 Task: Design a personalized luggage tag with your name and contact information.
Action: Mouse moved to (1069, 605)
Screenshot: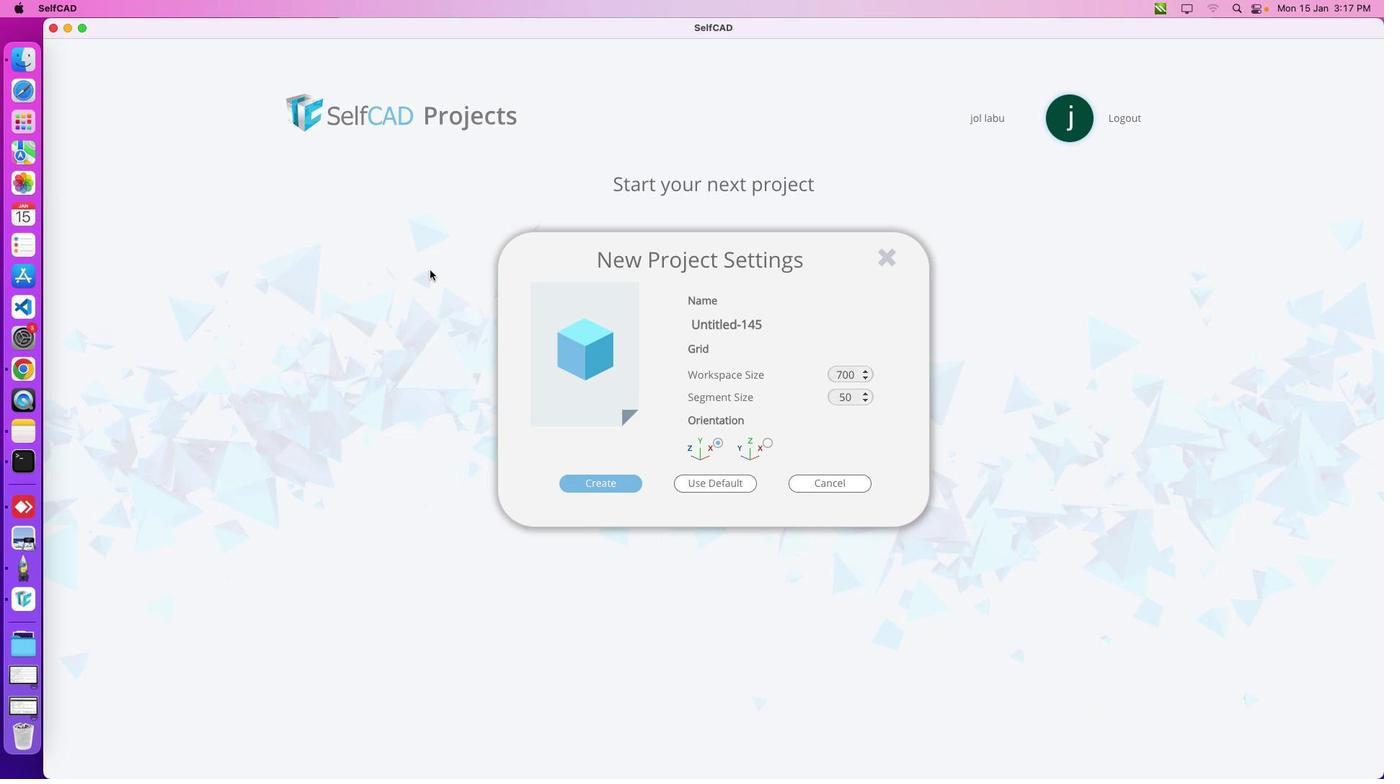 
Action: Mouse pressed left at (1069, 605)
Screenshot: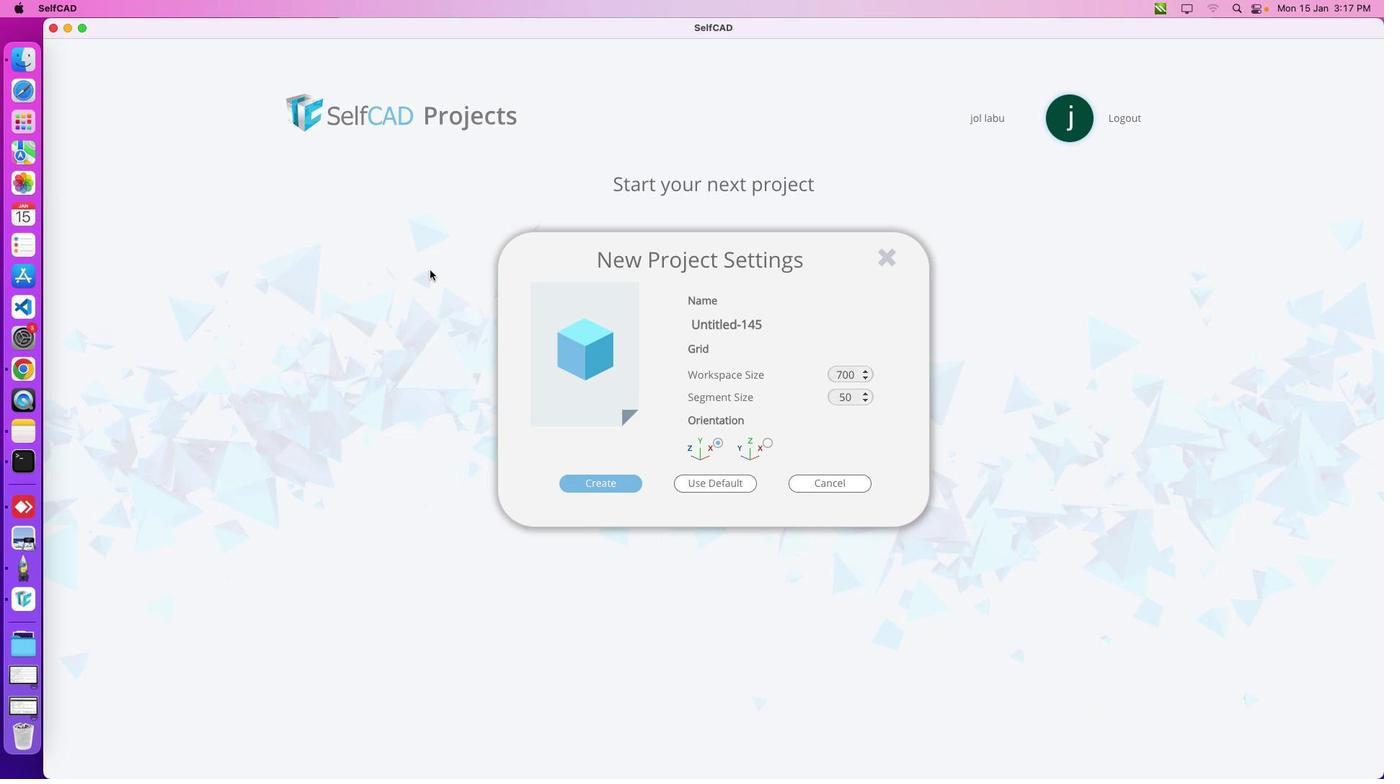 
Action: Mouse moved to (1069, 605)
Screenshot: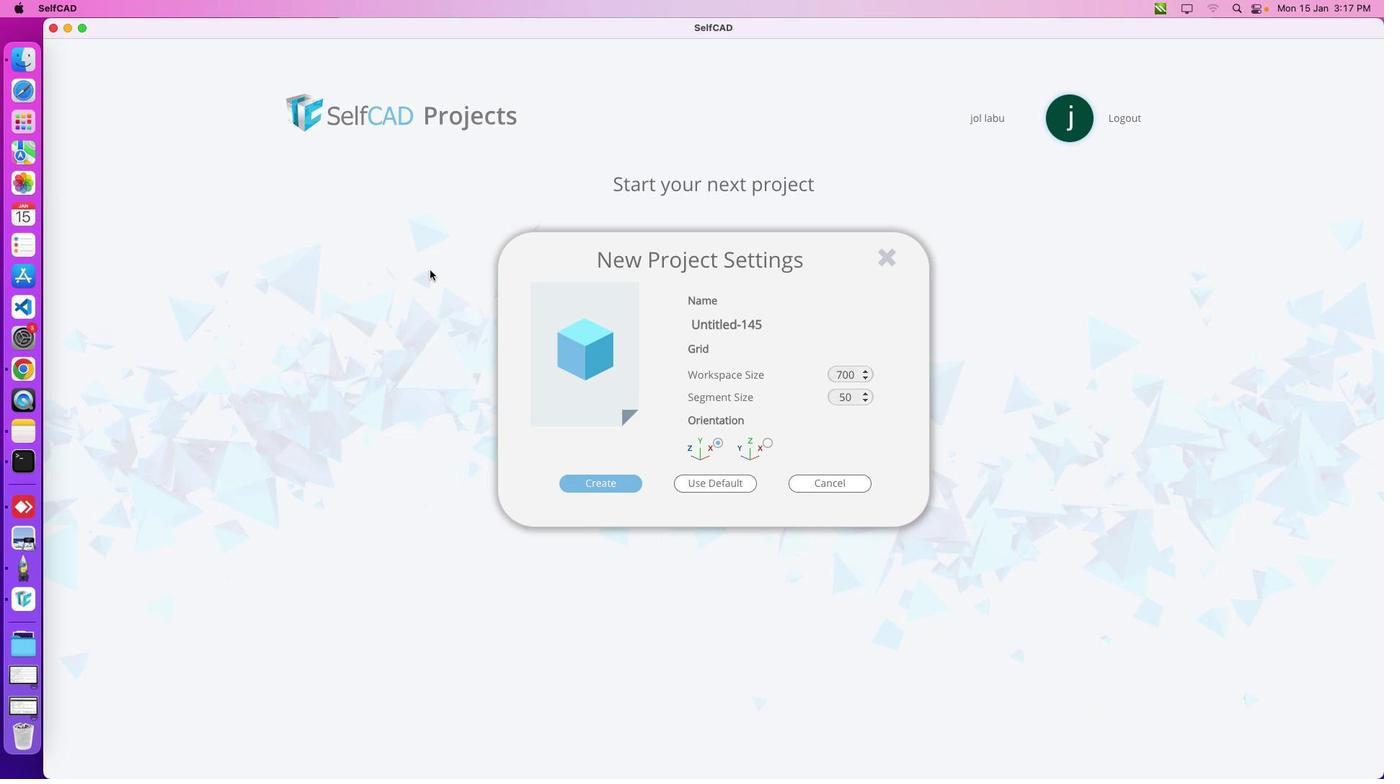 
Action: Mouse pressed left at (1069, 605)
Screenshot: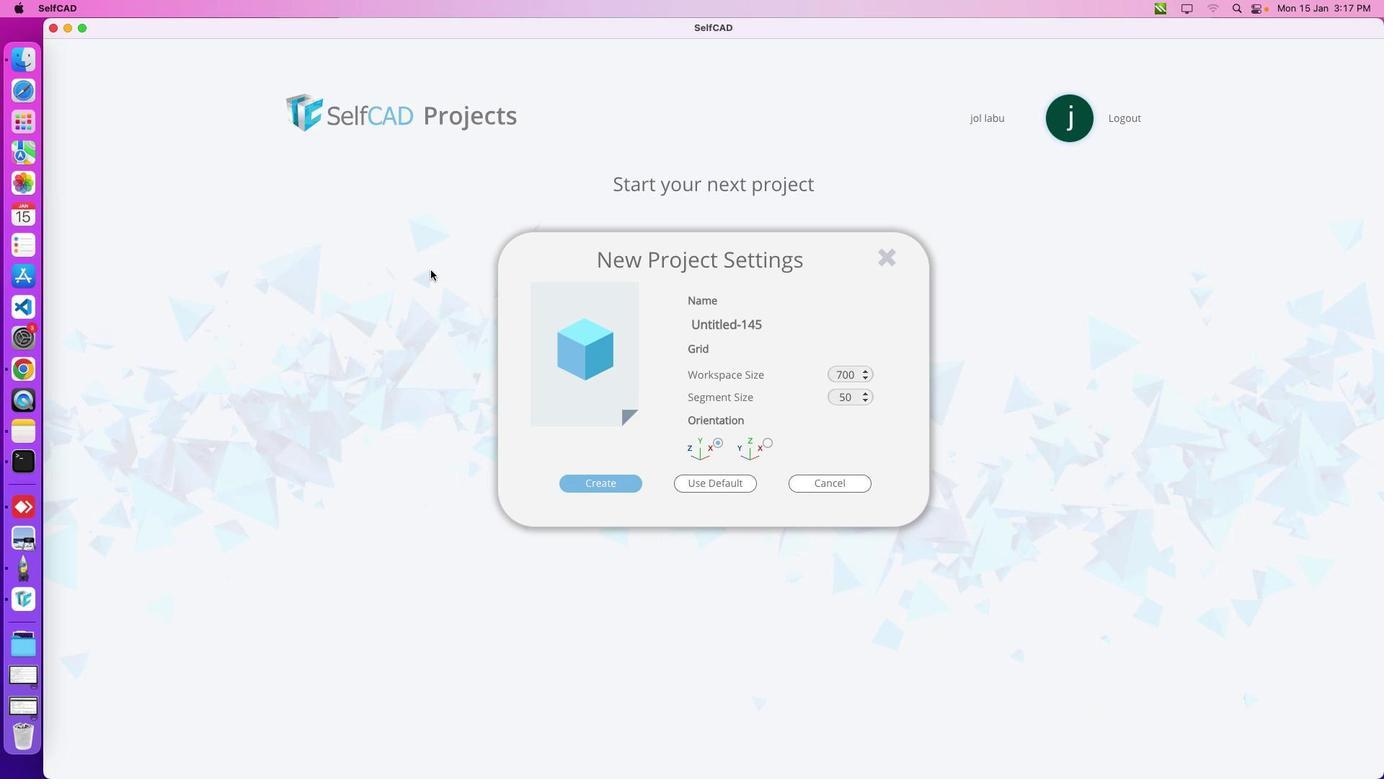 
Action: Mouse pressed left at (1069, 605)
Screenshot: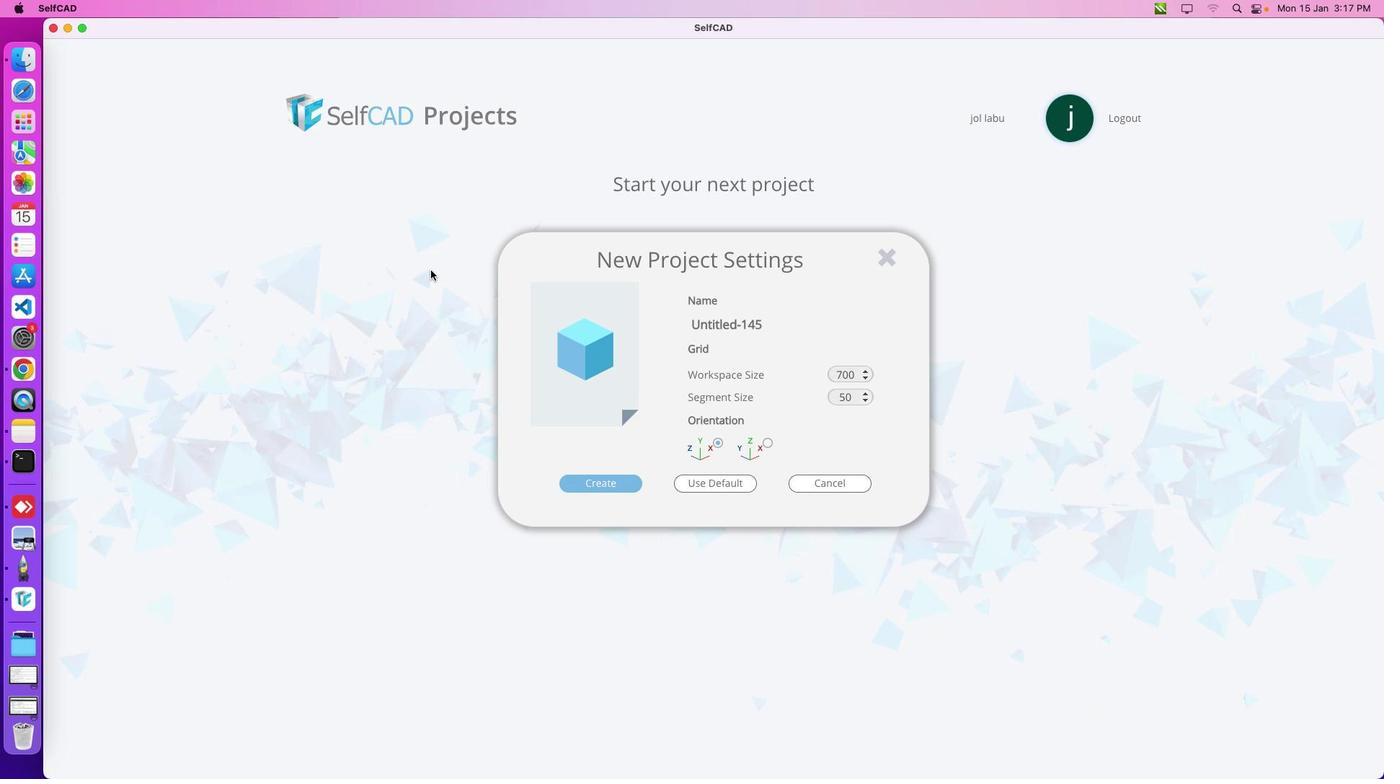 
Action: Mouse moved to (979, 650)
Screenshot: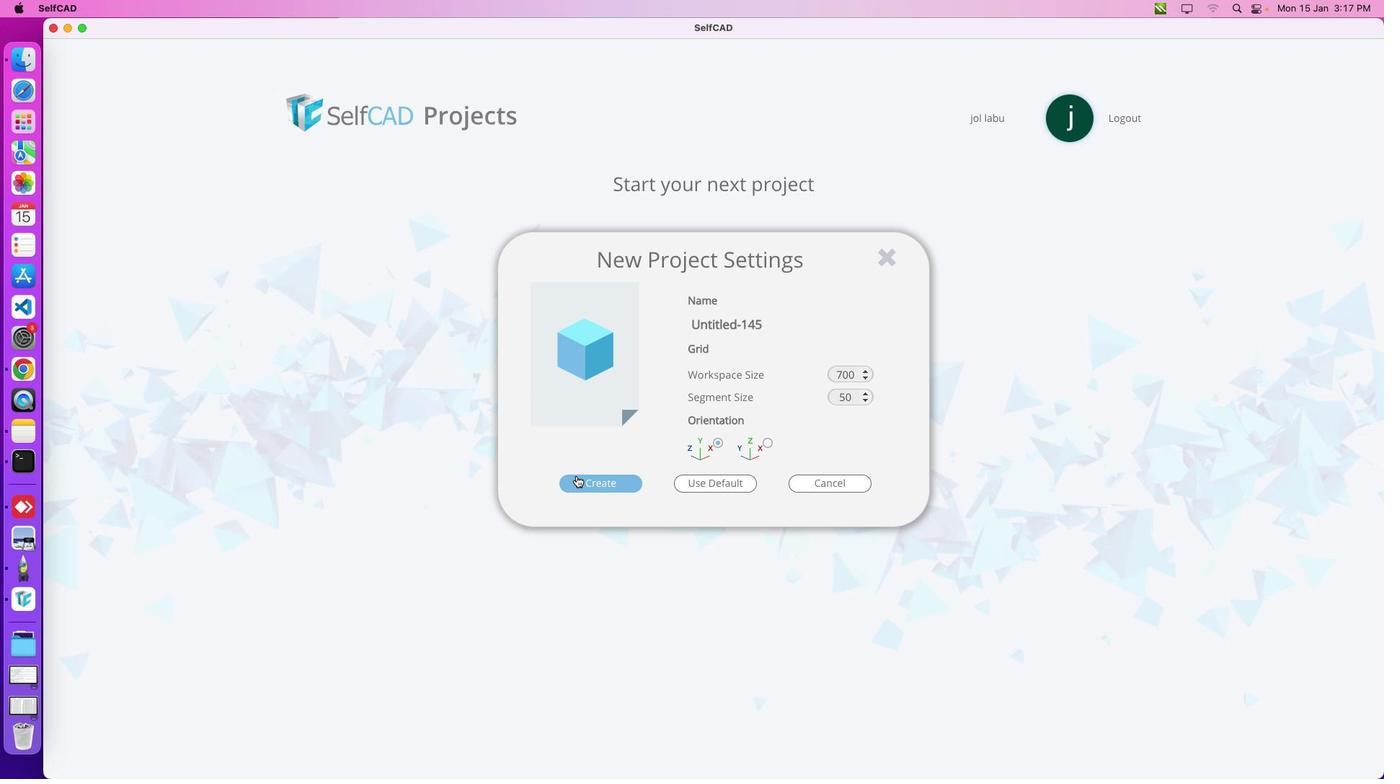 
Action: Mouse pressed left at (979, 650)
Screenshot: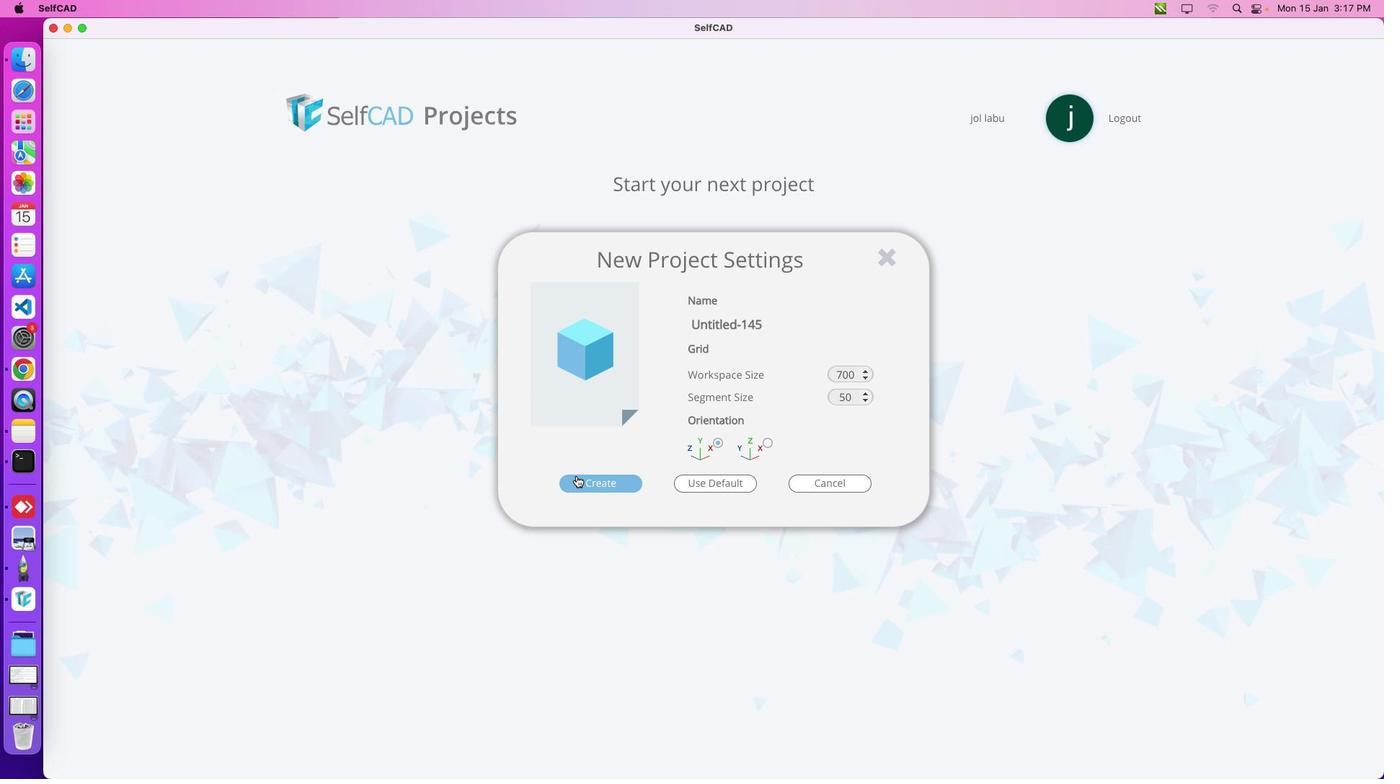 
Action: Mouse moved to (186, 640)
Screenshot: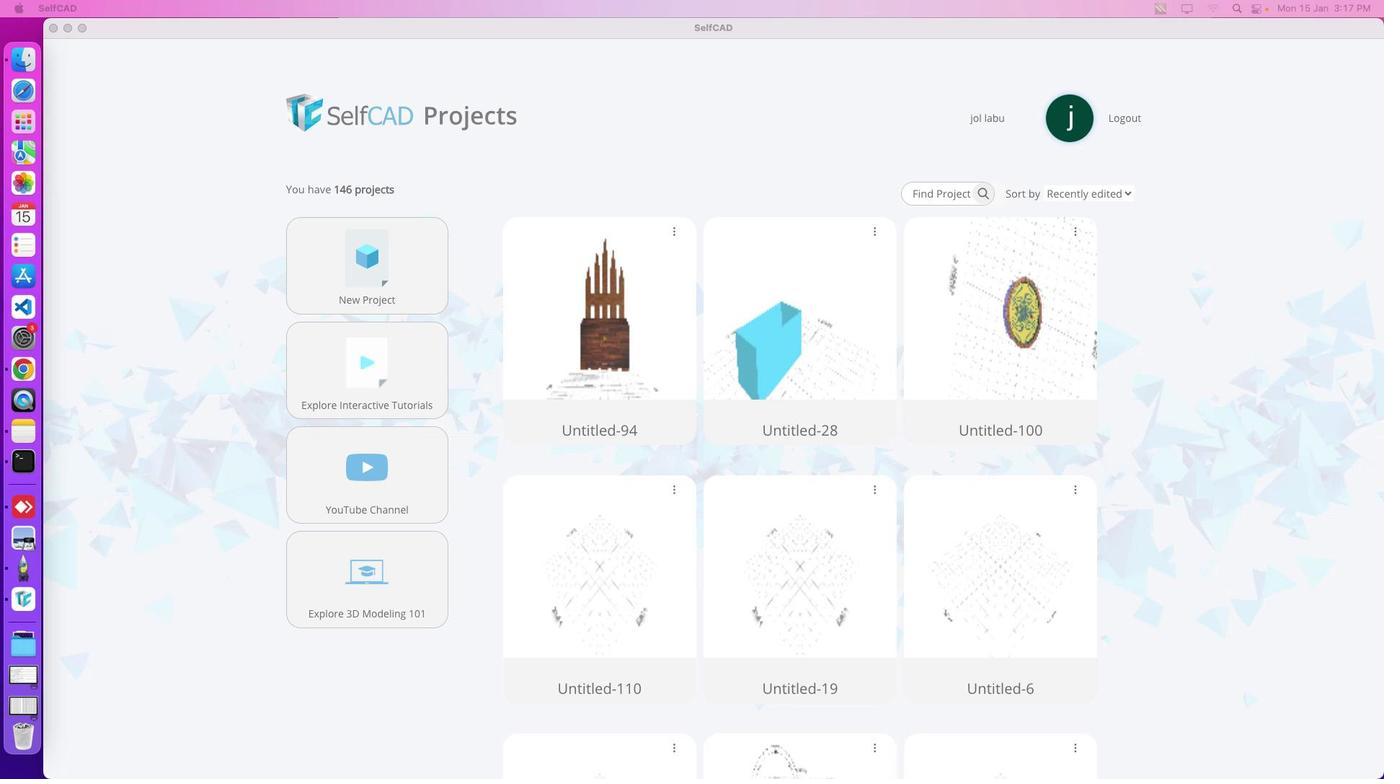 
Action: Mouse pressed left at (186, 640)
Screenshot: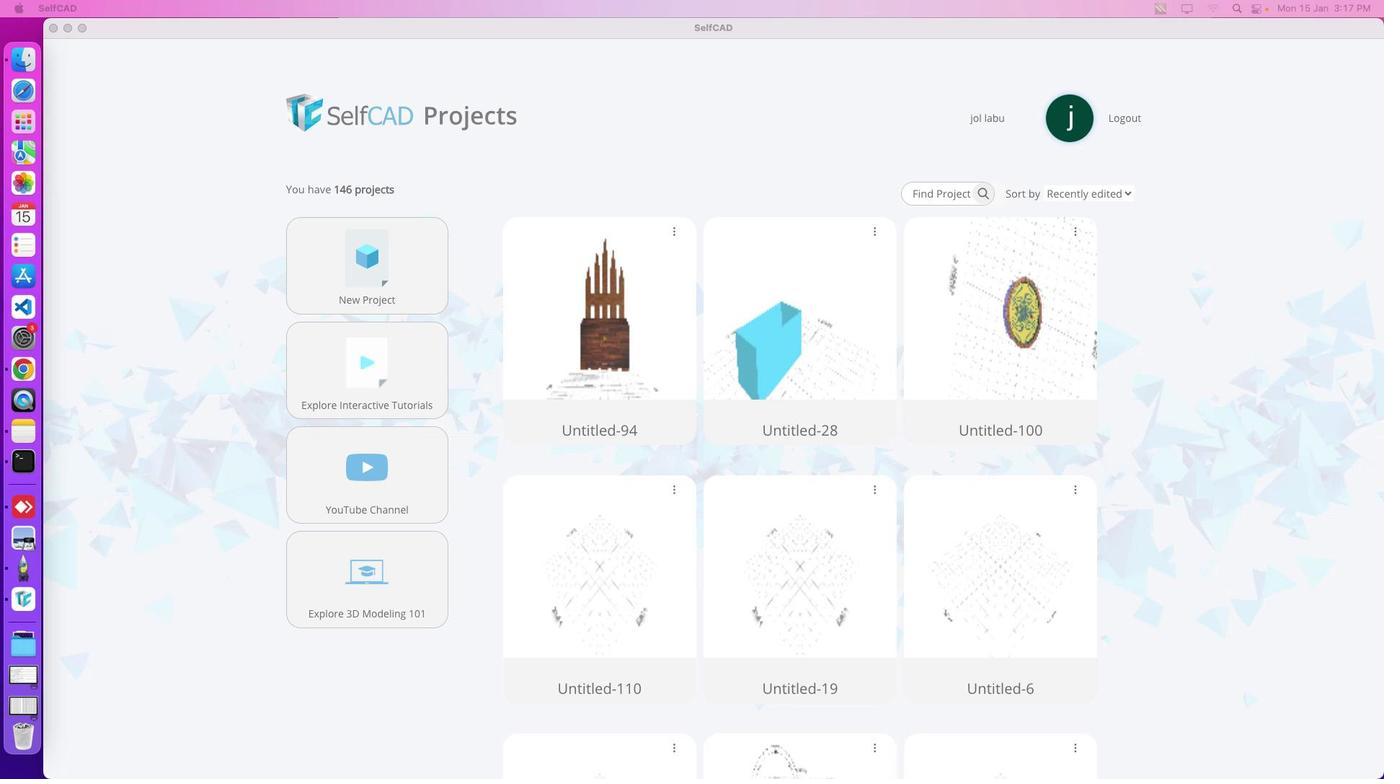
Action: Mouse moved to (186, 640)
Screenshot: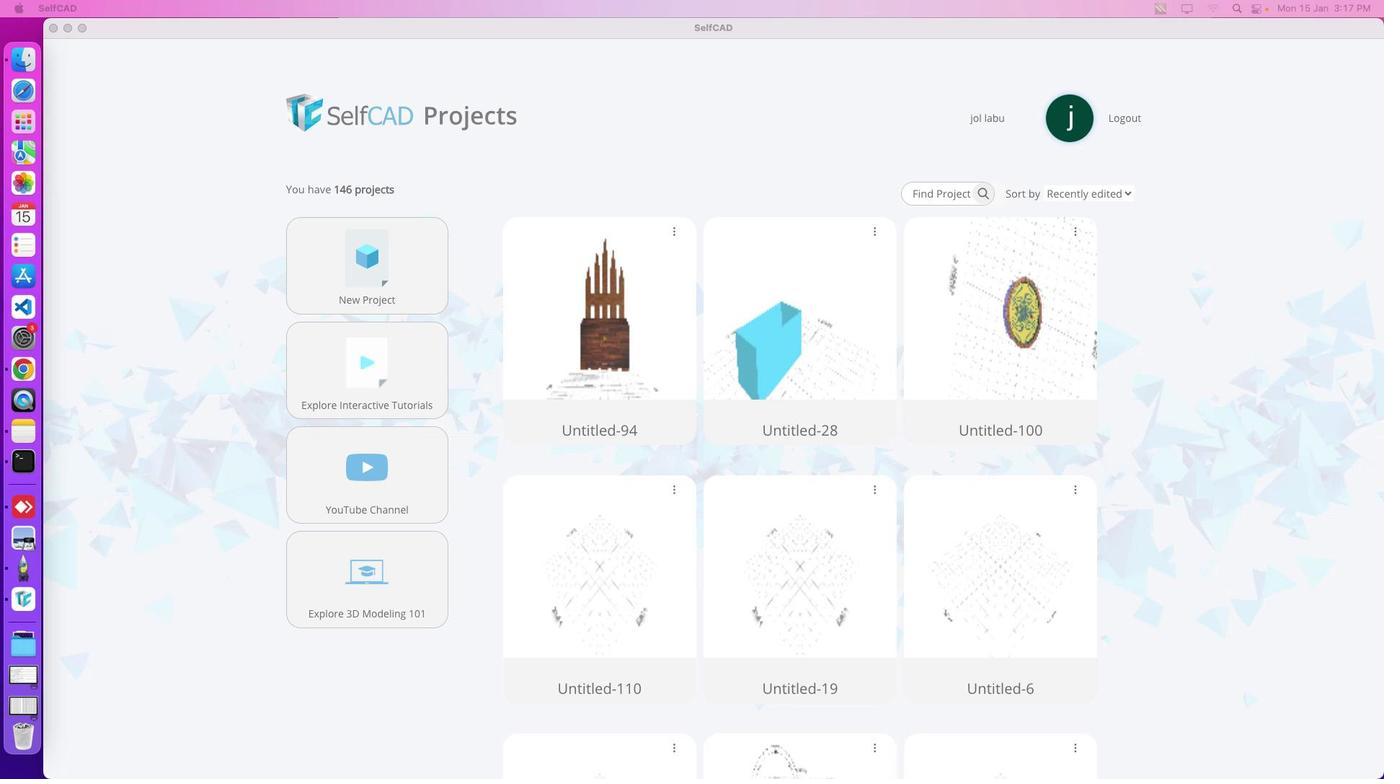 
Action: Mouse pressed left at (186, 640)
Screenshot: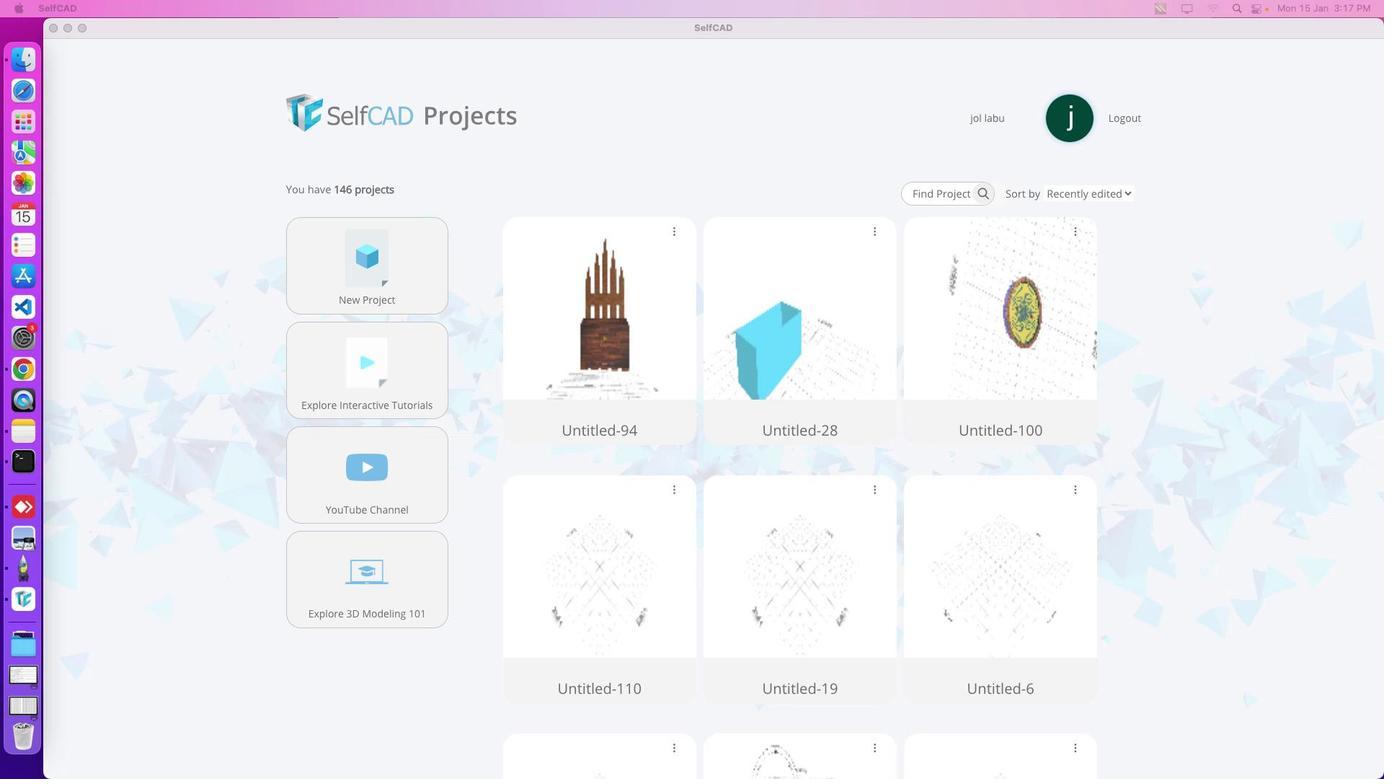 
Action: Mouse moved to (953, 677)
Screenshot: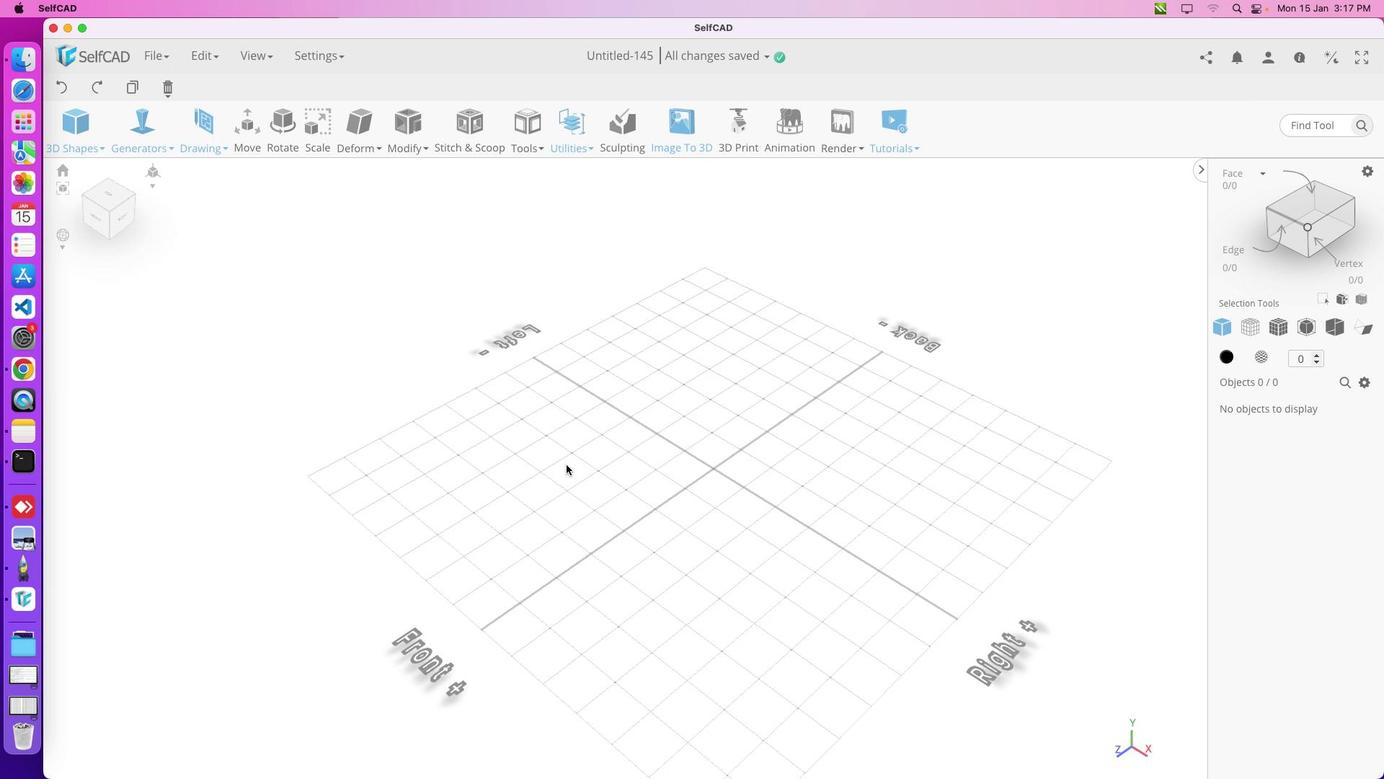 
Action: Mouse pressed left at (953, 677)
Screenshot: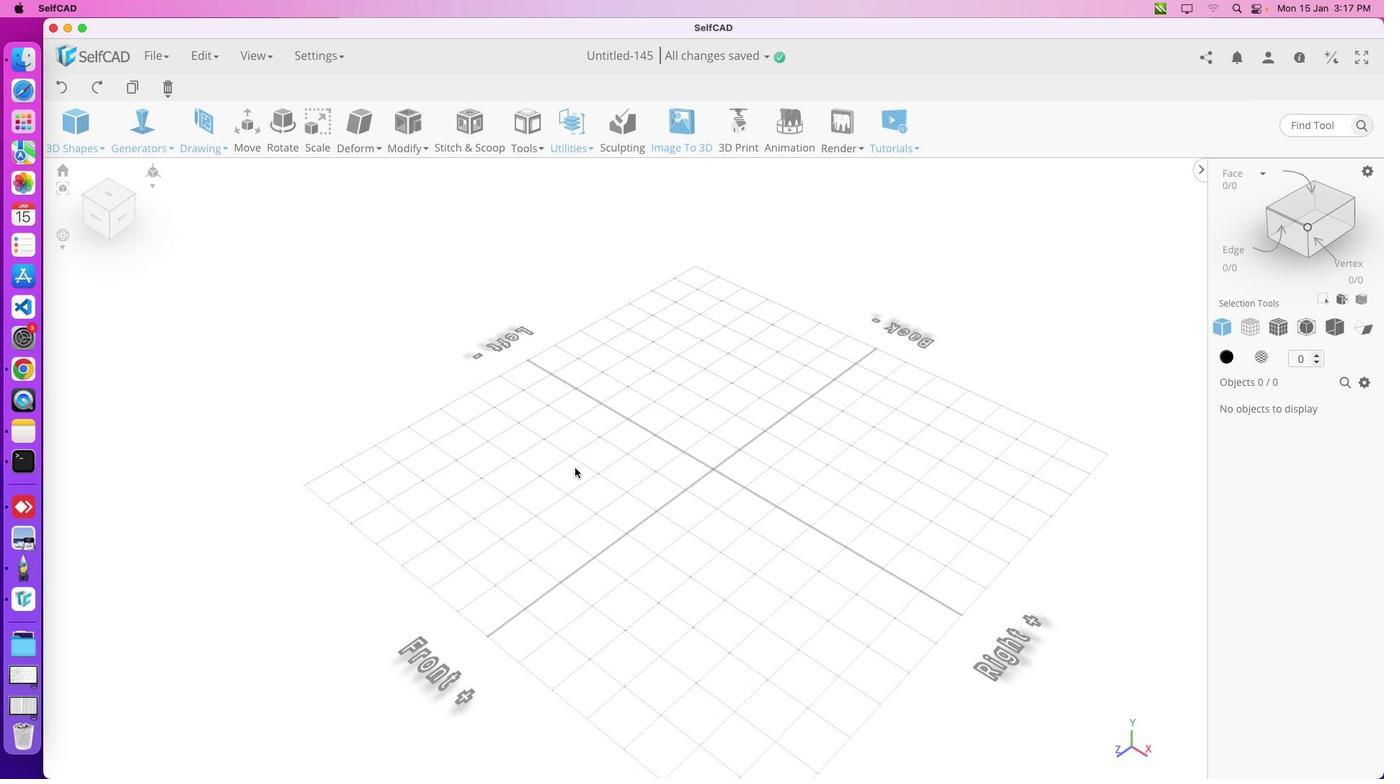 
Action: Mouse moved to (963, 639)
Screenshot: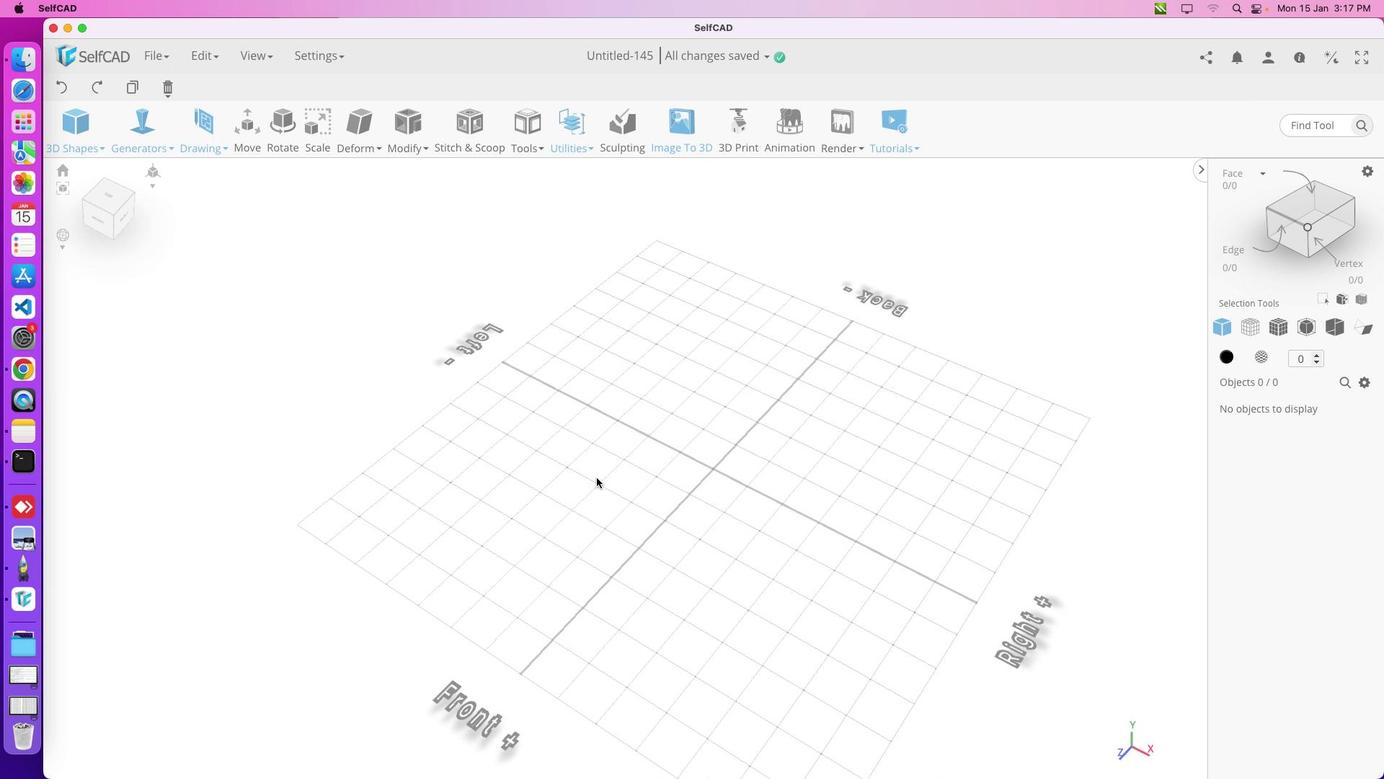 
Action: Mouse pressed left at (963, 639)
Screenshot: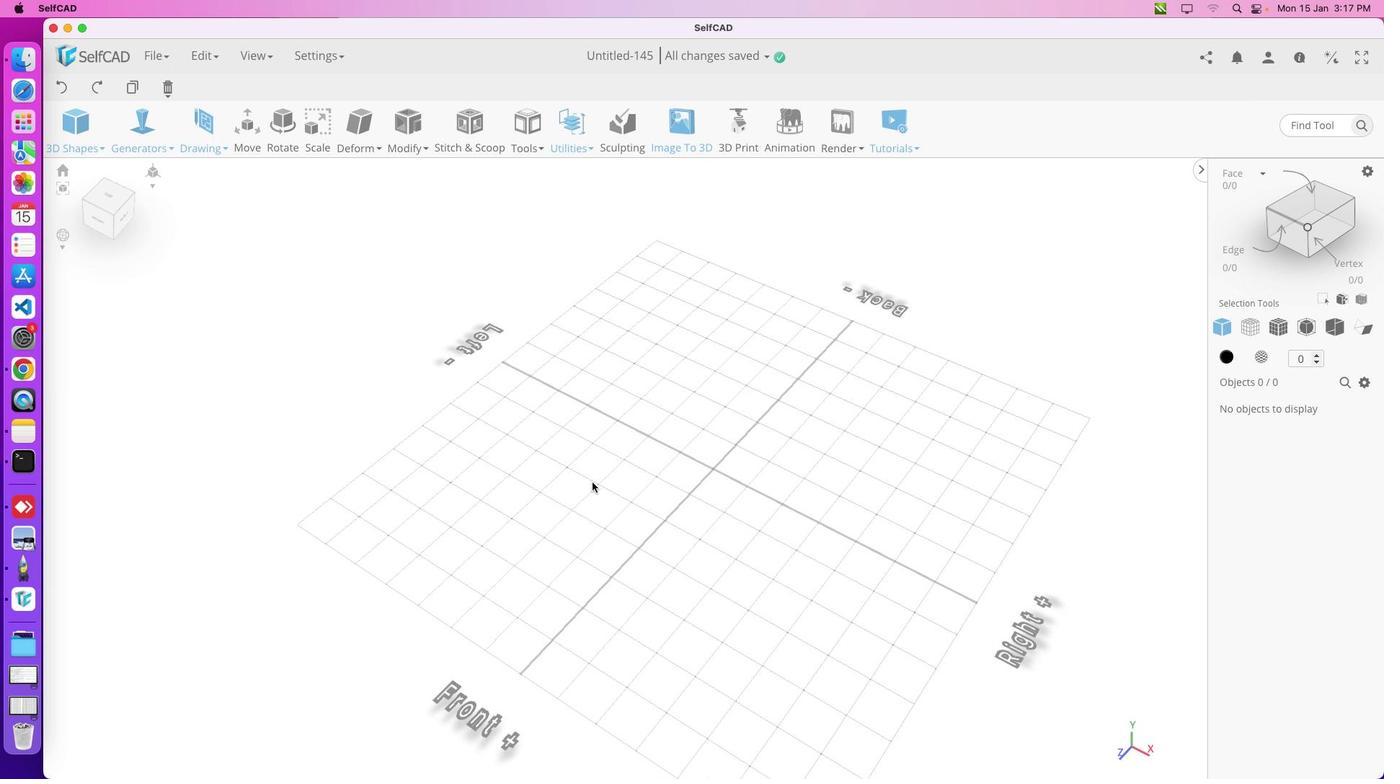
Action: Mouse moved to (985, 647)
Screenshot: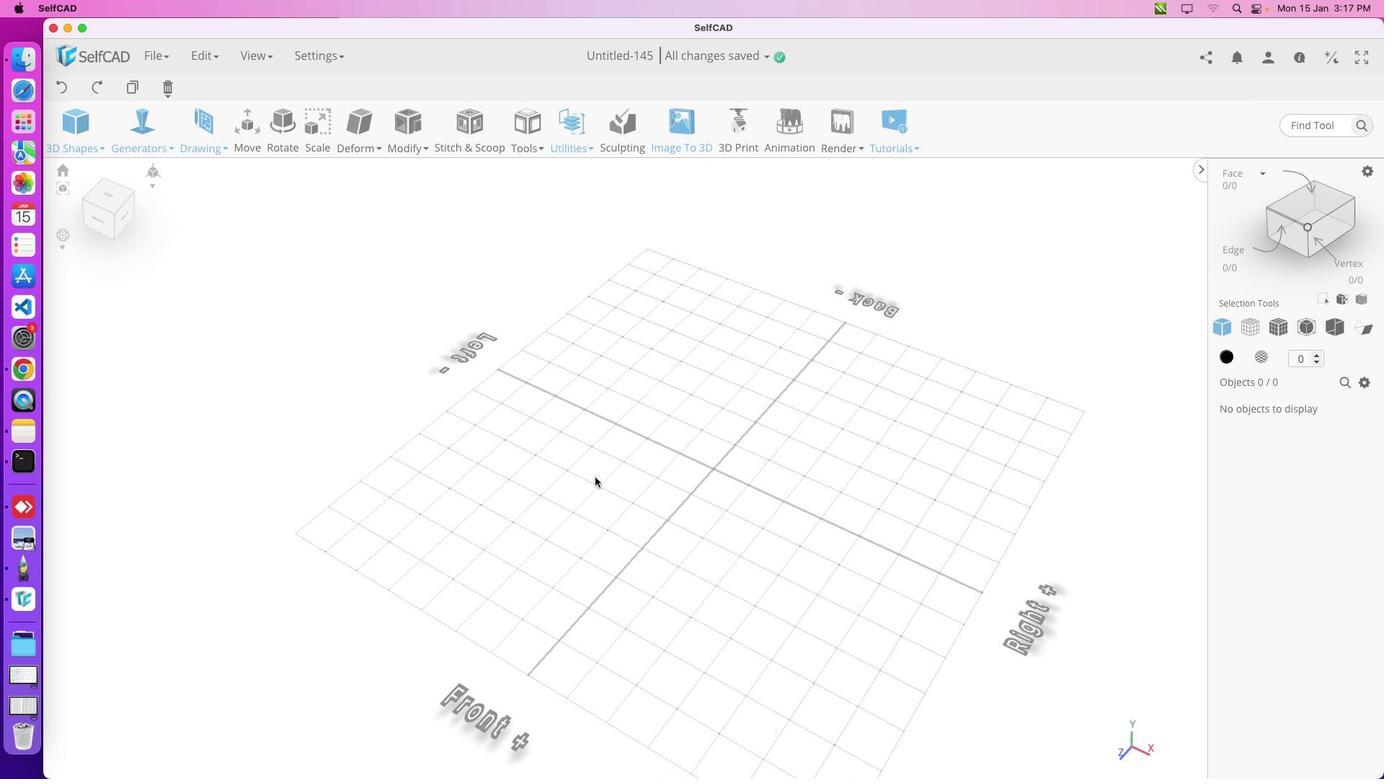 
Action: Mouse pressed left at (985, 647)
Screenshot: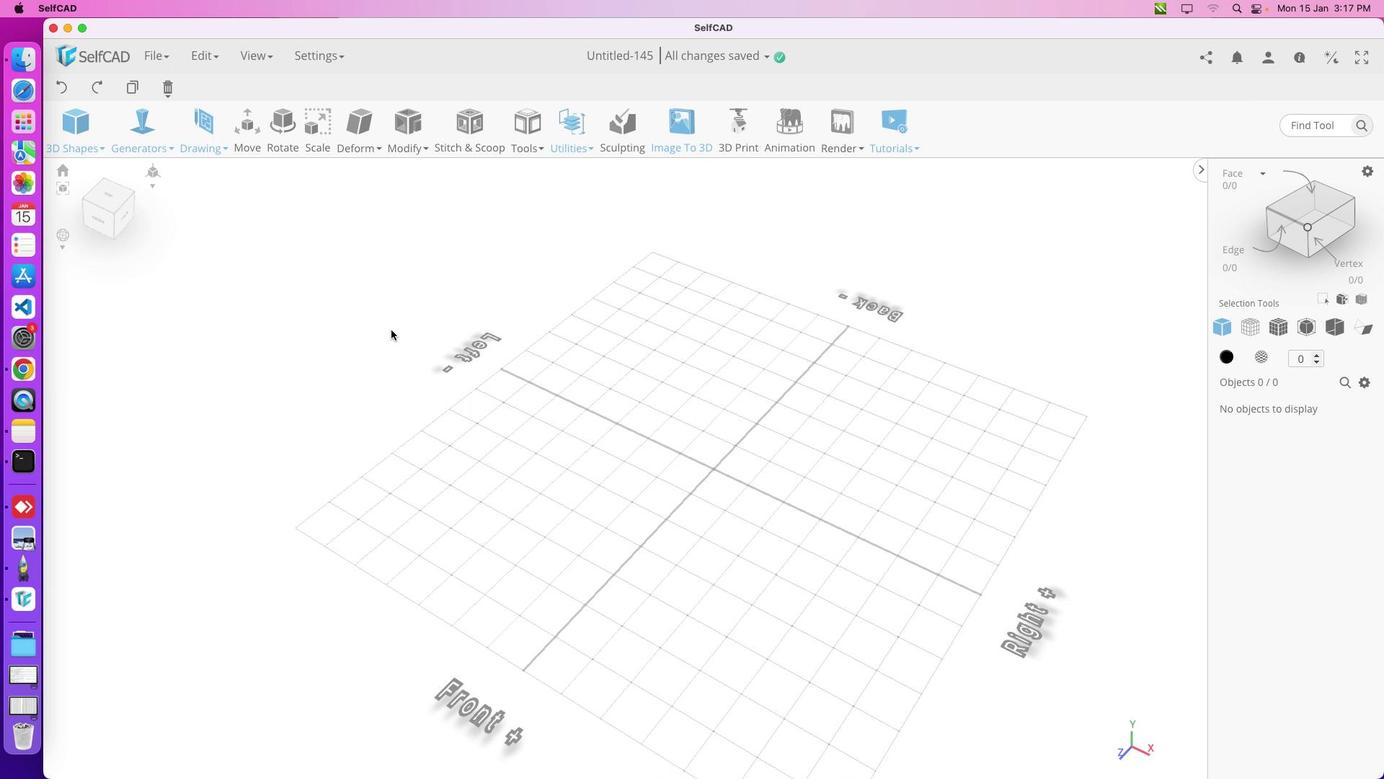 
Action: Mouse moved to (973, 651)
Screenshot: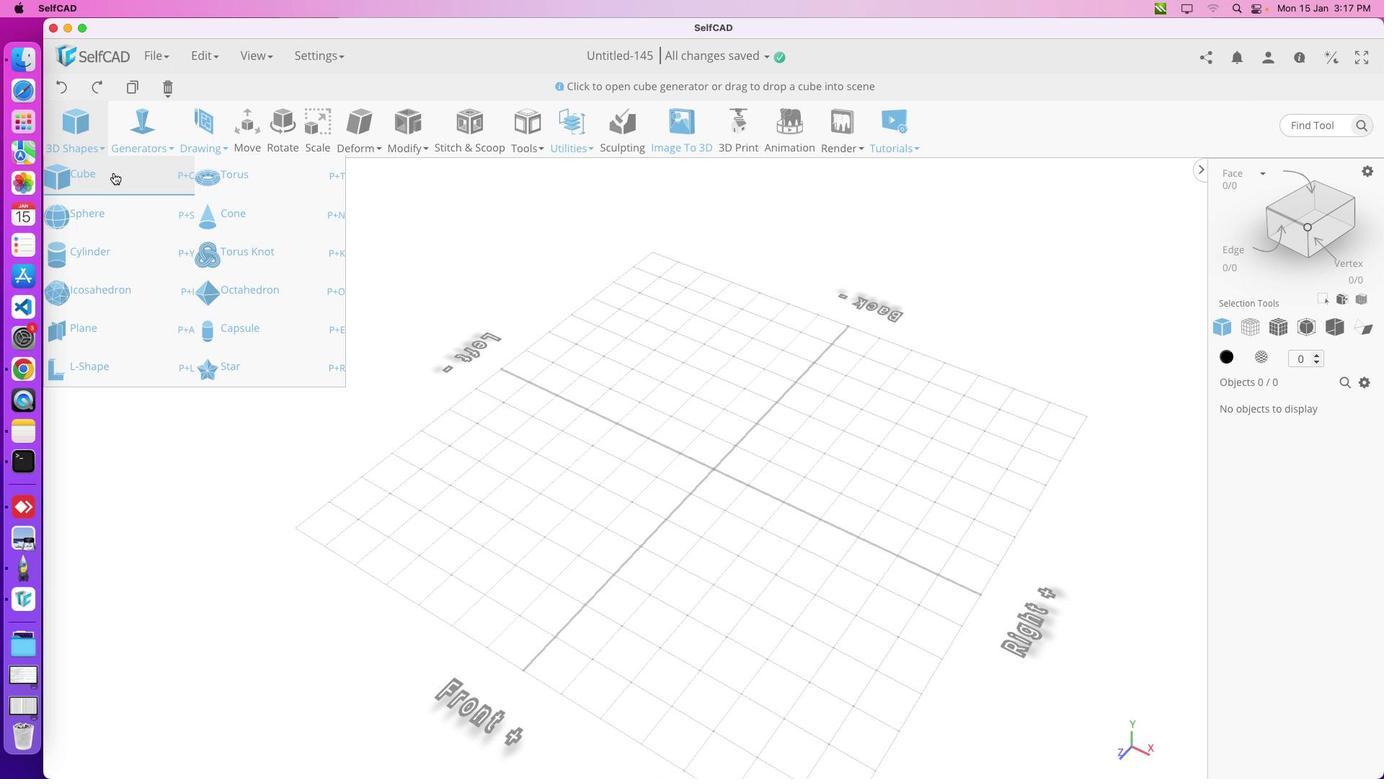 
Action: Mouse pressed left at (973, 651)
Screenshot: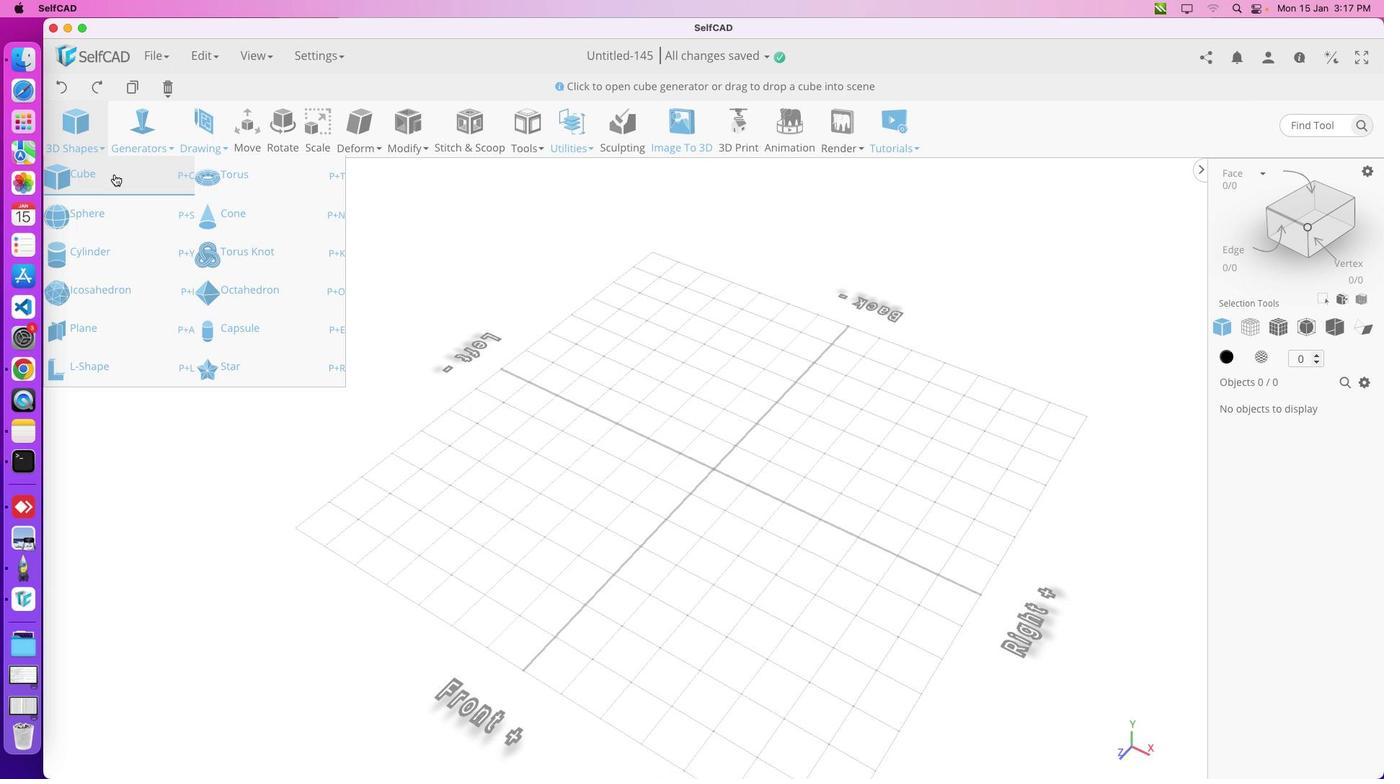 
Action: Mouse moved to (144, 639)
Screenshot: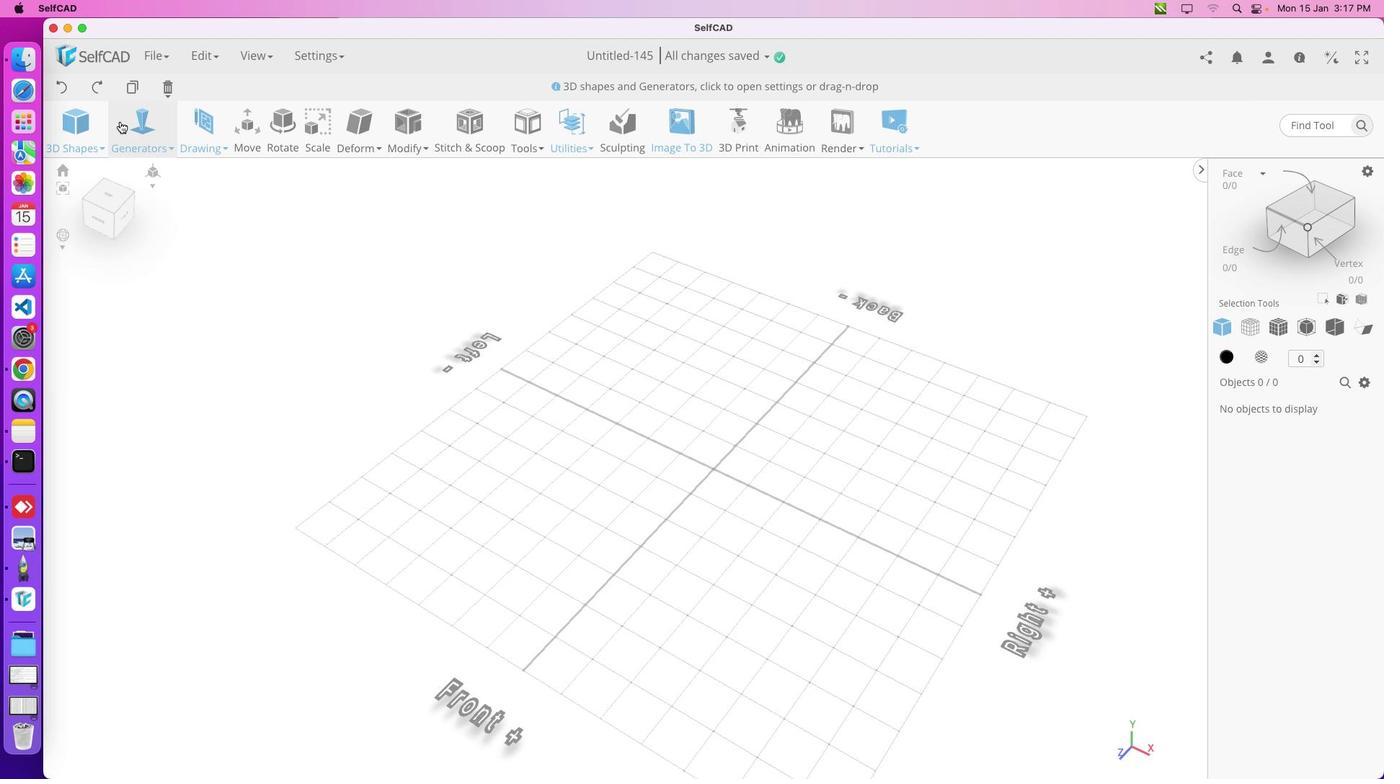 
Action: Mouse pressed left at (144, 639)
Screenshot: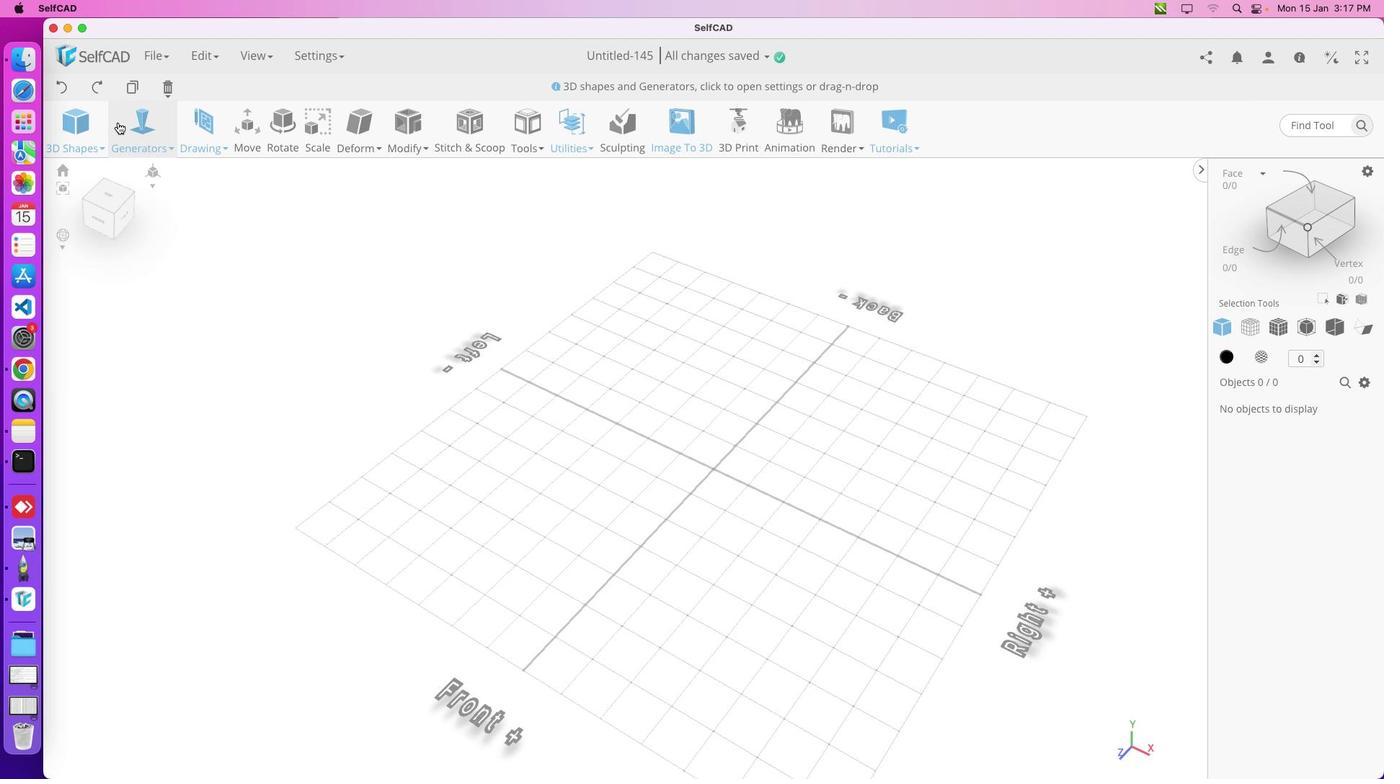 
Action: Mouse moved to (144, 639)
Screenshot: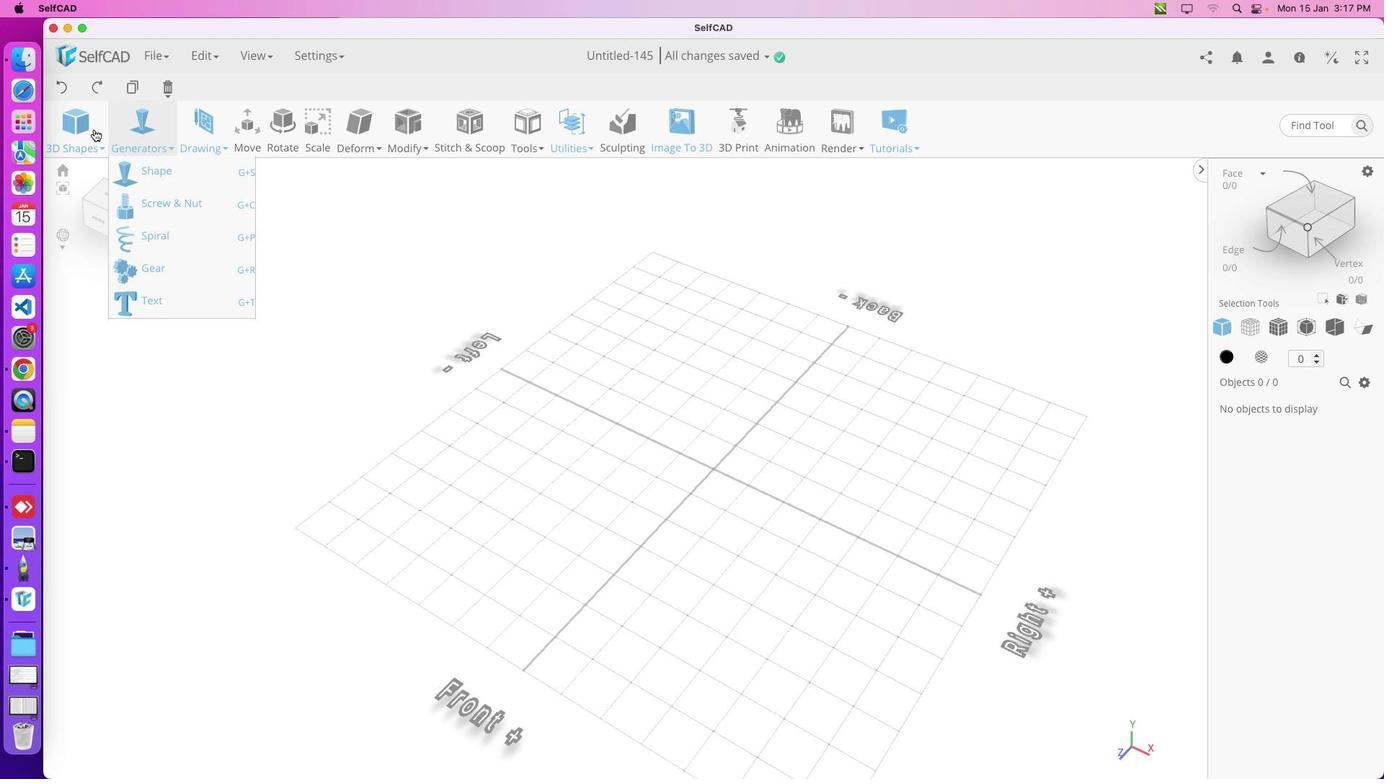 
Action: Mouse pressed left at (144, 639)
Screenshot: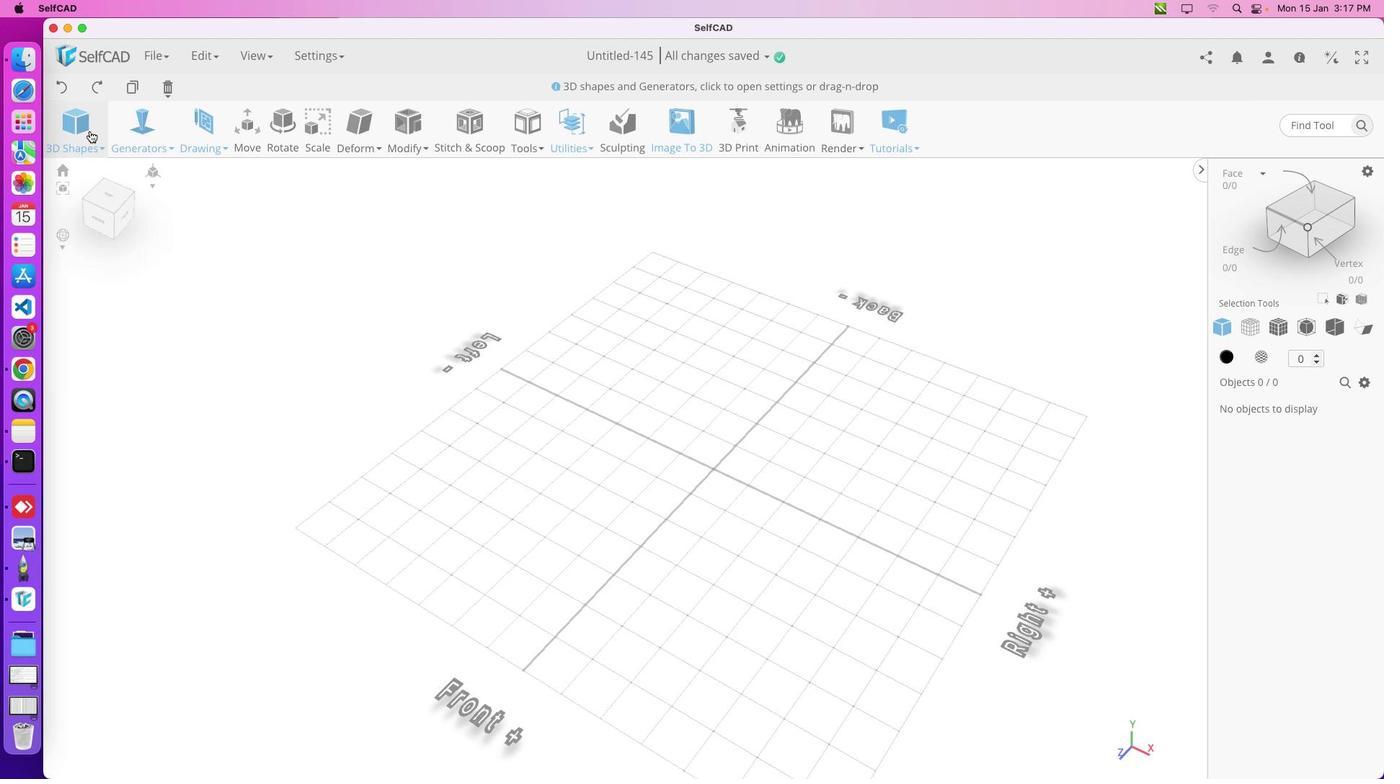 
Action: Mouse moved to (934, 652)
Screenshot: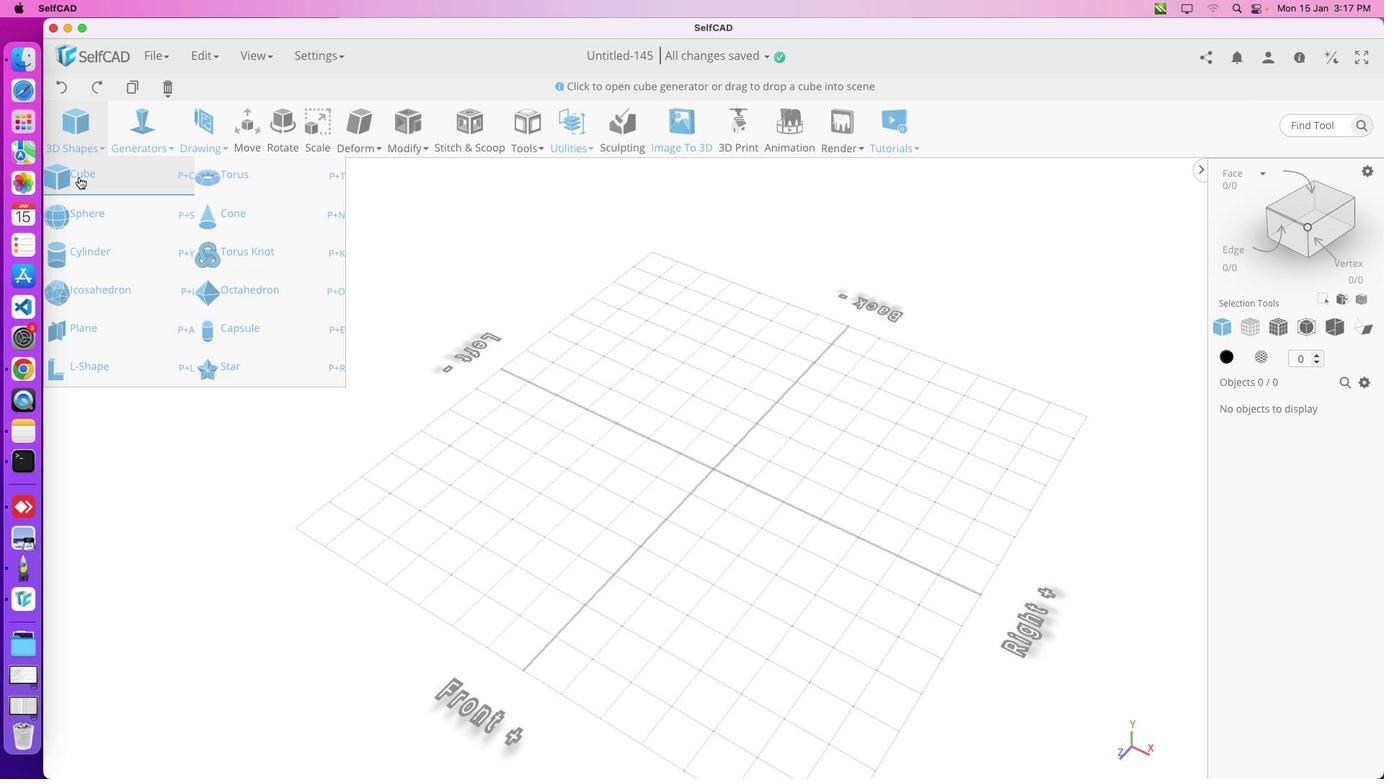
Action: Mouse pressed left at (934, 652)
Screenshot: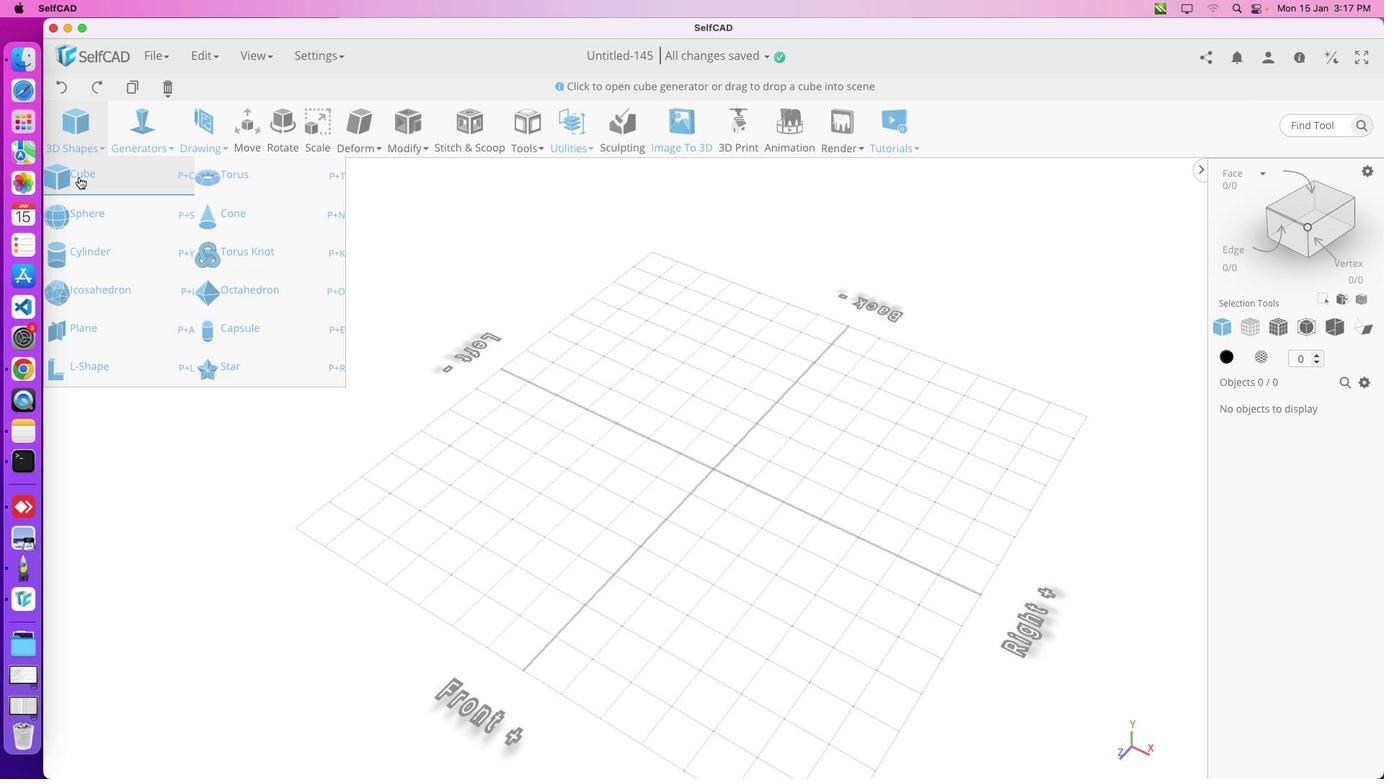 
Action: Mouse moved to (1203, 583)
Screenshot: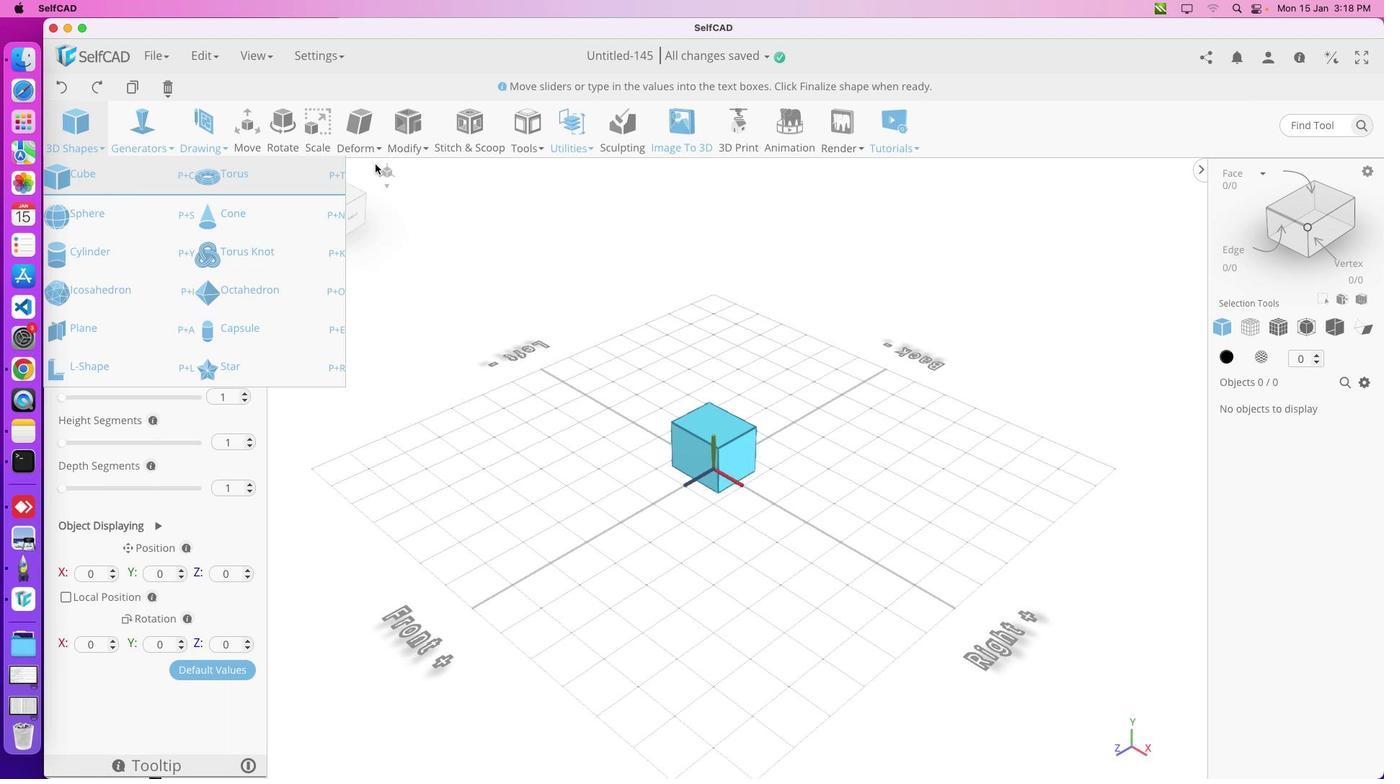 
Action: Mouse pressed left at (1203, 583)
Screenshot: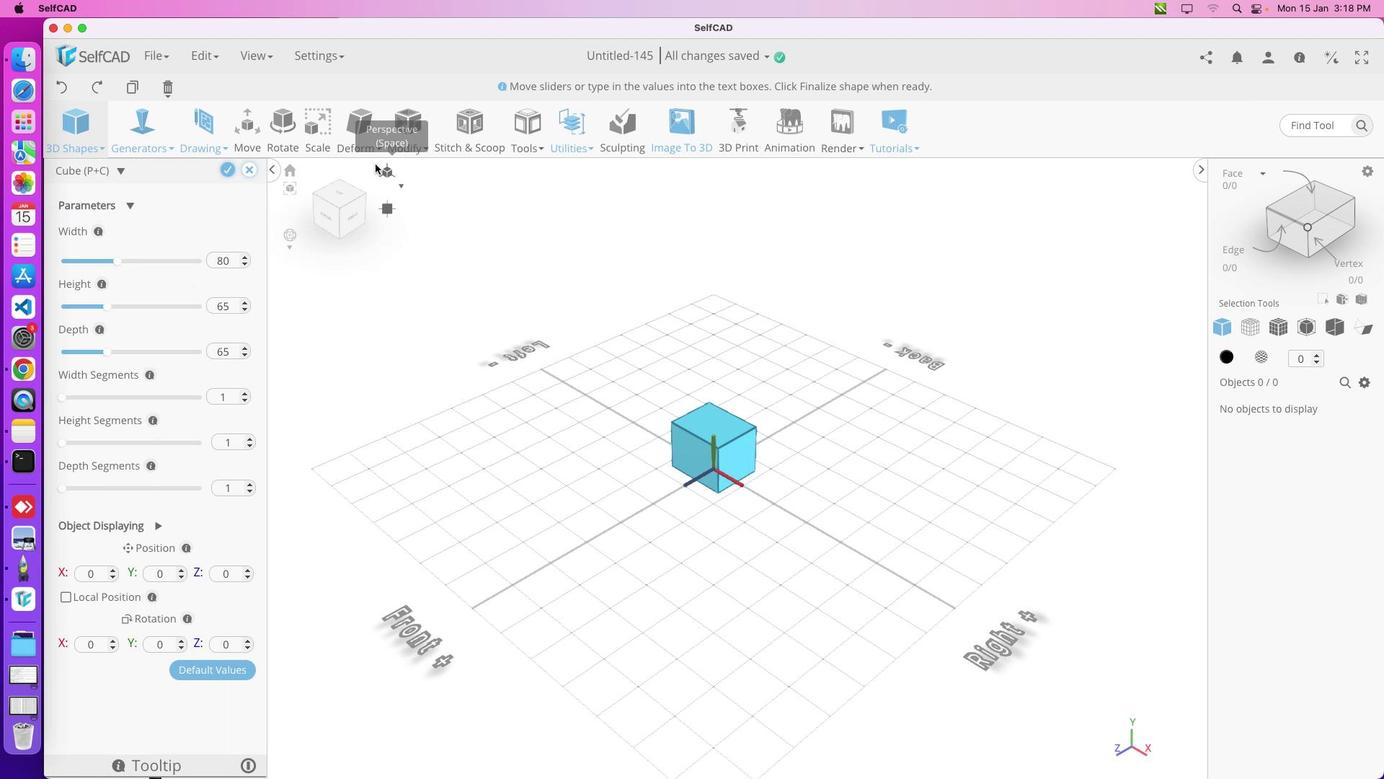 
Action: Mouse moved to (1003, 638)
Screenshot: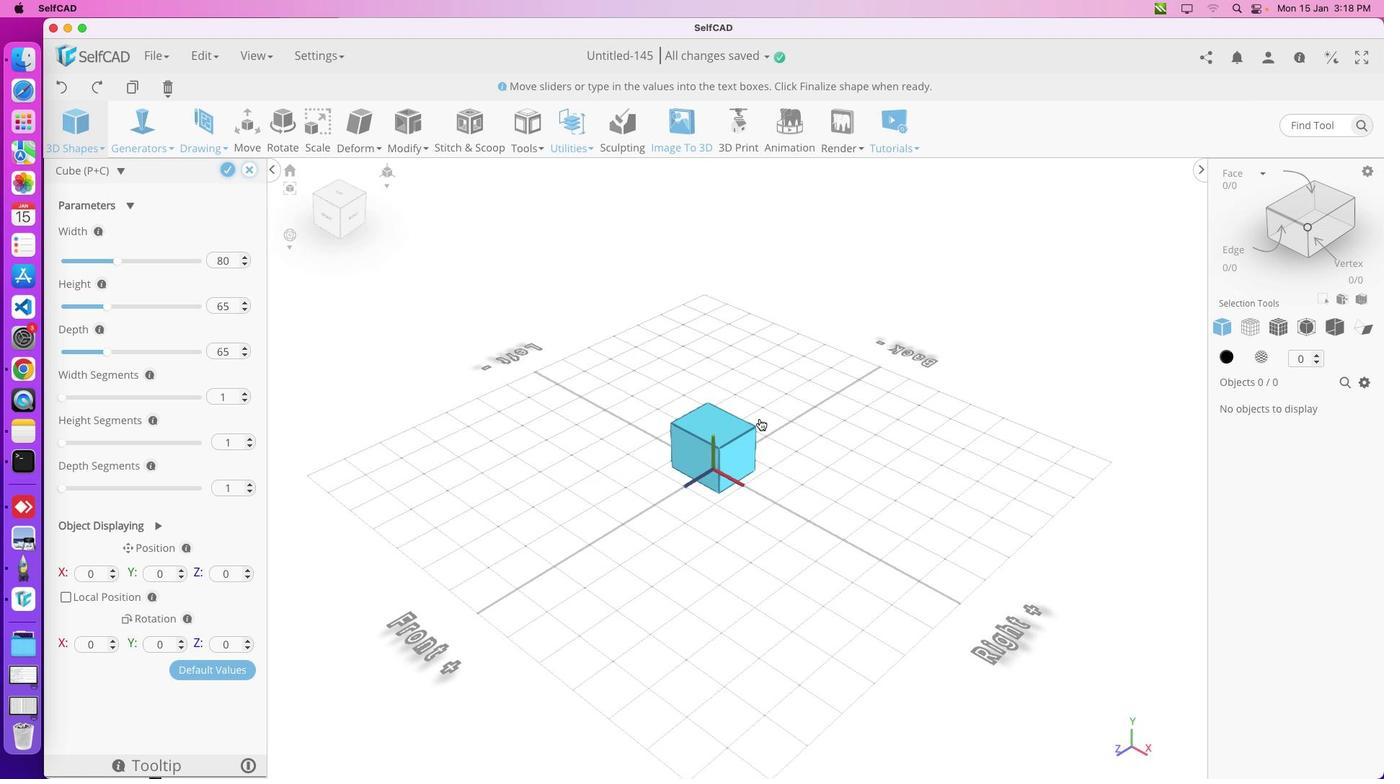 
Action: Mouse pressed left at (1003, 638)
Screenshot: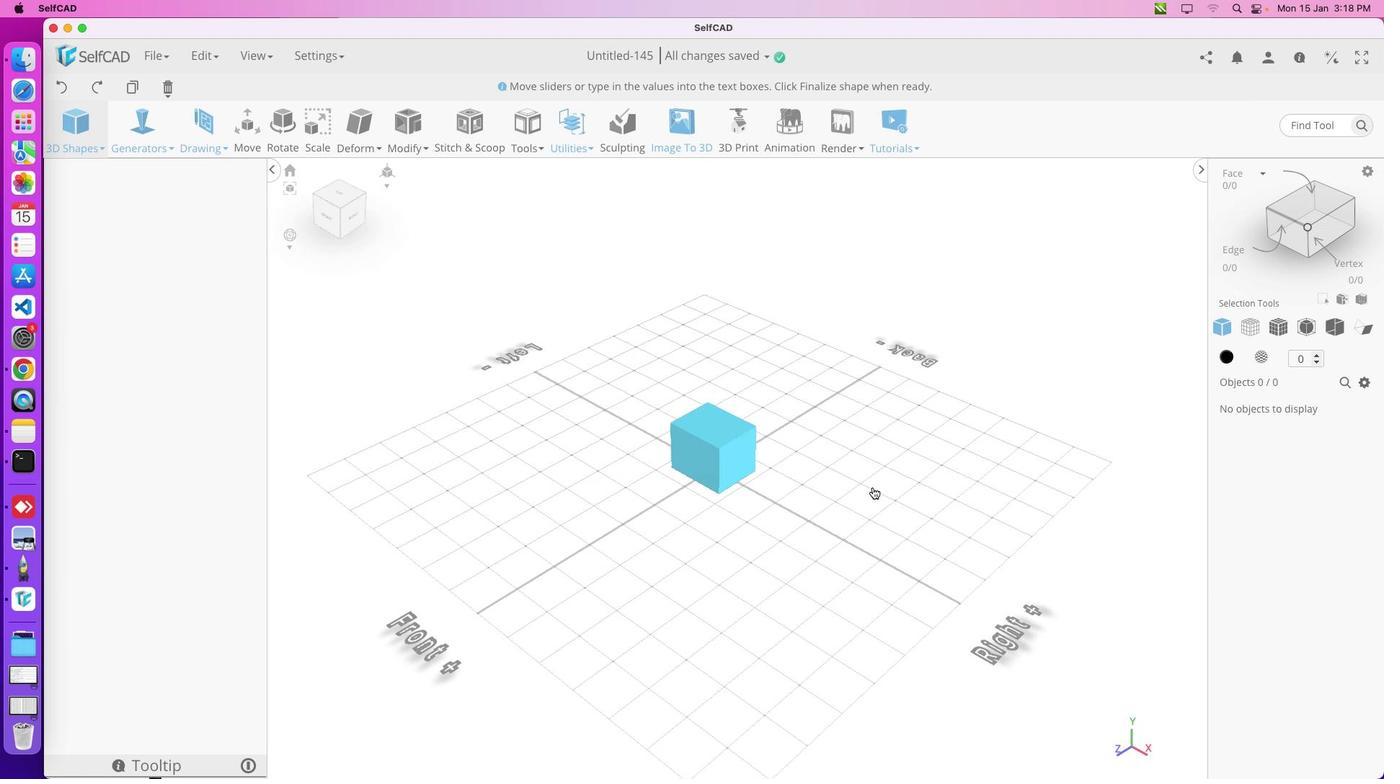 
Action: Mouse moved to (1137, 582)
Screenshot: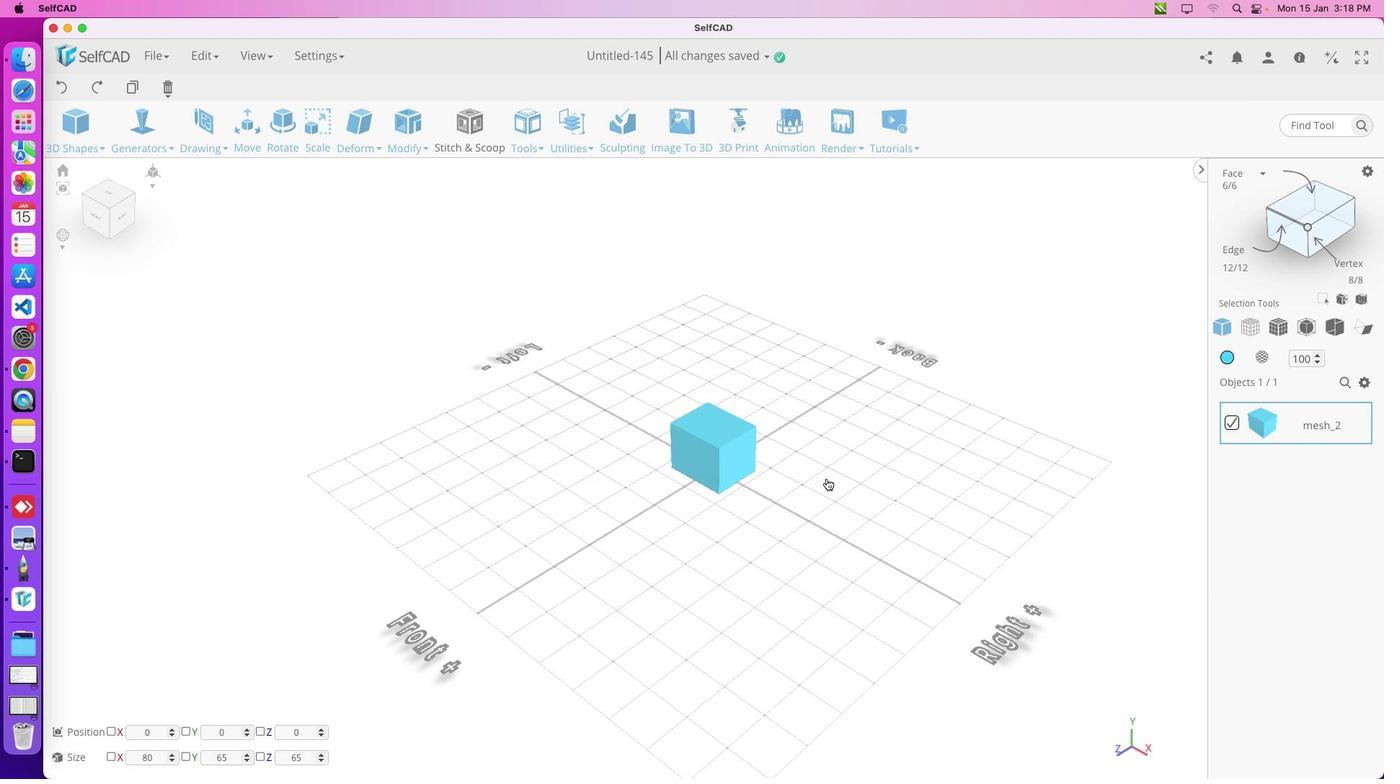 
Action: Mouse pressed left at (1137, 582)
Screenshot: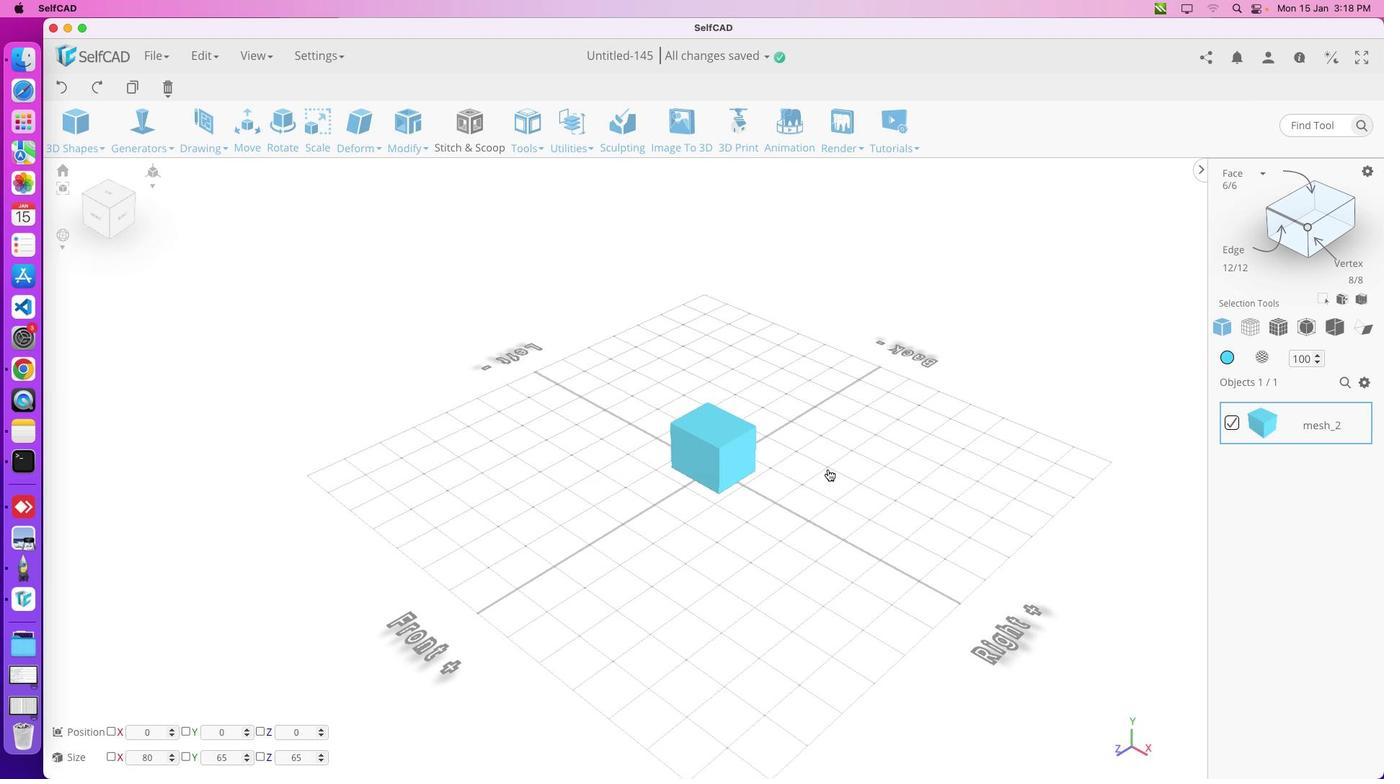 
Action: Mouse moved to (847, 652)
Screenshot: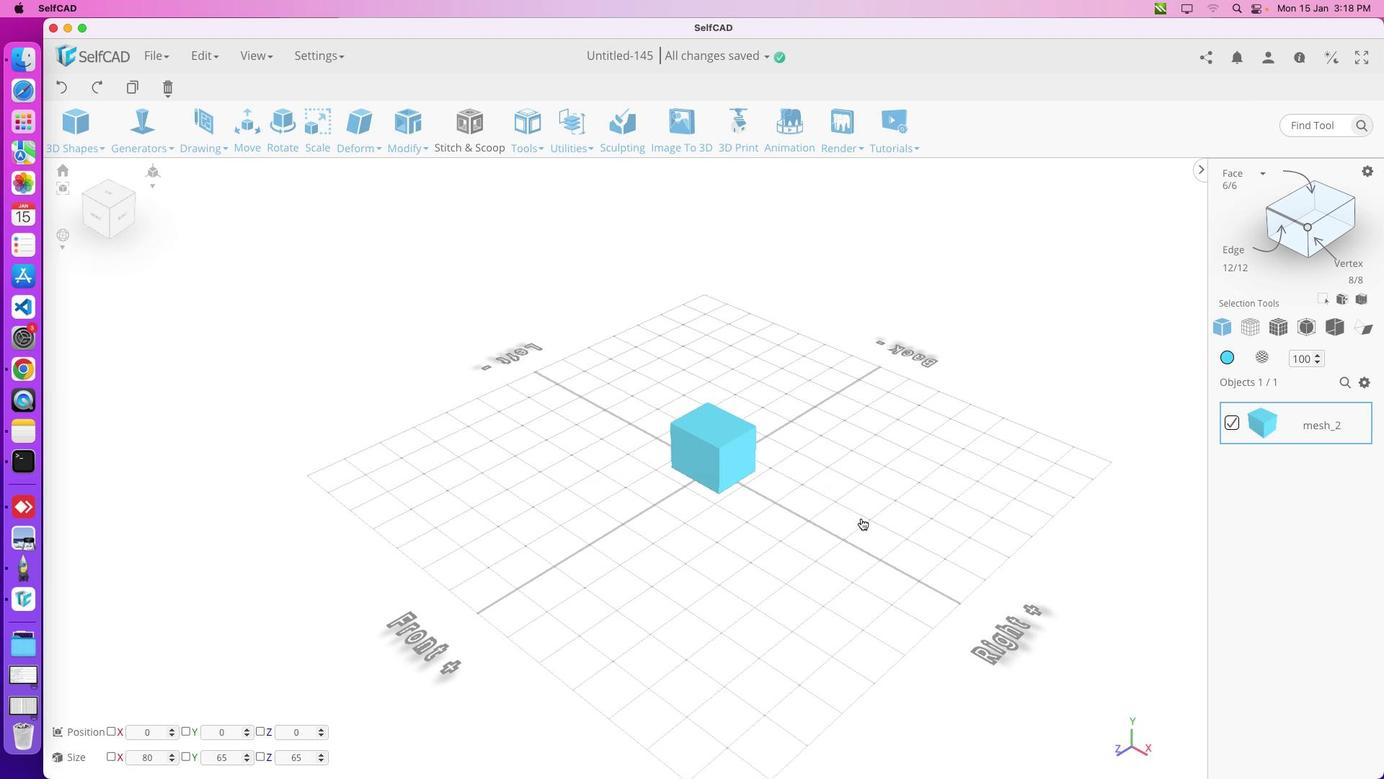 
Action: Mouse pressed left at (847, 652)
Screenshot: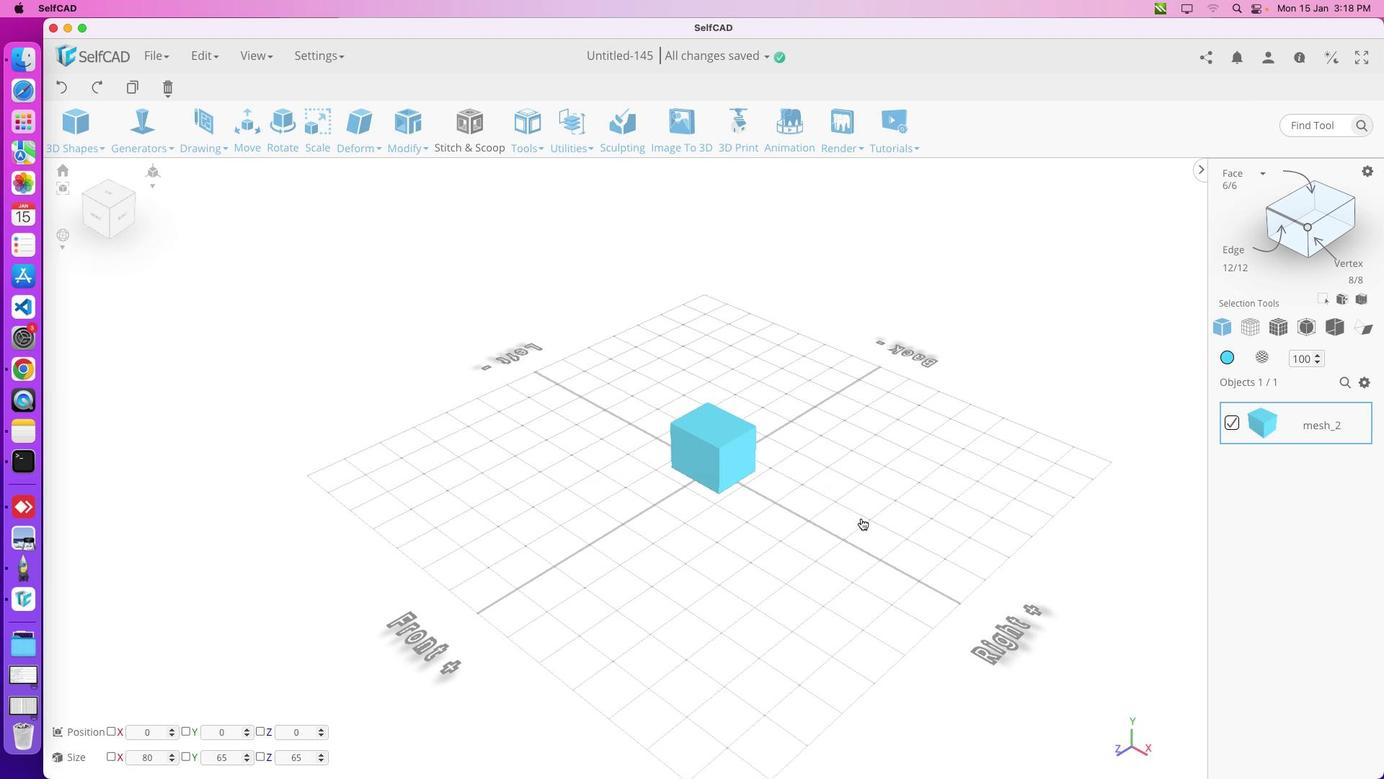 
Action: Mouse moved to (851, 661)
Screenshot: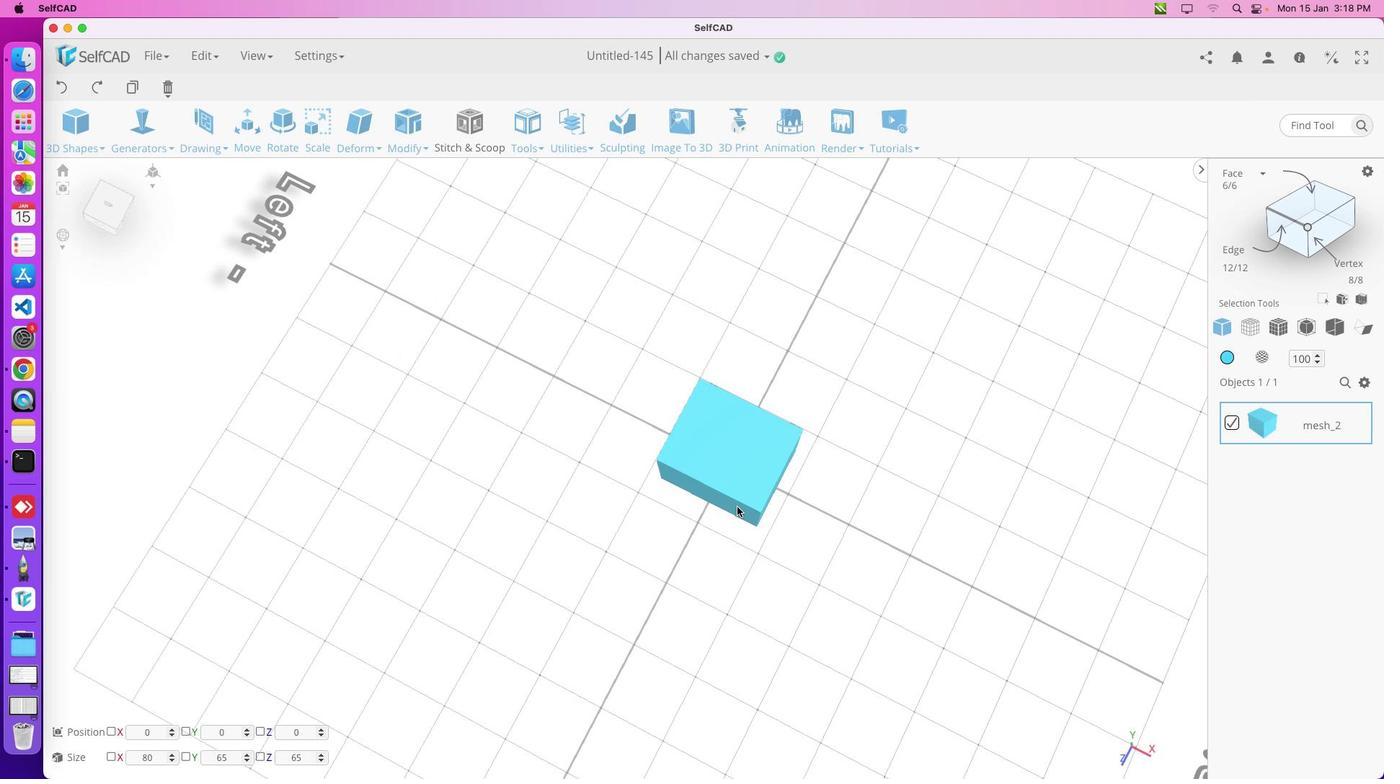 
Action: Mouse scrolled (851, 661) with delta (1238, 543)
Screenshot: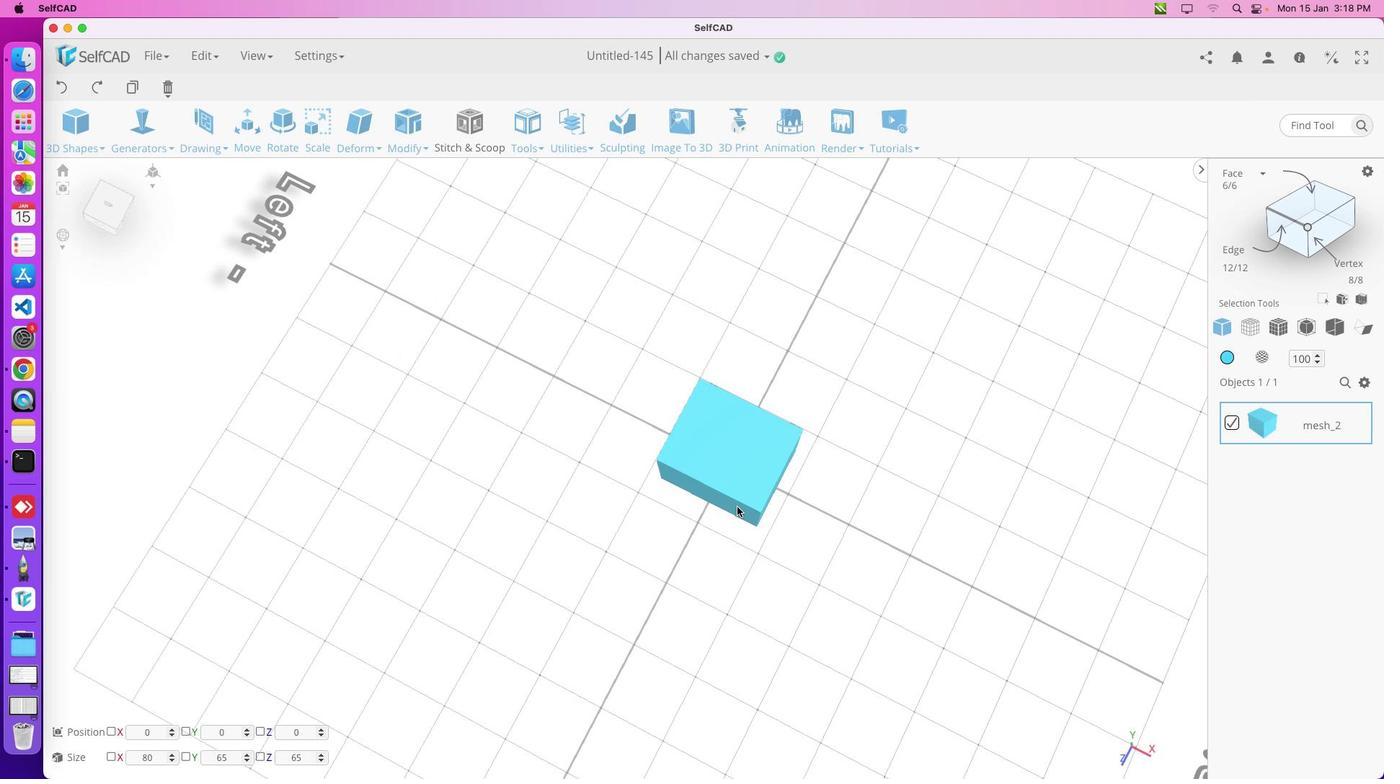 
Action: Mouse moved to (851, 661)
Screenshot: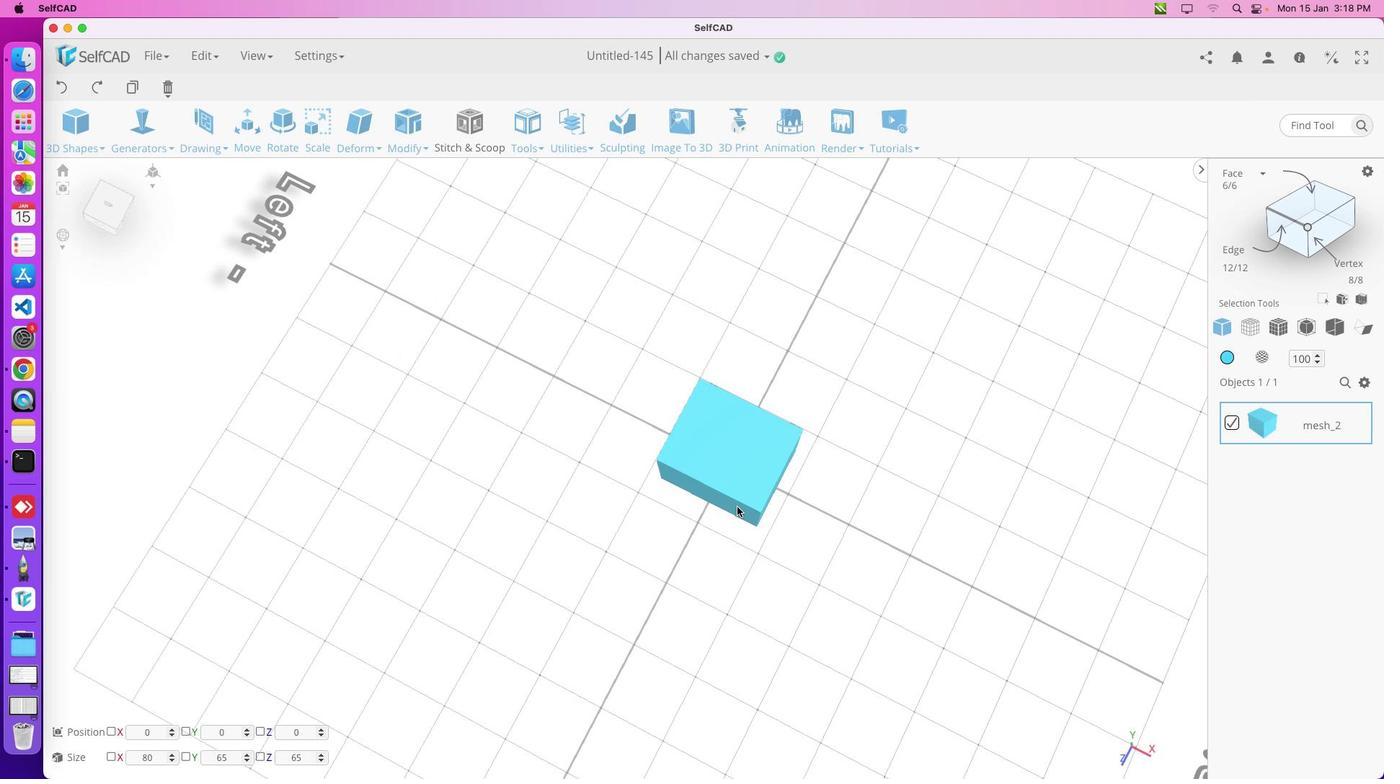 
Action: Mouse scrolled (851, 661) with delta (1238, 543)
Screenshot: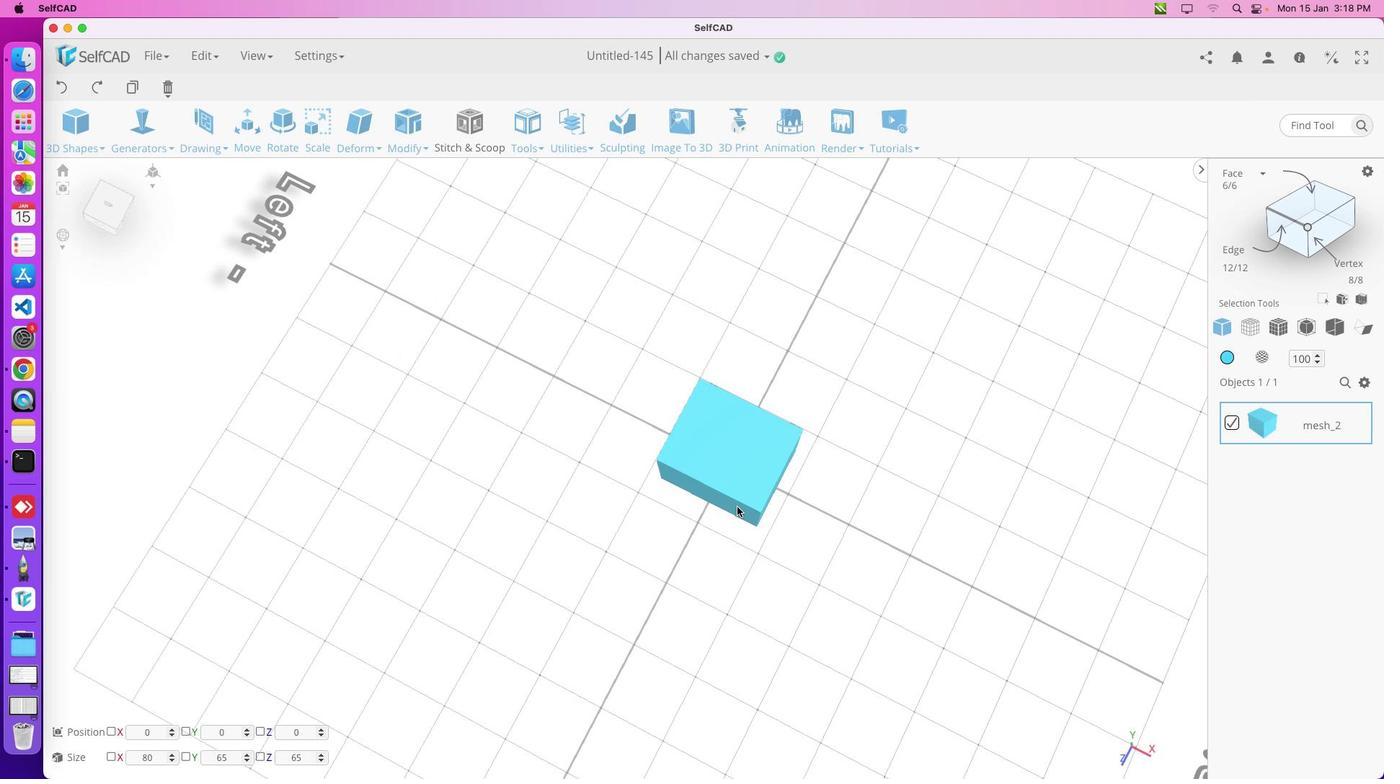 
Action: Mouse moved to (952, 642)
Screenshot: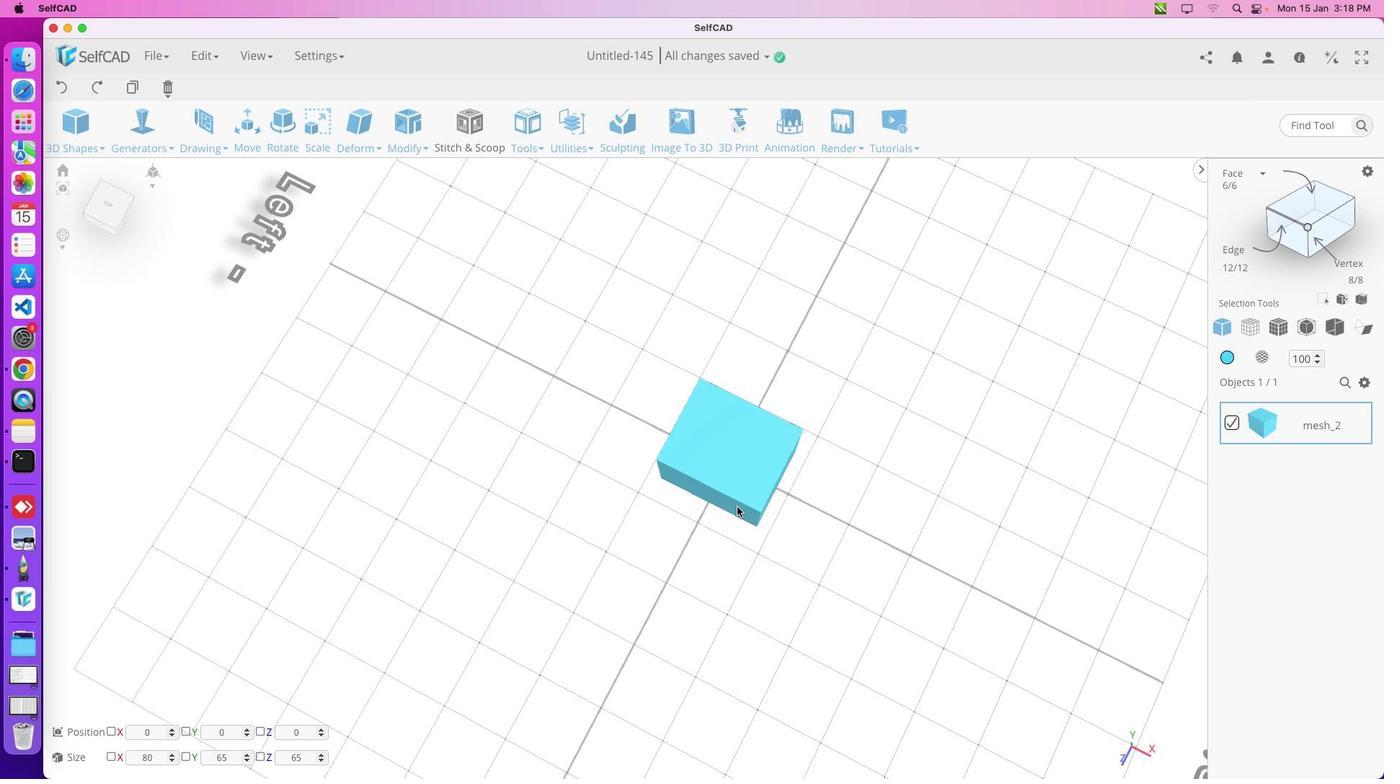 
Action: Mouse scrolled (952, 642) with delta (1238, 543)
Screenshot: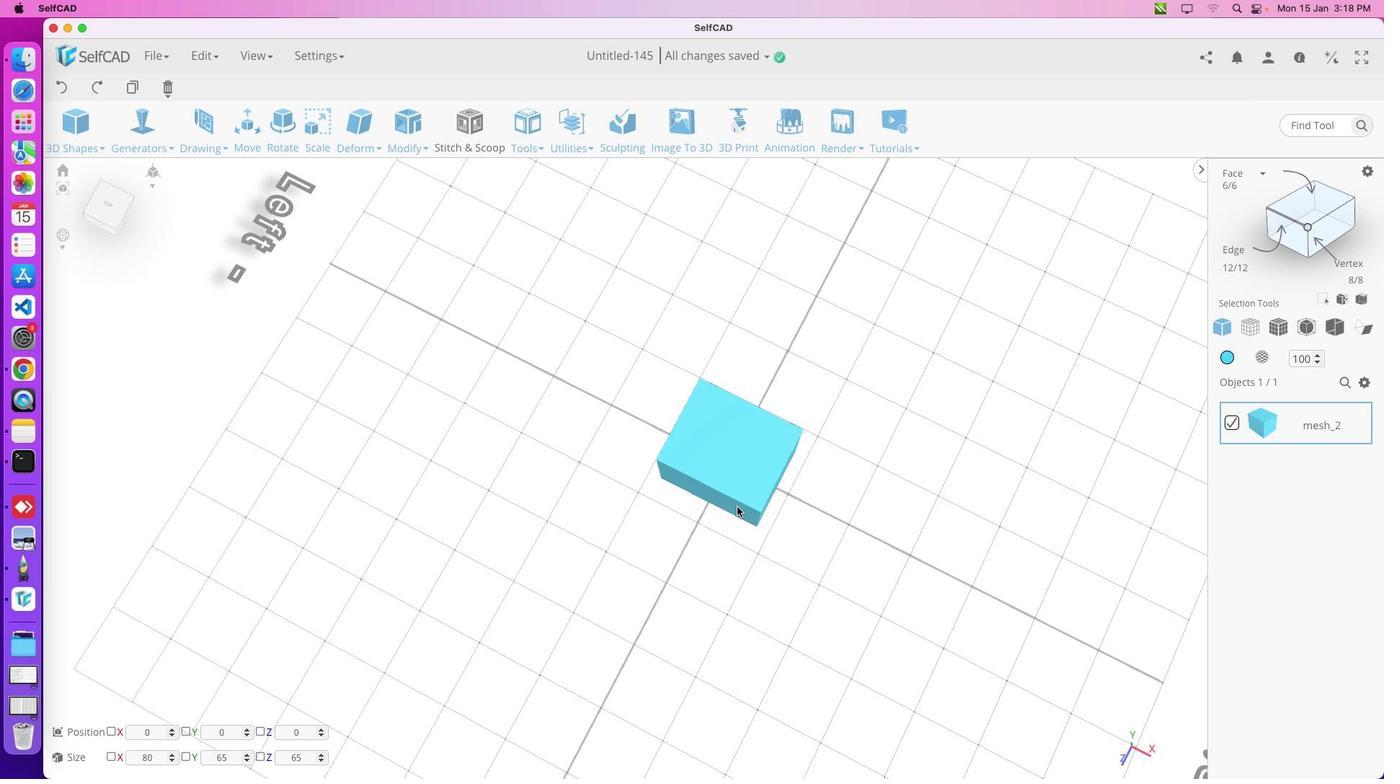 
Action: Mouse scrolled (952, 642) with delta (1238, 543)
Screenshot: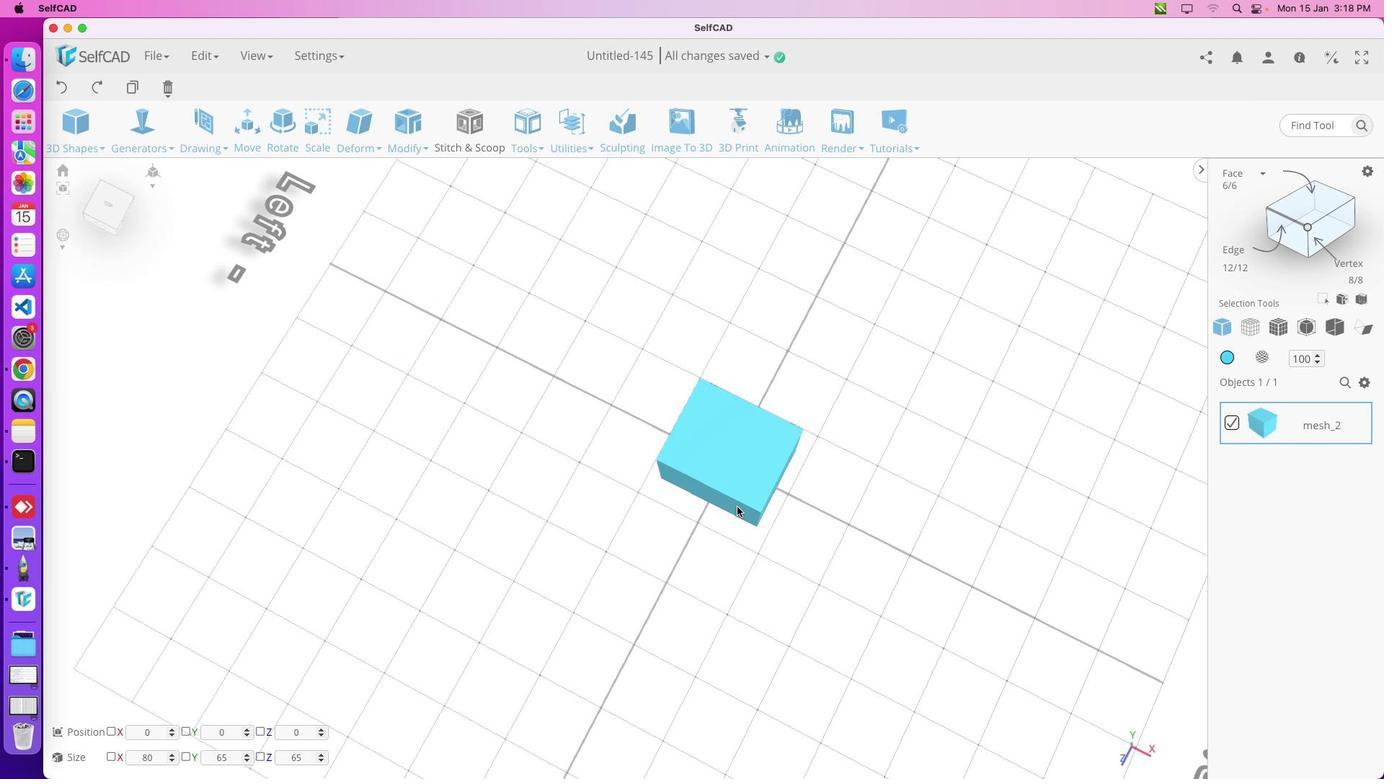 
Action: Mouse scrolled (952, 642) with delta (1238, 544)
Screenshot: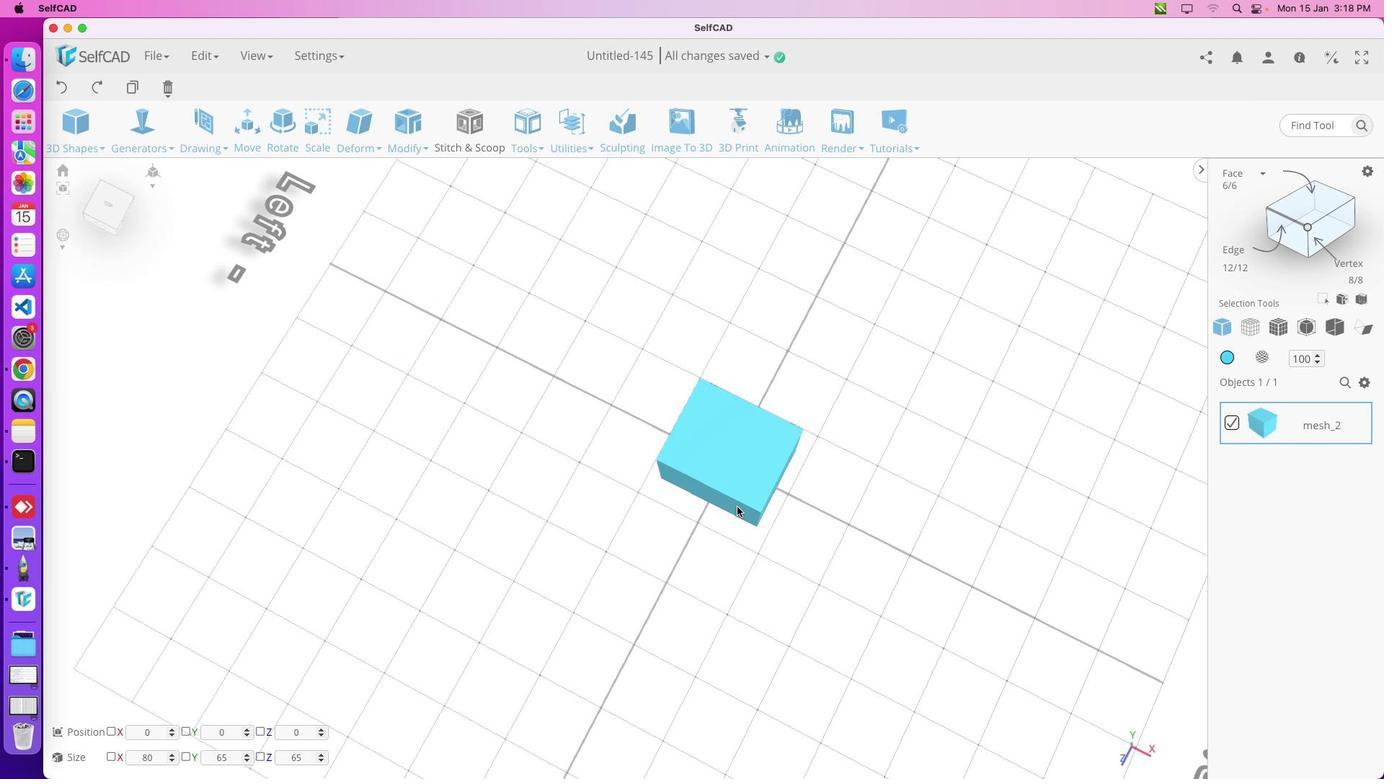 
Action: Mouse moved to (959, 641)
Screenshot: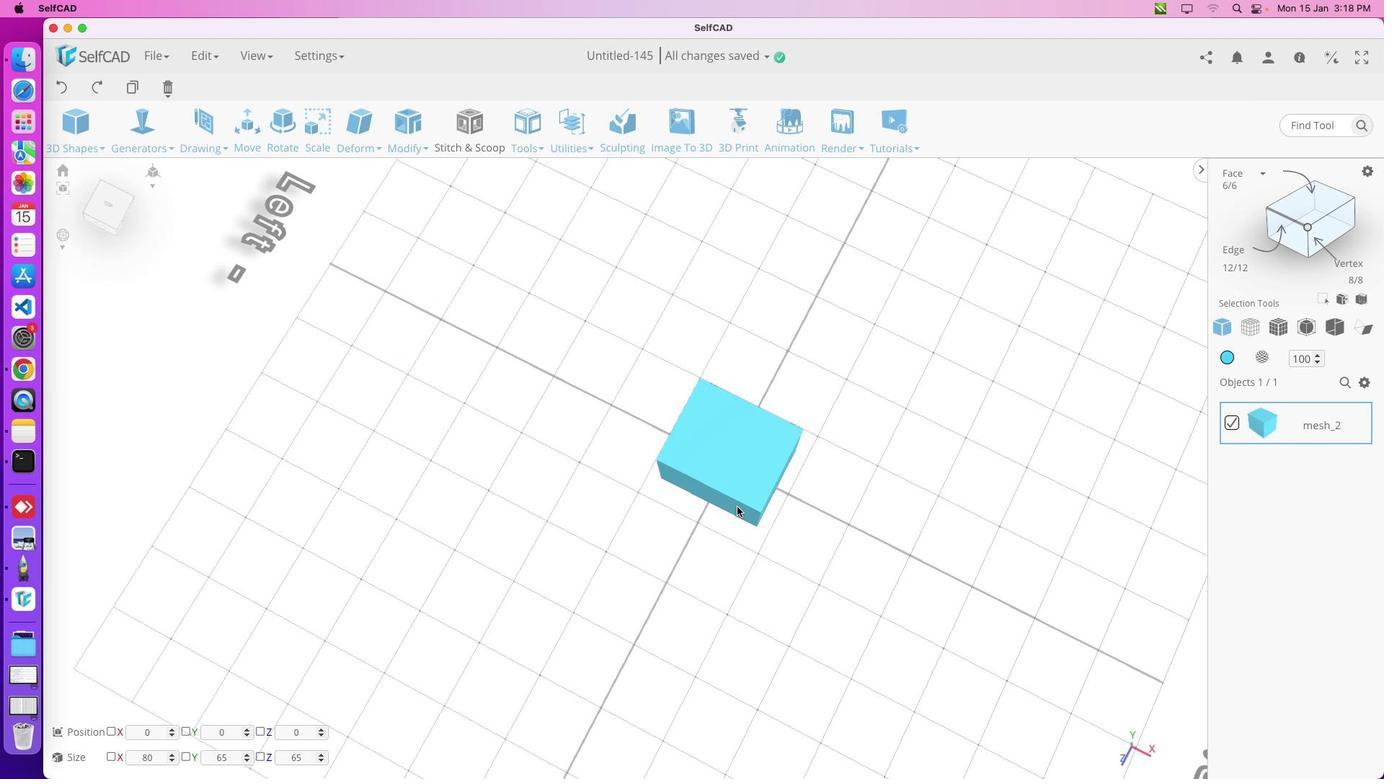 
Action: Mouse pressed left at (959, 641)
Screenshot: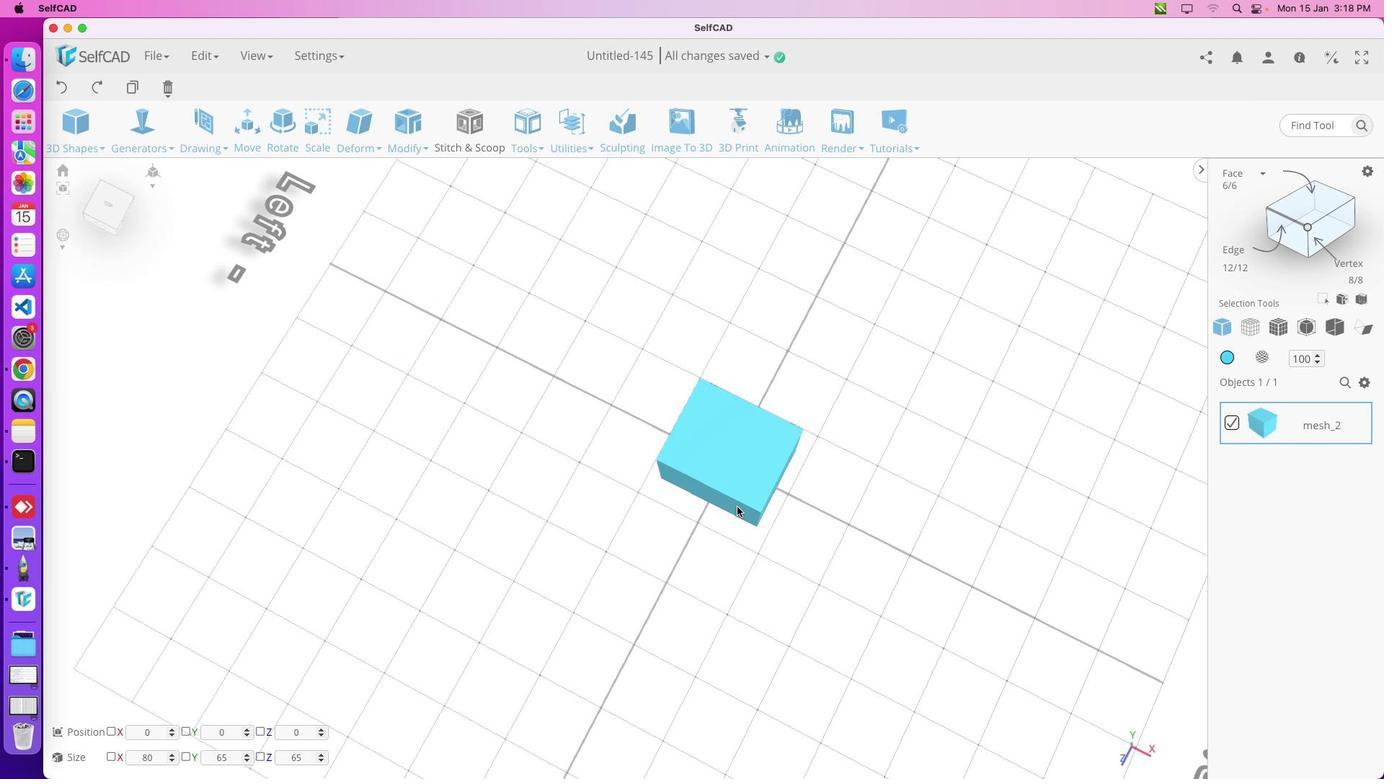 
Action: Mouse moved to (911, 654)
Screenshot: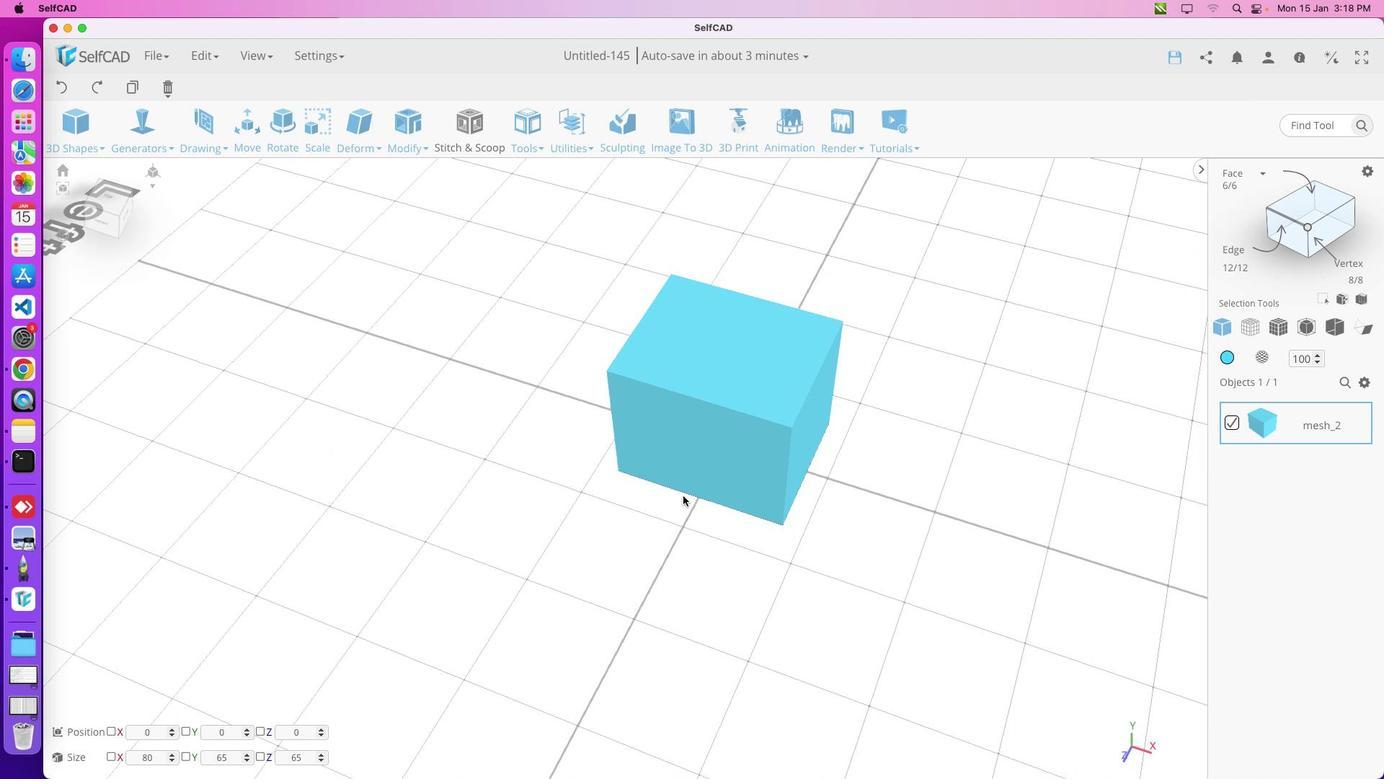 
Action: Mouse scrolled (911, 654) with delta (1238, 543)
Screenshot: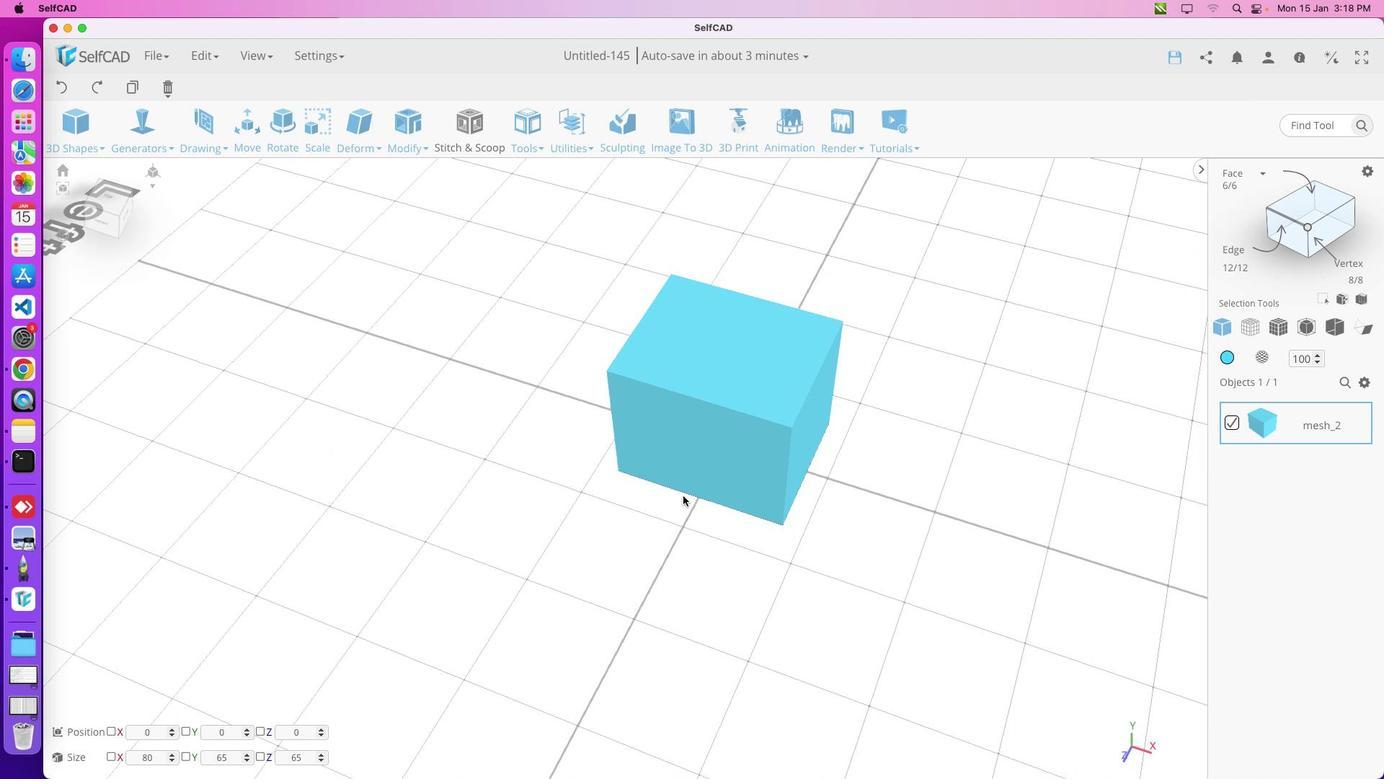 
Action: Mouse moved to (911, 654)
Screenshot: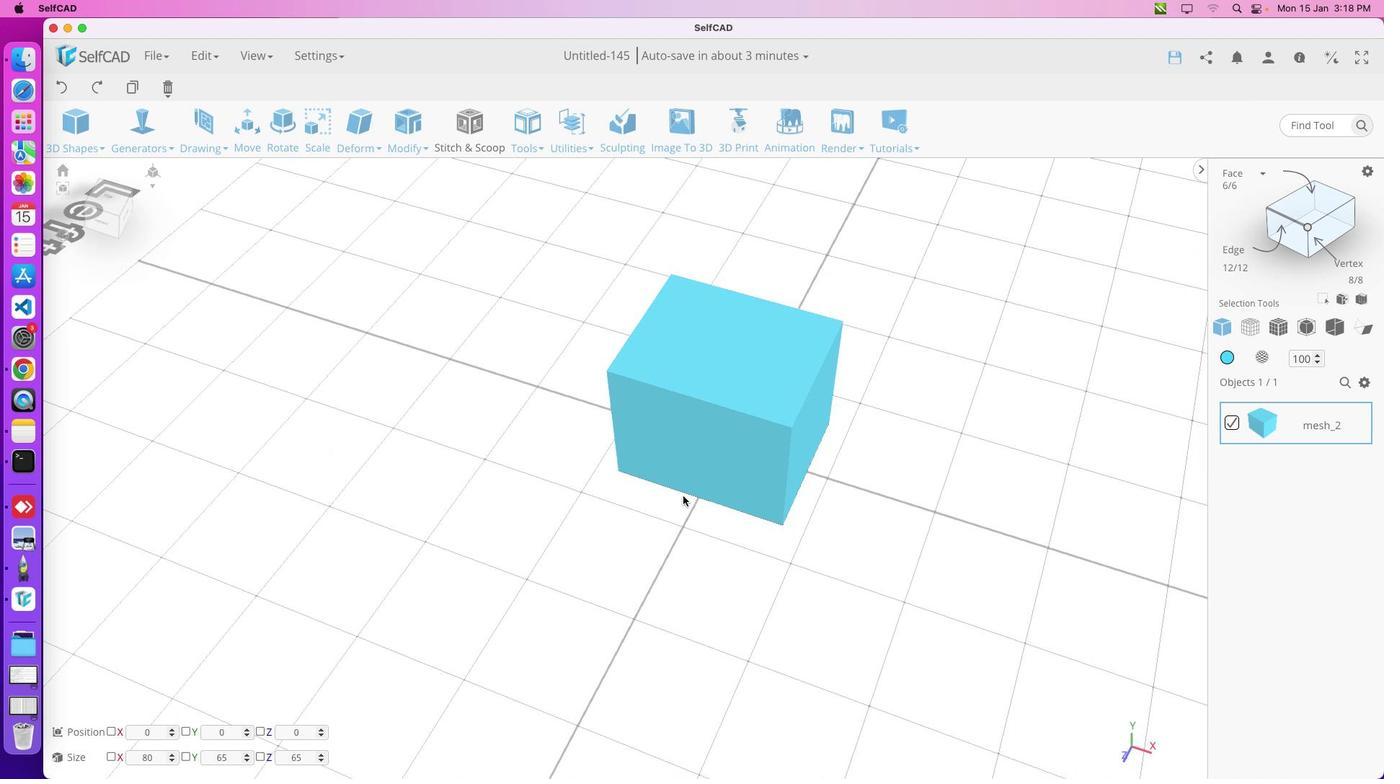 
Action: Mouse scrolled (911, 654) with delta (1238, 545)
Screenshot: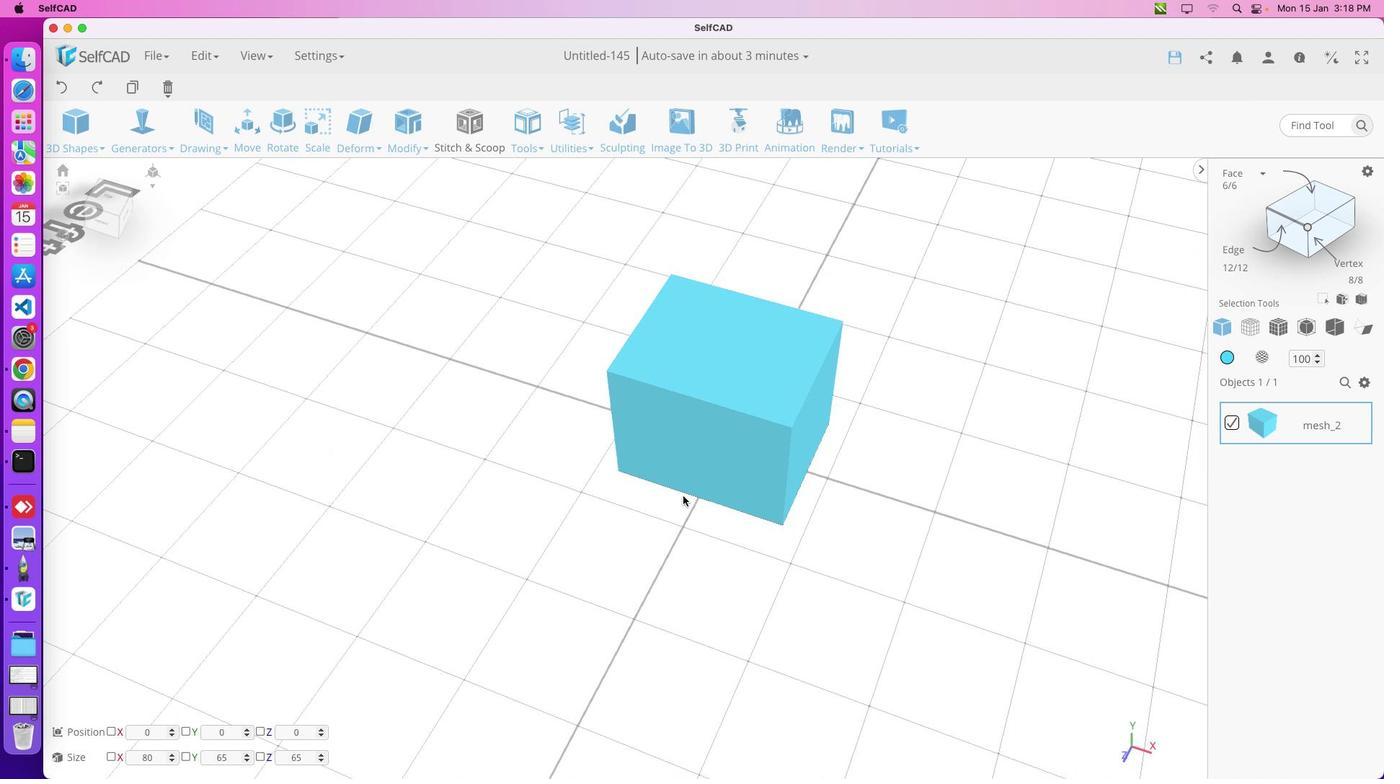 
Action: Mouse moved to (911, 654)
Screenshot: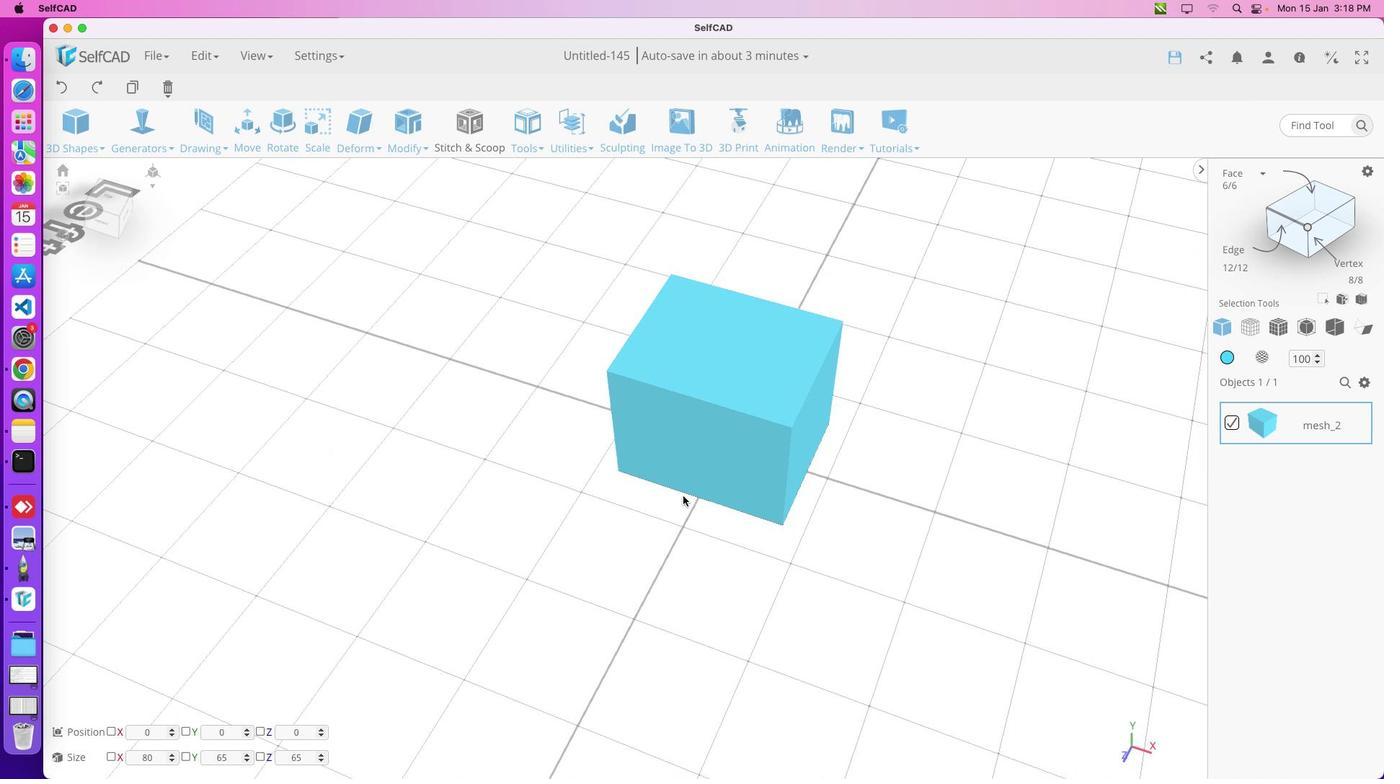 
Action: Mouse scrolled (911, 654) with delta (1238, 544)
Screenshot: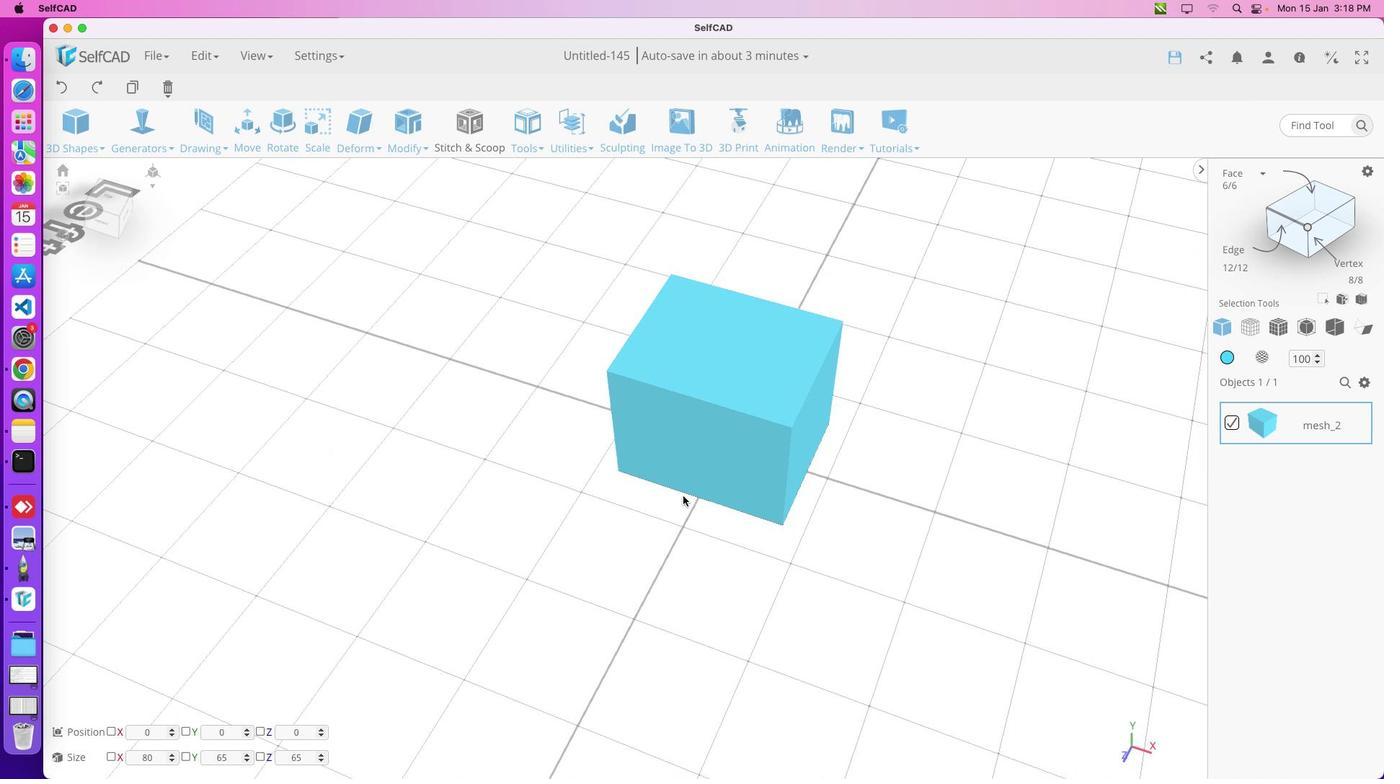 
Action: Mouse moved to (936, 665)
Screenshot: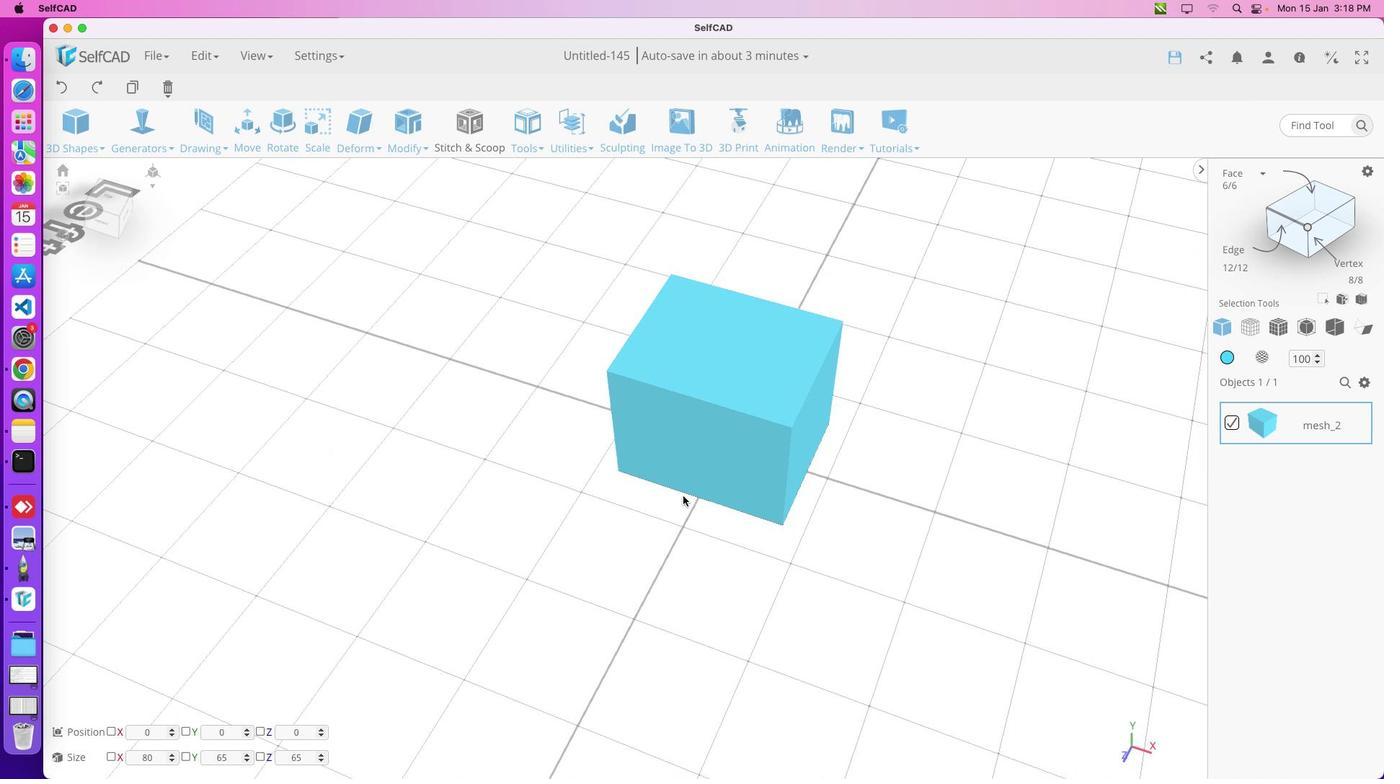 
Action: Mouse pressed left at (936, 665)
Screenshot: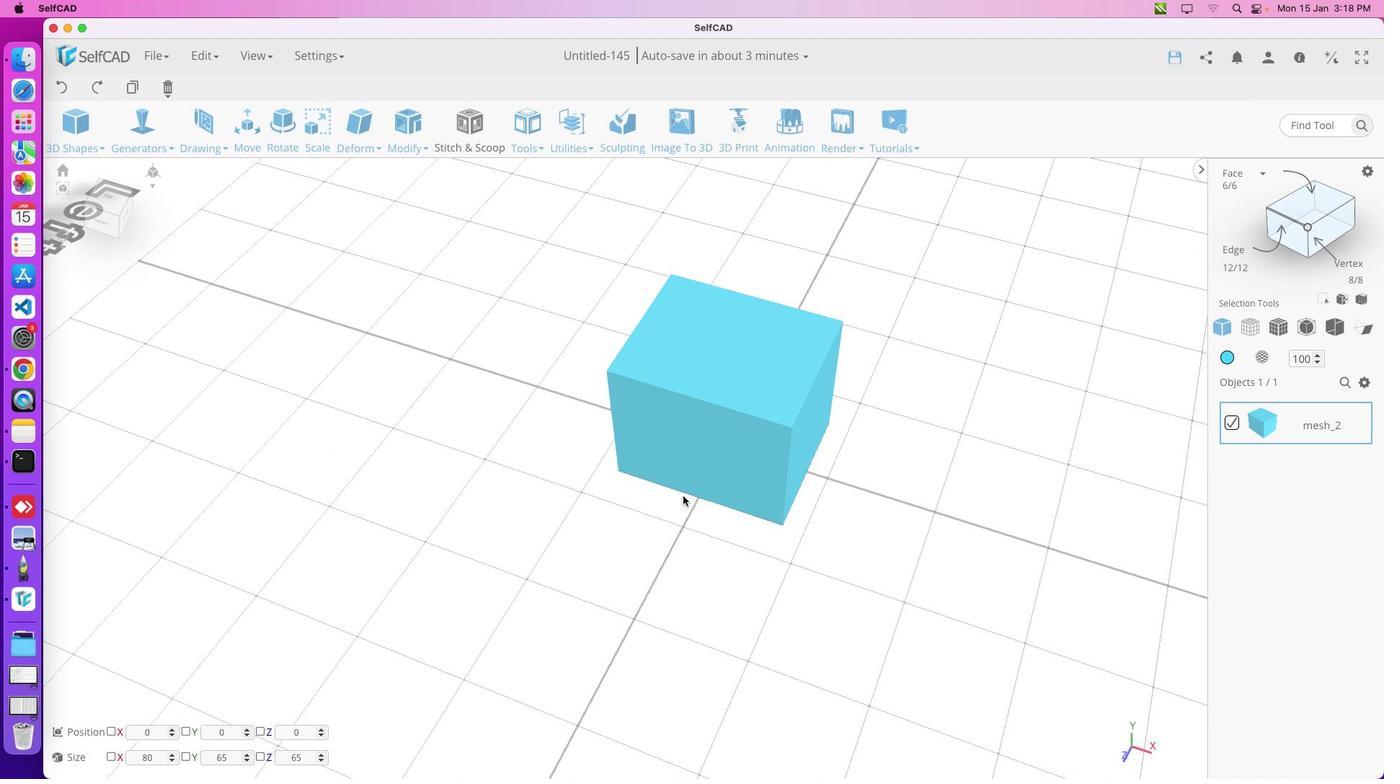 
Action: Mouse moved to (904, 670)
Screenshot: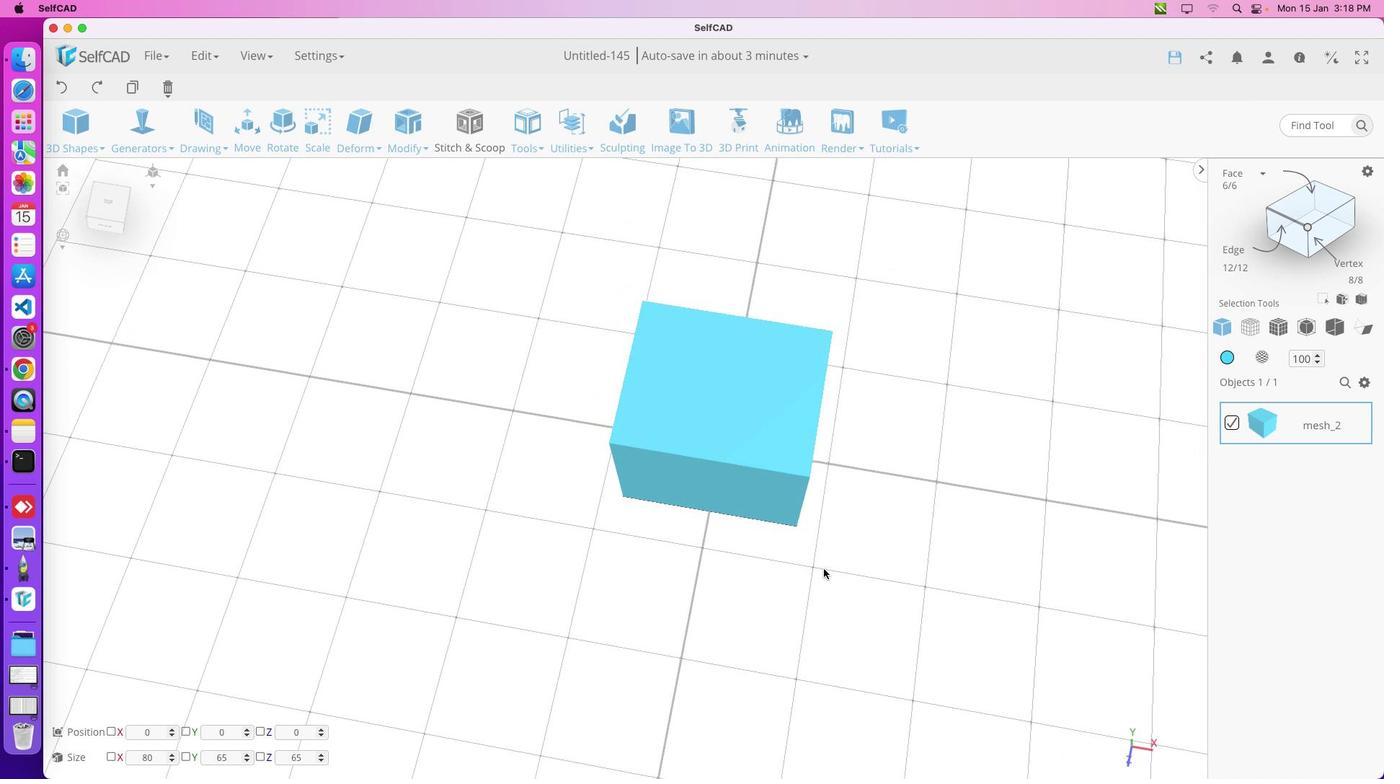 
Action: Mouse pressed left at (904, 670)
Screenshot: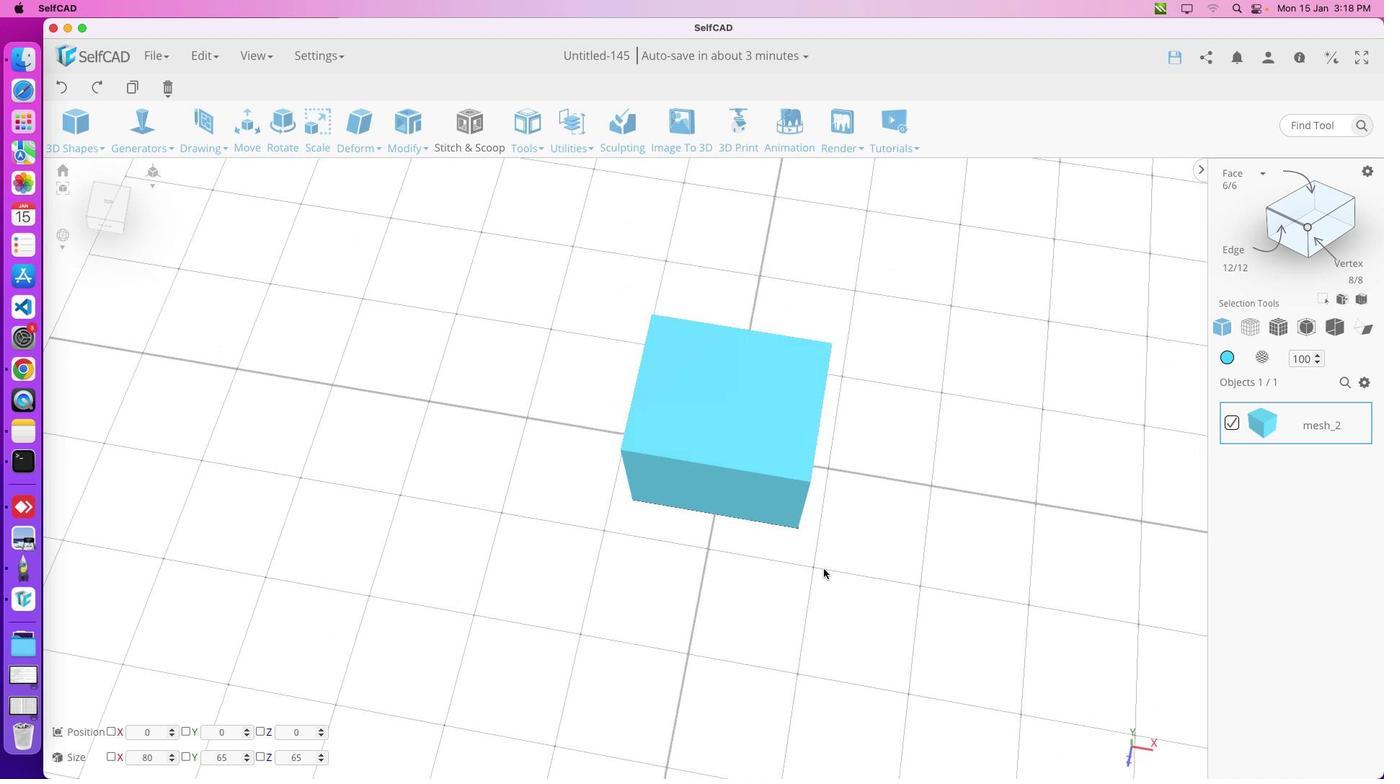 
Action: Mouse moved to (869, 670)
Screenshot: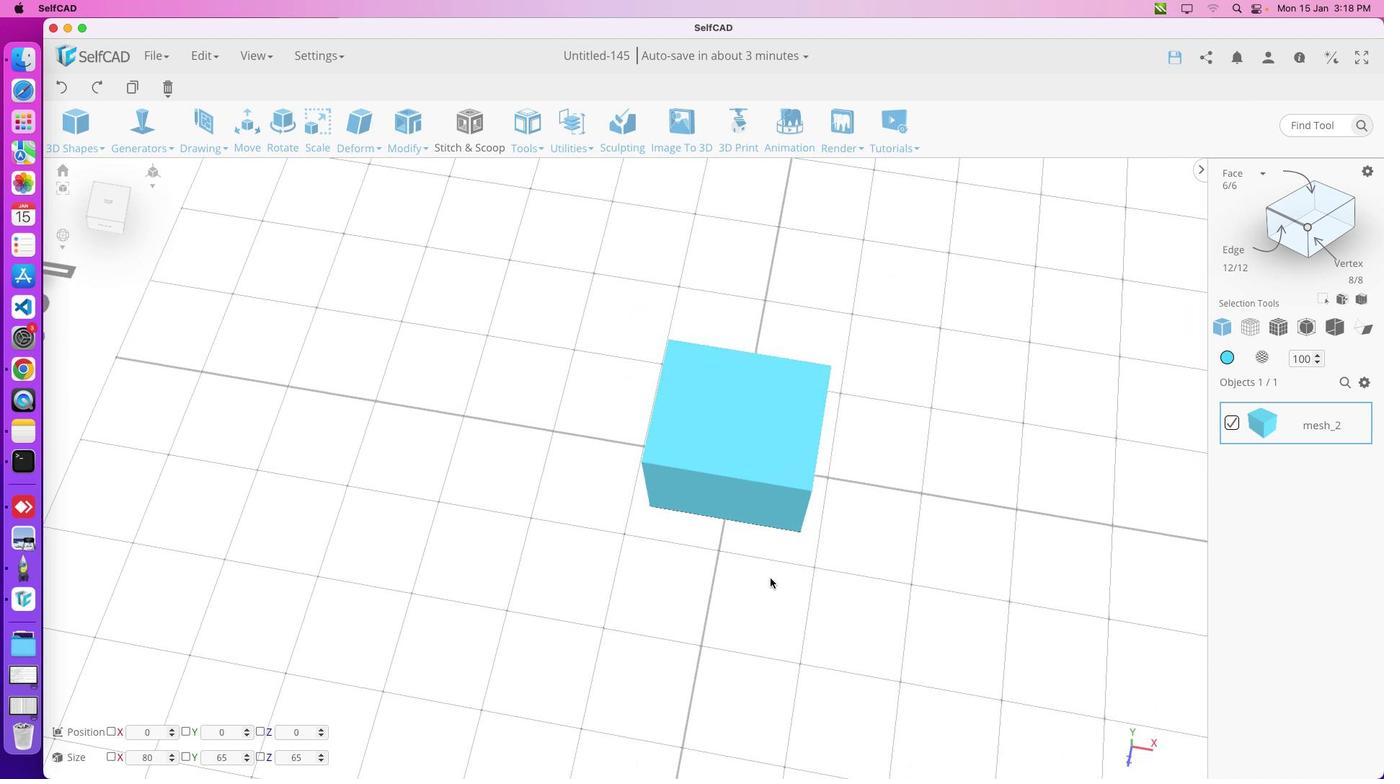 
Action: Mouse scrolled (869, 670) with delta (1238, 543)
Screenshot: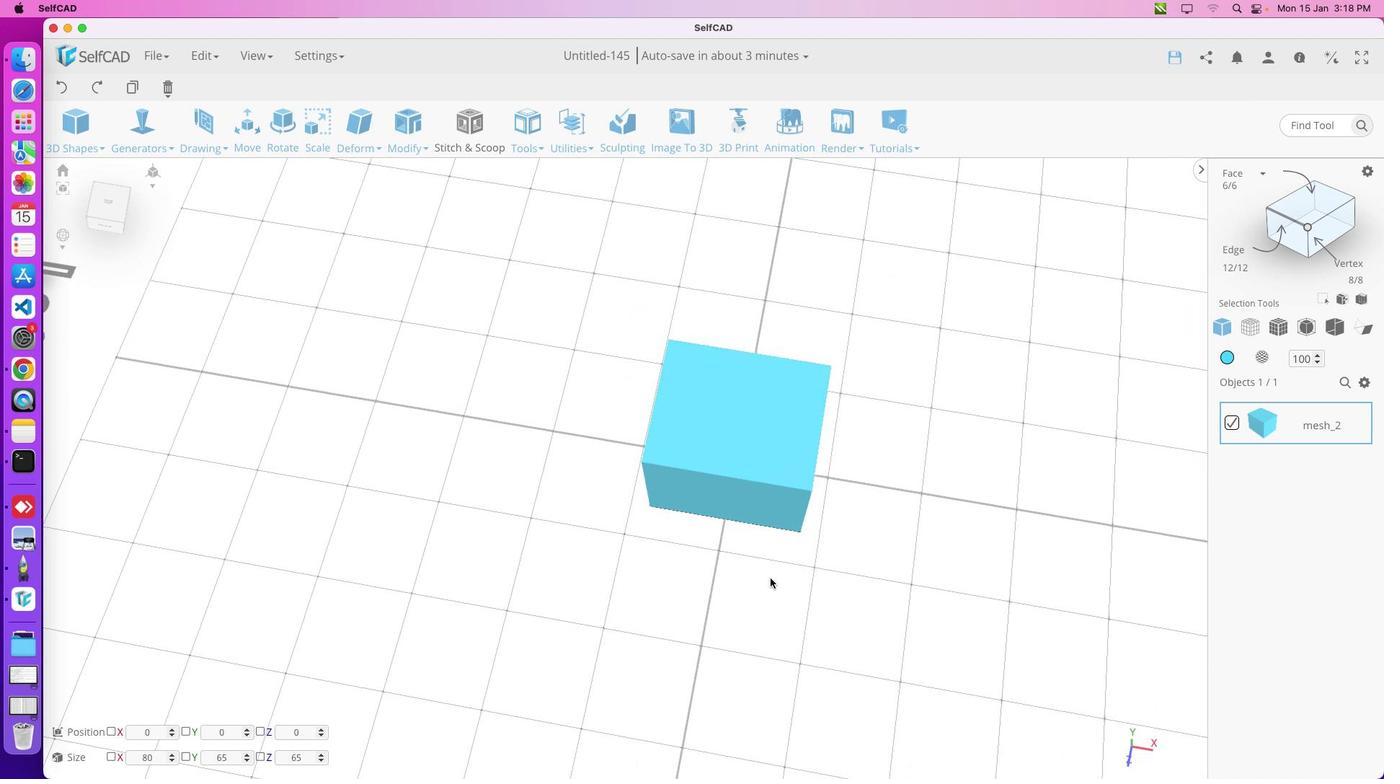 
Action: Mouse scrolled (869, 670) with delta (1238, 543)
Screenshot: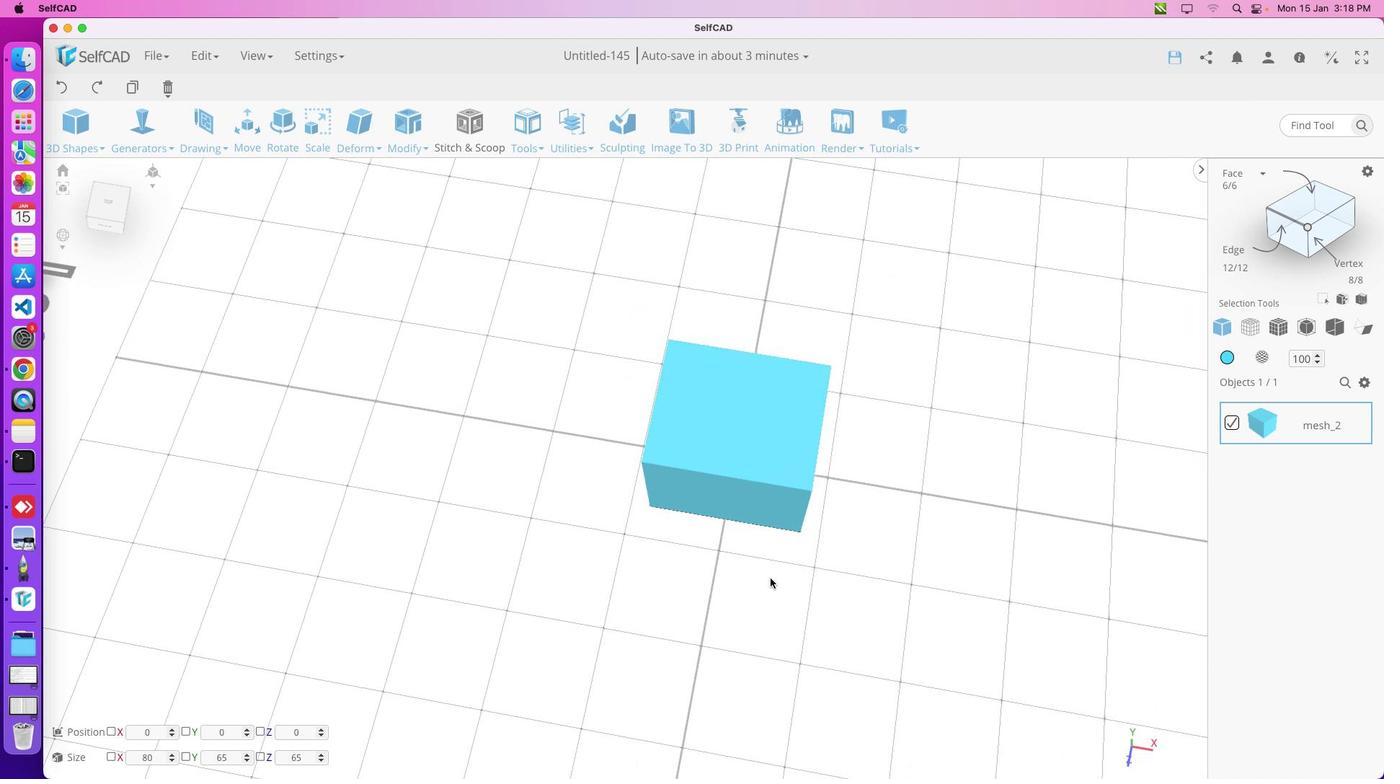 
Action: Mouse scrolled (869, 670) with delta (1238, 543)
Screenshot: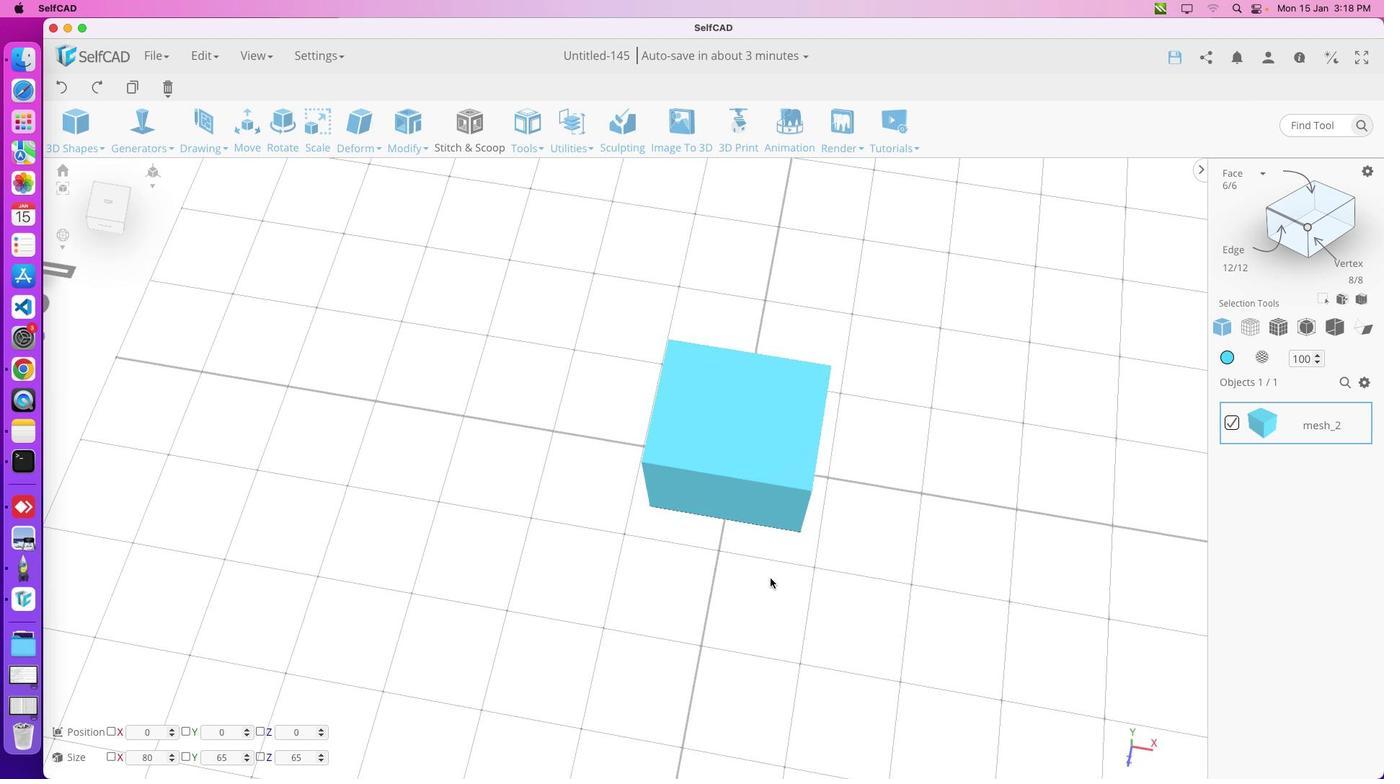 
Action: Mouse moved to (1079, 665)
Screenshot: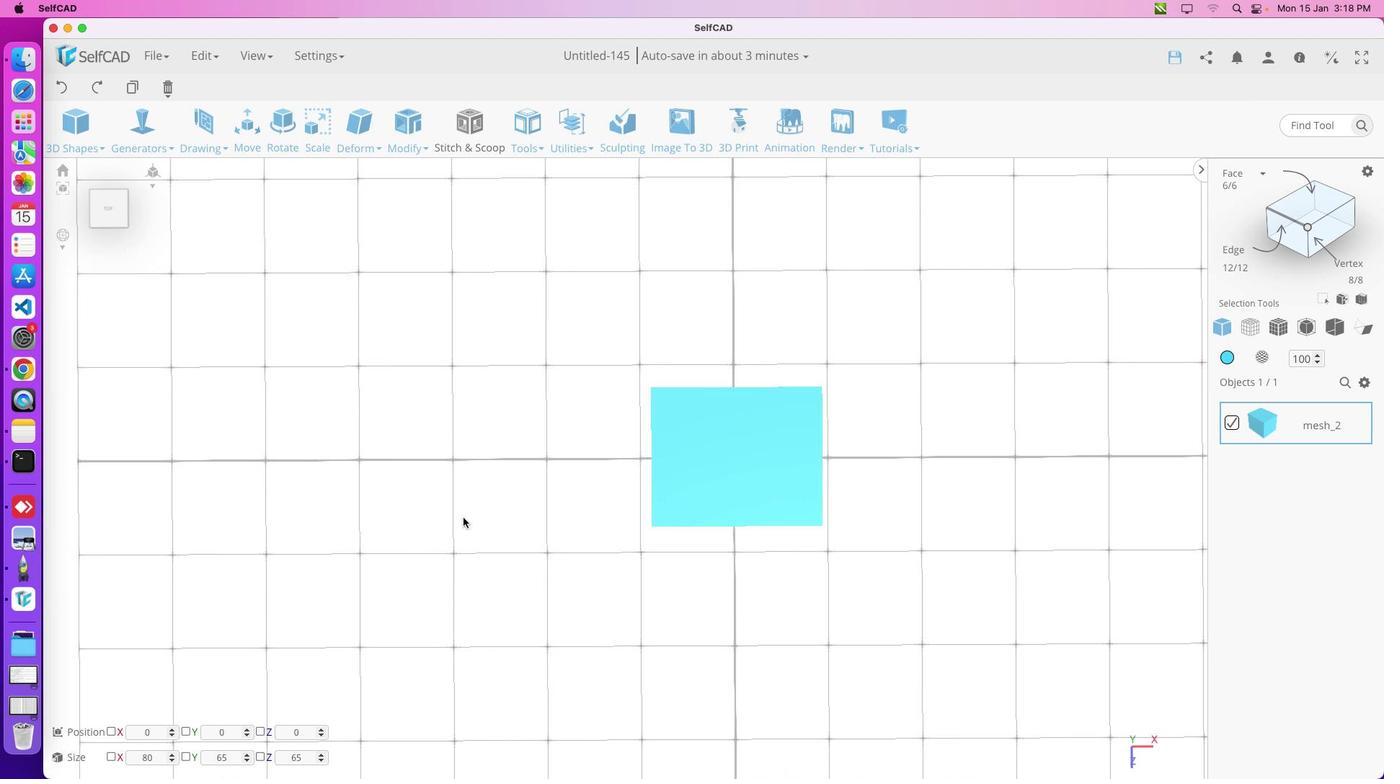 
Action: Mouse pressed left at (1079, 665)
Screenshot: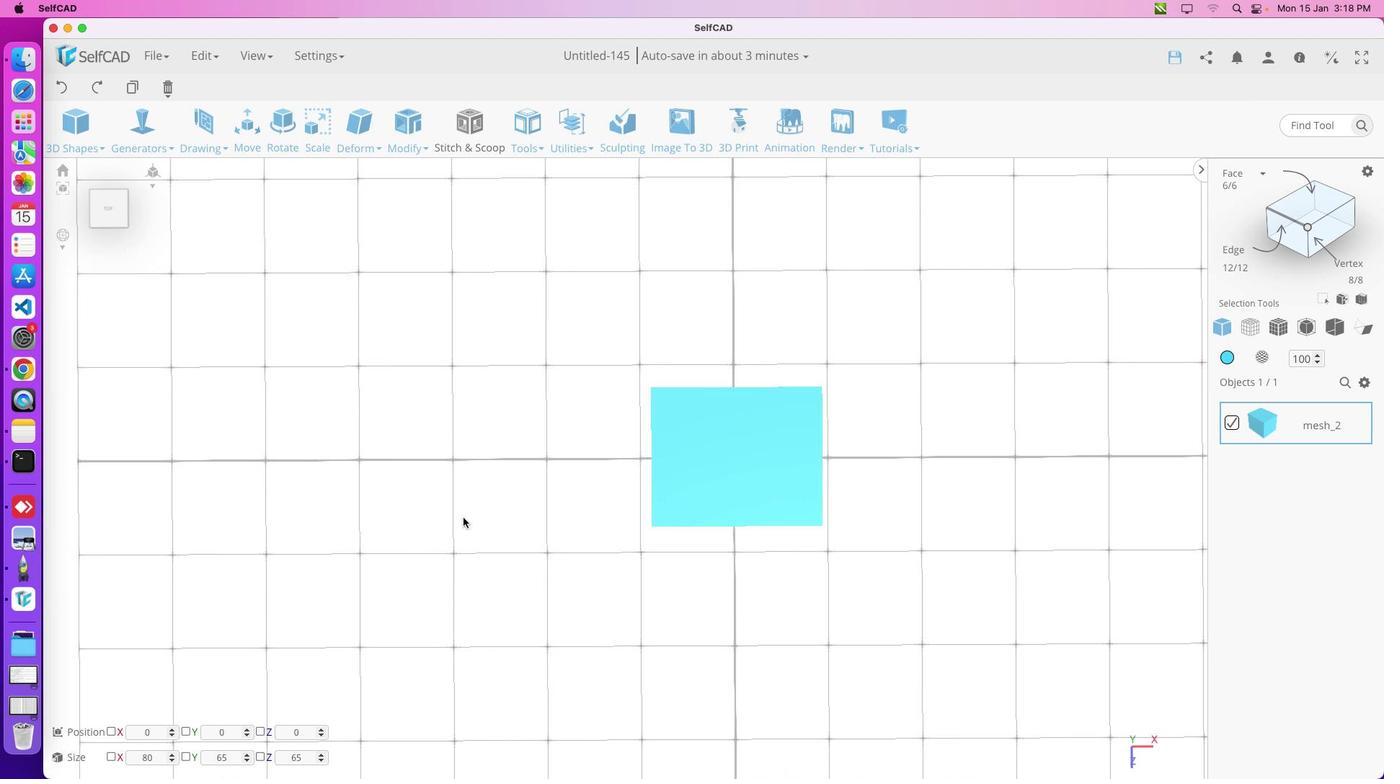 
Action: Mouse moved to (930, 686)
Screenshot: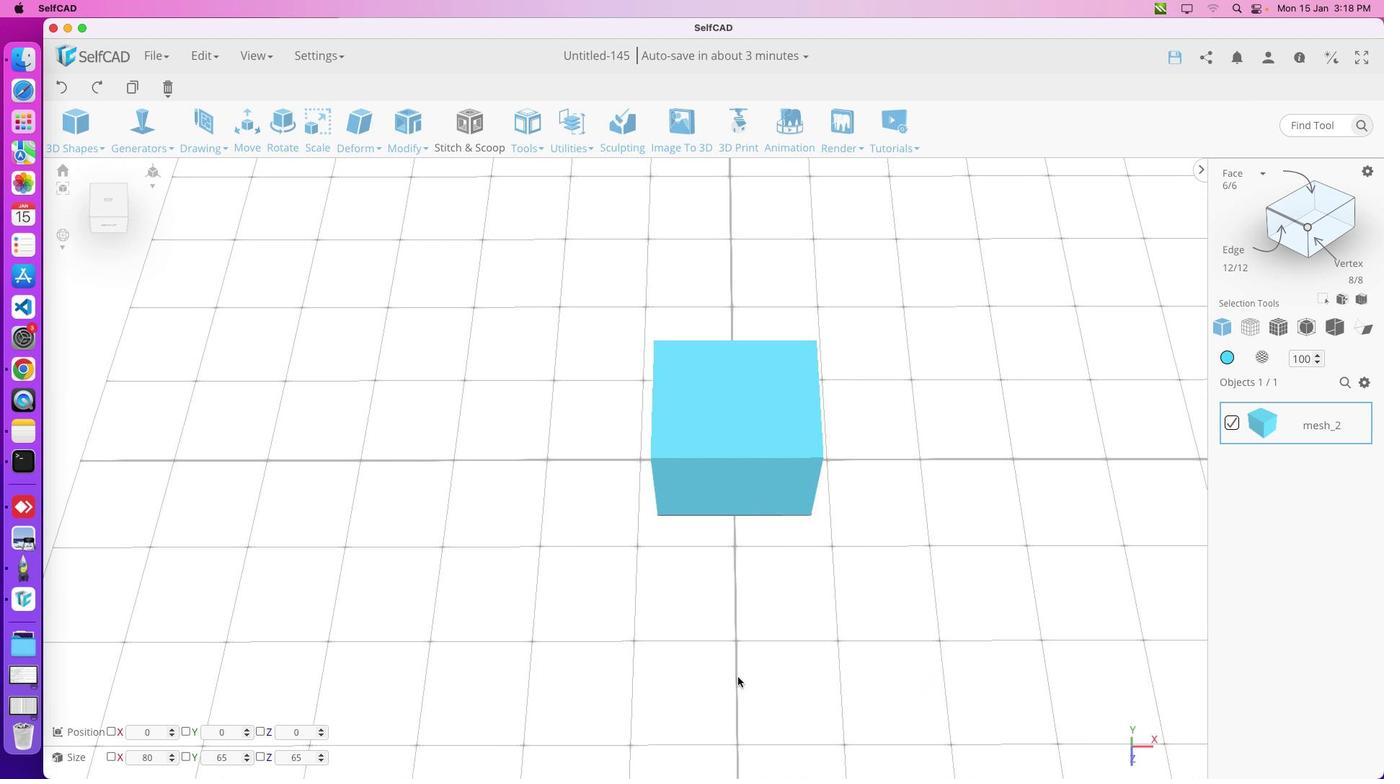 
Action: Mouse pressed left at (930, 686)
Screenshot: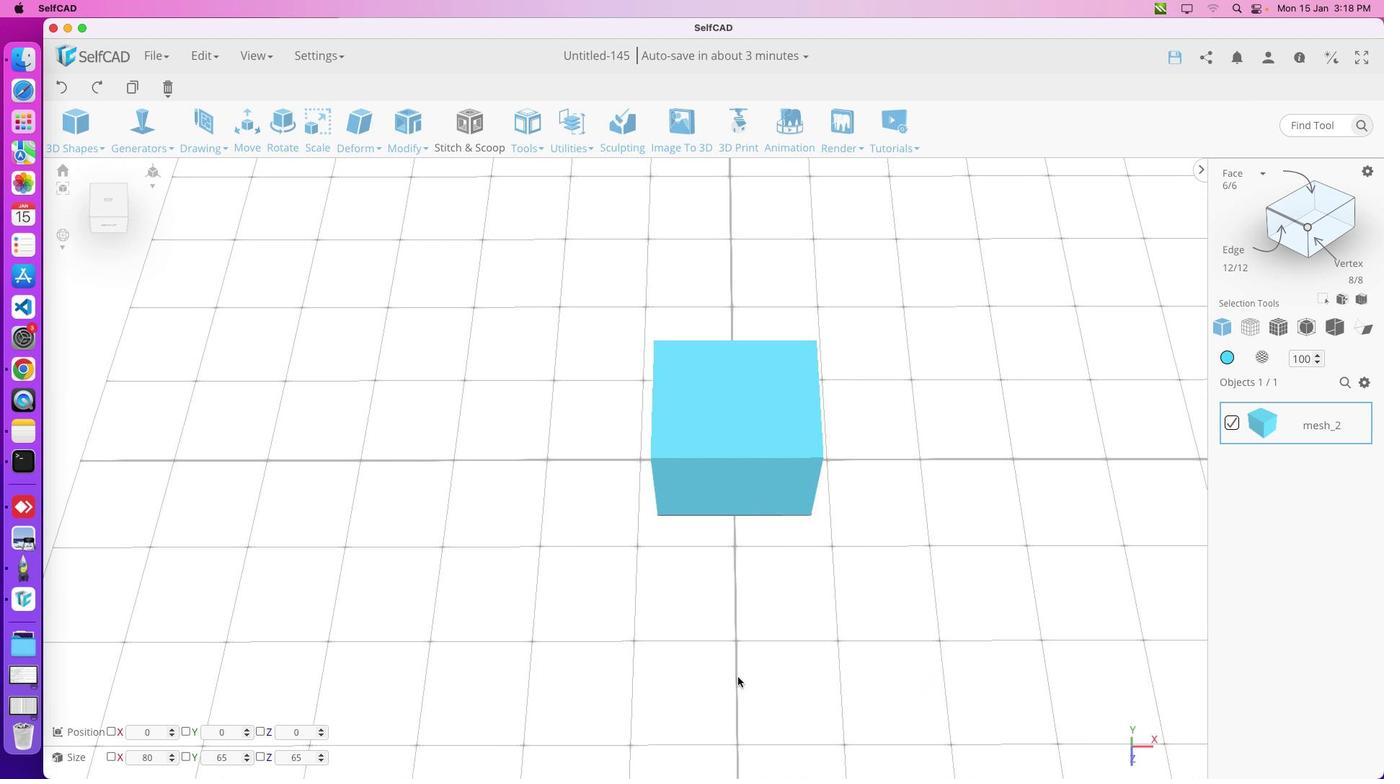 
Action: Mouse moved to (895, 676)
Screenshot: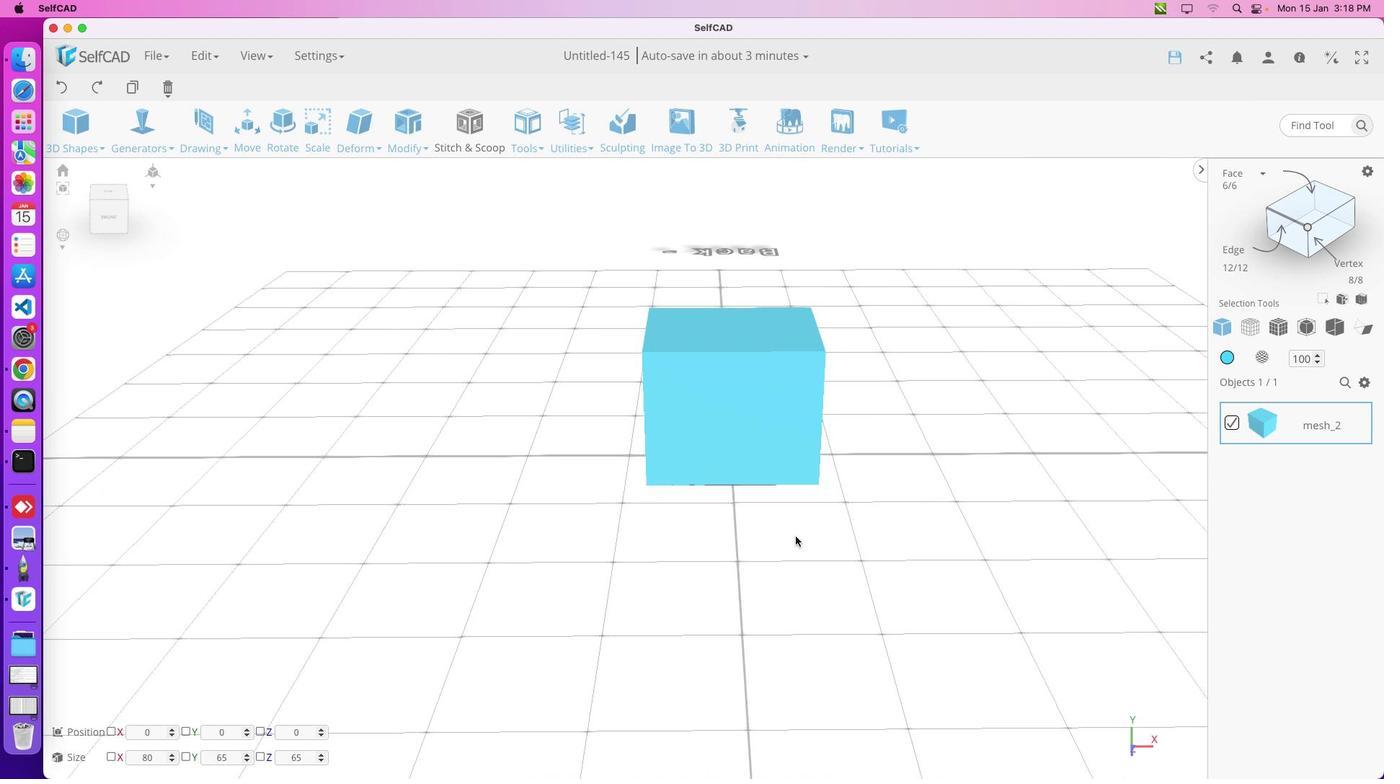 
Action: Mouse pressed left at (895, 676)
Screenshot: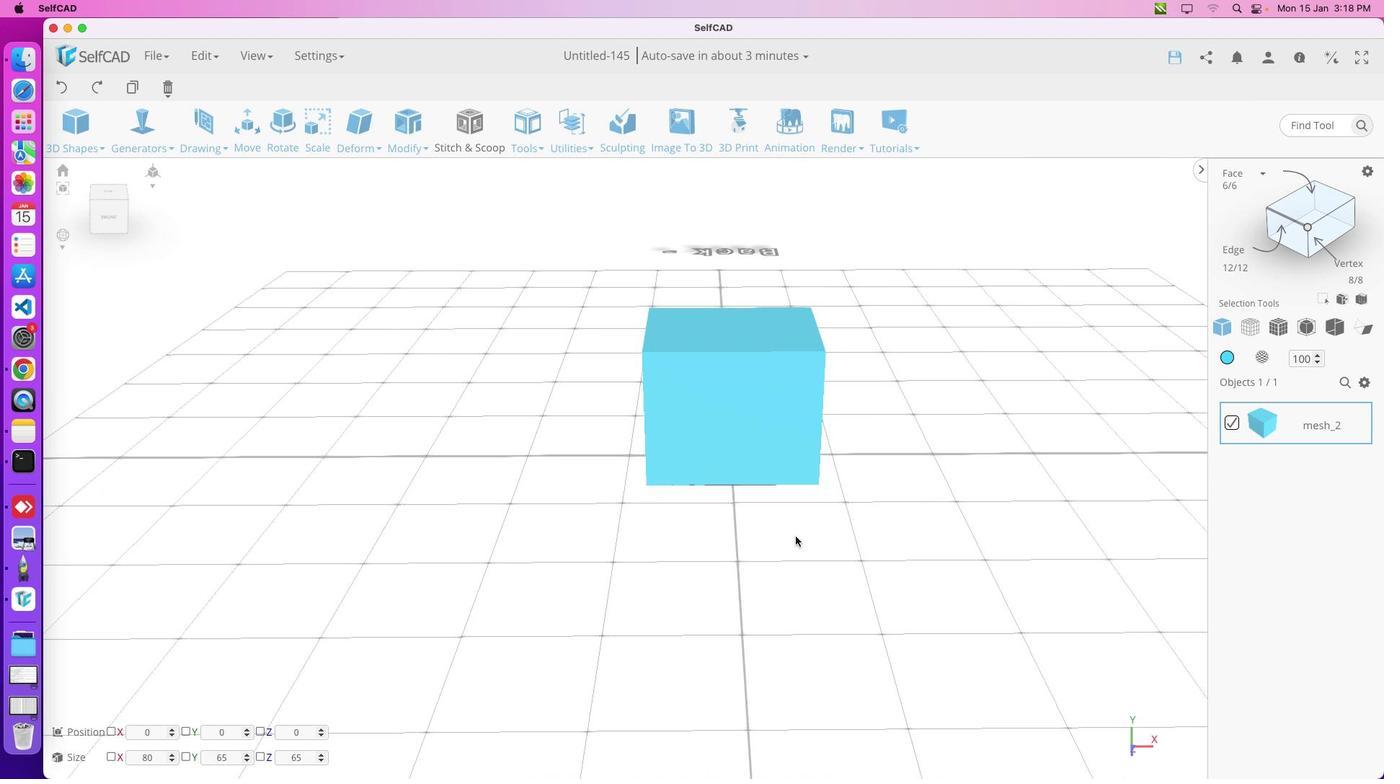 
Action: Mouse moved to (894, 662)
Screenshot: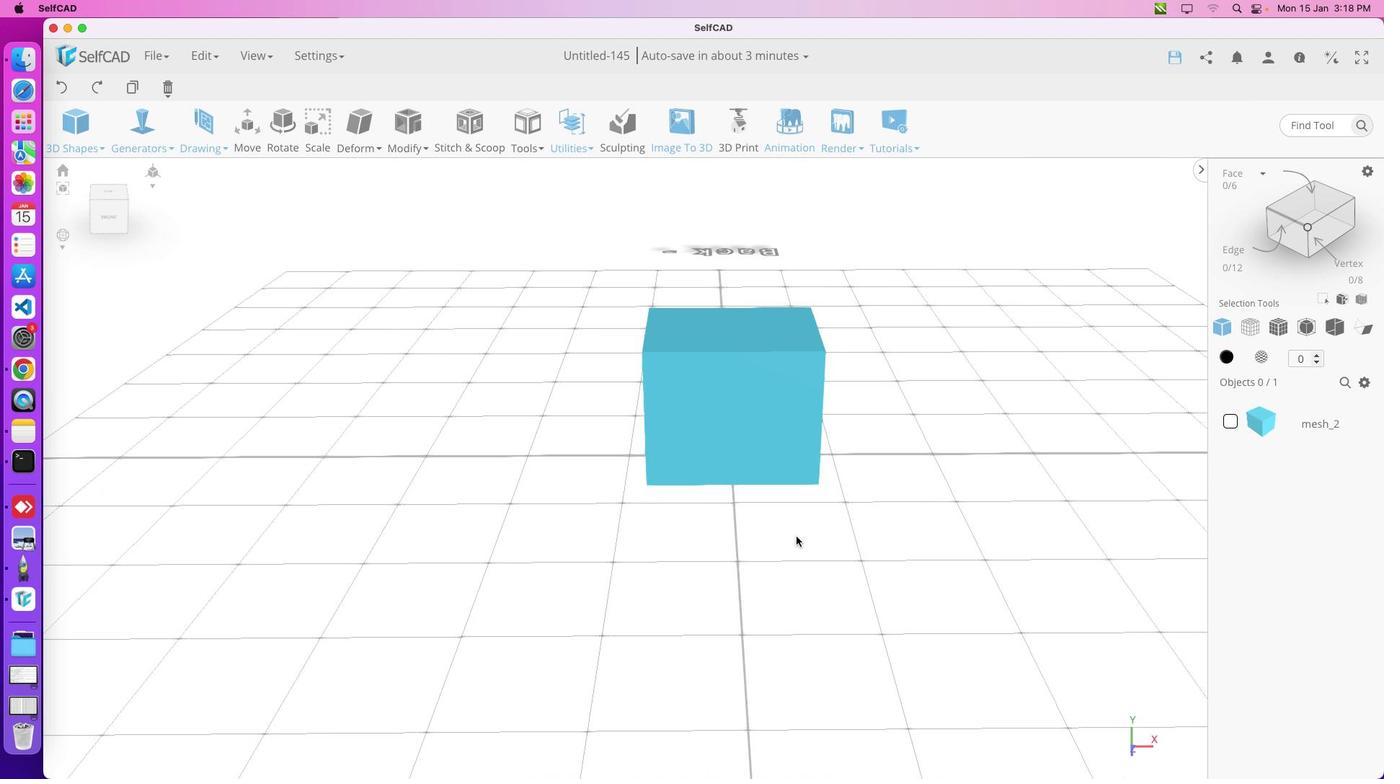 
Action: Mouse scrolled (894, 662) with delta (1238, 543)
Screenshot: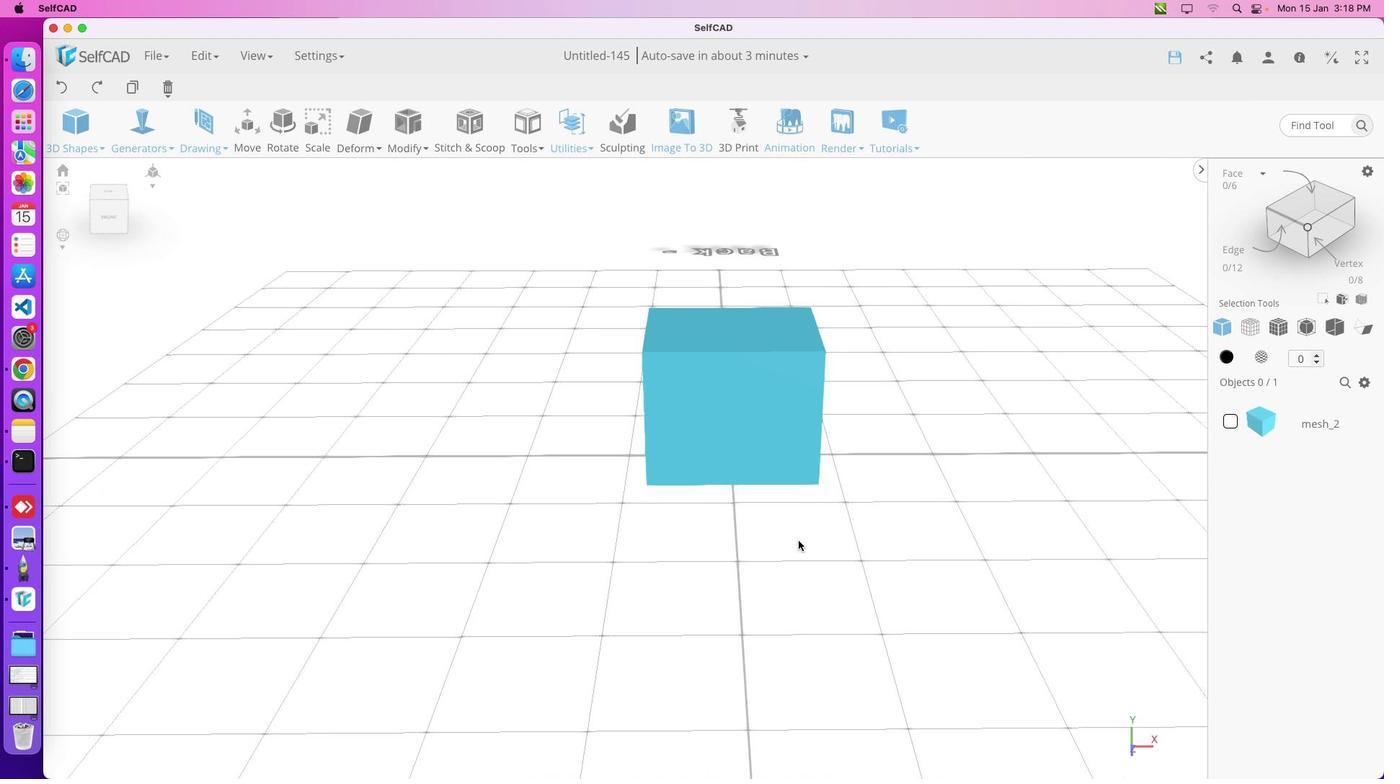 
Action: Mouse scrolled (894, 662) with delta (1238, 543)
Screenshot: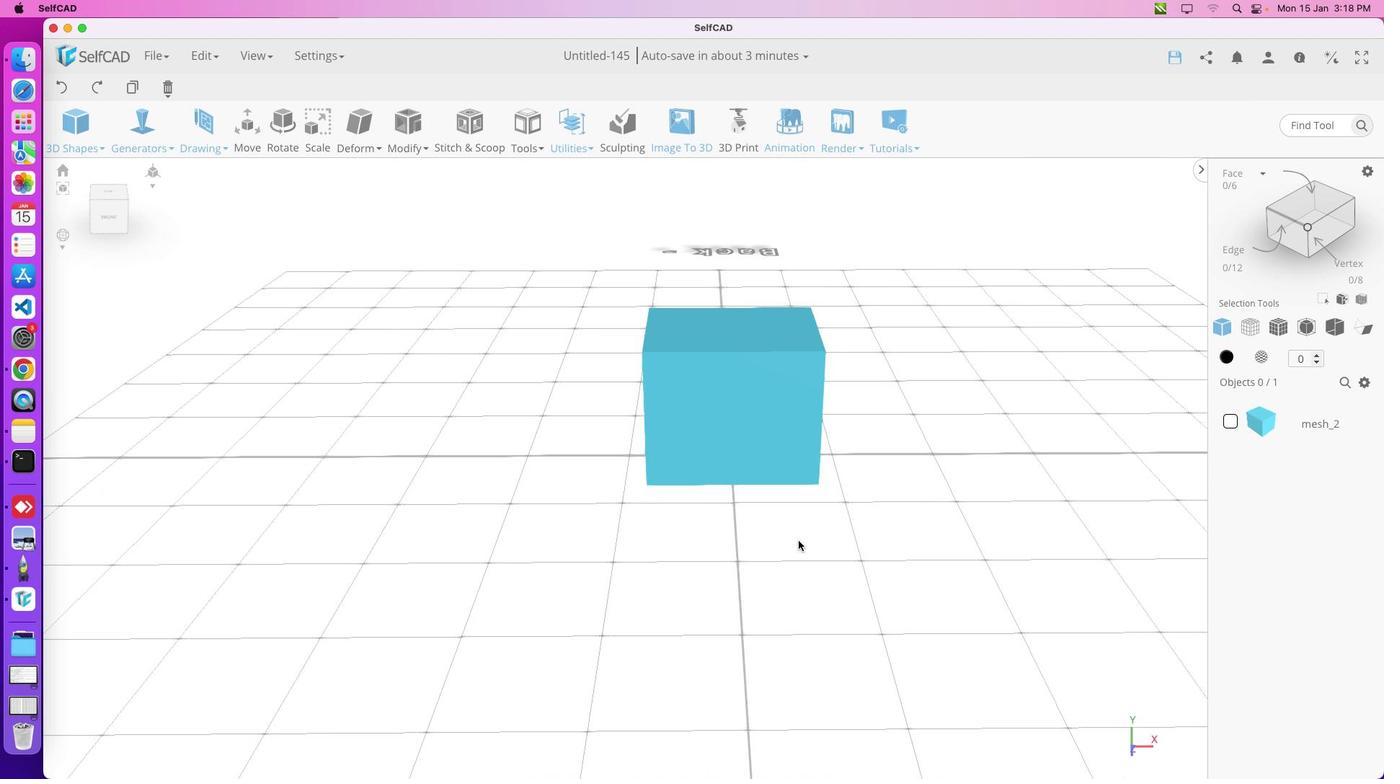 
Action: Mouse moved to (881, 663)
Screenshot: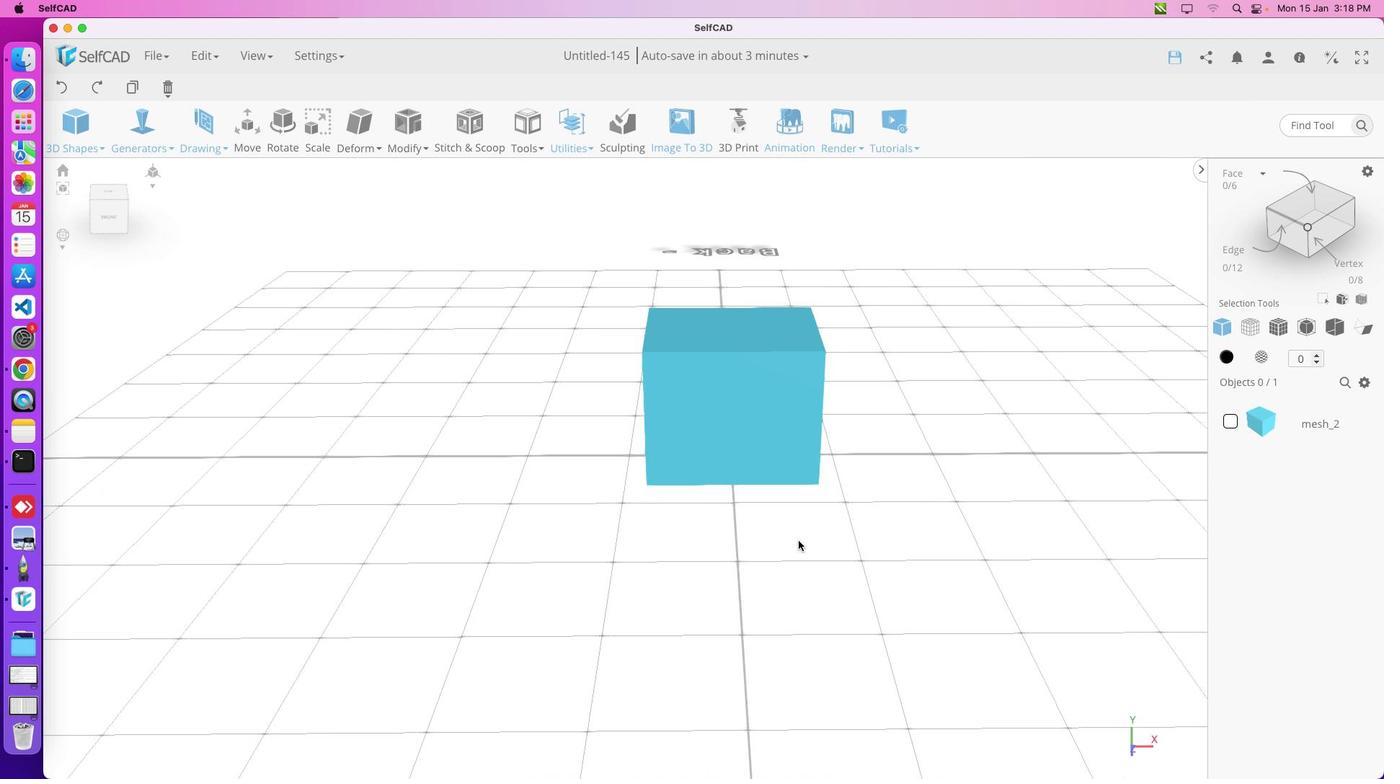 
Action: Mouse pressed left at (881, 663)
Screenshot: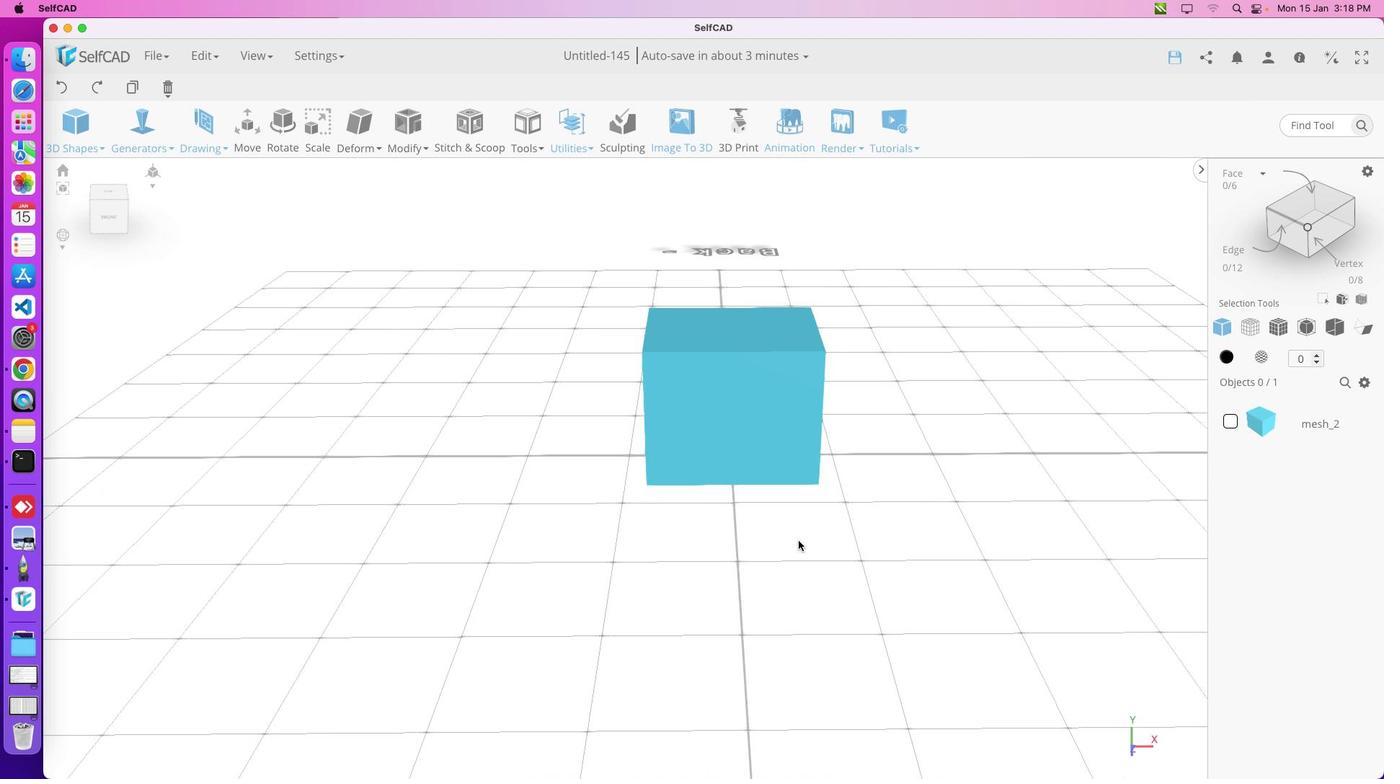 
Action: Mouse moved to (880, 664)
Screenshot: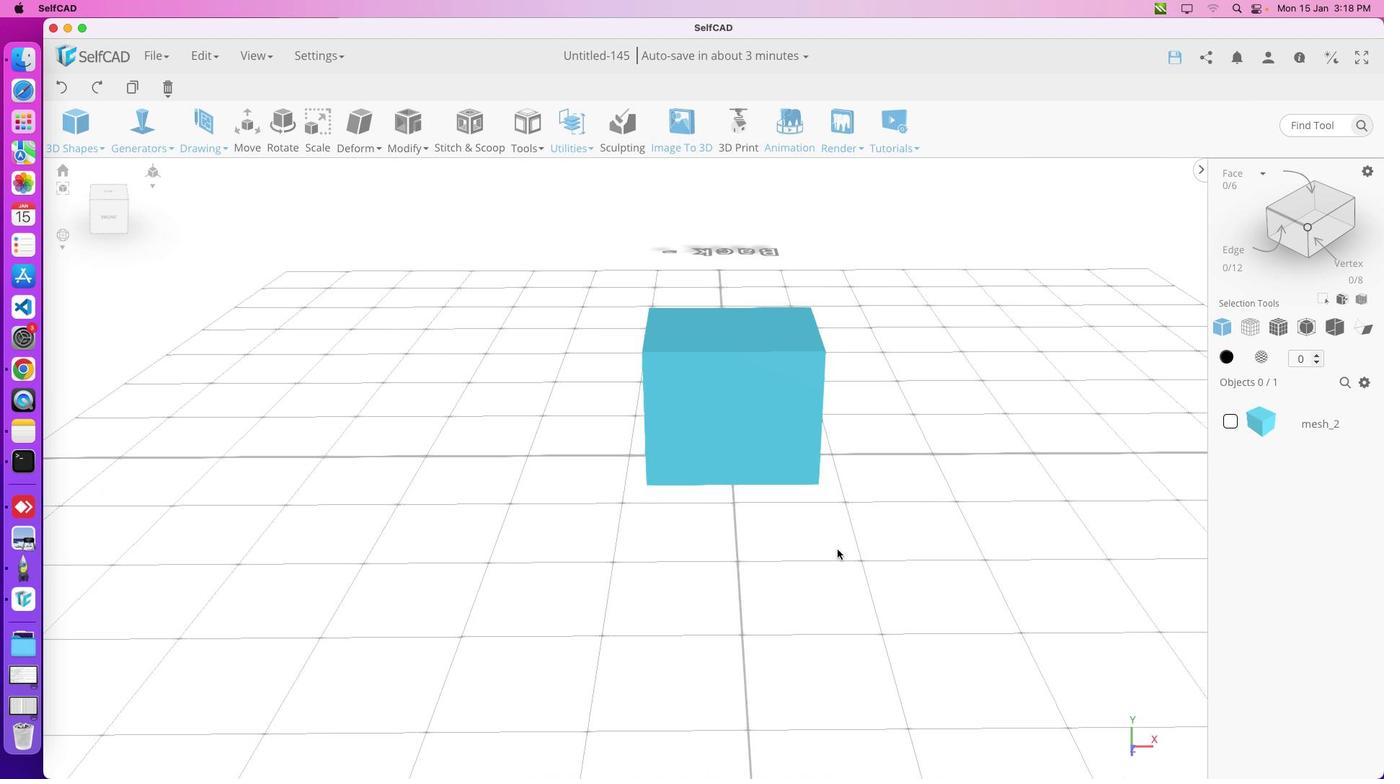 
Action: Key pressed 's'
Screenshot: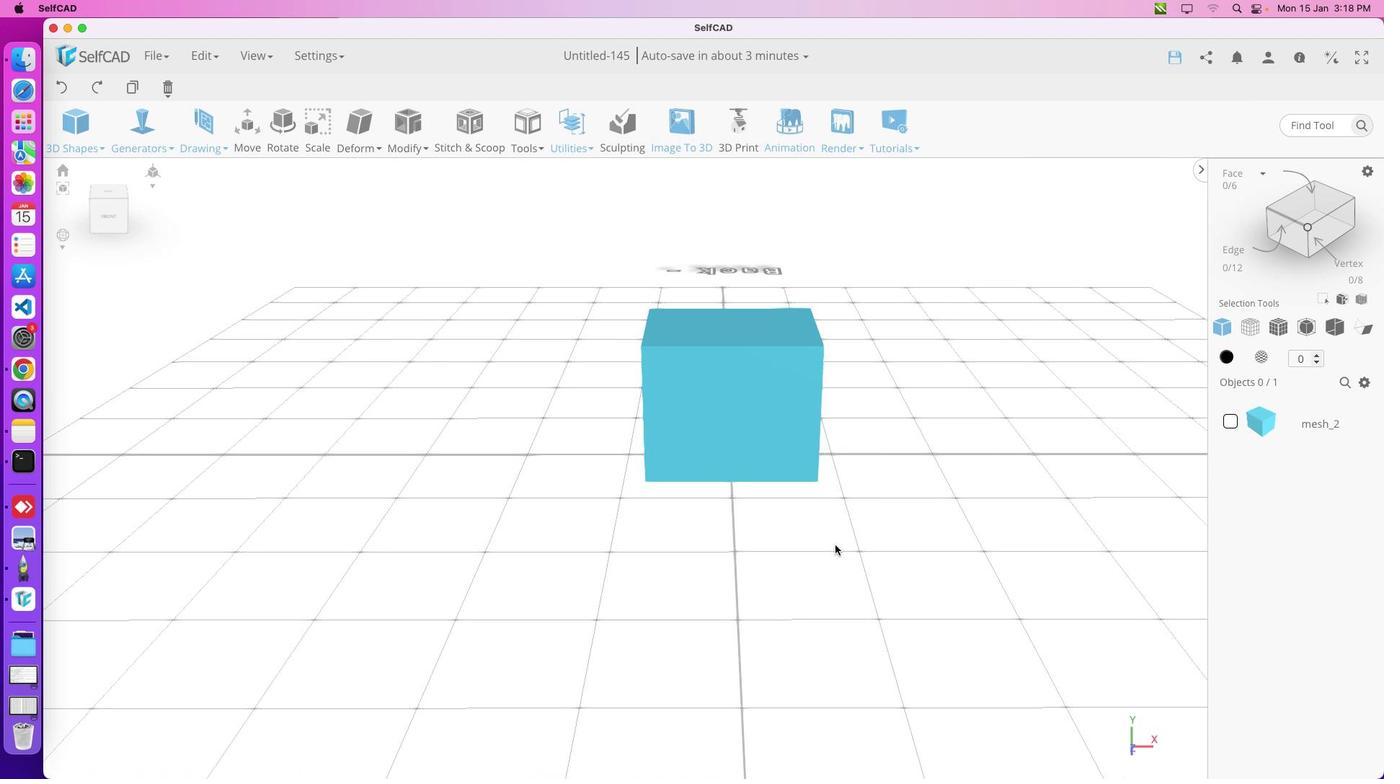 
Action: Mouse moved to (863, 666)
Screenshot: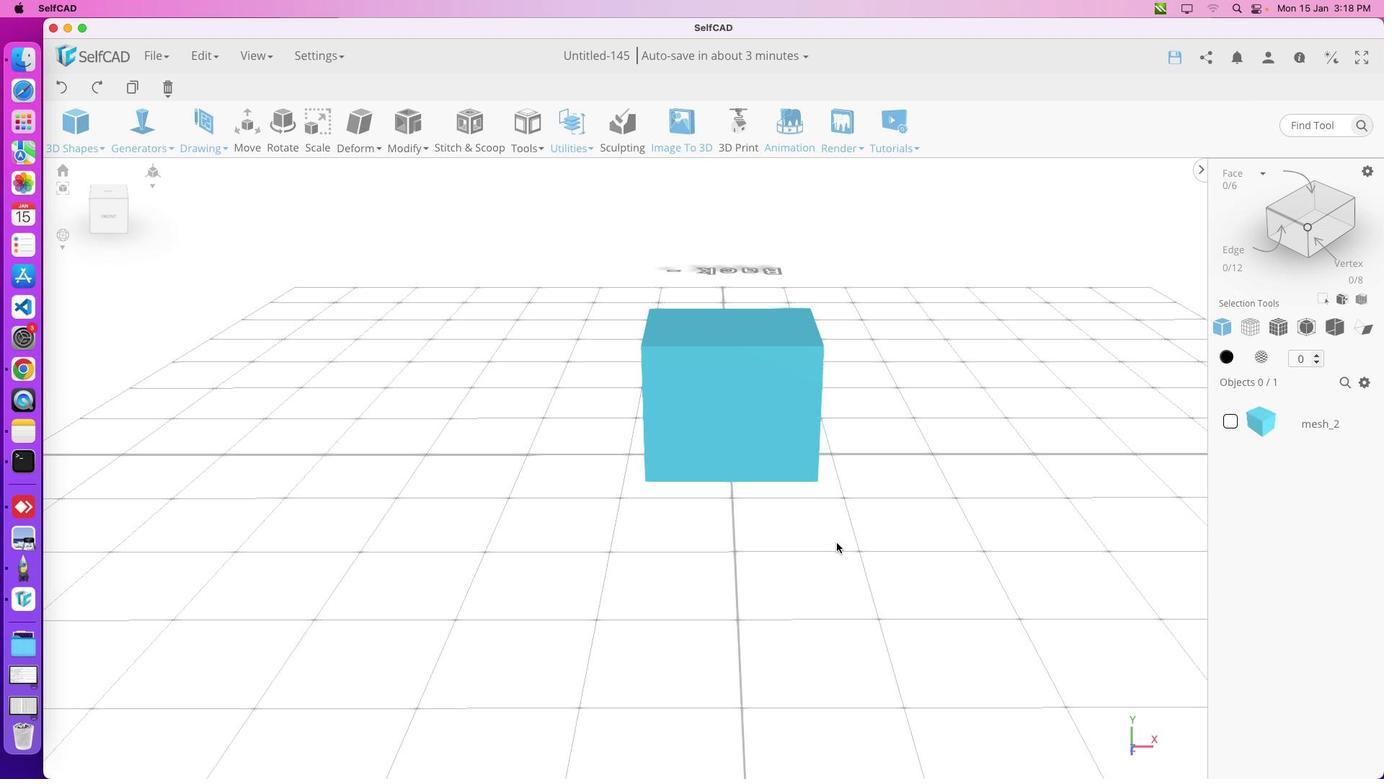 
Action: Mouse pressed left at (863, 666)
Screenshot: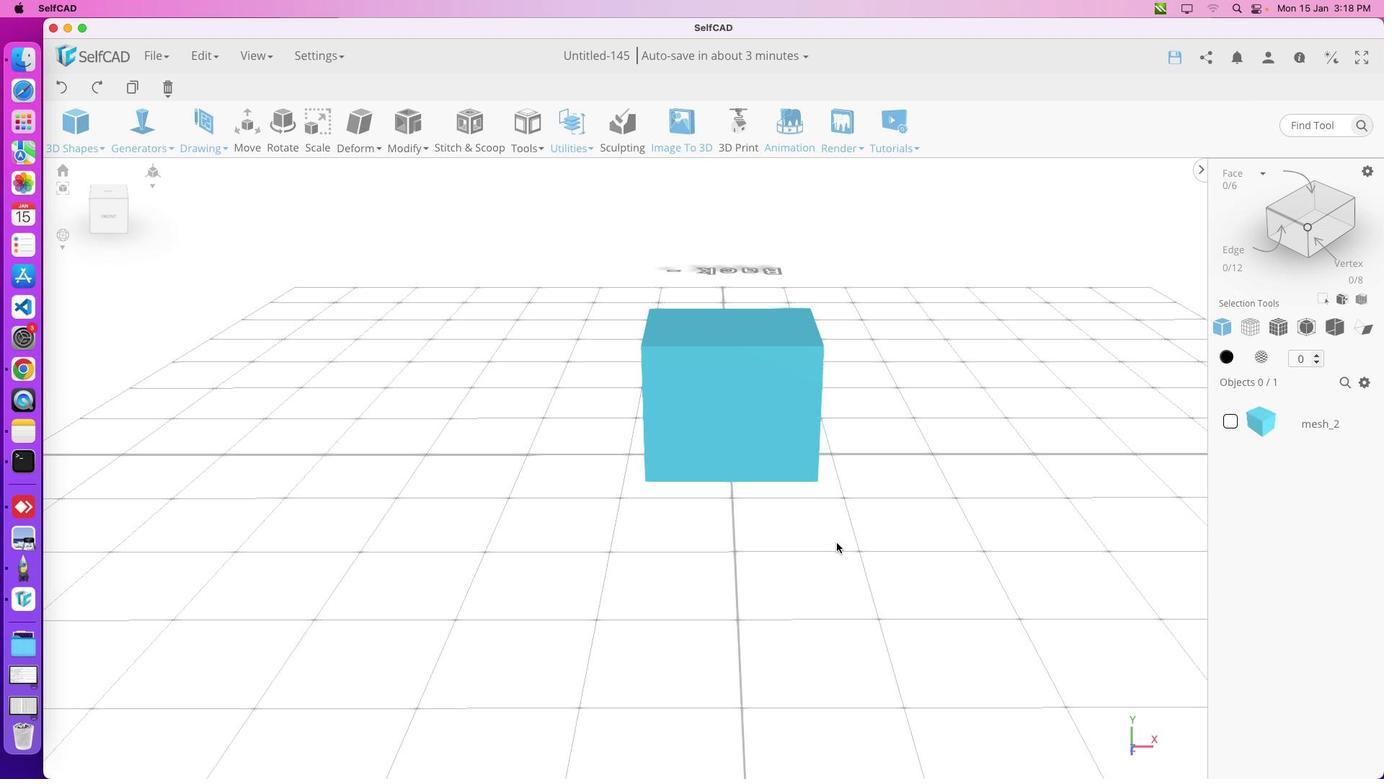 
Action: Mouse moved to (833, 672)
Screenshot: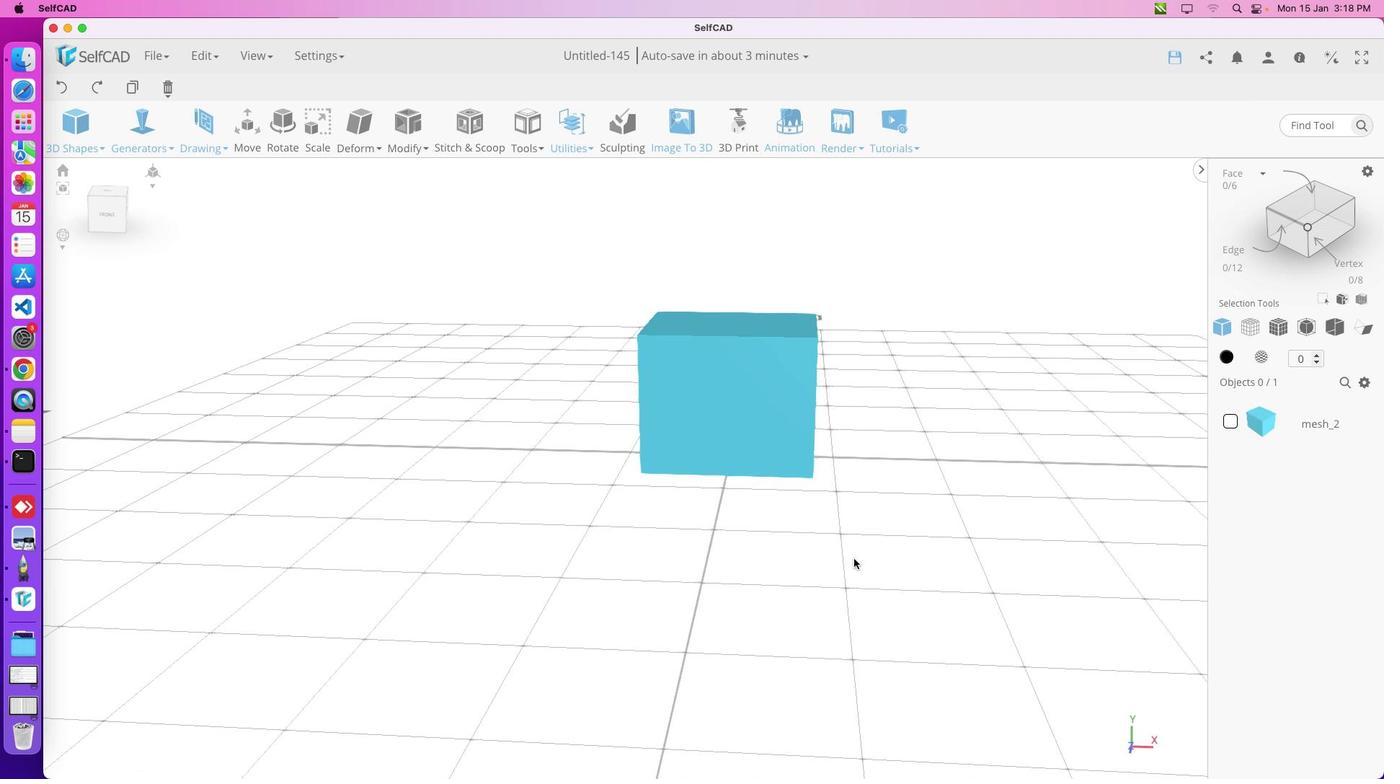 
Action: Mouse pressed left at (833, 672)
Screenshot: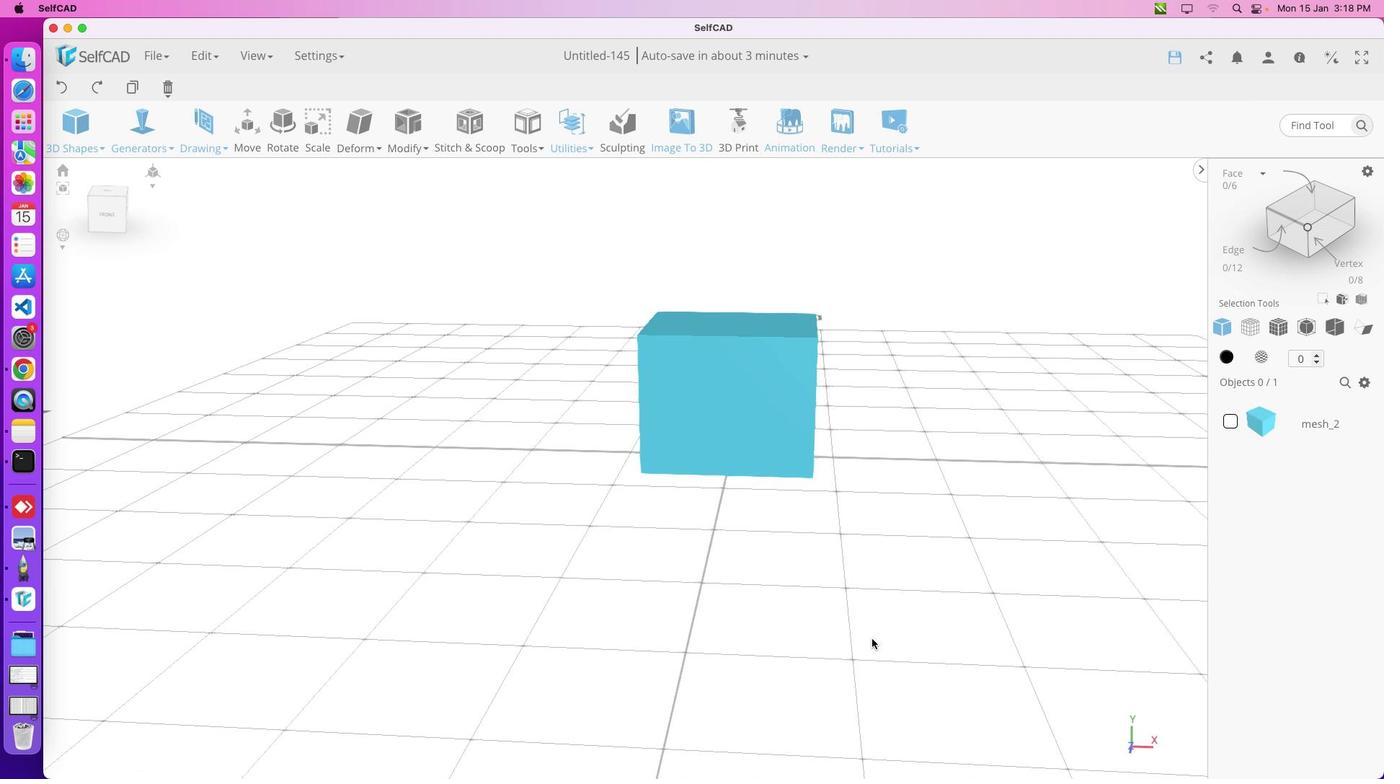 
Action: Mouse moved to (845, 688)
Screenshot: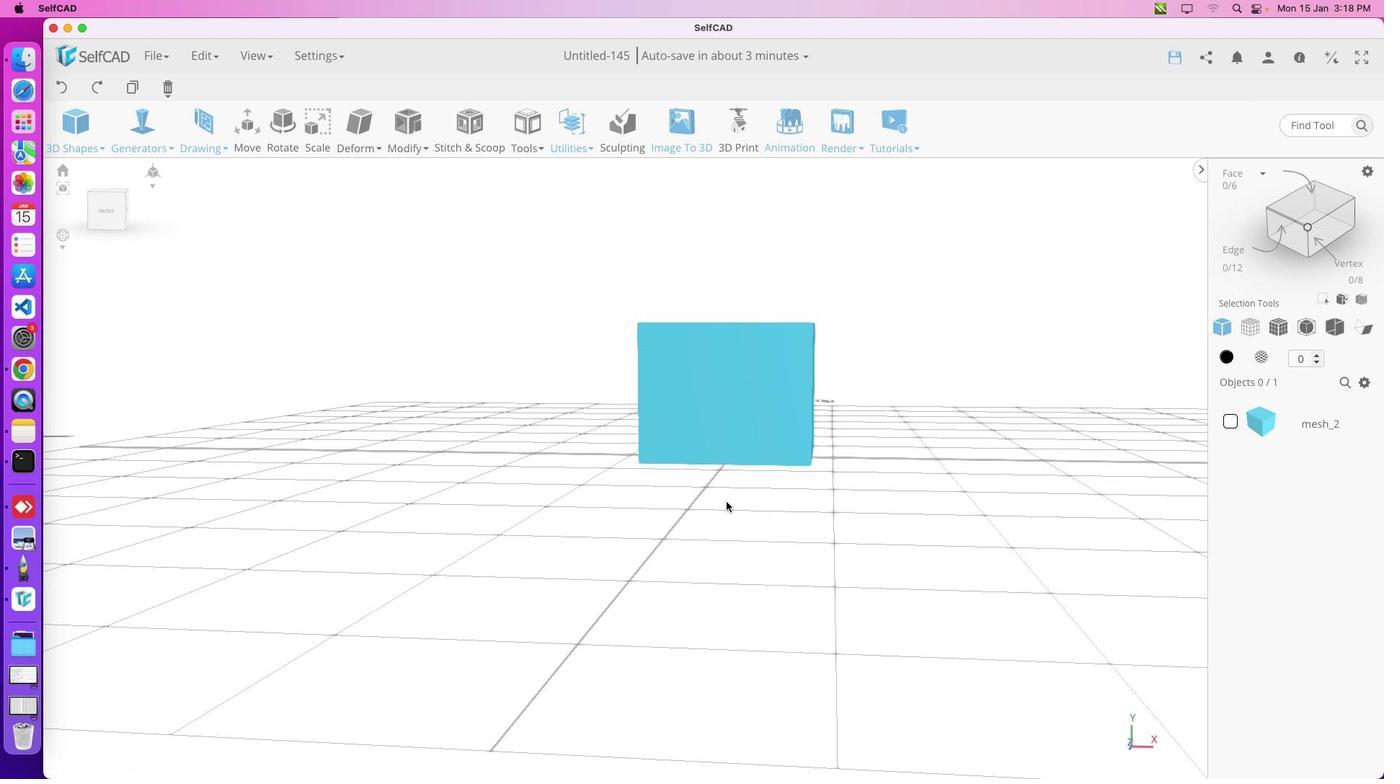 
Action: Mouse pressed left at (845, 688)
Screenshot: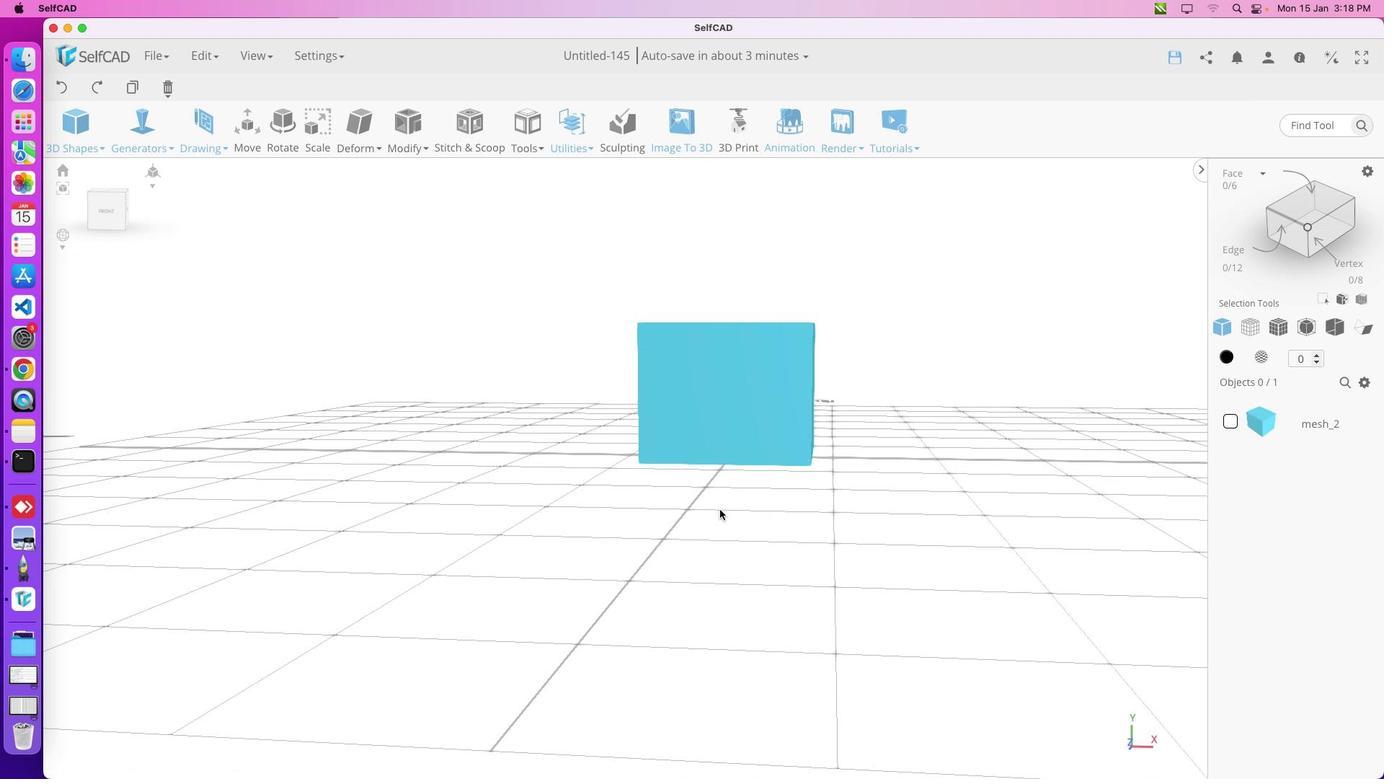 
Action: Mouse moved to (913, 654)
Screenshot: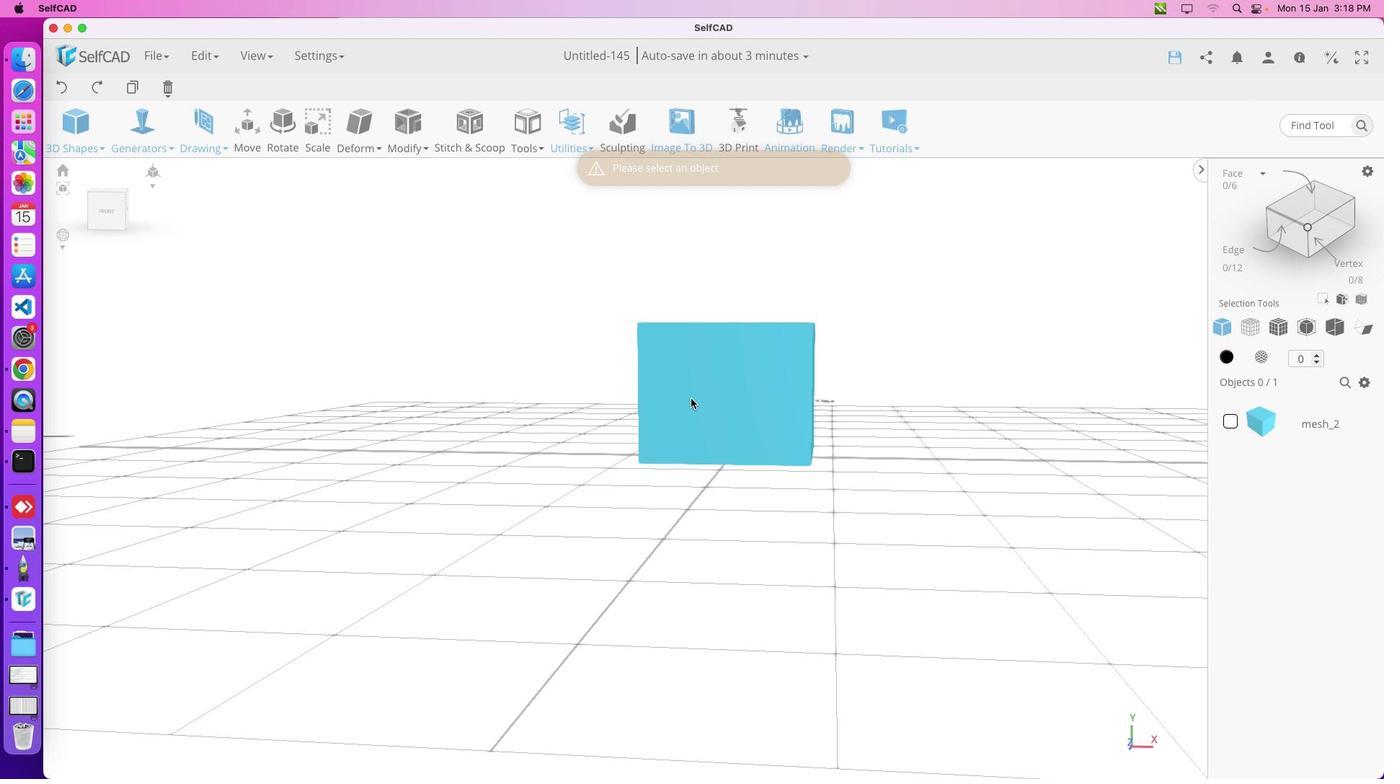 
Action: Mouse pressed left at (913, 654)
Screenshot: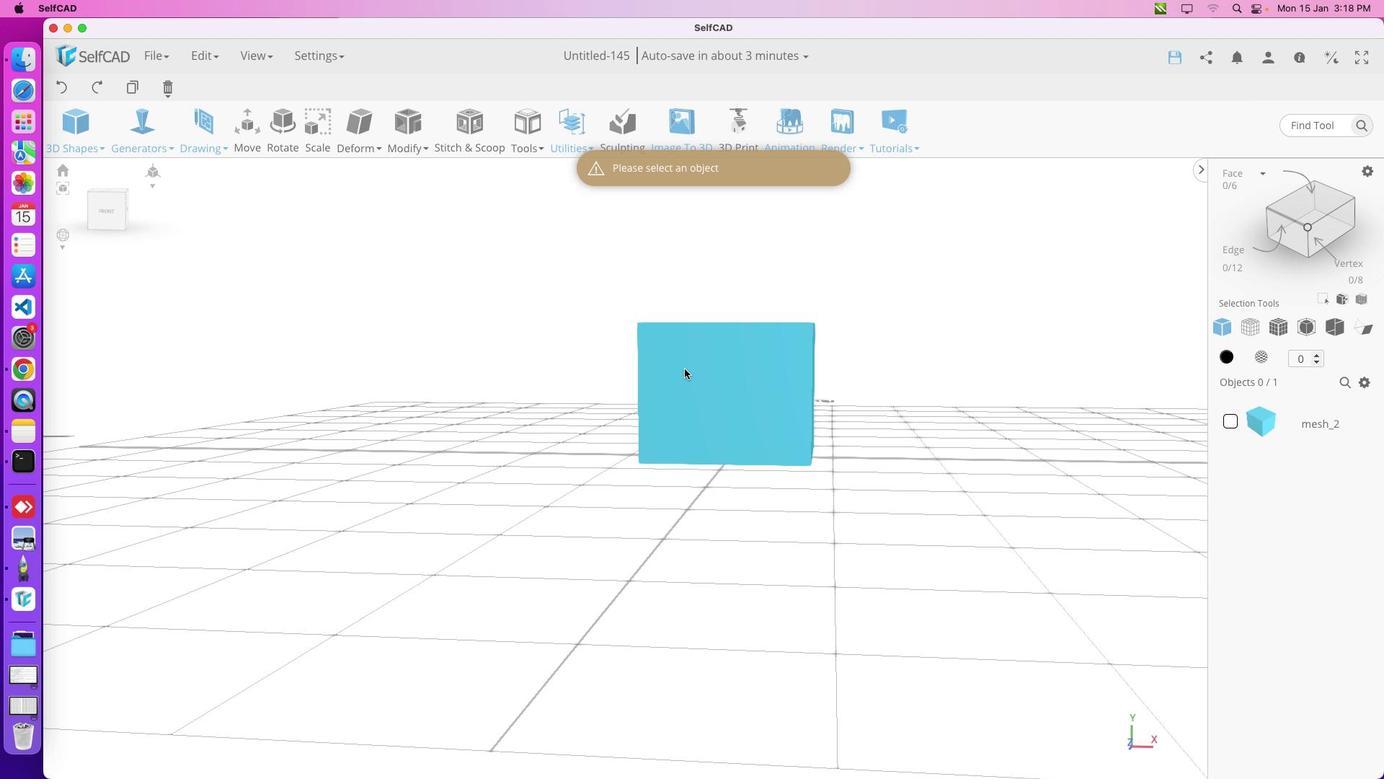
Action: Mouse moved to (911, 659)
Screenshot: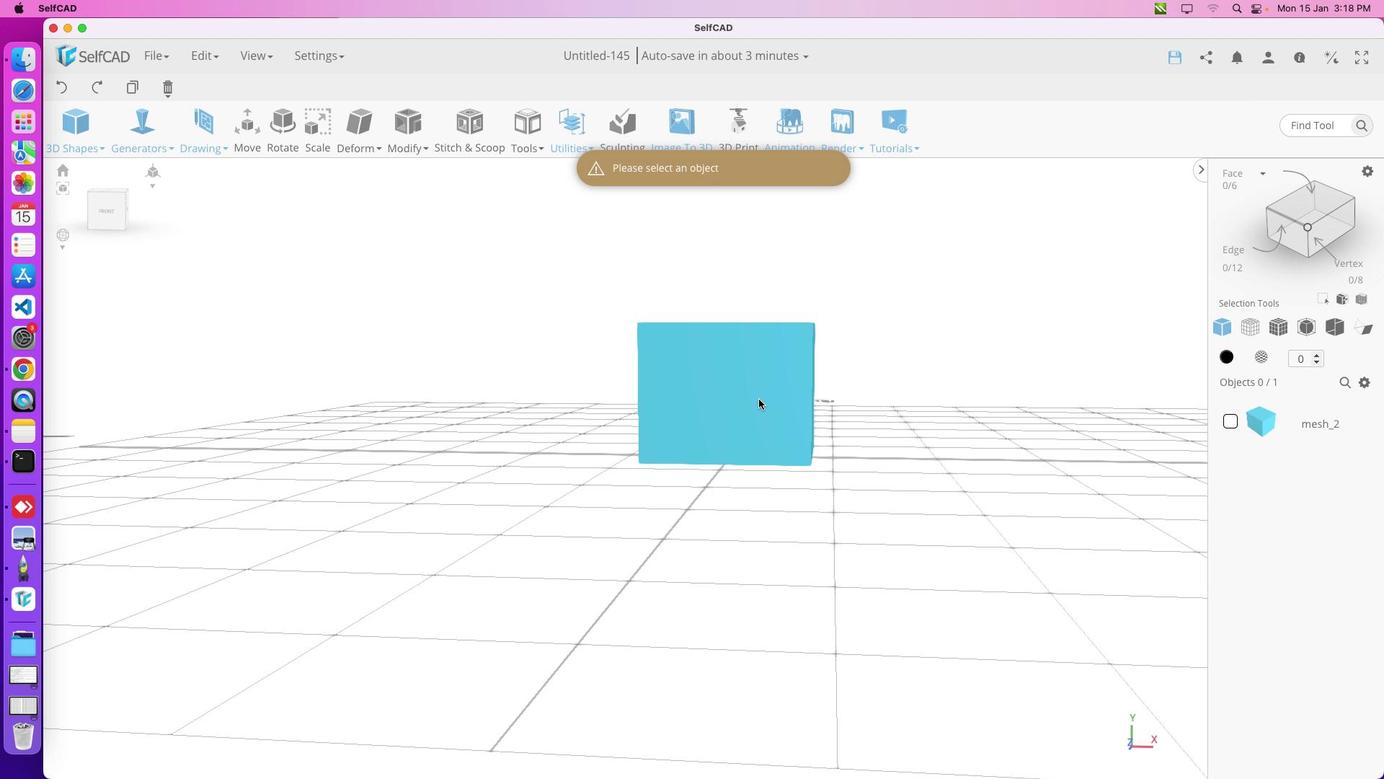 
Action: Key pressed 's'
Screenshot: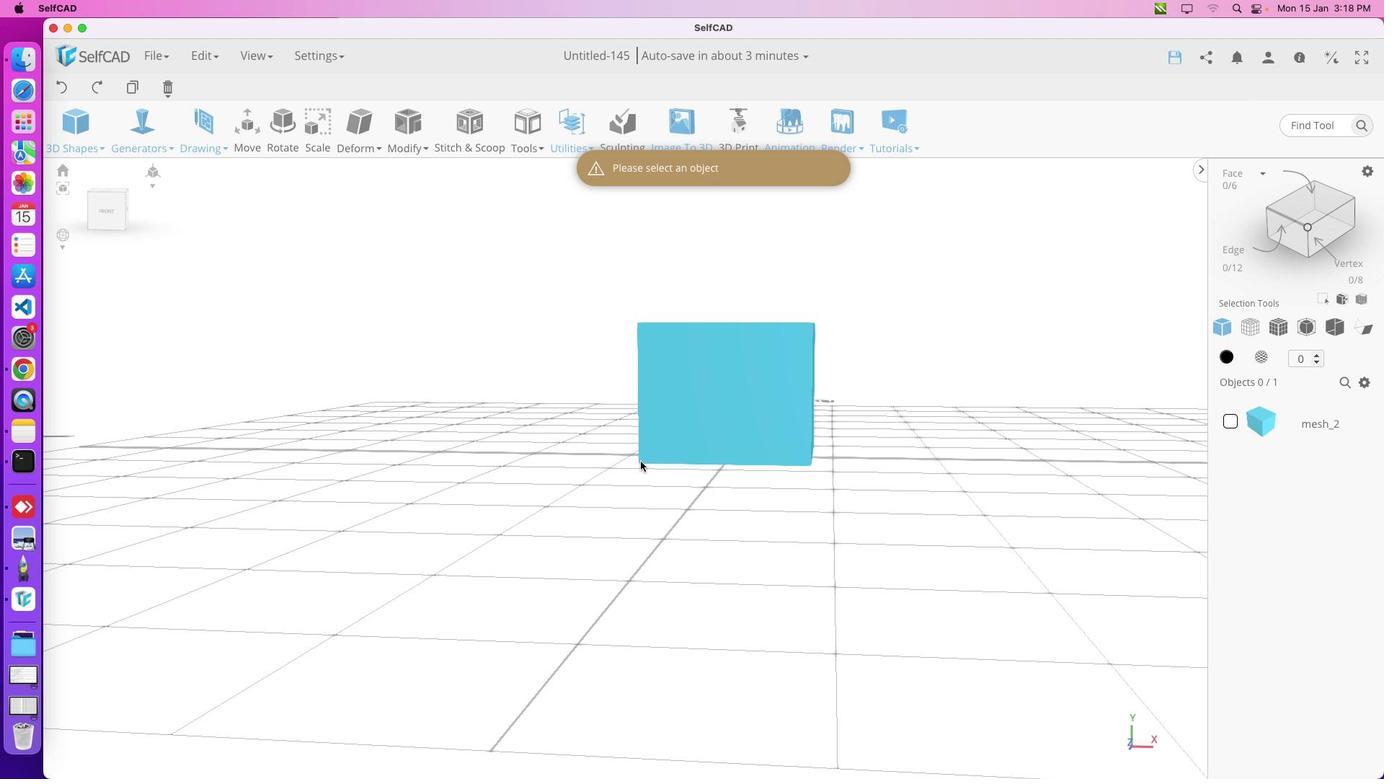 
Action: Mouse moved to (951, 647)
Screenshot: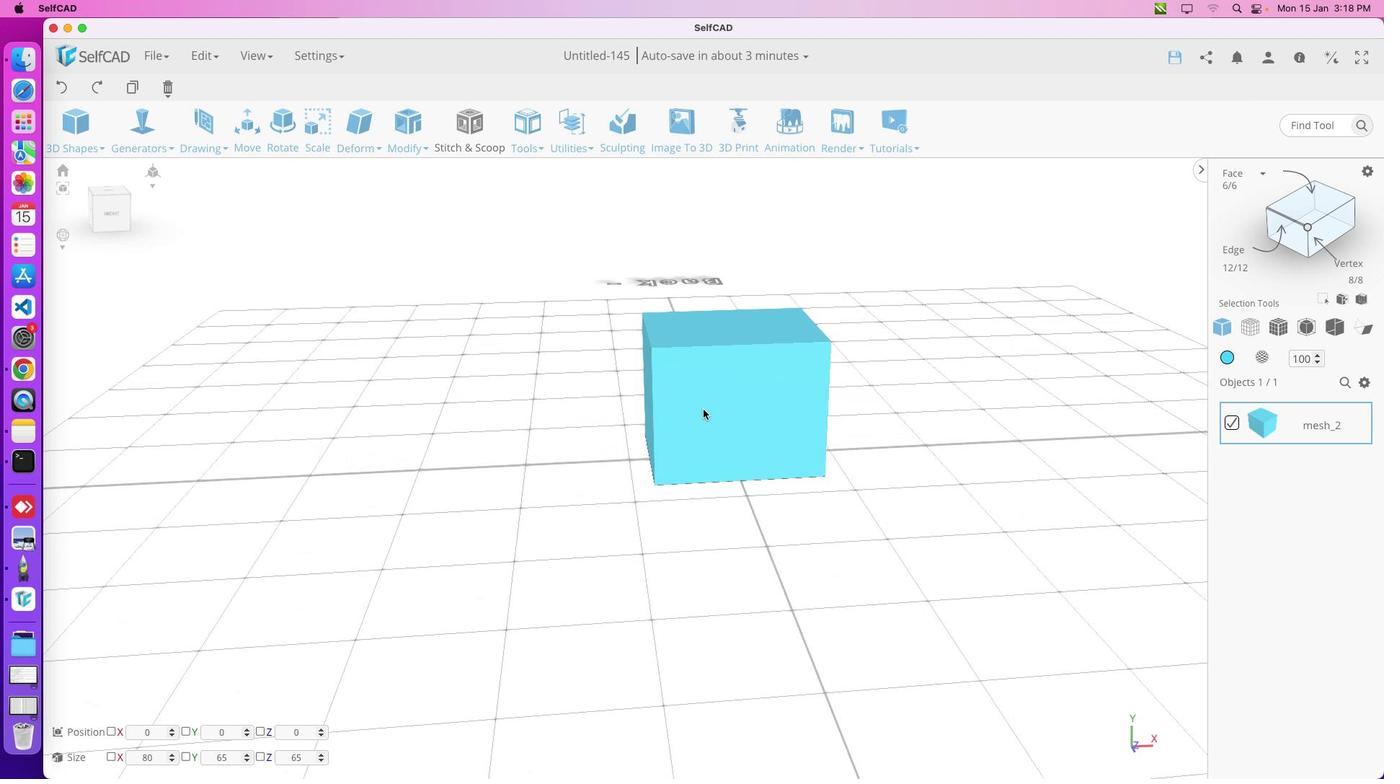 
Action: Mouse pressed left at (951, 647)
Screenshot: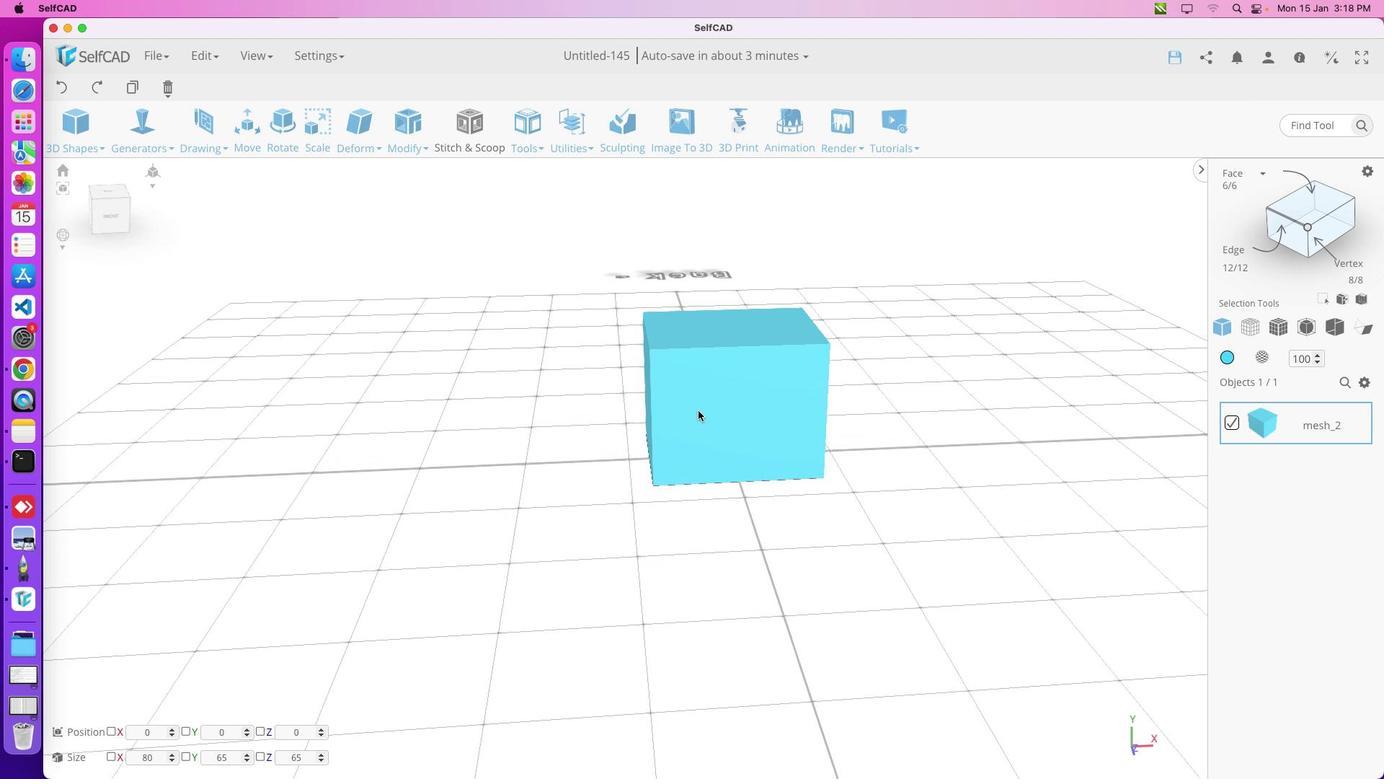 
Action: Mouse moved to (920, 631)
Screenshot: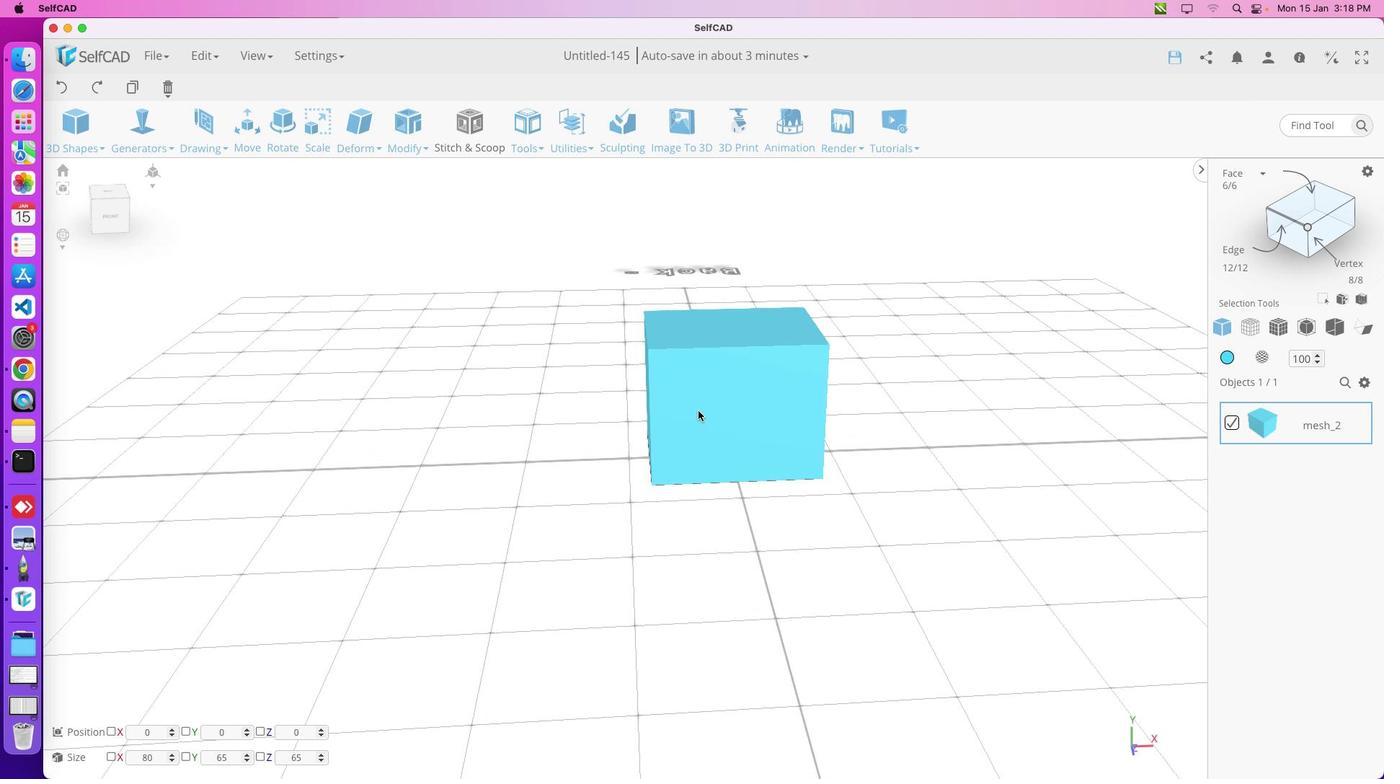 
Action: Mouse pressed left at (920, 631)
Screenshot: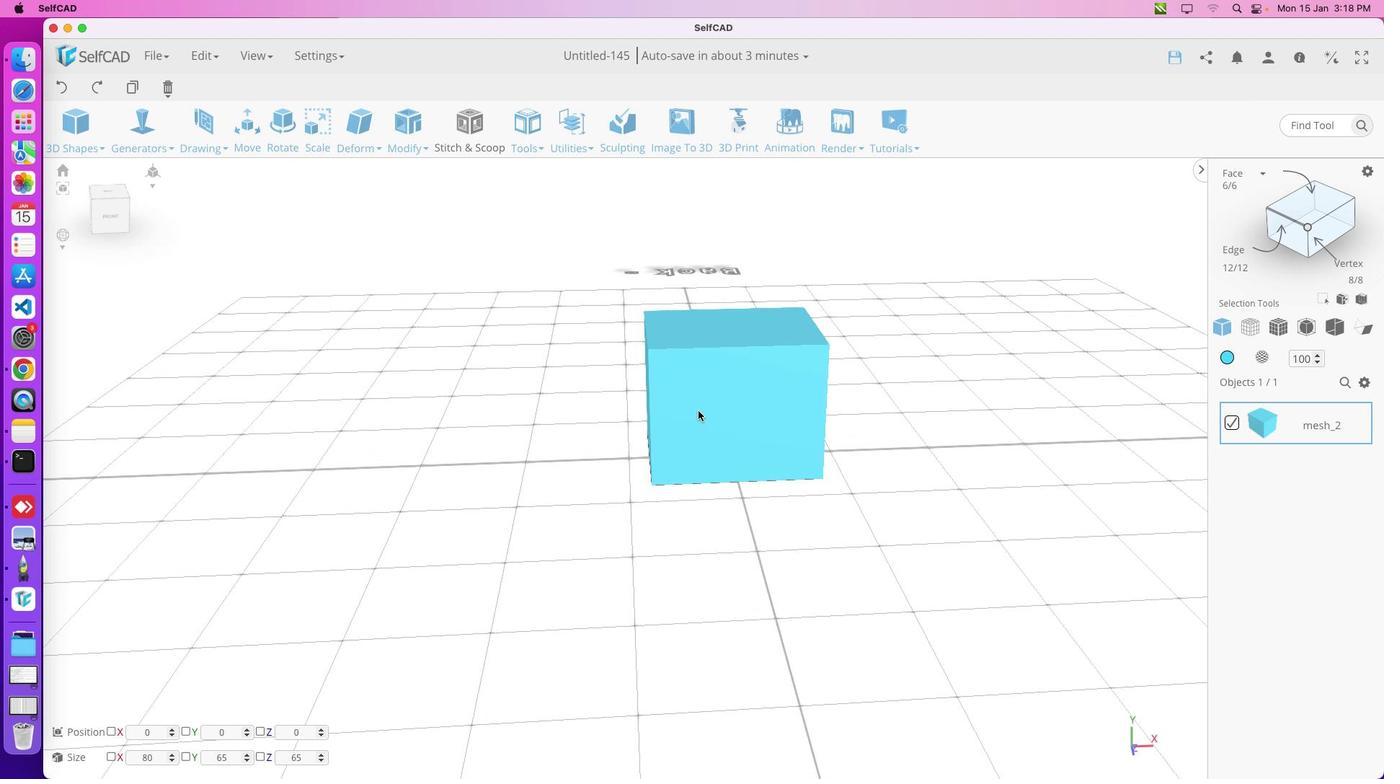 
Action: Mouse moved to (919, 631)
Screenshot: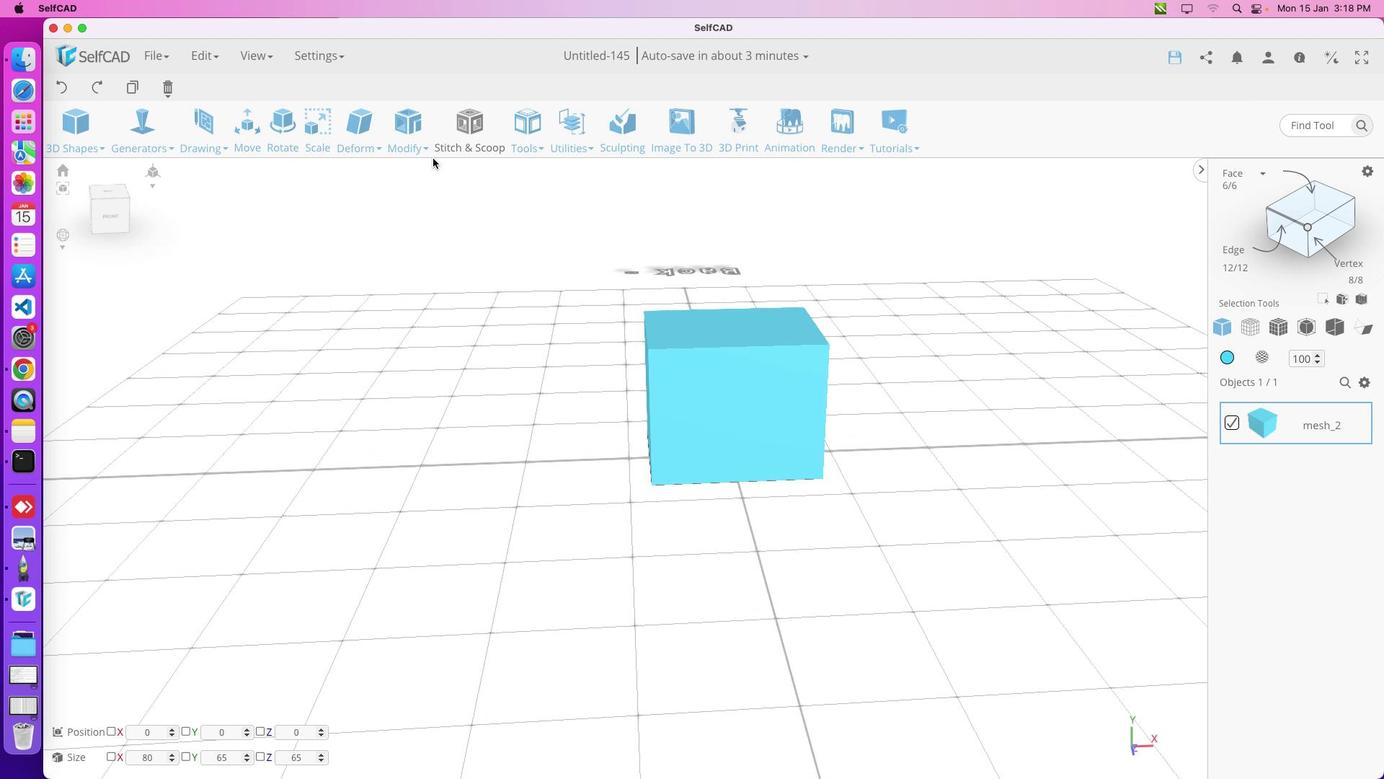 
Action: Mouse pressed left at (919, 631)
Screenshot: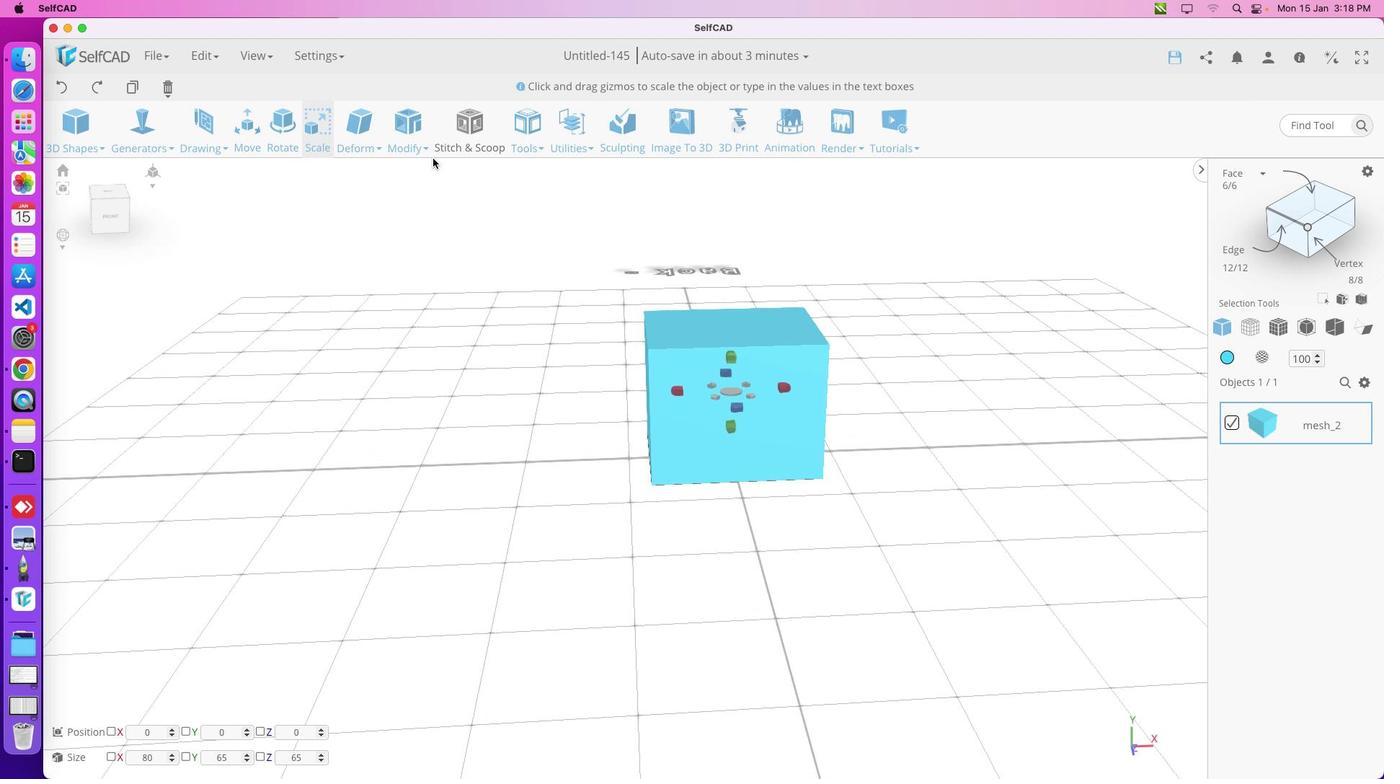
Action: Mouse moved to (925, 635)
Screenshot: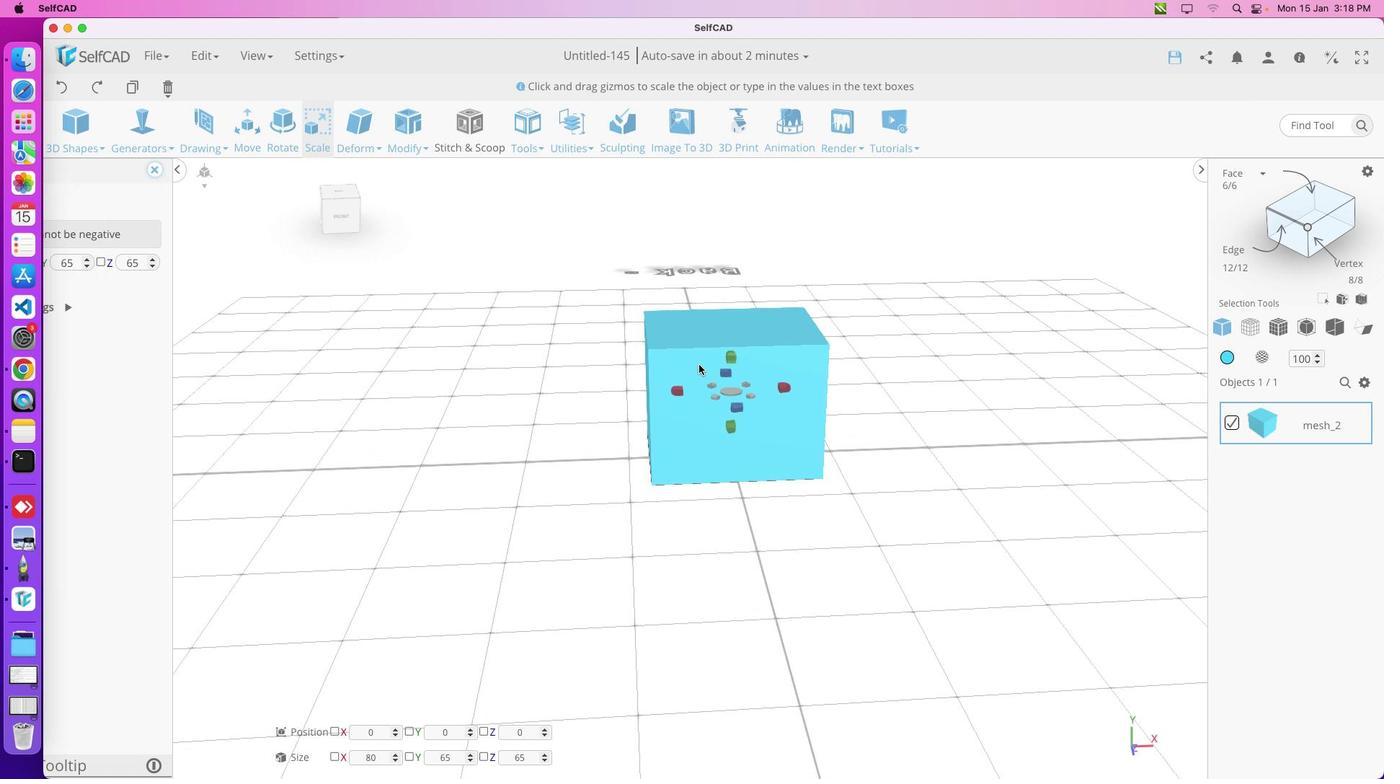 
Action: Key pressed 's'
Screenshot: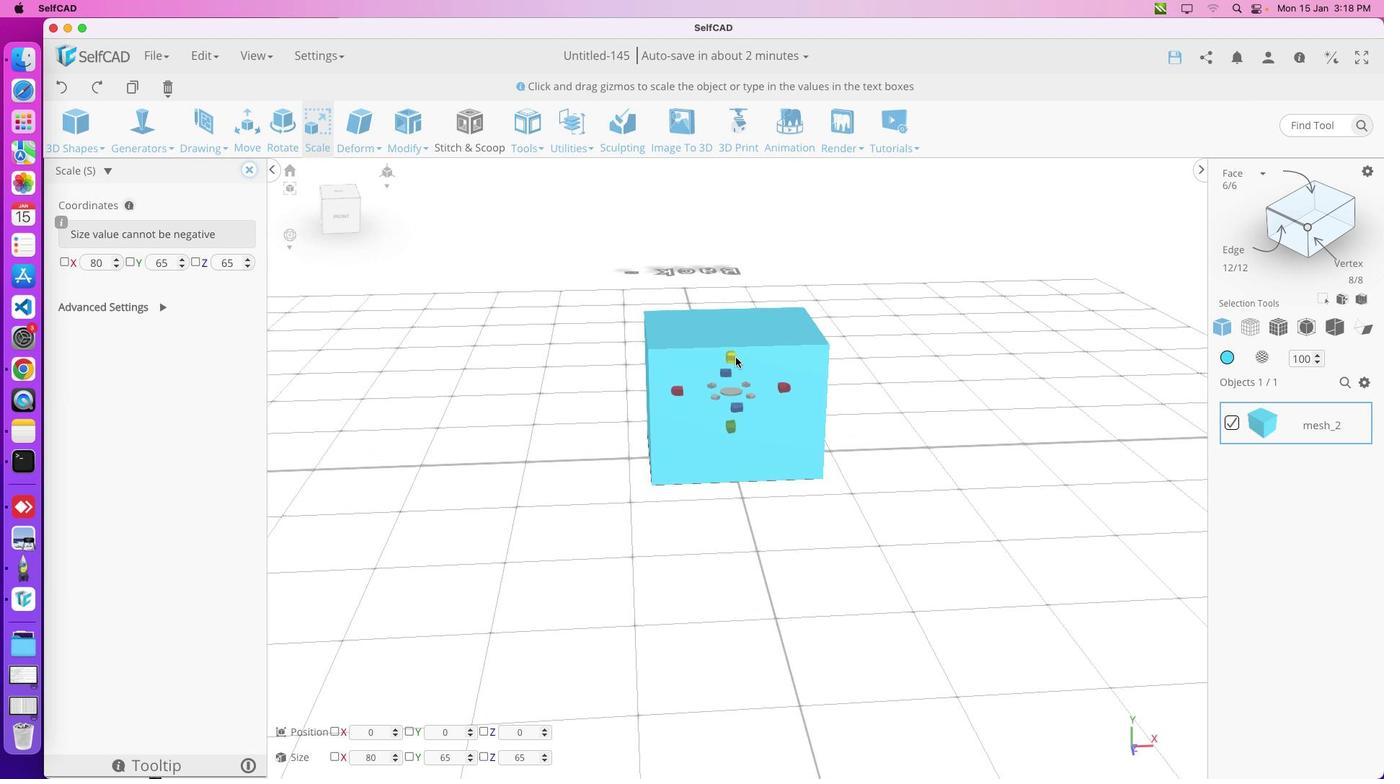 
Action: Mouse moved to (908, 623)
Screenshot: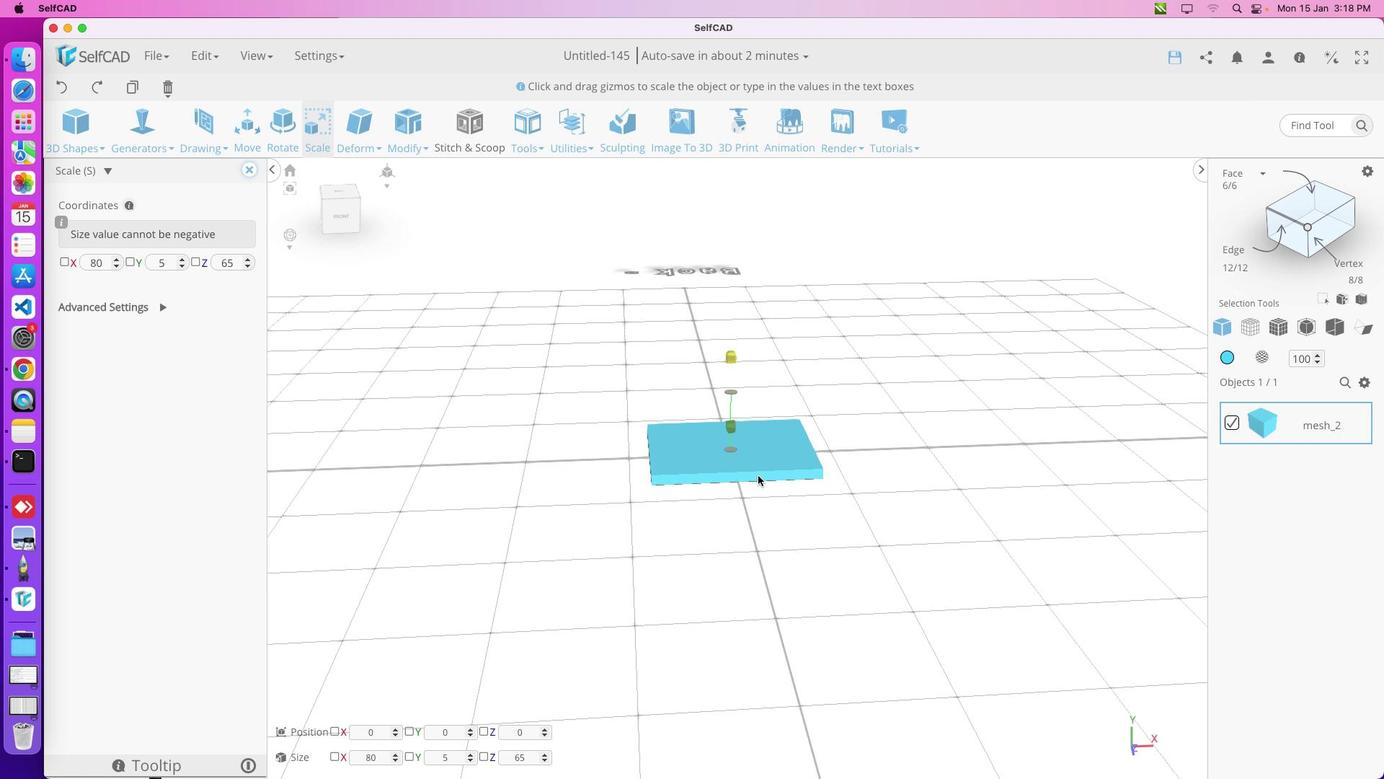 
Action: Mouse pressed left at (908, 623)
Screenshot: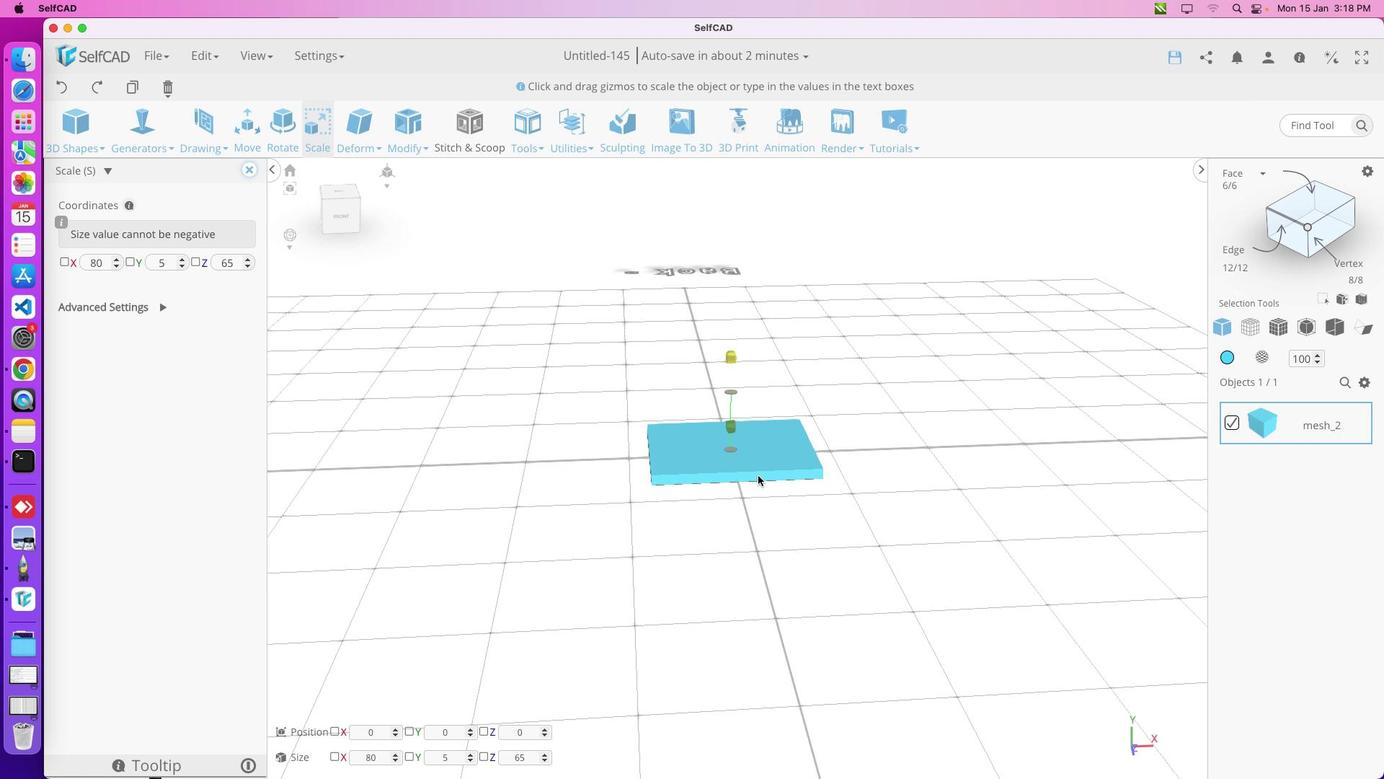 
Action: Mouse moved to (831, 664)
Screenshot: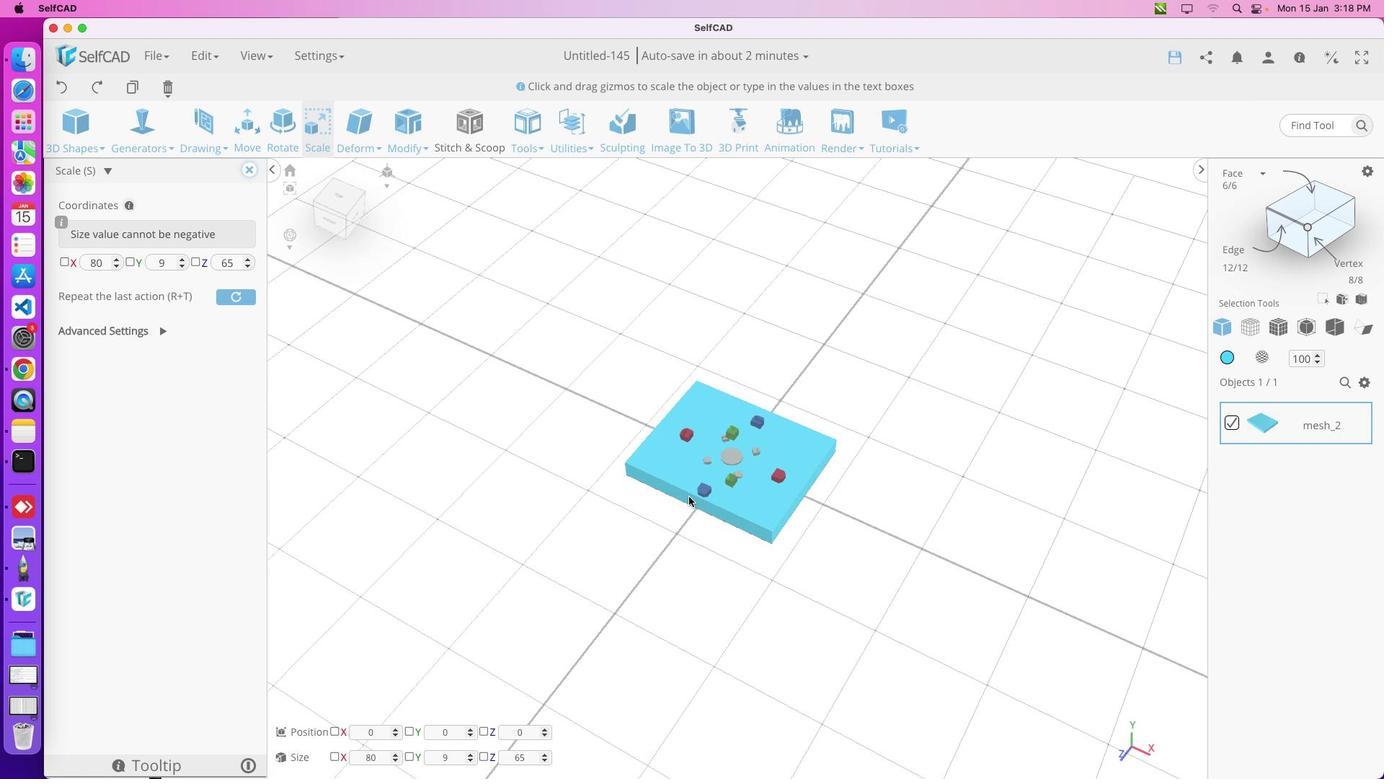 
Action: Mouse pressed left at (831, 664)
Screenshot: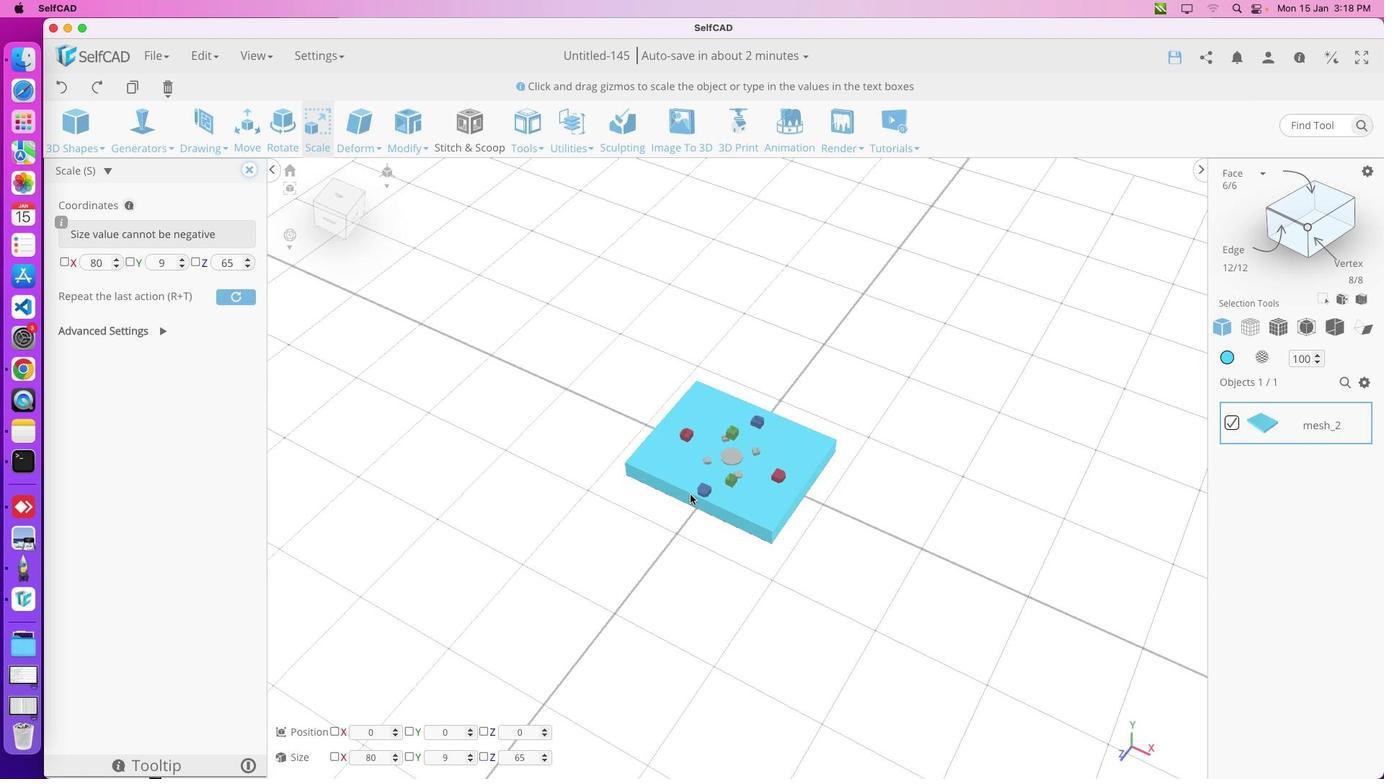
Action: Mouse moved to (858, 663)
Screenshot: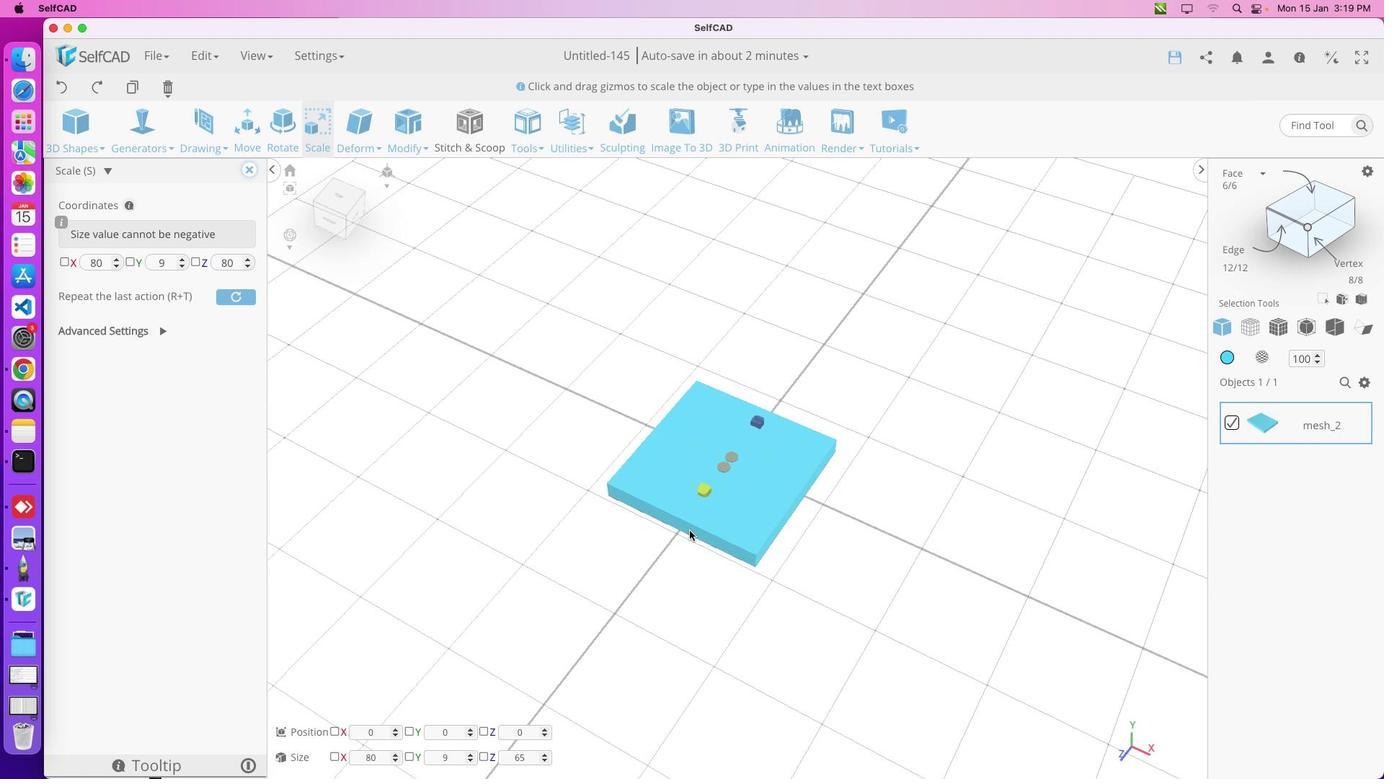 
Action: Mouse pressed left at (858, 663)
Screenshot: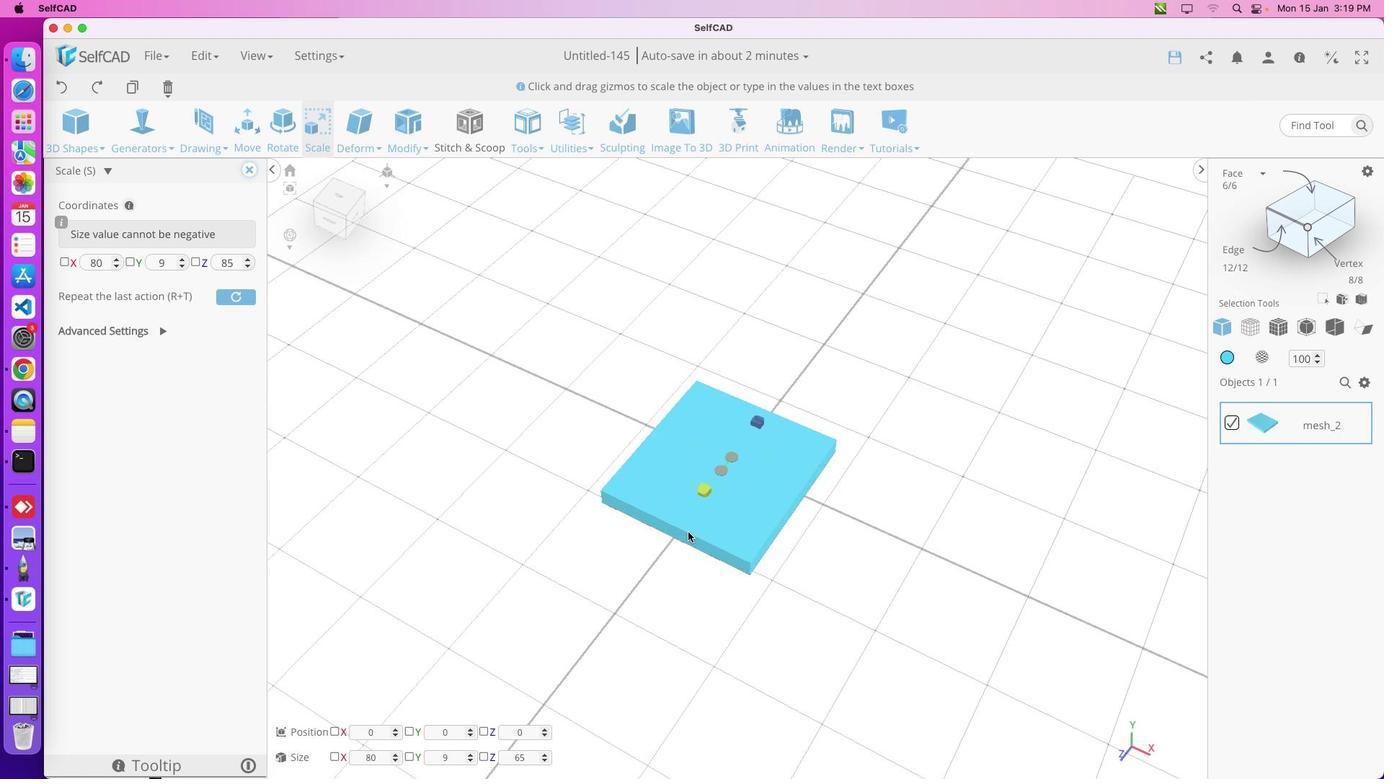 
Action: Mouse moved to (923, 652)
Screenshot: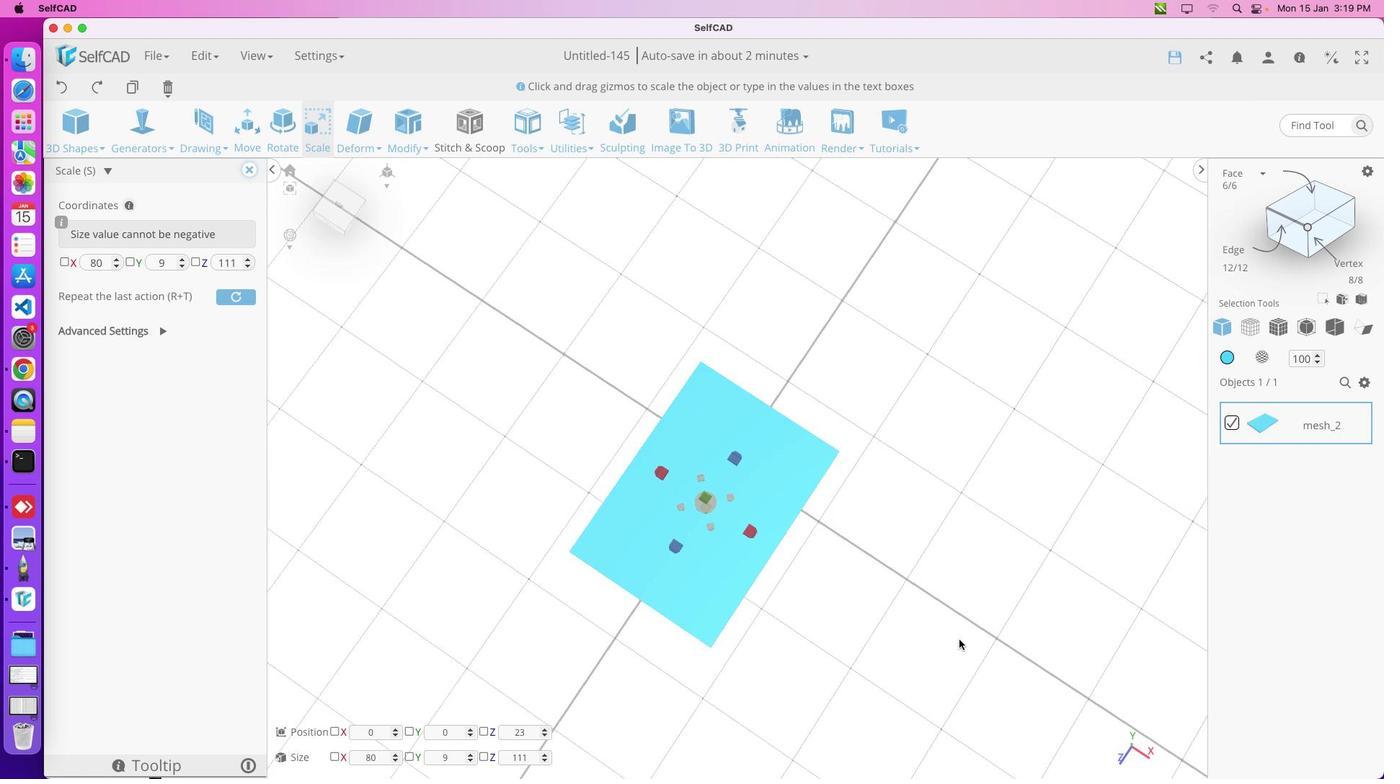
Action: Mouse pressed left at (923, 652)
Screenshot: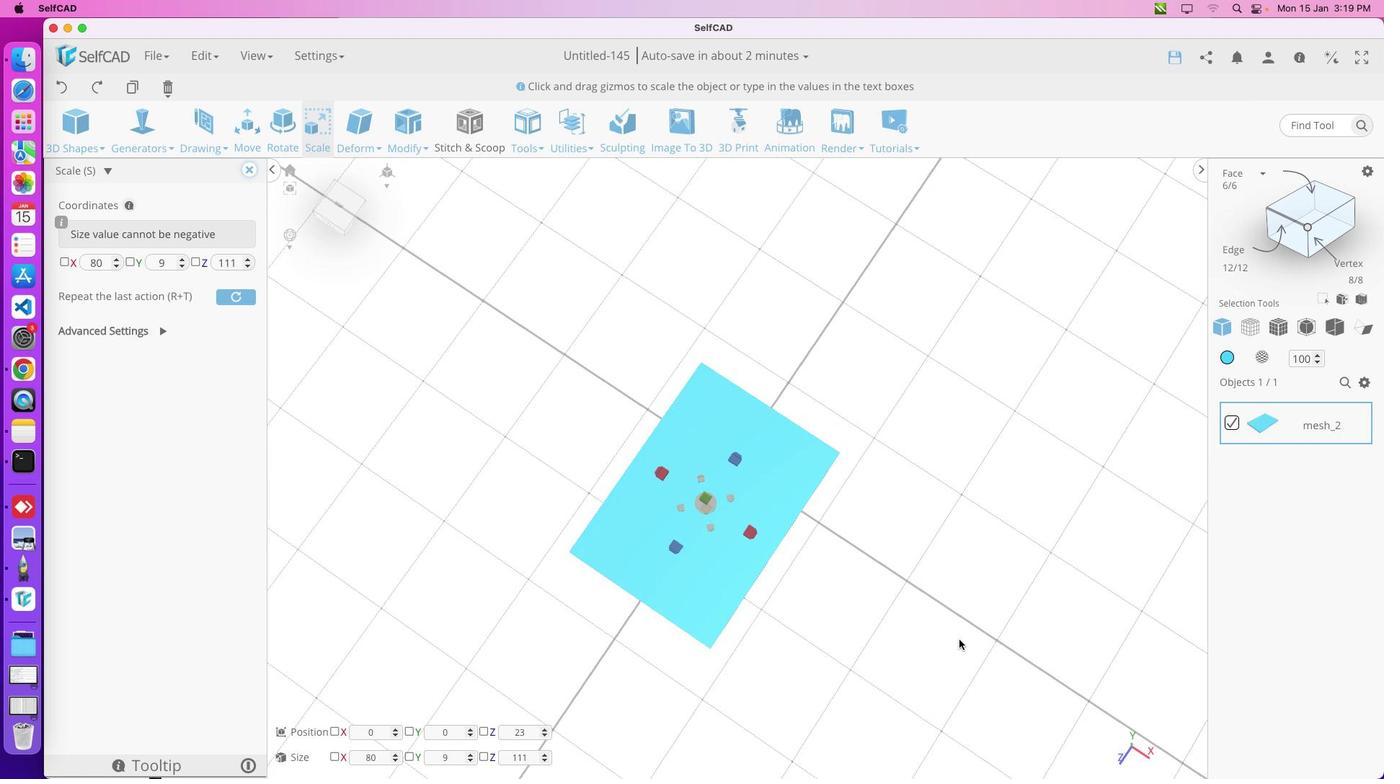 
Action: Mouse moved to (803, 674)
Screenshot: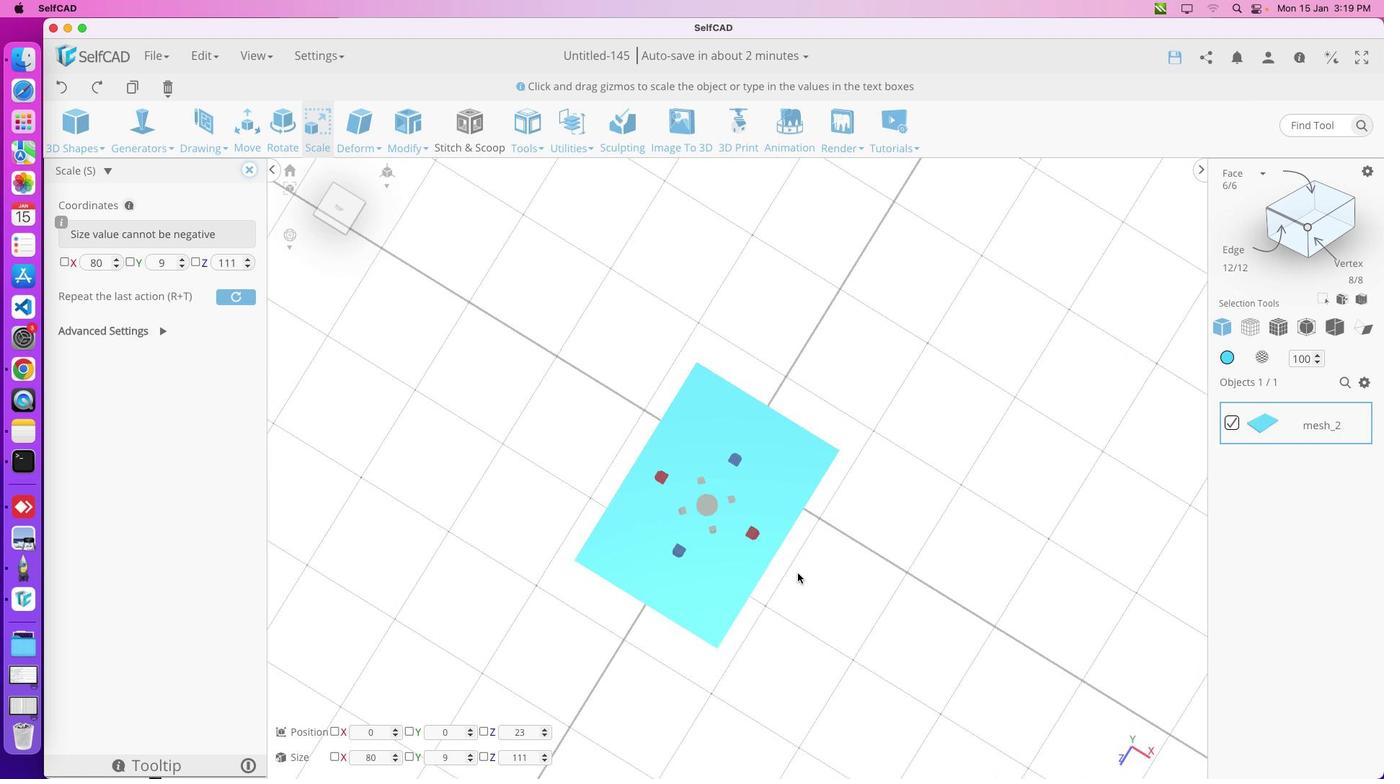 
Action: Mouse pressed left at (803, 674)
Screenshot: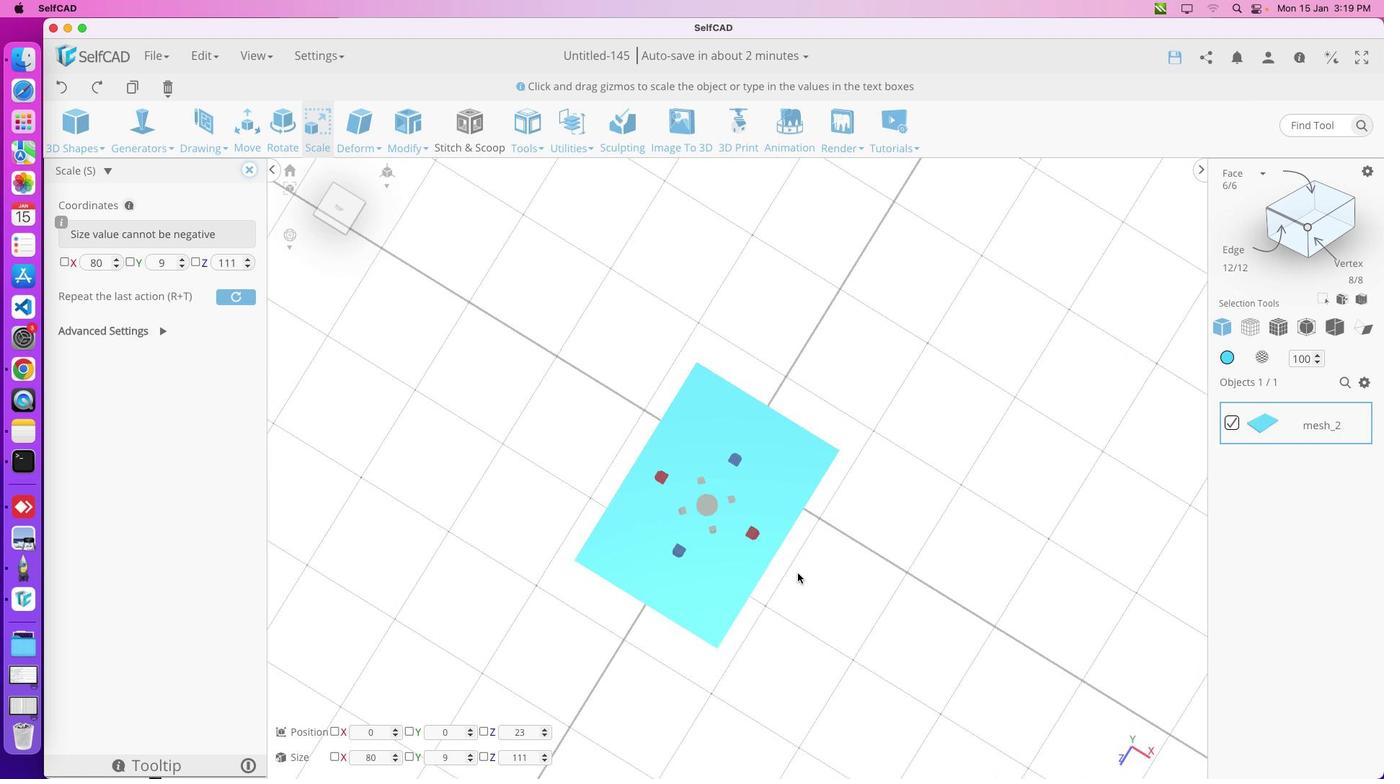 
Action: Mouse moved to (777, 680)
Screenshot: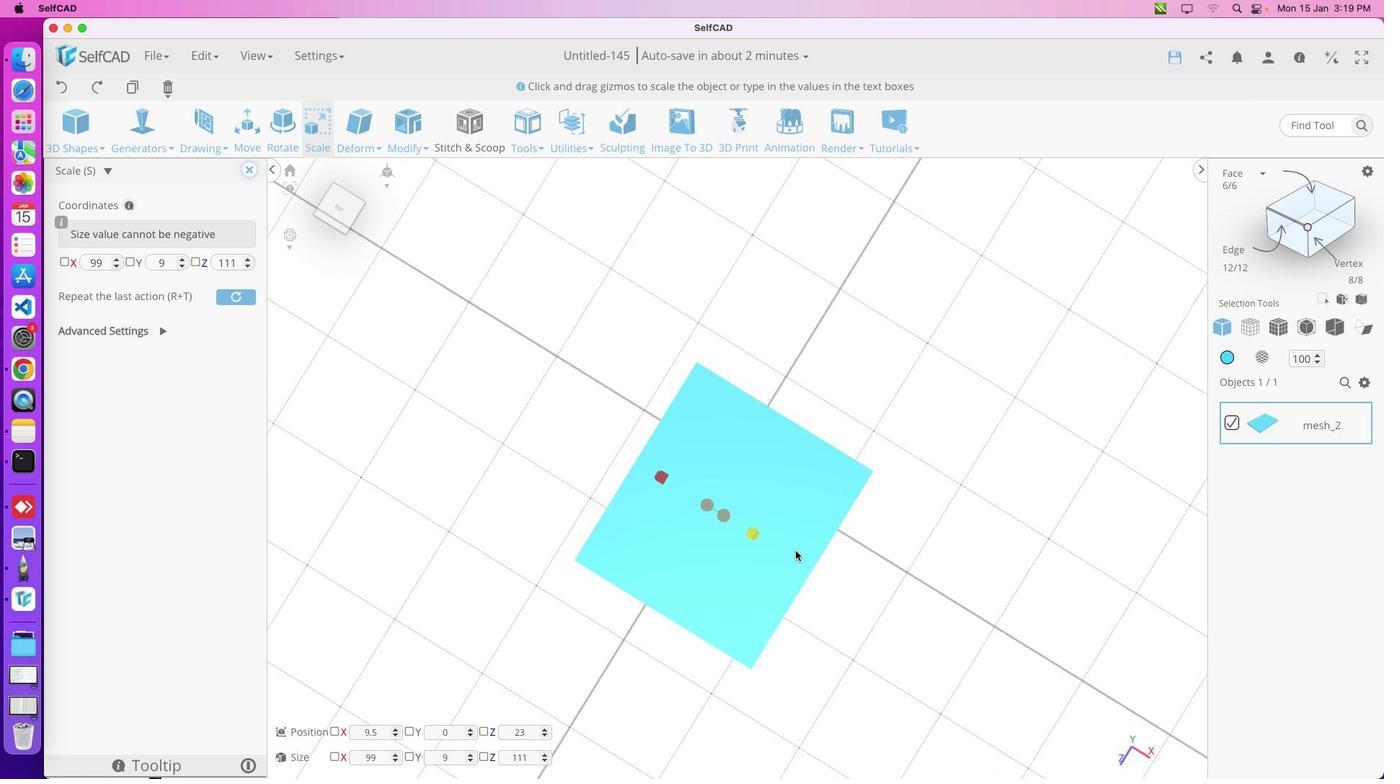 
Action: Mouse pressed left at (777, 680)
Screenshot: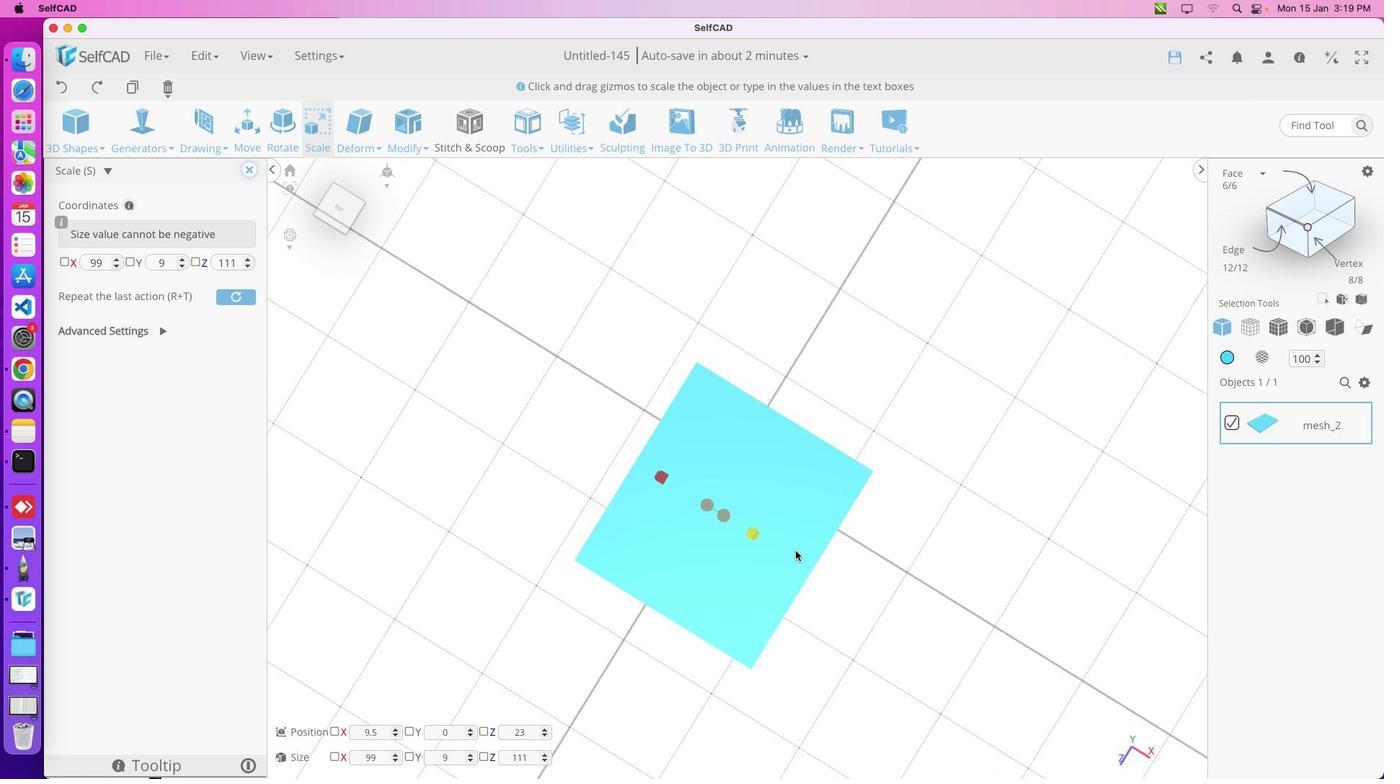 
Action: Mouse moved to (900, 662)
Screenshot: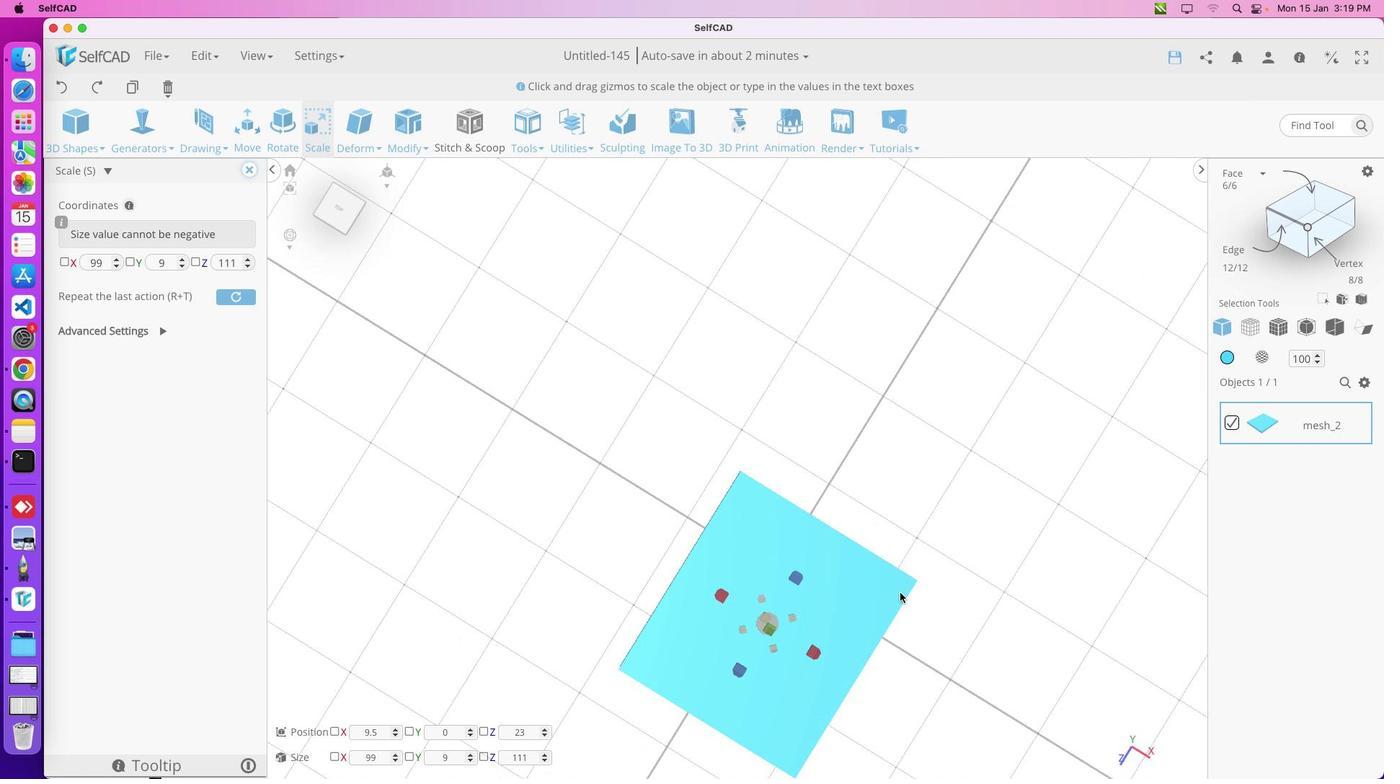 
Action: Mouse pressed left at (900, 662)
Screenshot: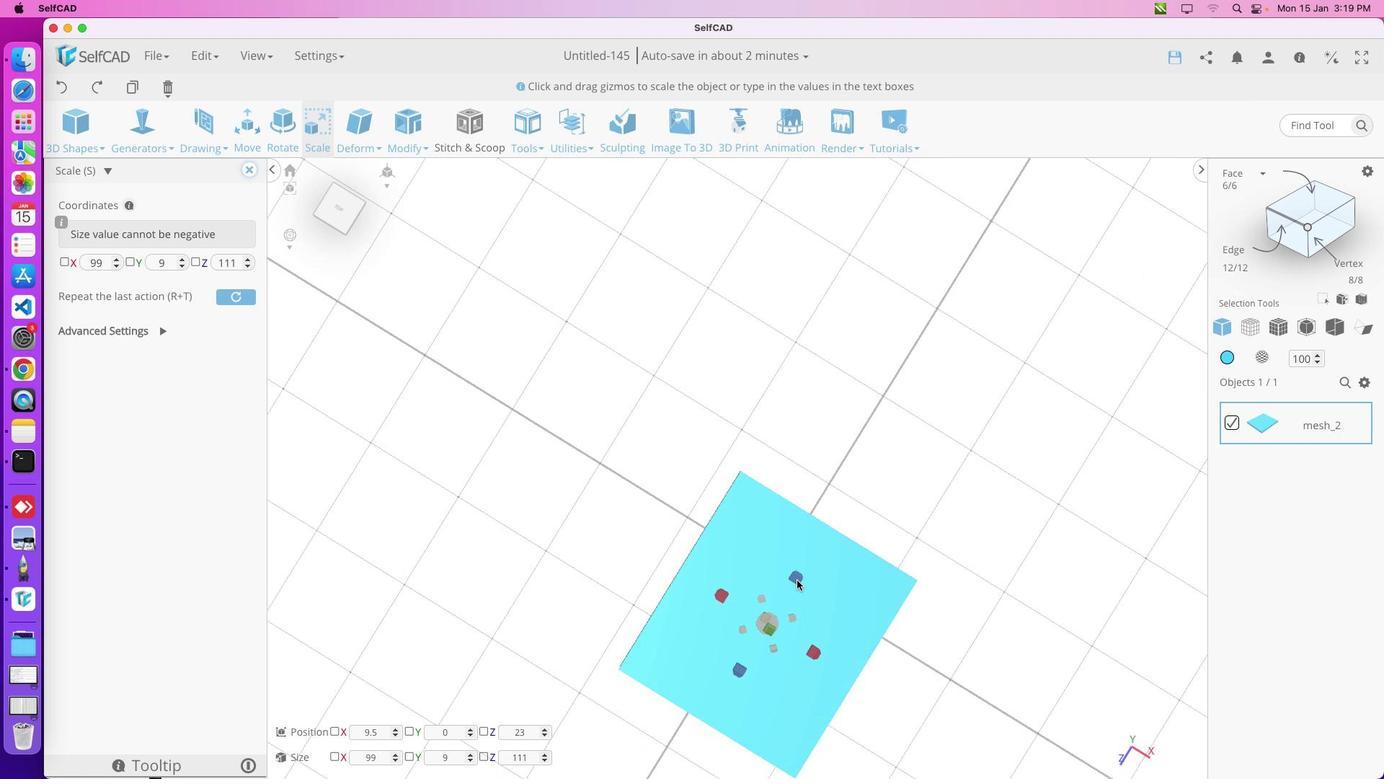 
Action: Mouse moved to (856, 663)
Screenshot: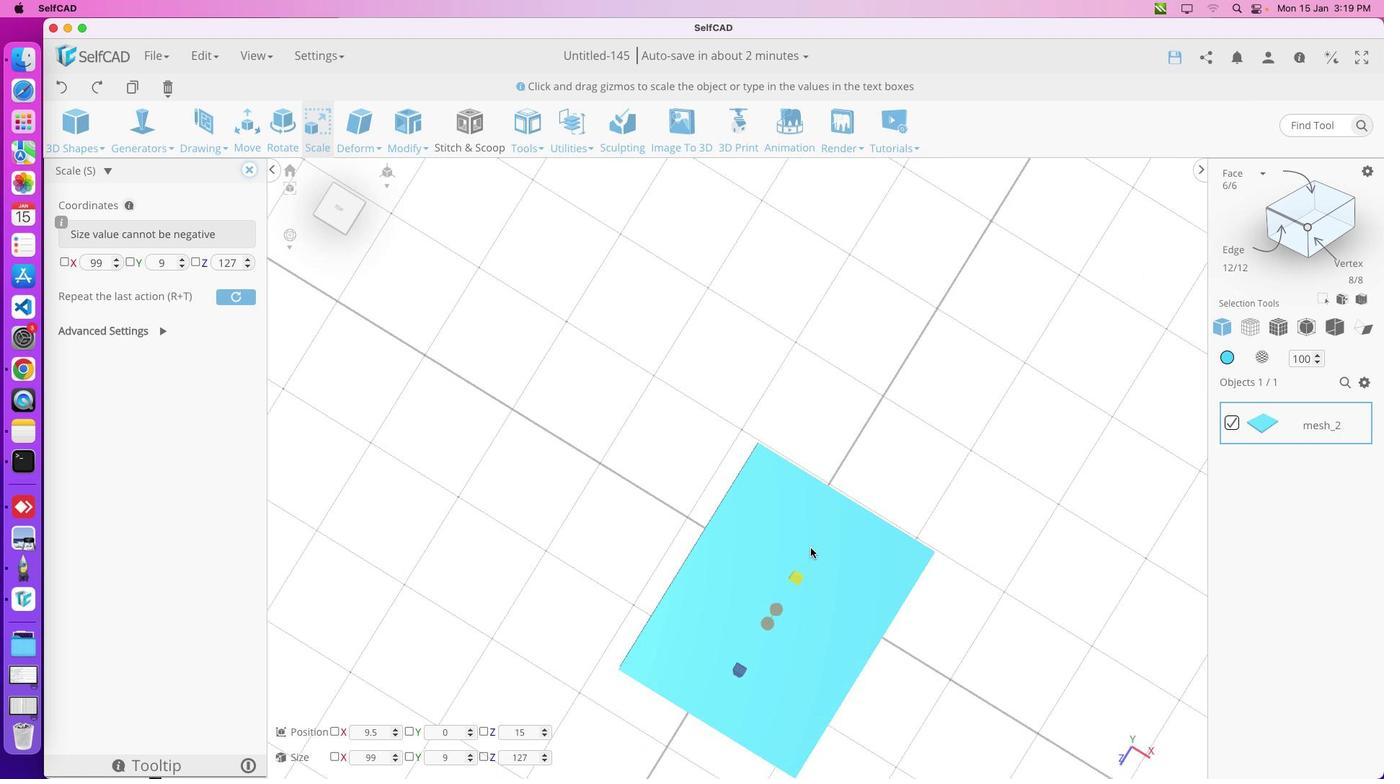 
Action: Mouse pressed middle at (856, 663)
Screenshot: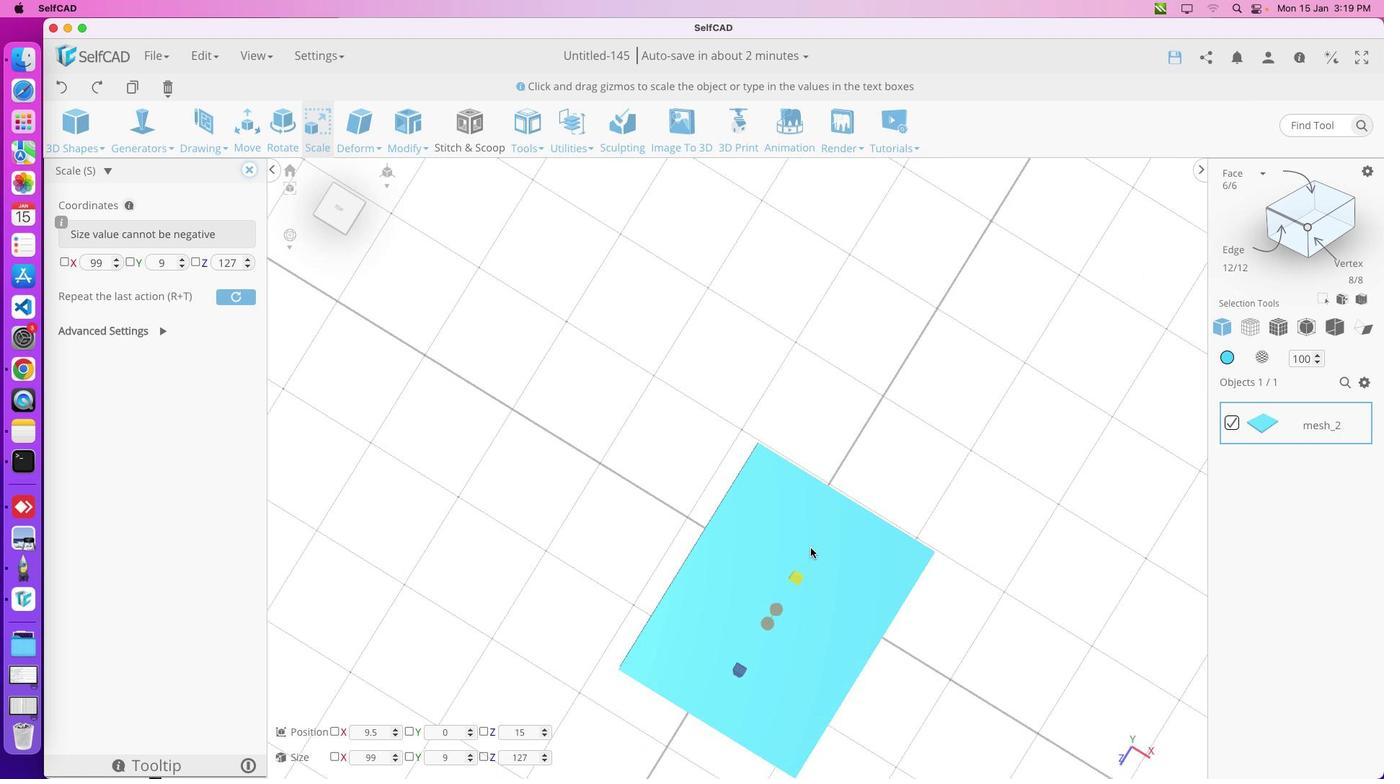 
Action: Mouse moved to (882, 672)
Screenshot: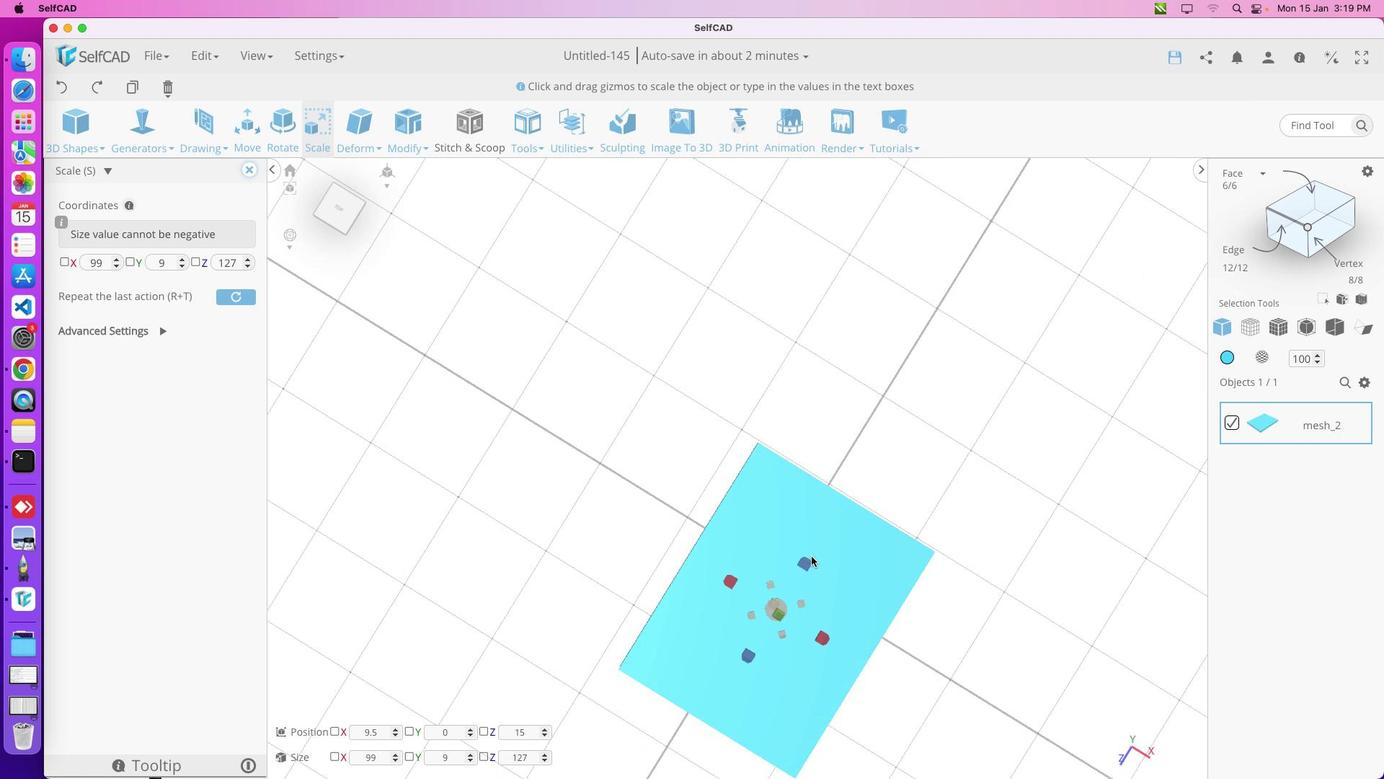 
Action: Mouse pressed left at (882, 672)
Screenshot: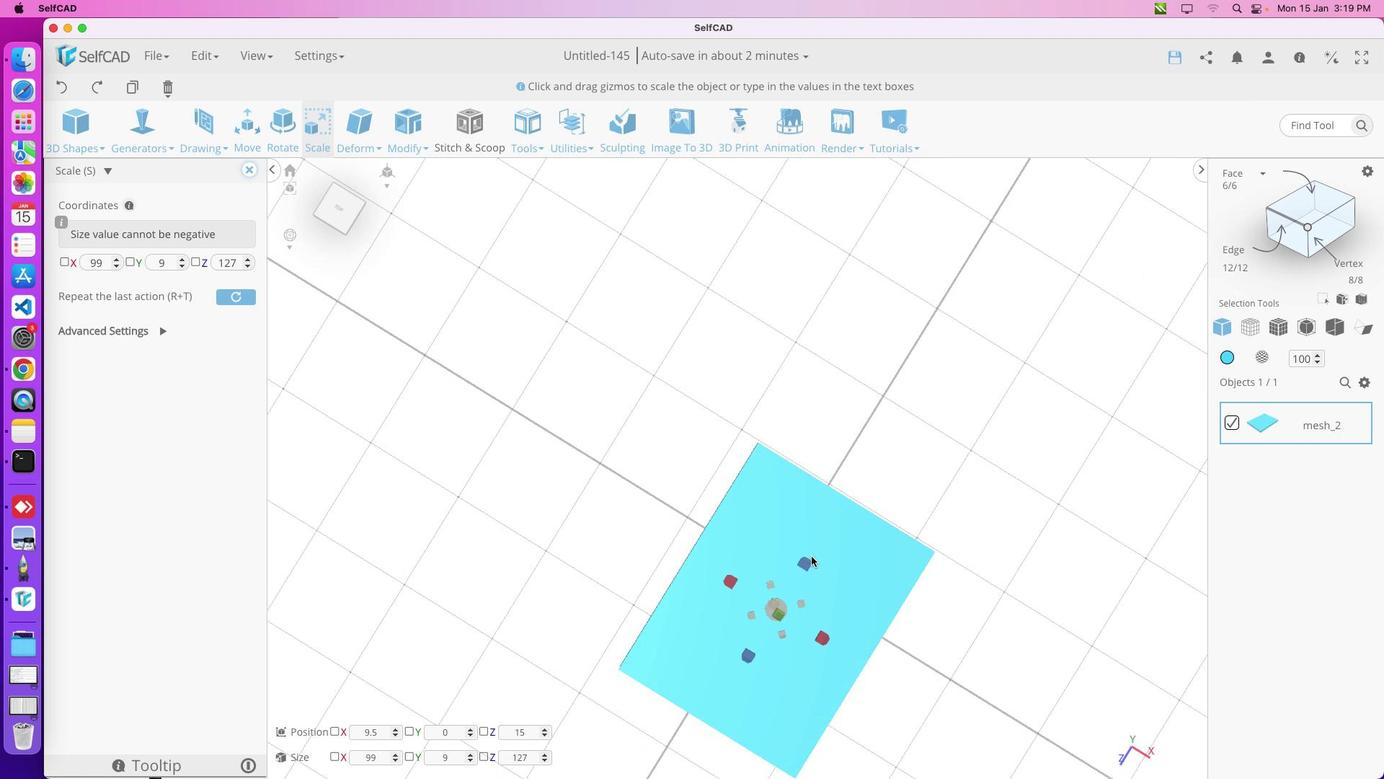 
Action: Mouse moved to (912, 673)
Screenshot: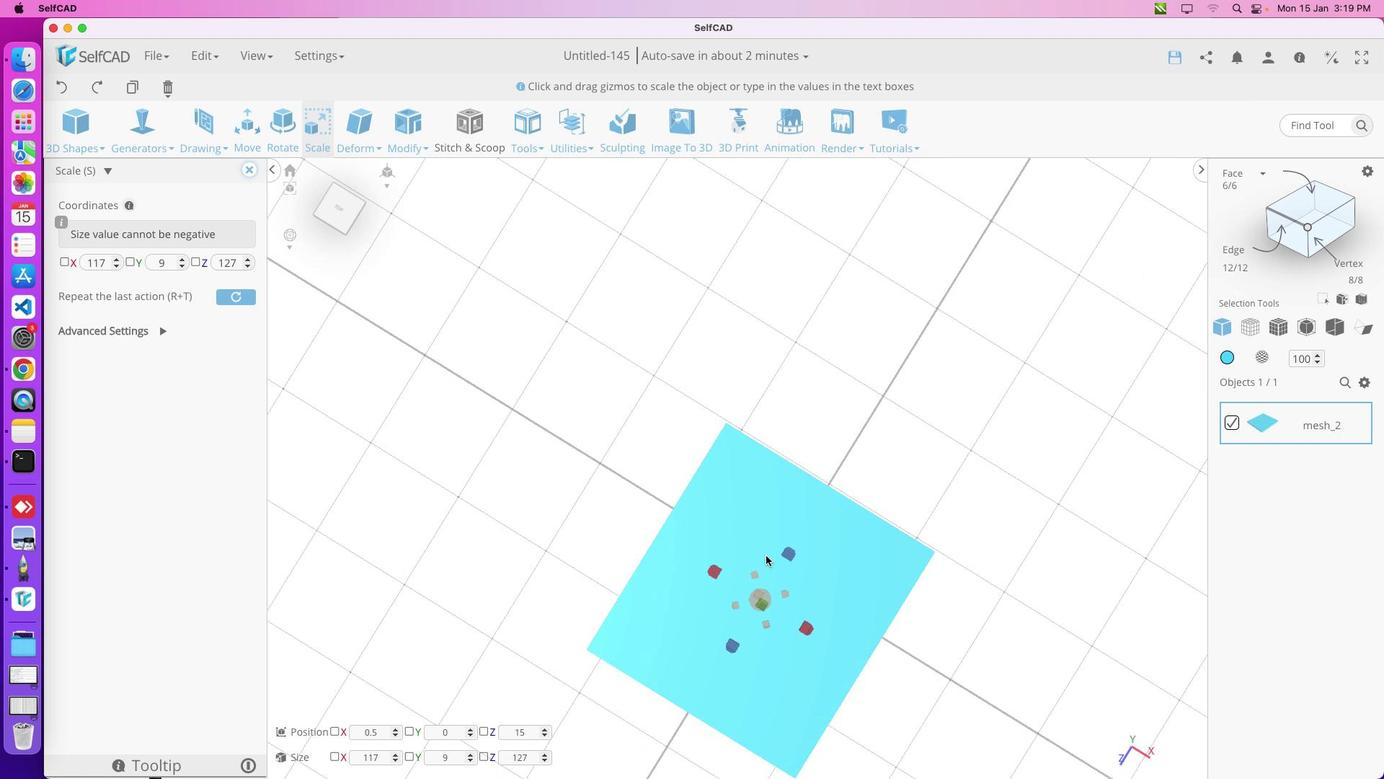 
Action: Mouse pressed left at (912, 673)
Screenshot: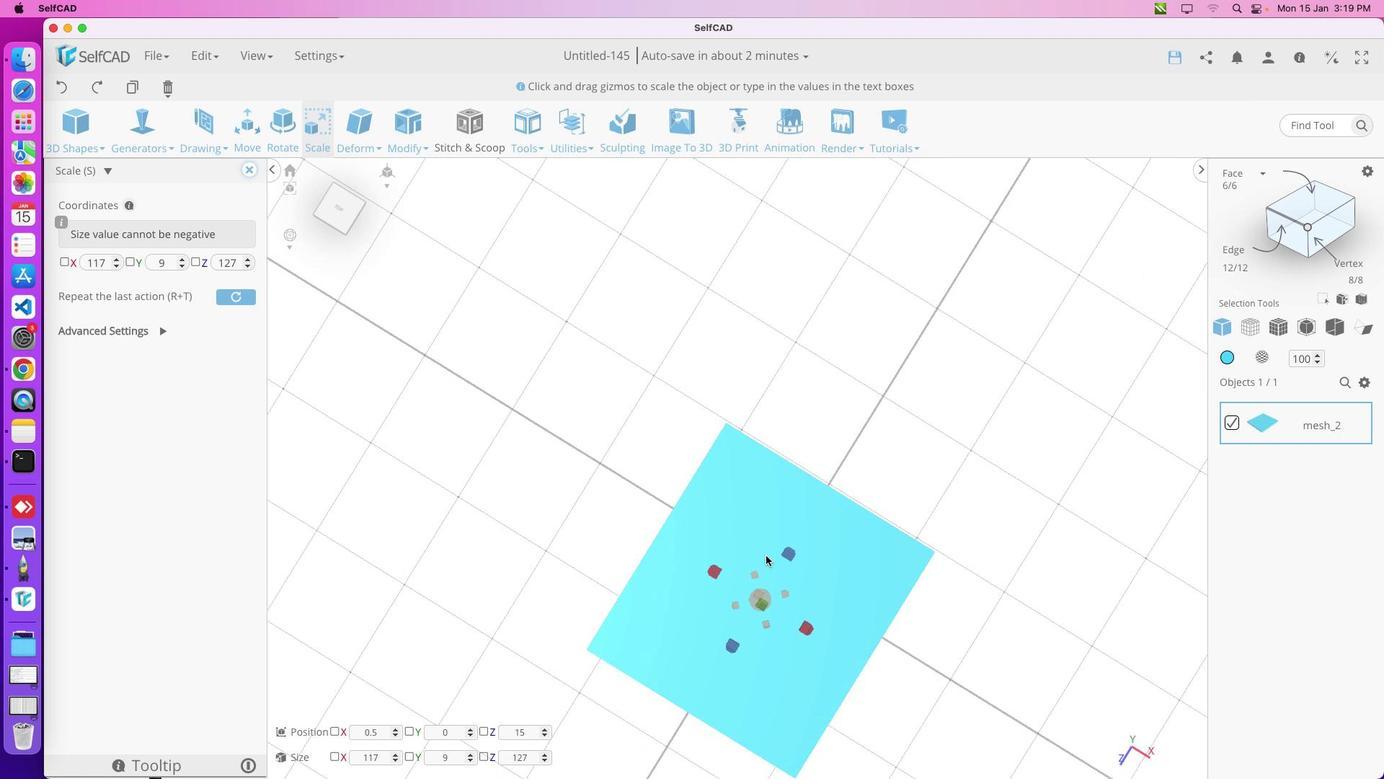 
Action: Mouse moved to (885, 668)
Screenshot: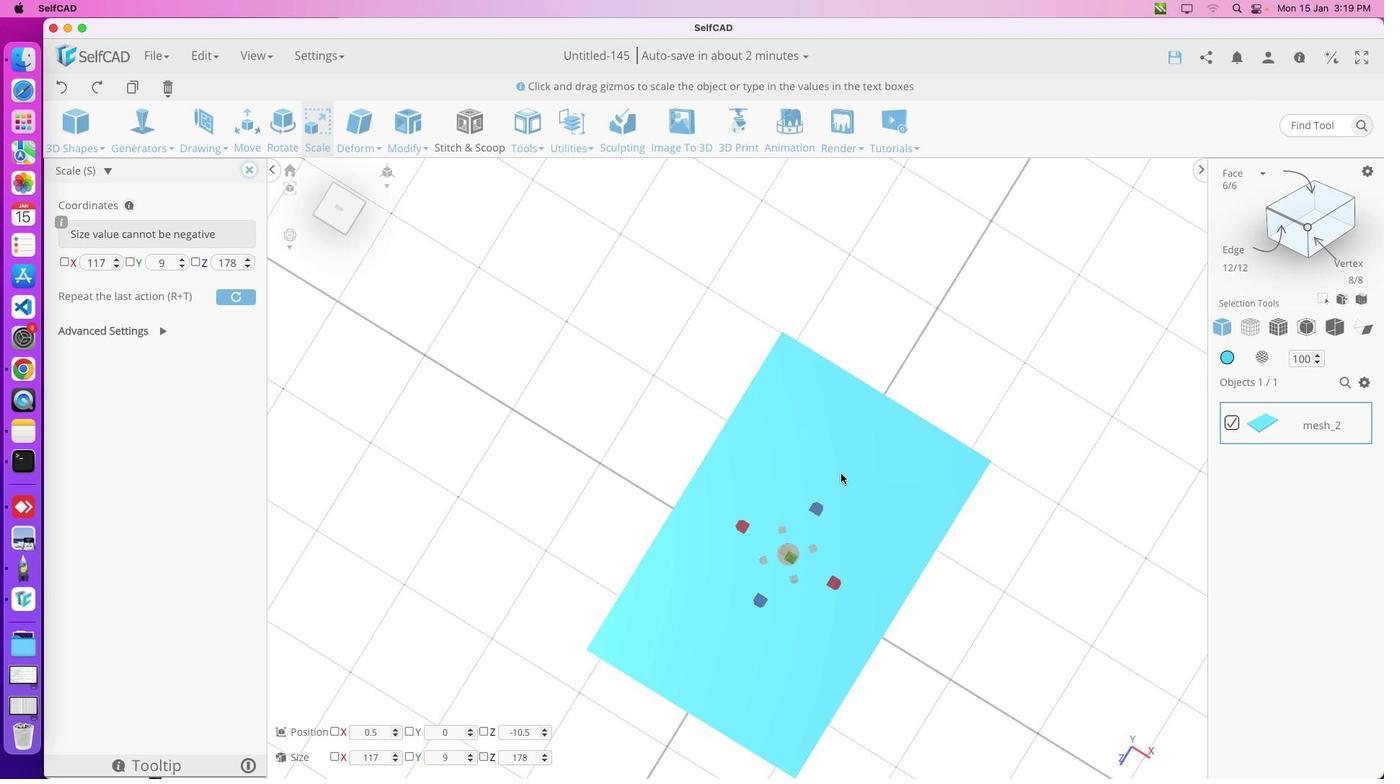 
Action: Mouse pressed left at (885, 668)
Screenshot: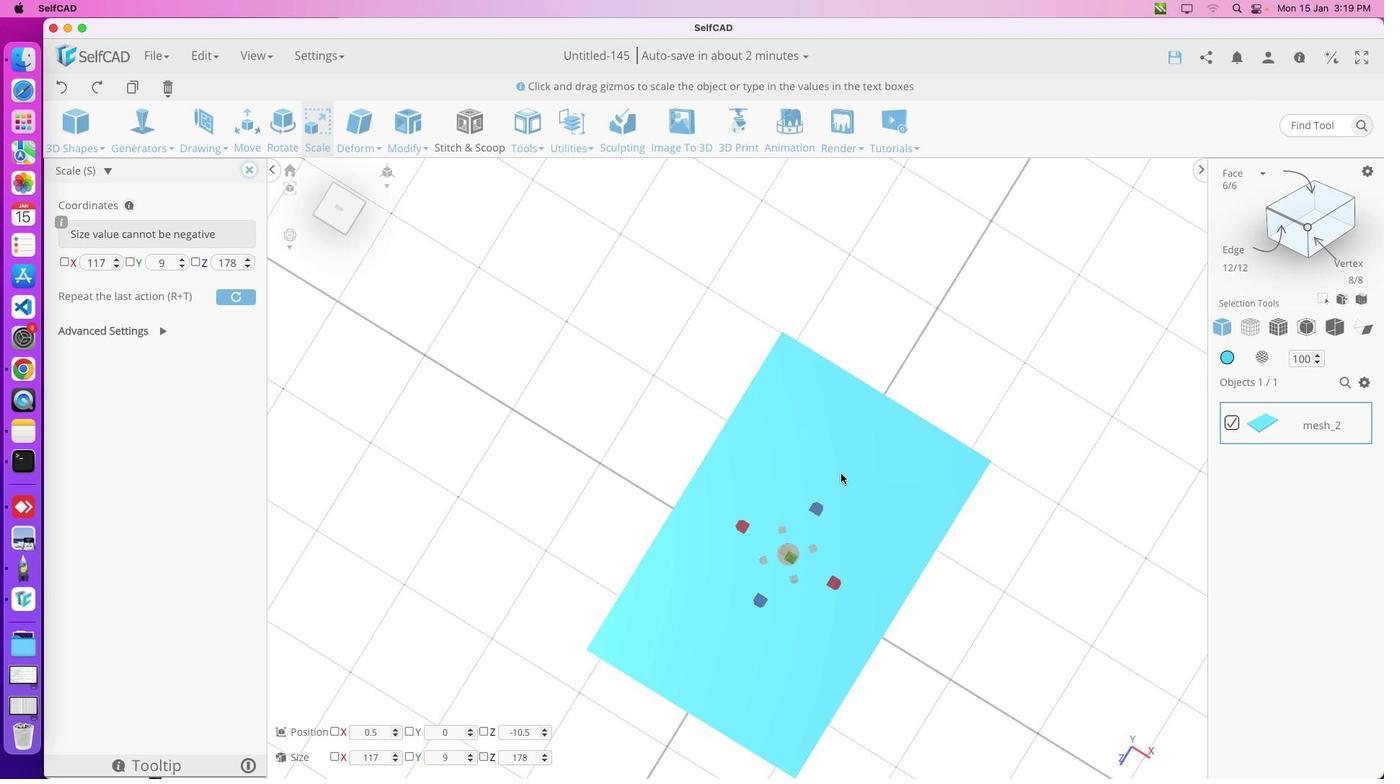
Action: Mouse moved to (806, 631)
Screenshot: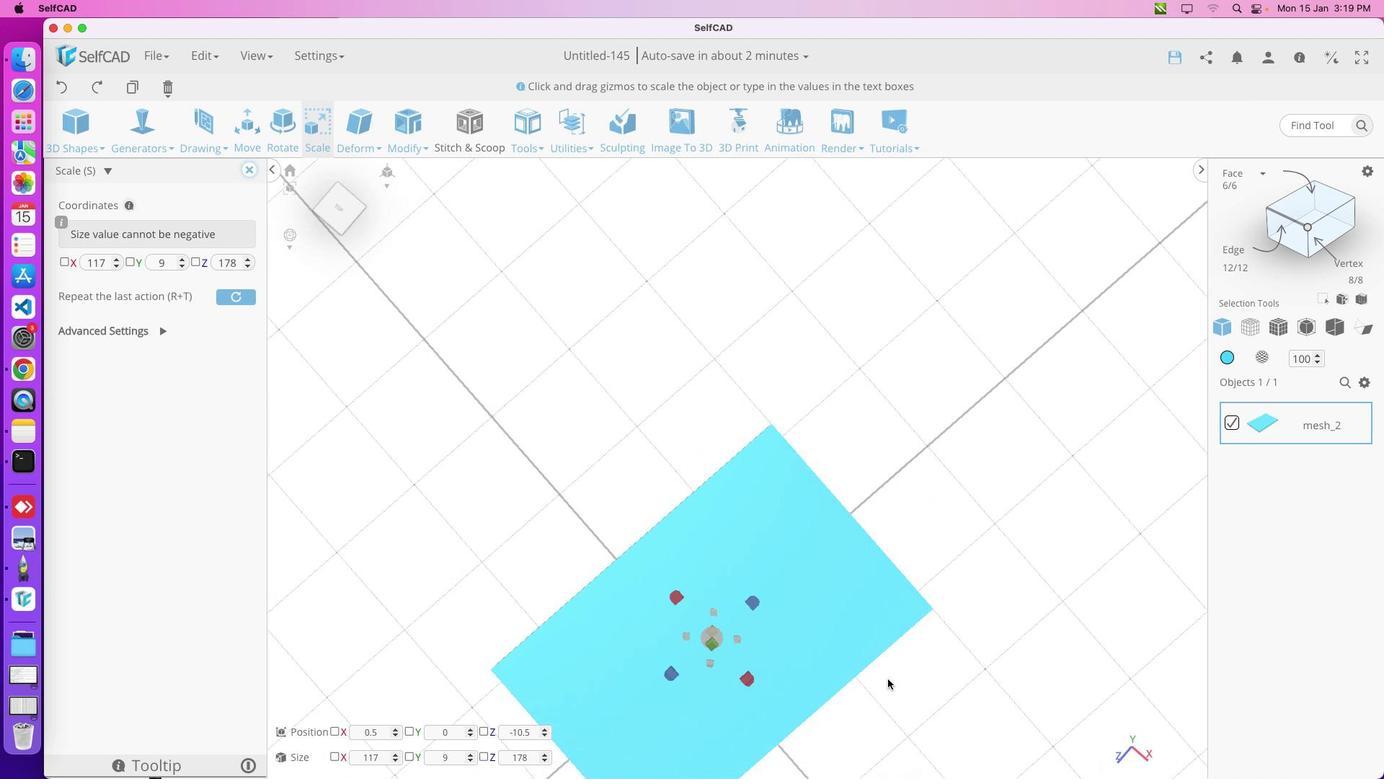 
Action: Mouse pressed middle at (806, 631)
Screenshot: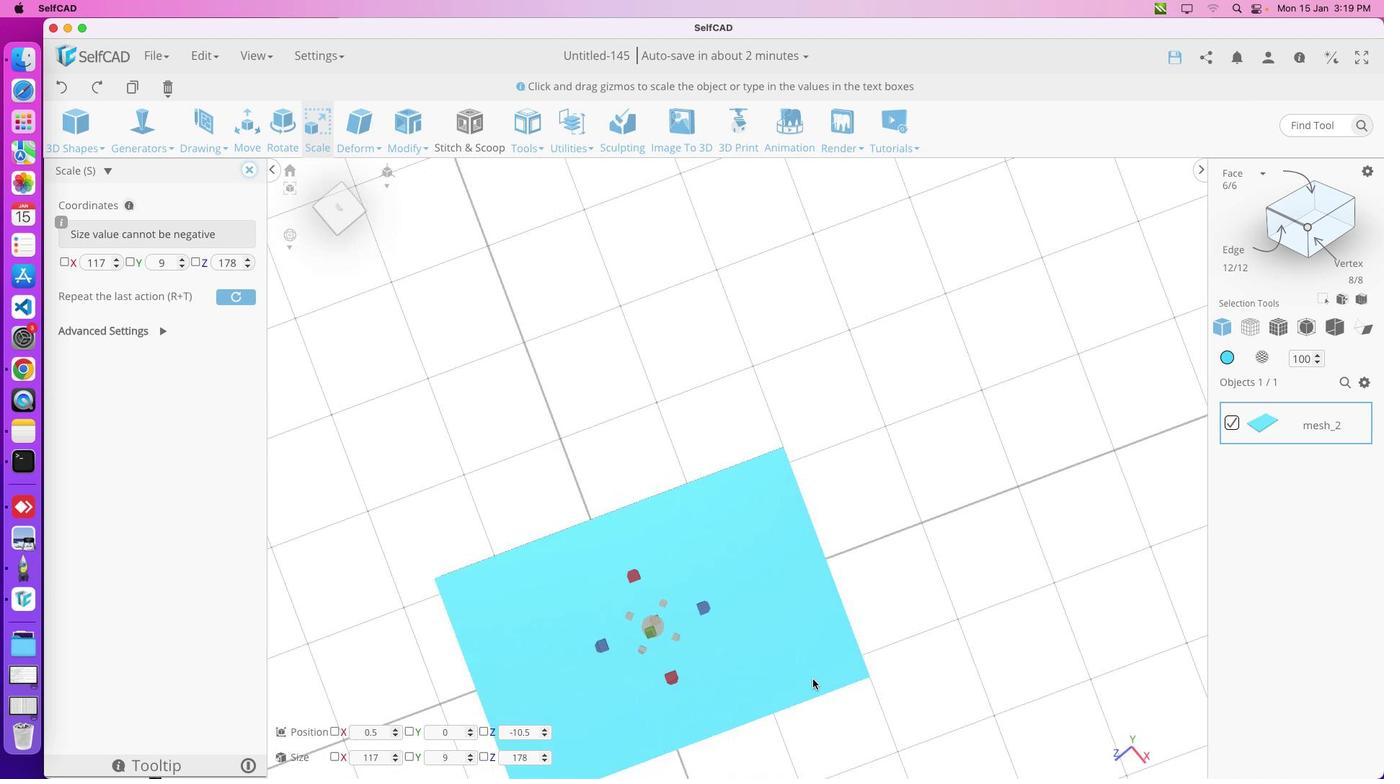 
Action: Mouse moved to (844, 661)
Screenshot: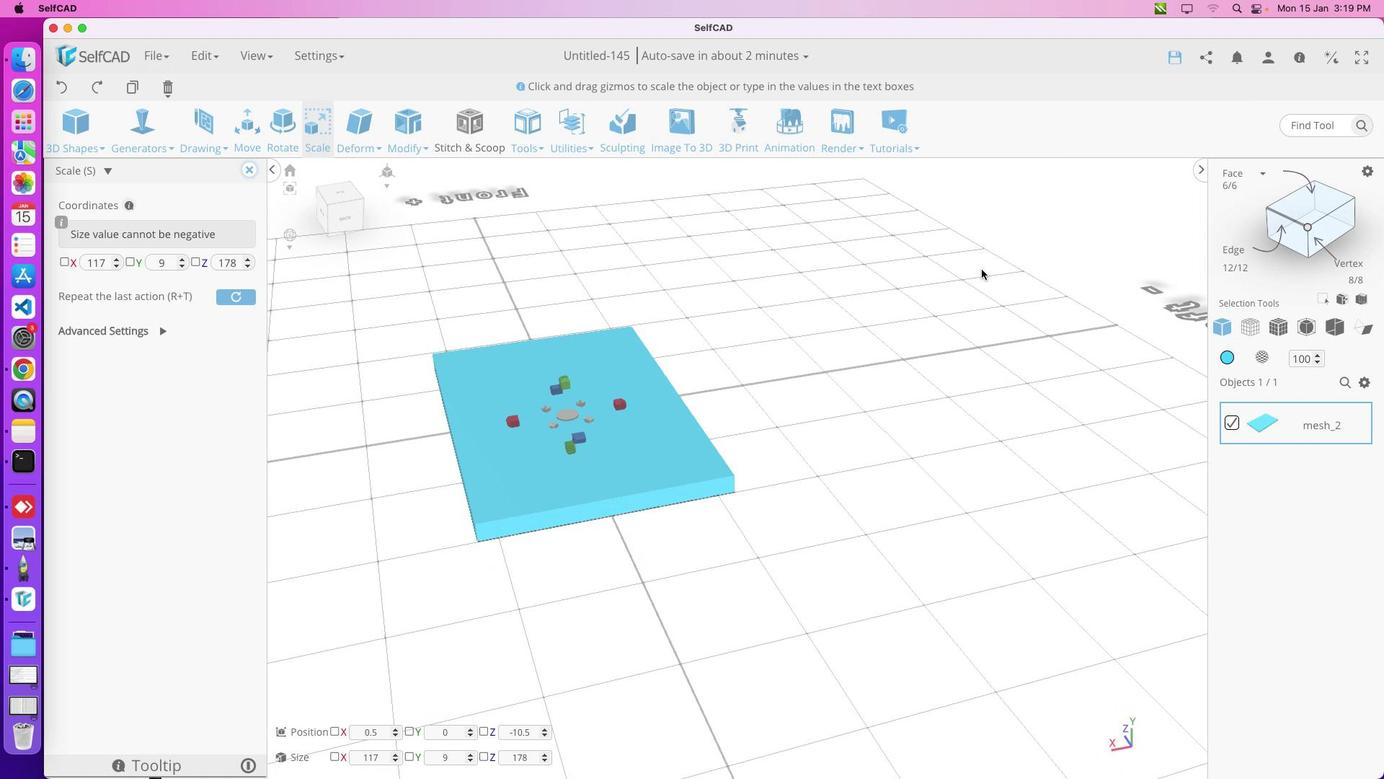 
Action: Mouse pressed middle at (844, 661)
Screenshot: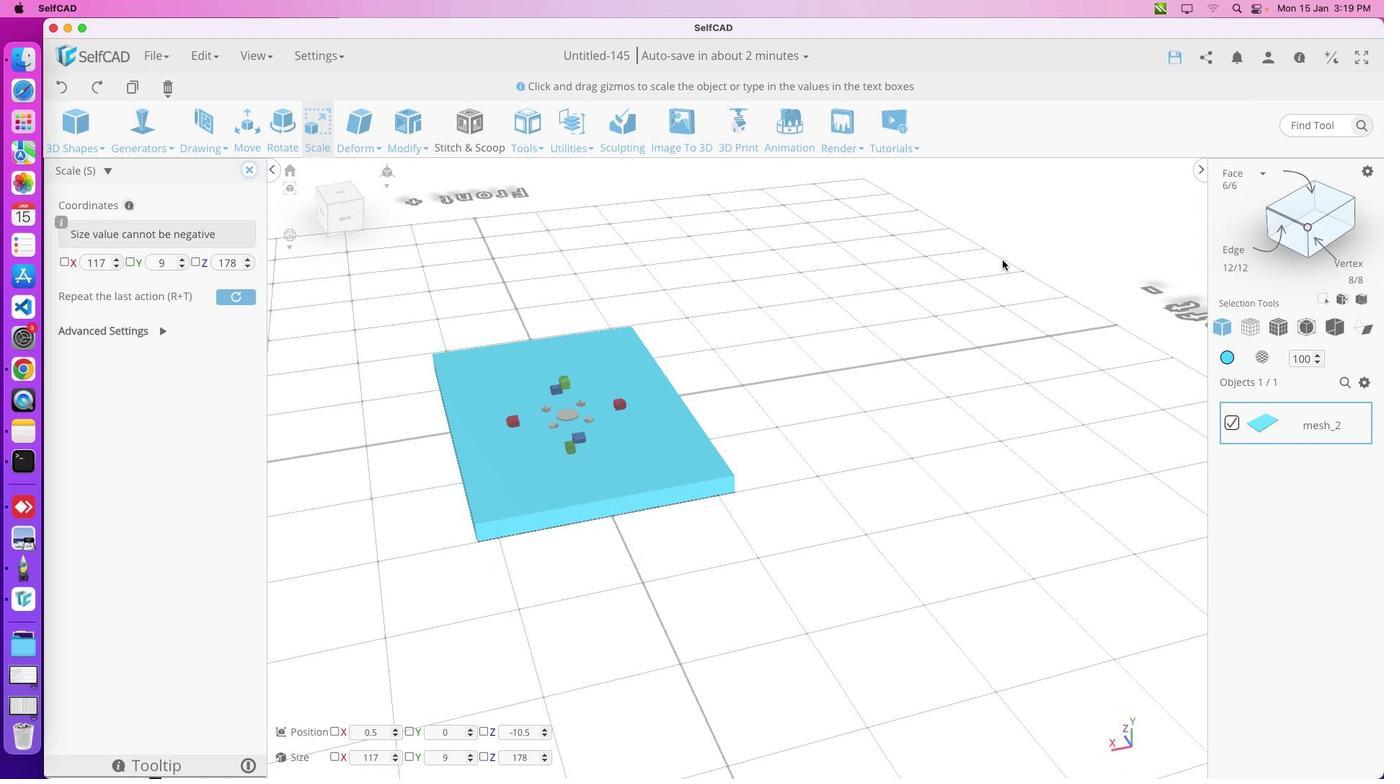 
Action: Mouse moved to (798, 689)
Screenshot: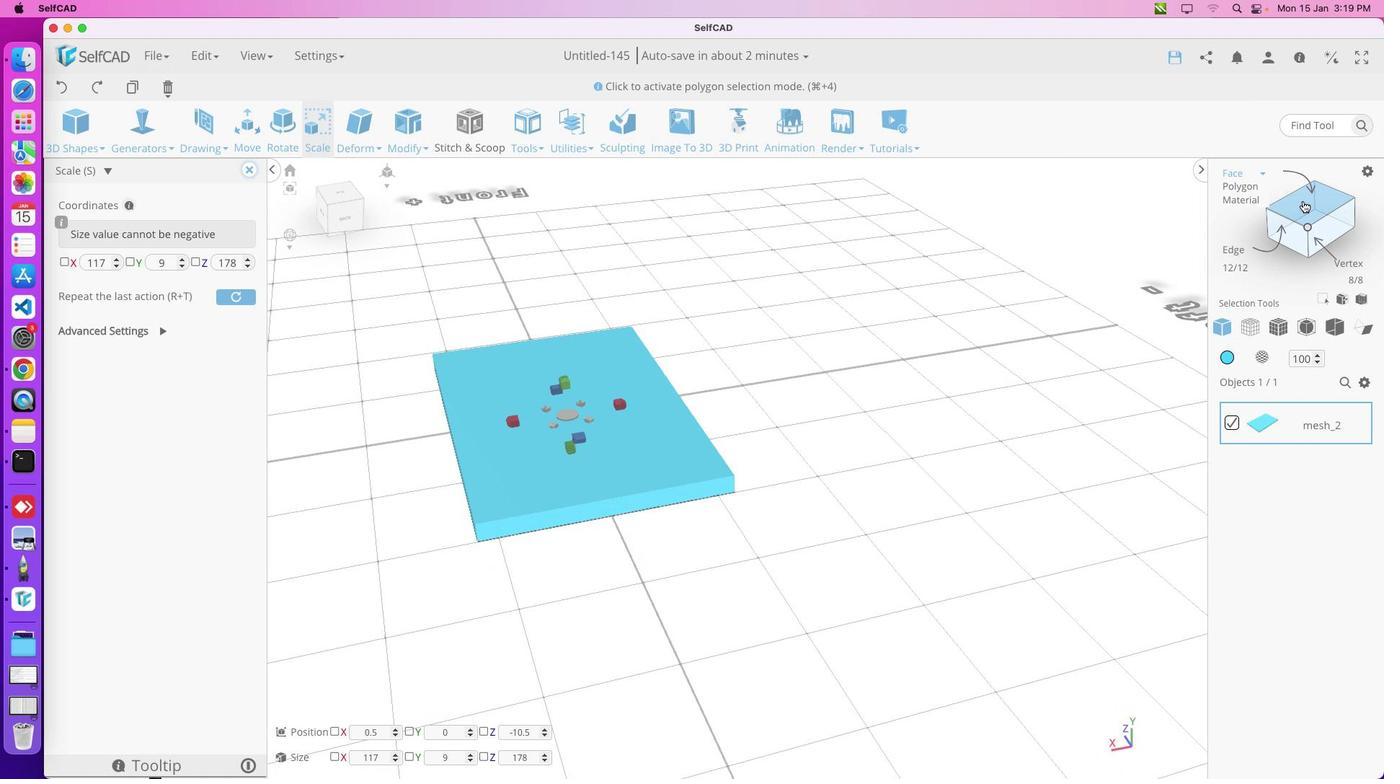 
Action: Mouse pressed left at (798, 689)
Screenshot: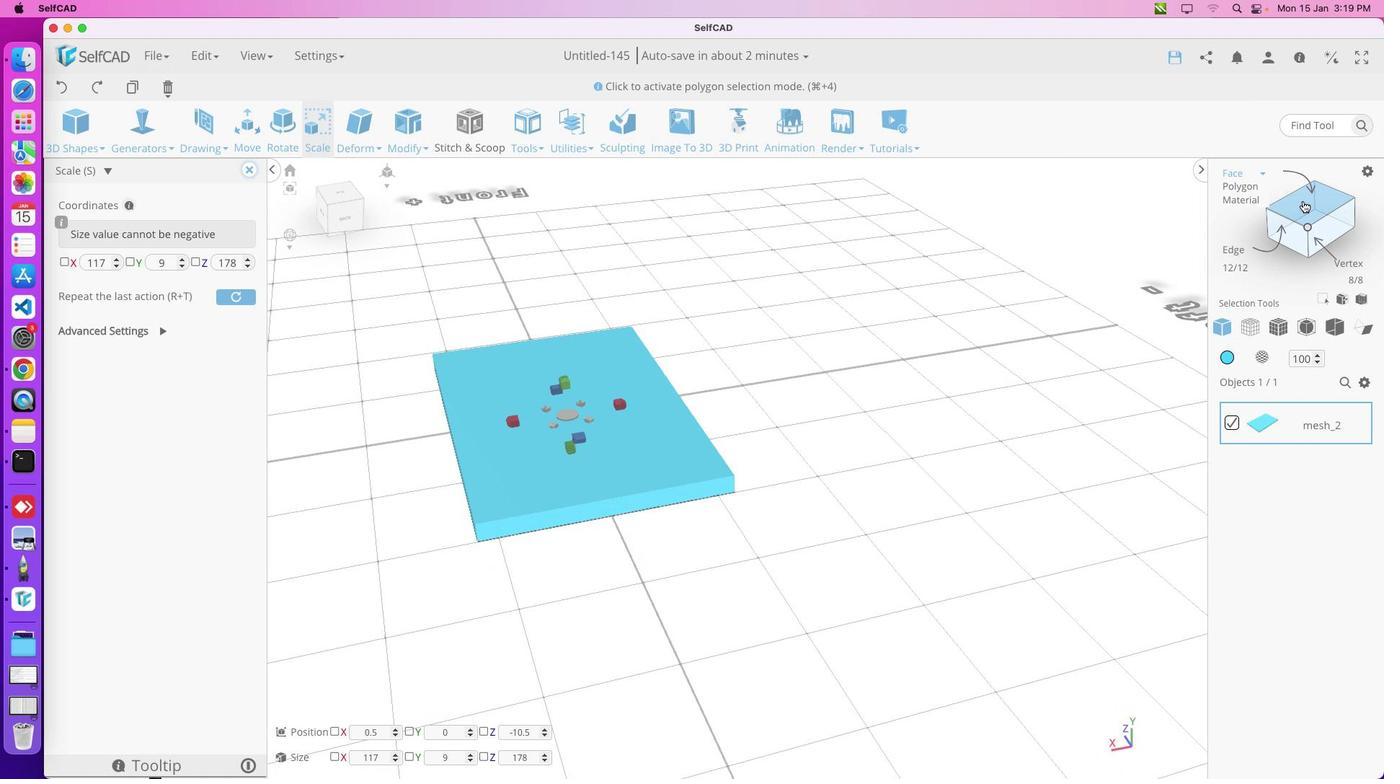 
Action: Mouse moved to (654, 588)
Screenshot: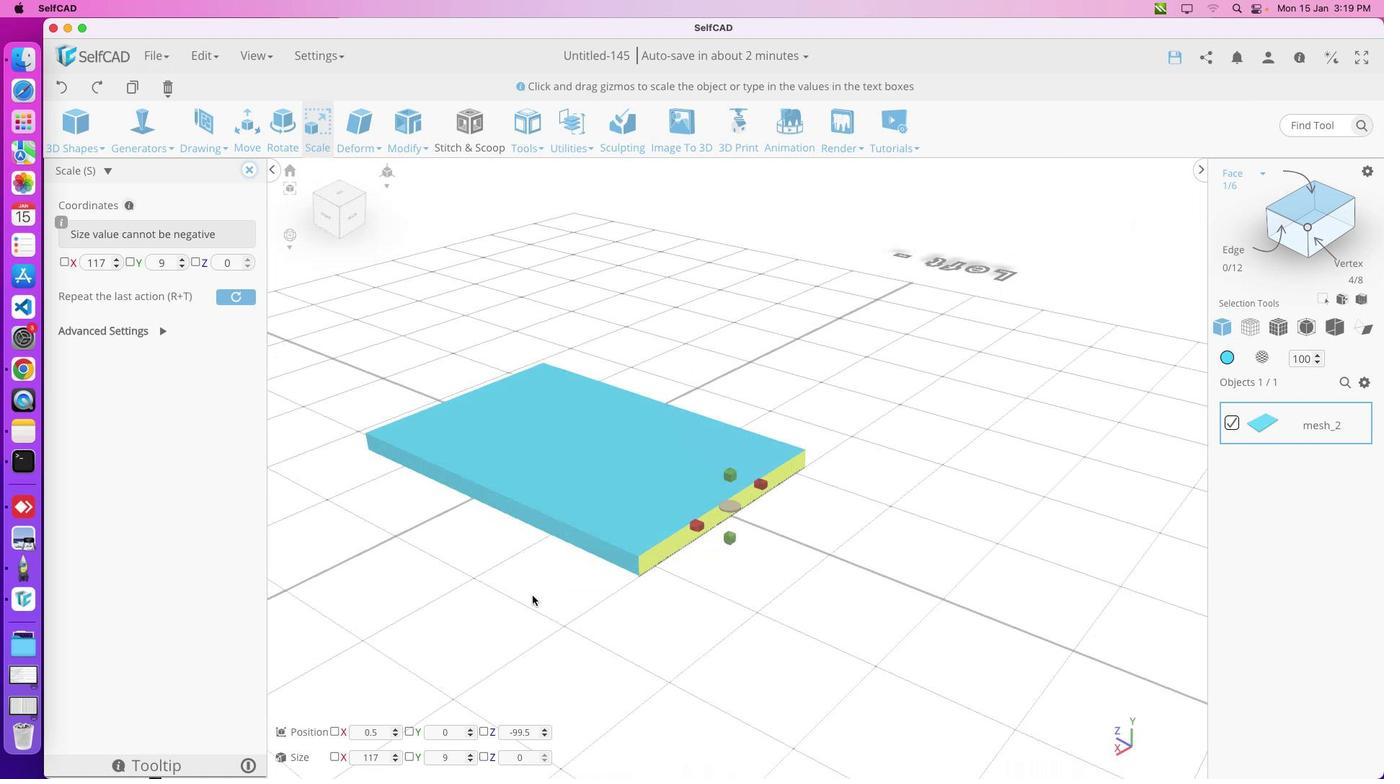 
Action: Mouse pressed left at (654, 588)
Screenshot: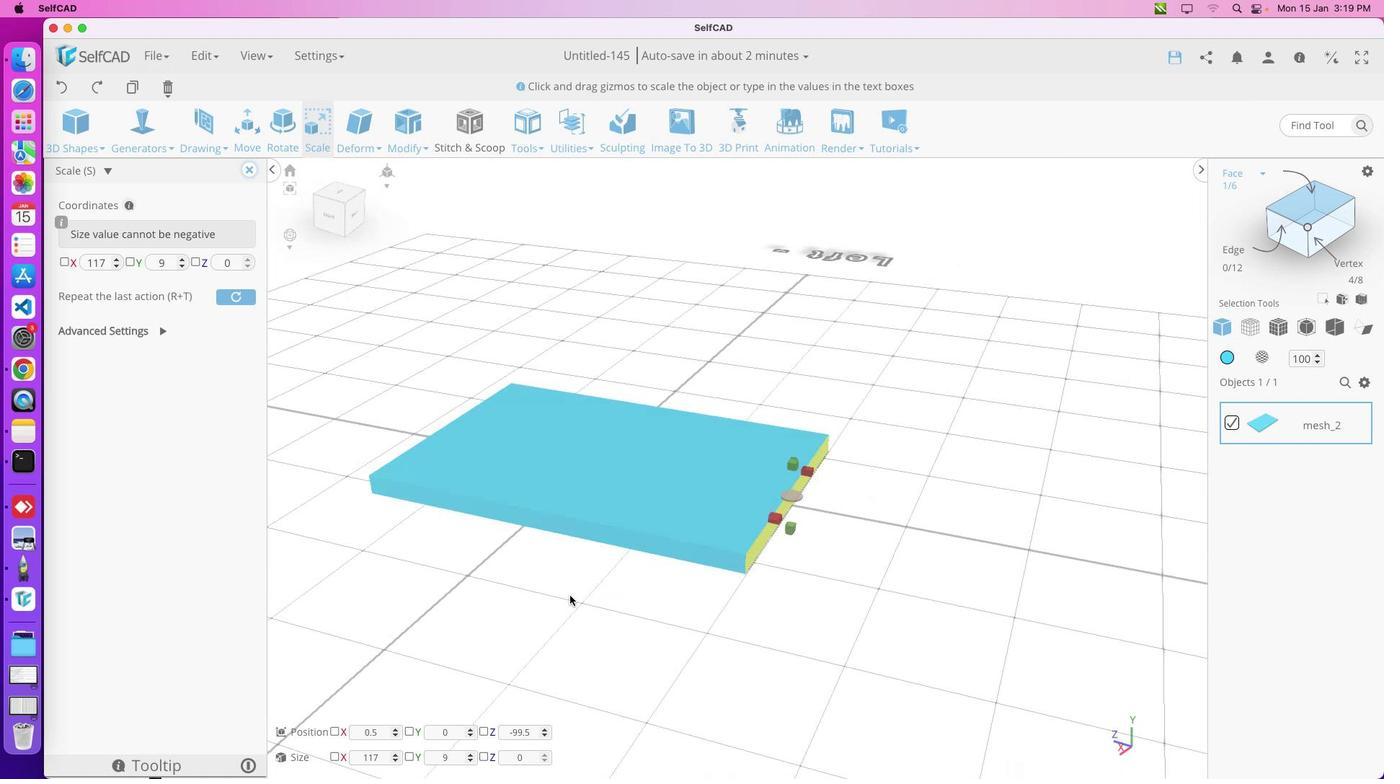 
Action: Mouse moved to (976, 658)
Screenshot: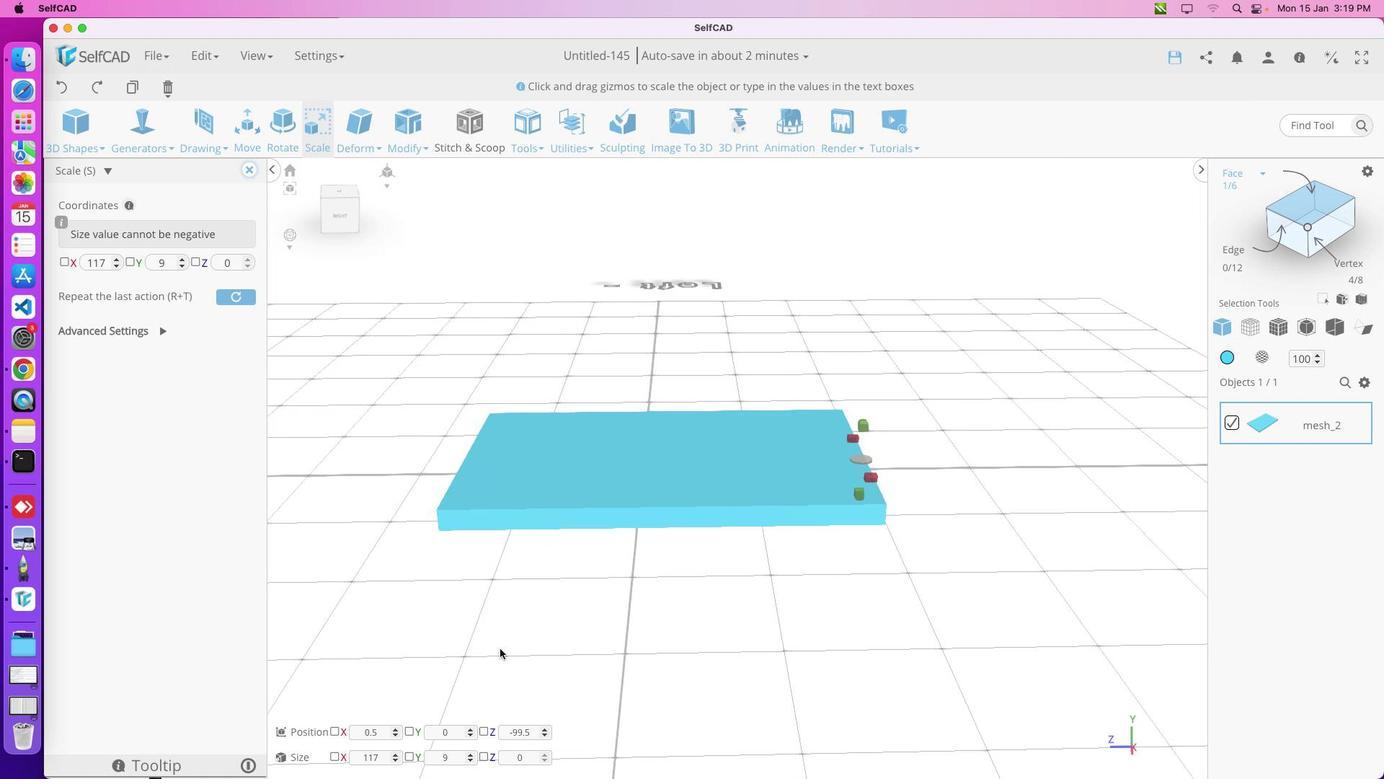 
Action: Mouse pressed left at (976, 658)
Screenshot: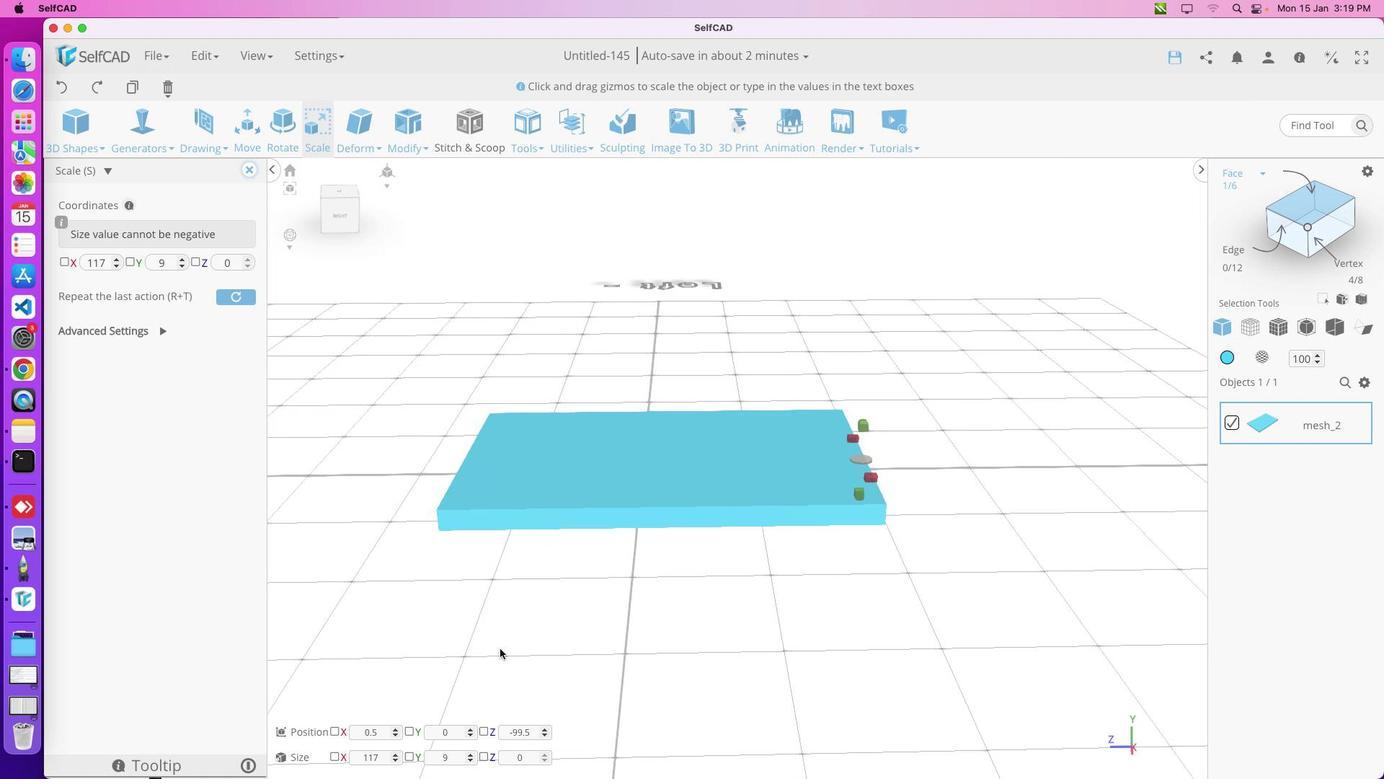 
Action: Mouse moved to (1071, 678)
Screenshot: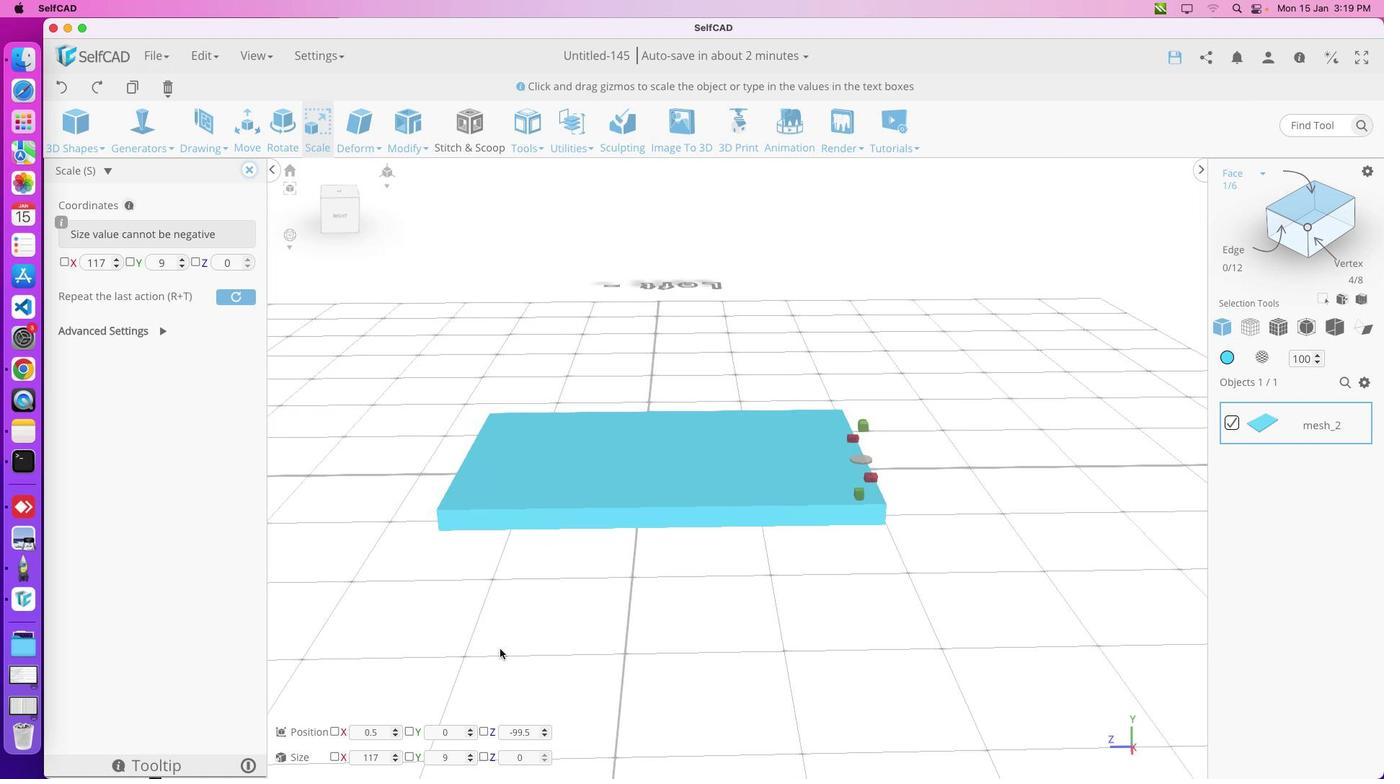 
Action: Mouse pressed left at (1071, 678)
Screenshot: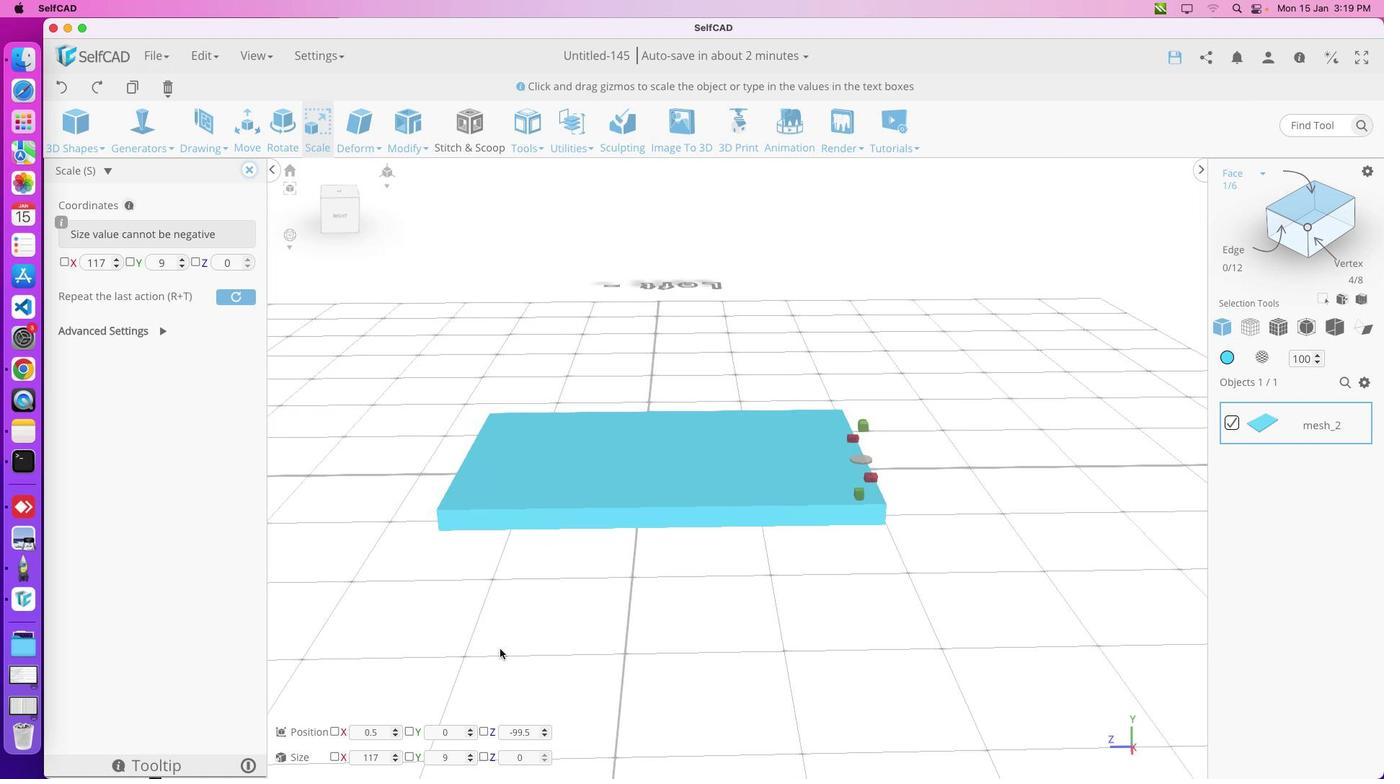 
Action: Mouse moved to (1014, 688)
Screenshot: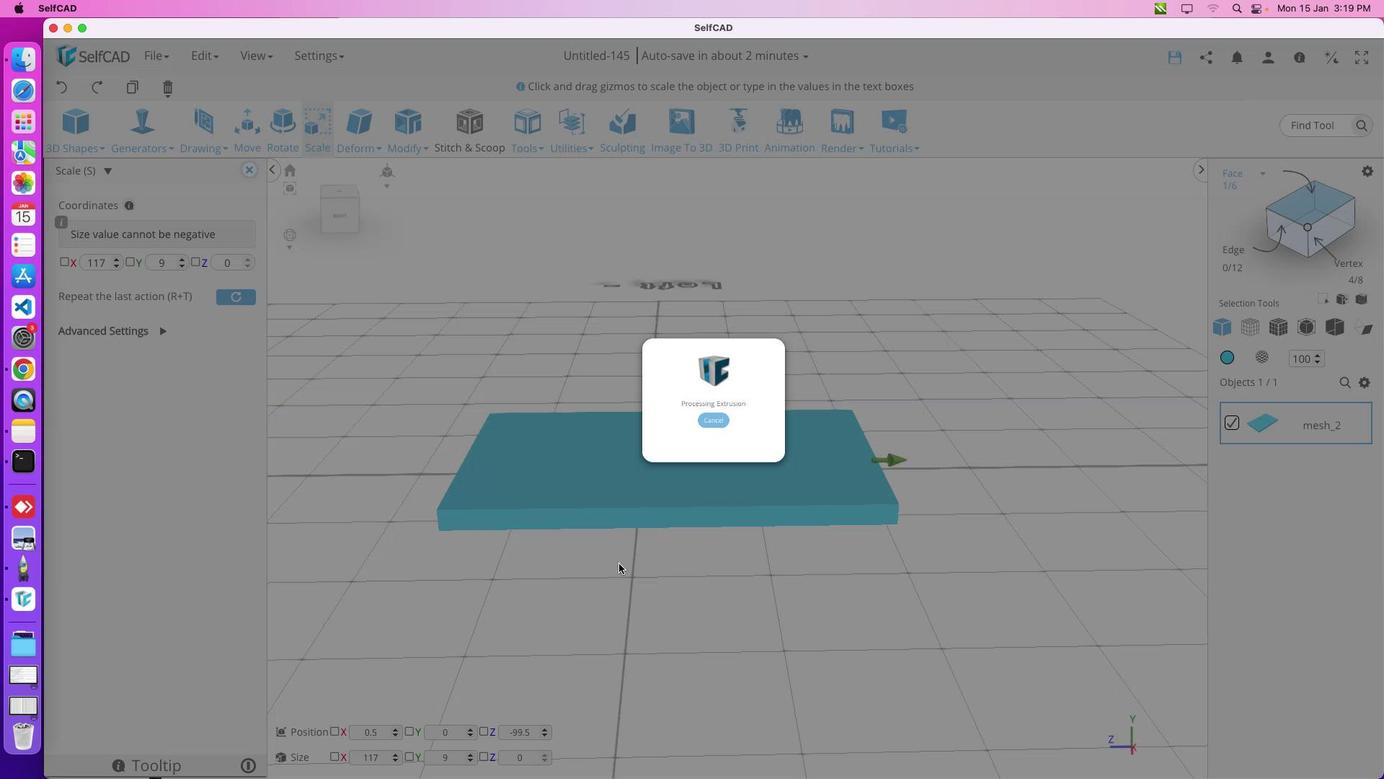 
Action: Key pressed 'm''m''m''m''m''m''m''m''m''m''m''e'
Screenshot: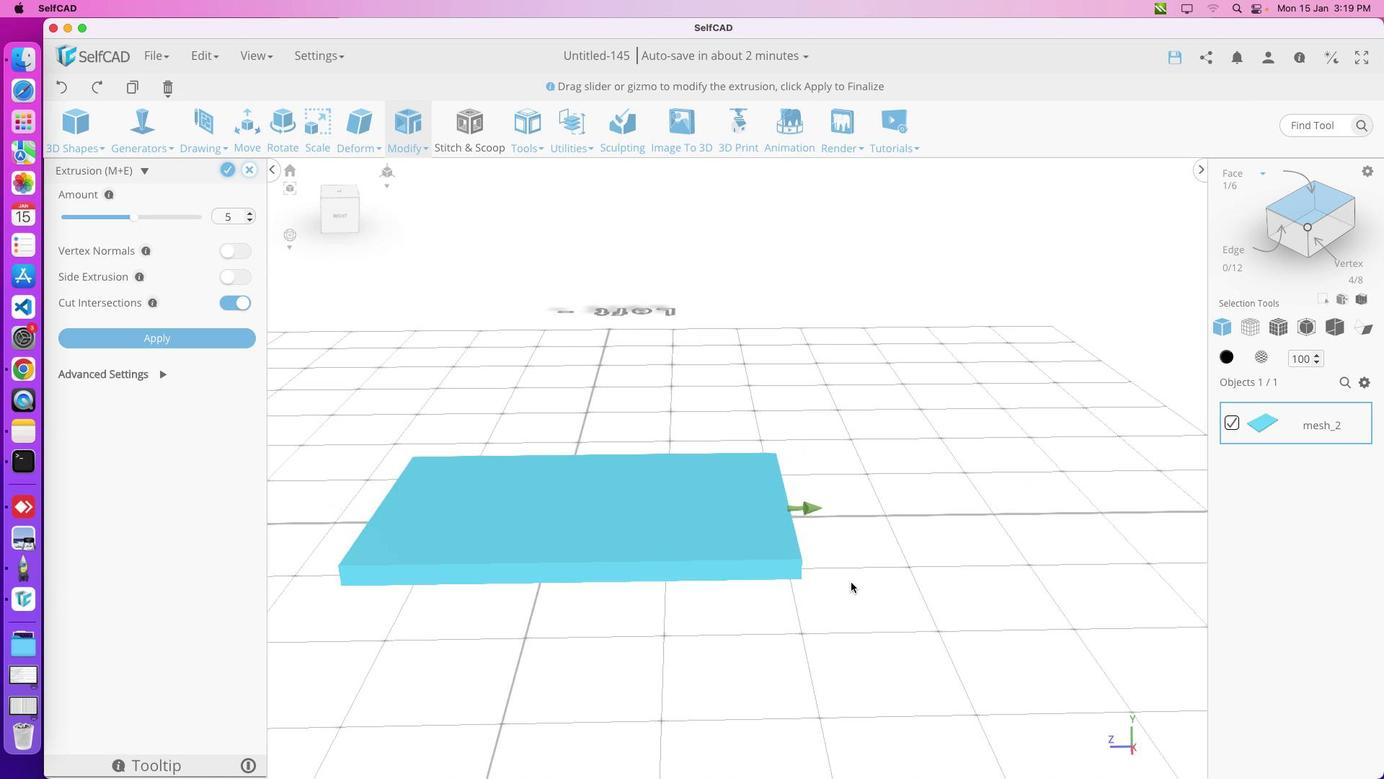 
Action: Mouse moved to (825, 665)
Screenshot: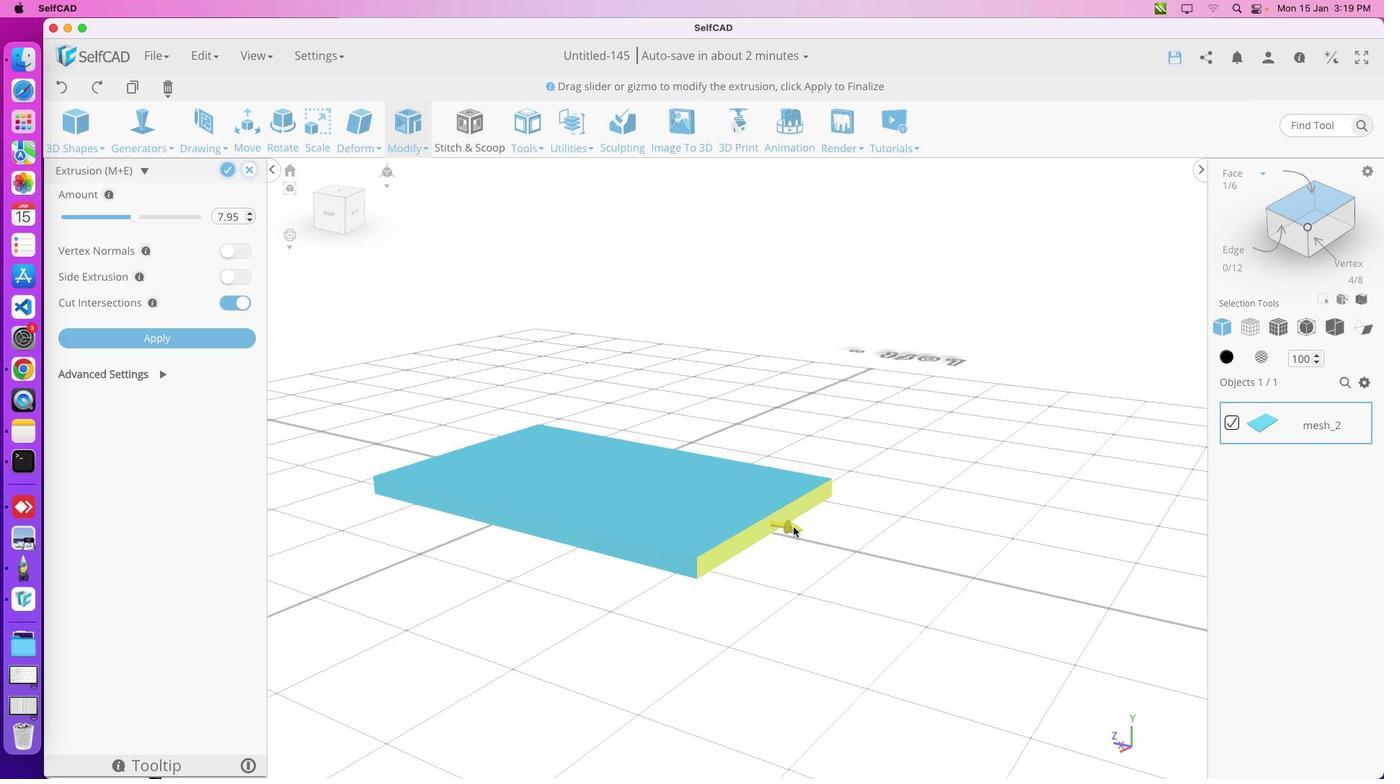 
Action: Mouse pressed middle at (825, 665)
Screenshot: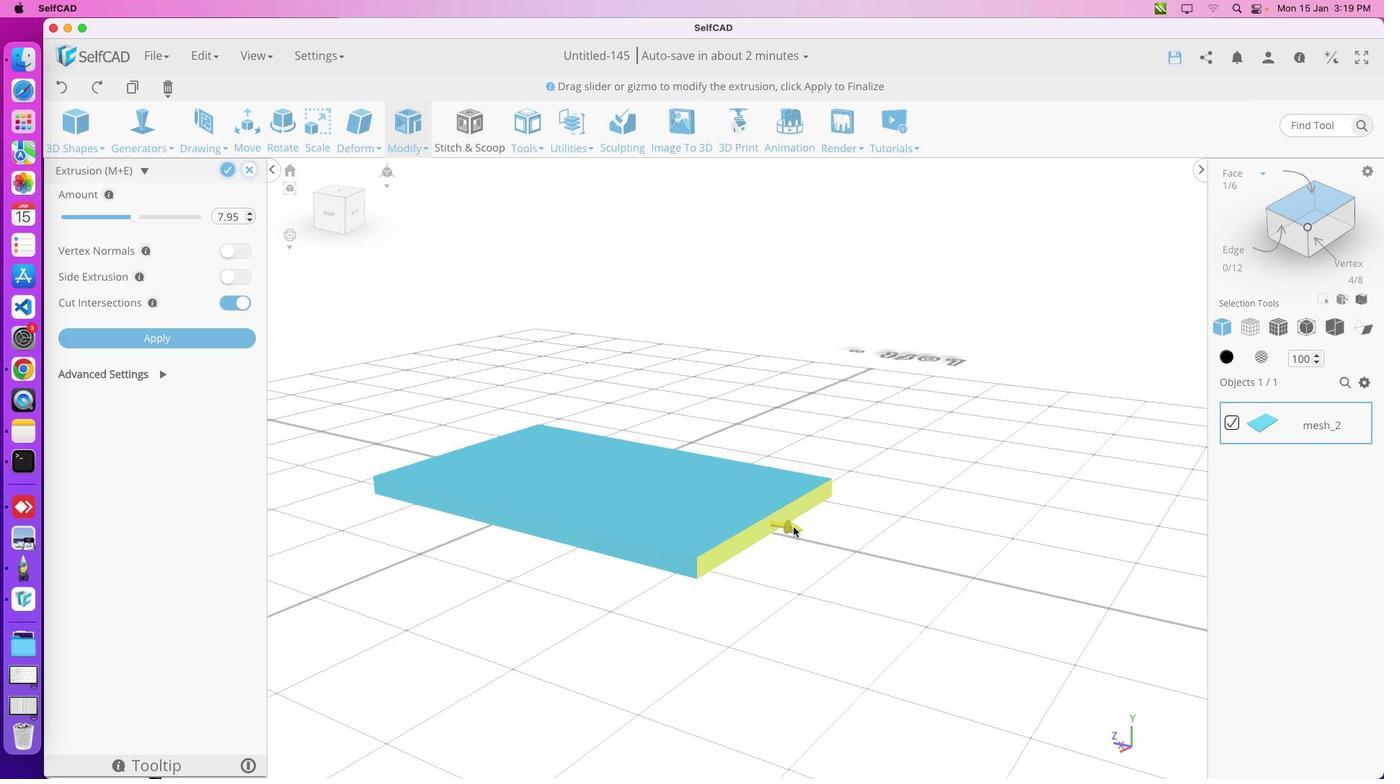 
Action: Mouse moved to (864, 676)
Screenshot: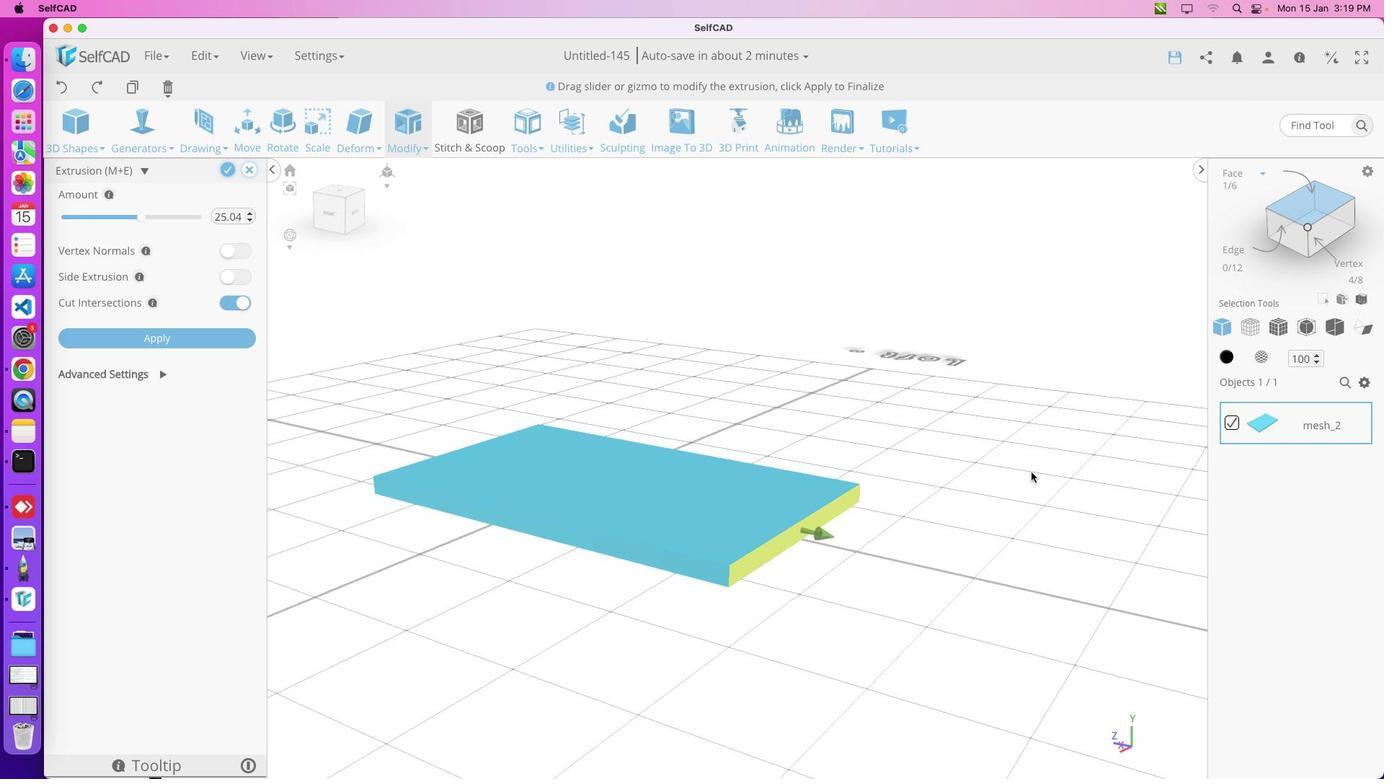 
Action: Mouse pressed left at (864, 676)
Screenshot: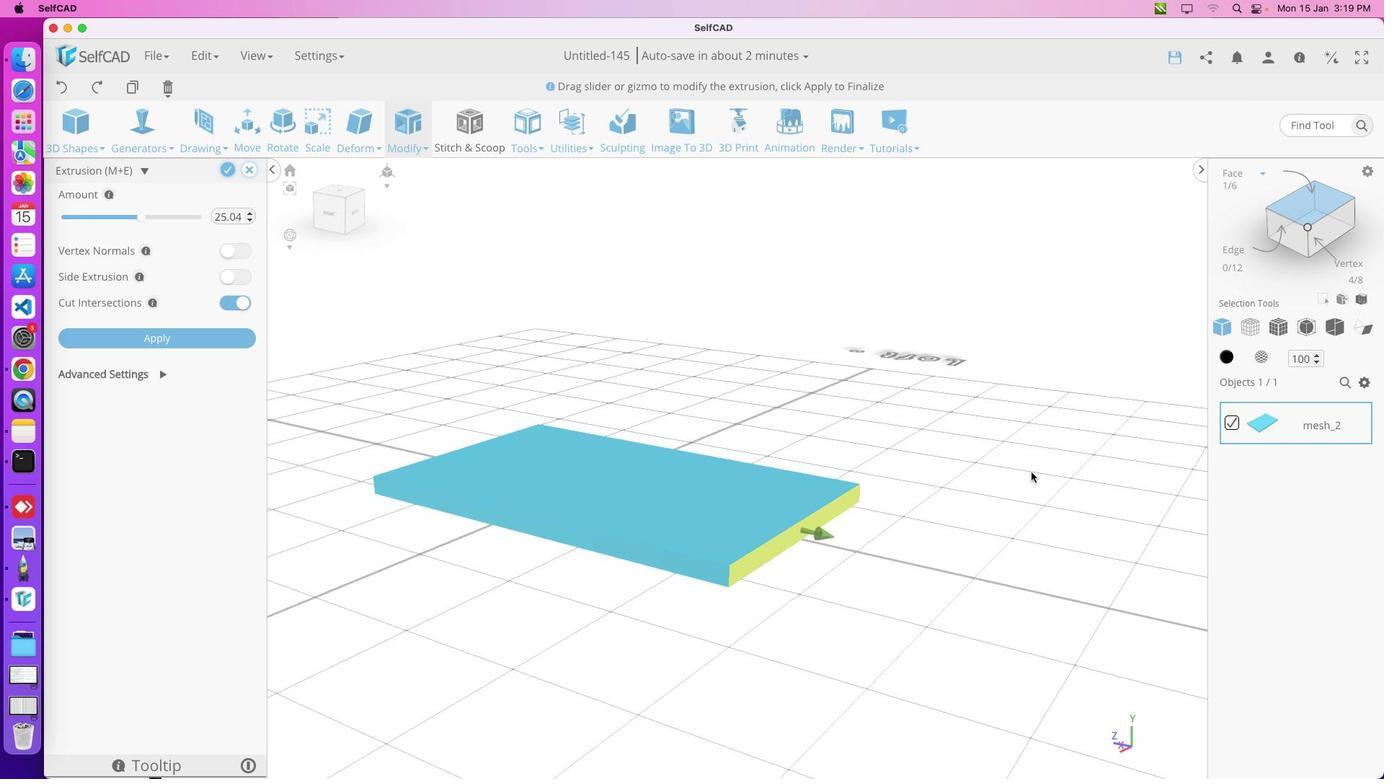 
Action: Mouse moved to (888, 660)
Screenshot: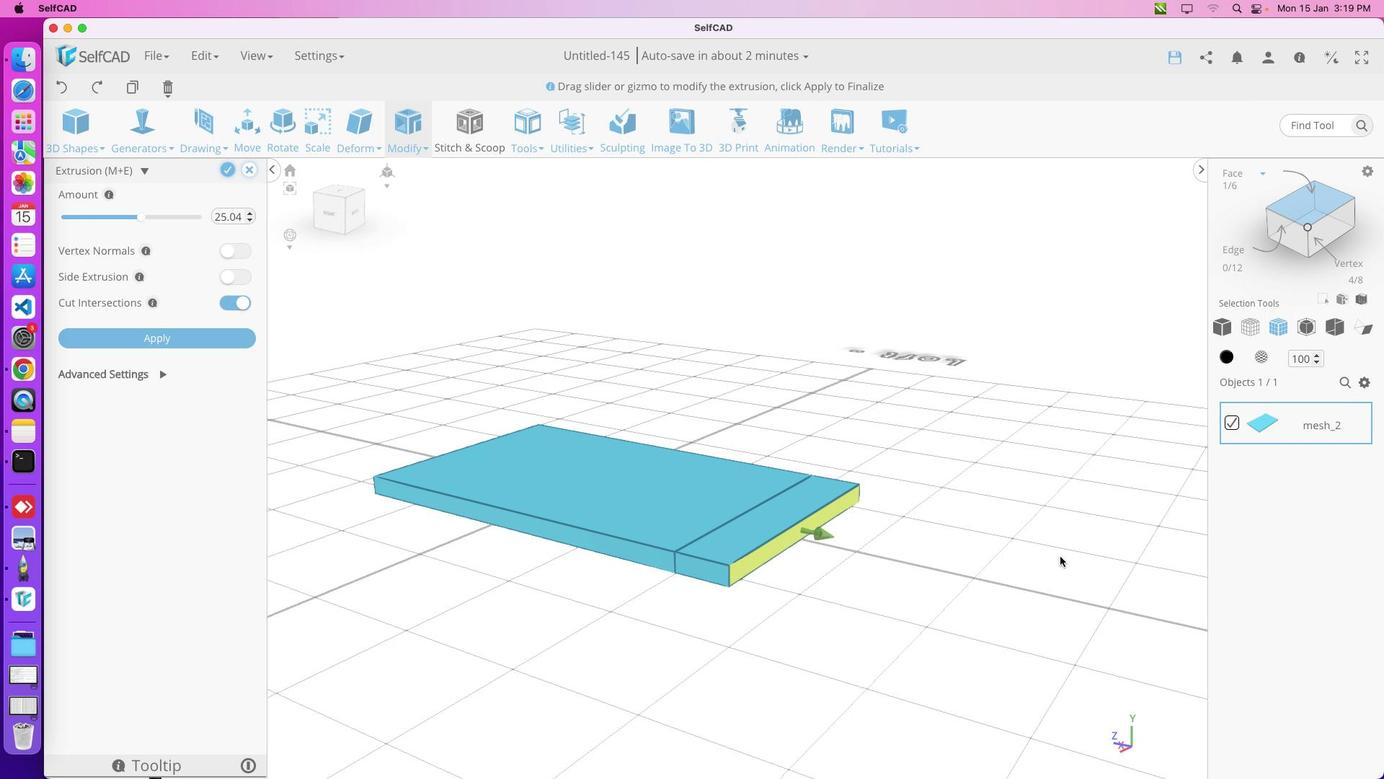
Action: Mouse pressed left at (888, 660)
Screenshot: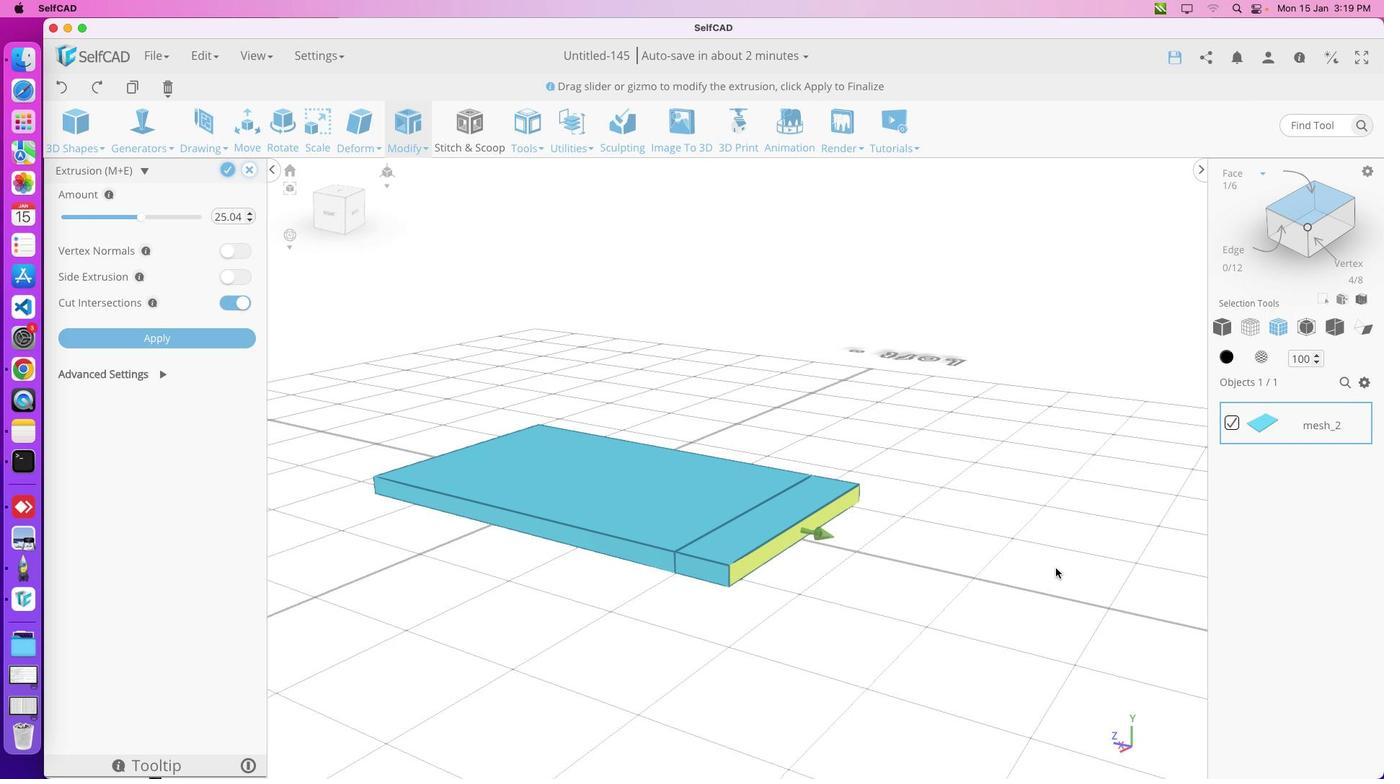 
Action: Mouse moved to (666, 617)
Screenshot: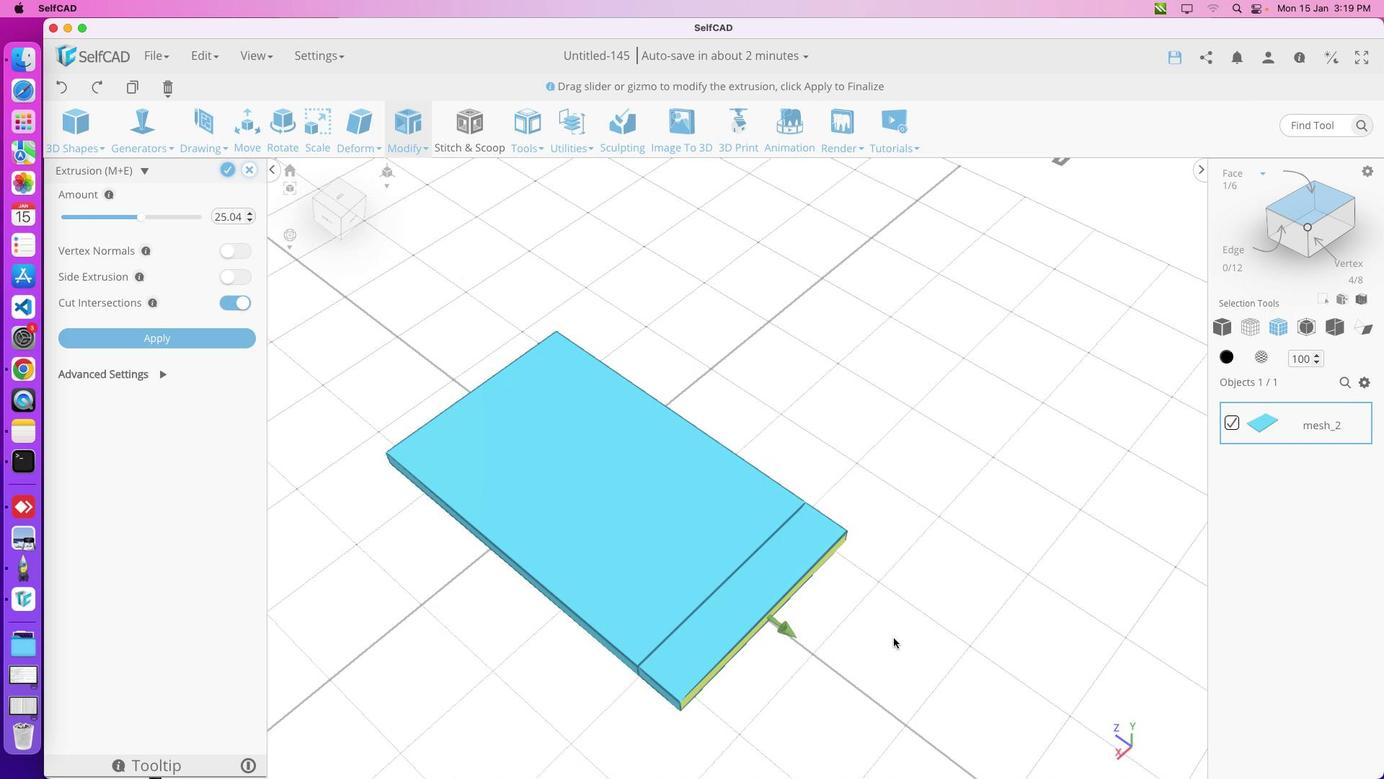 
Action: Mouse pressed left at (666, 617)
Screenshot: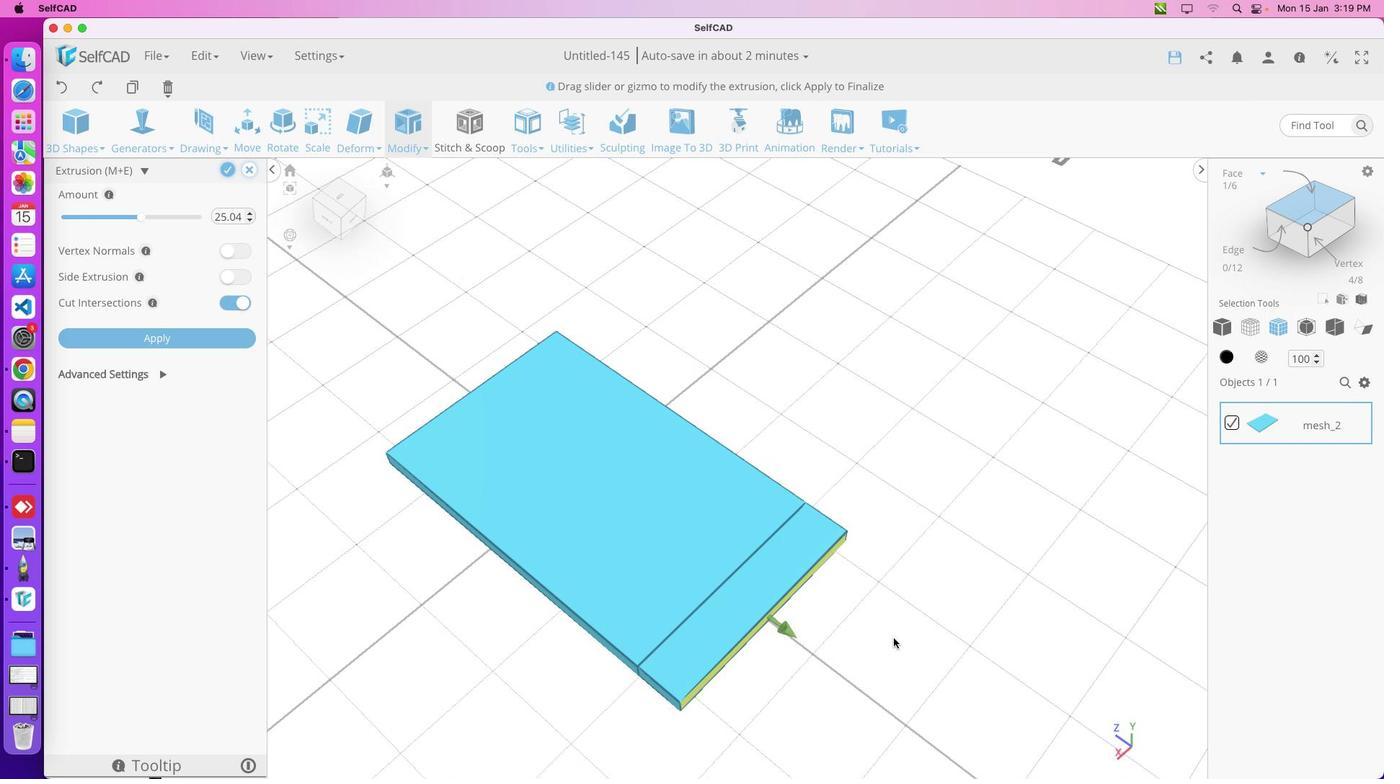 
Action: Mouse moved to (761, 666)
Screenshot: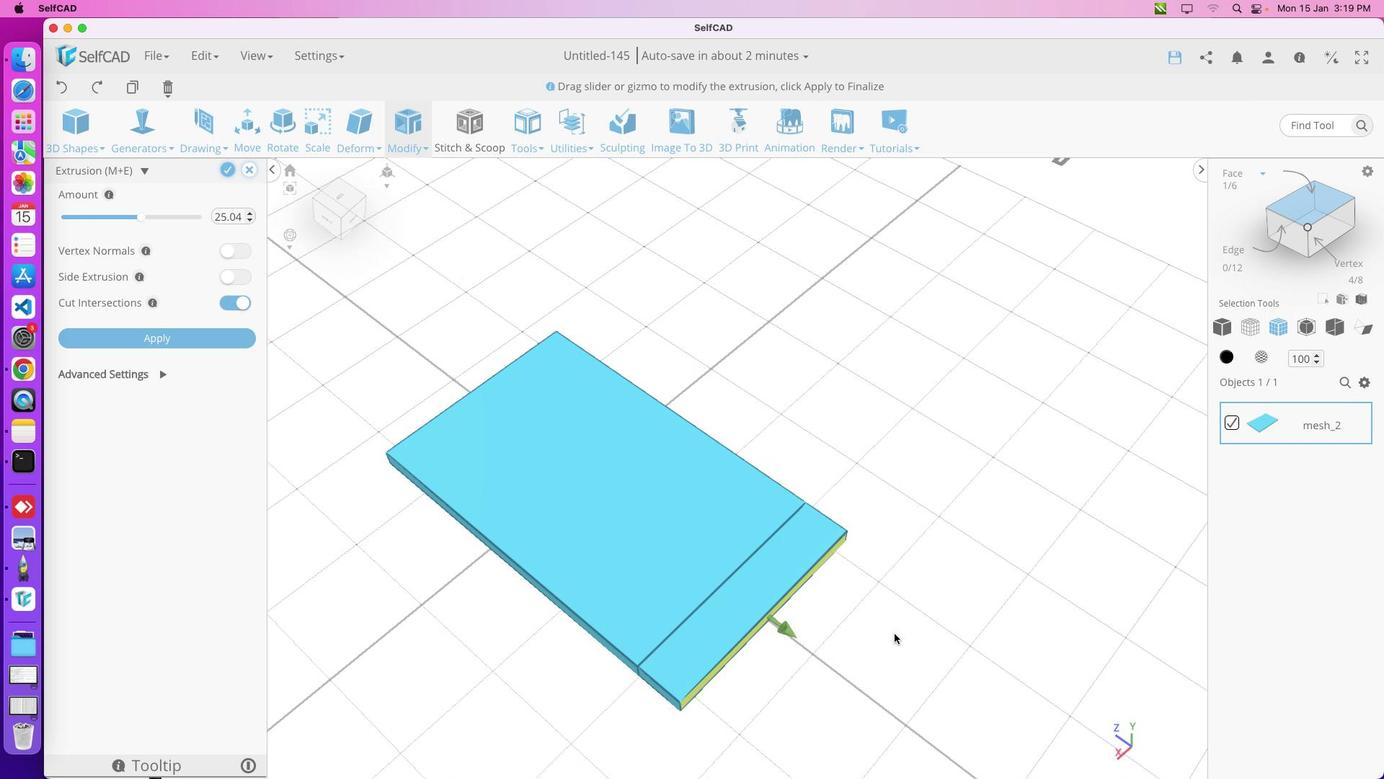 
Action: Mouse pressed left at (761, 666)
Screenshot: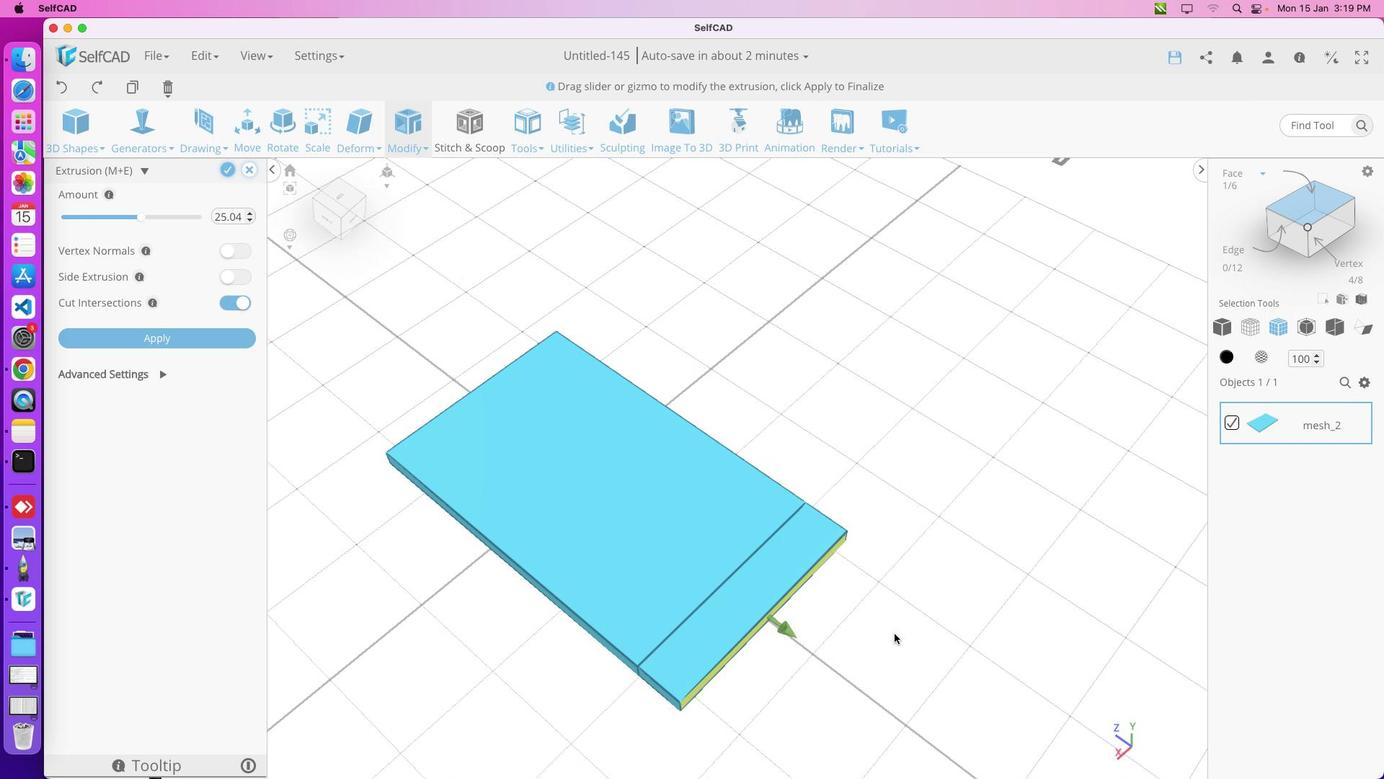 
Action: Mouse moved to (830, 683)
Screenshot: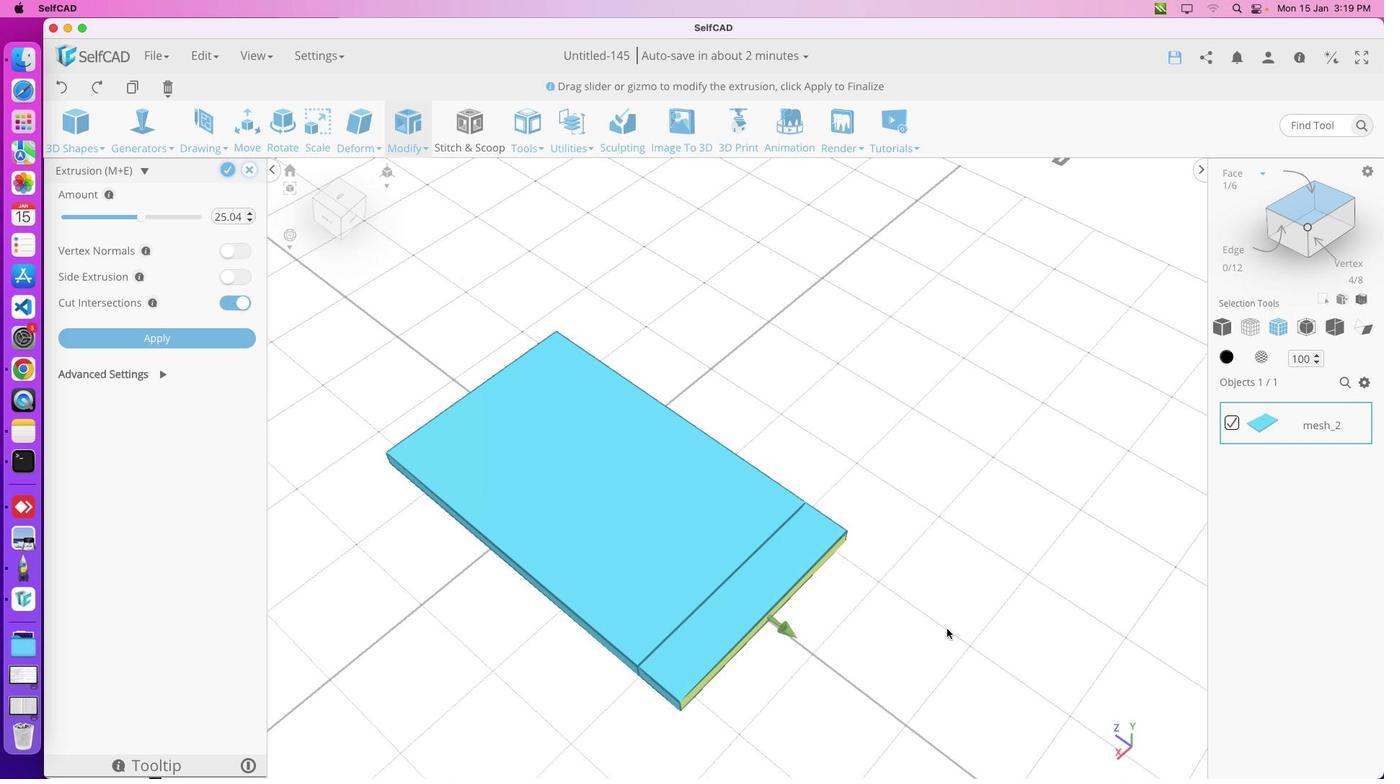 
Action: Mouse pressed left at (830, 683)
Screenshot: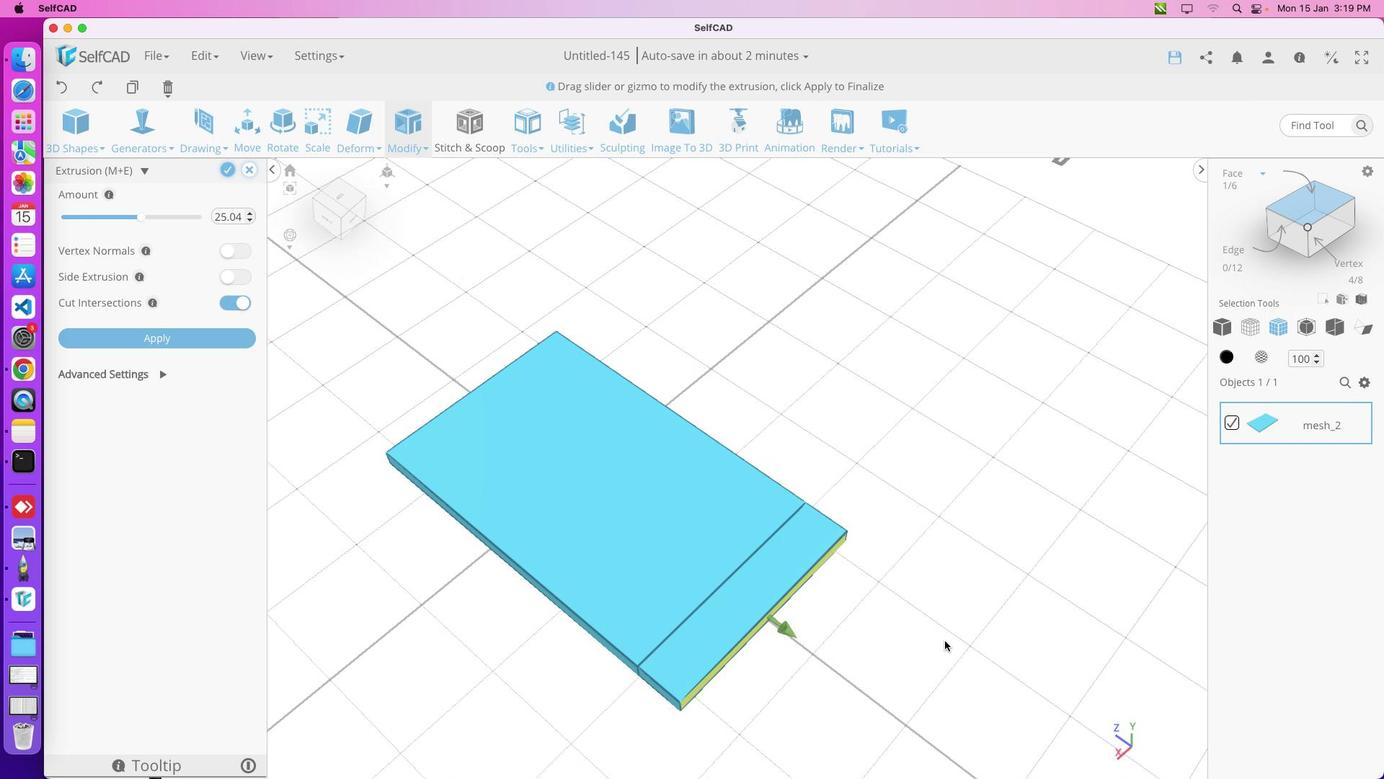
Action: Mouse moved to (814, 684)
Screenshot: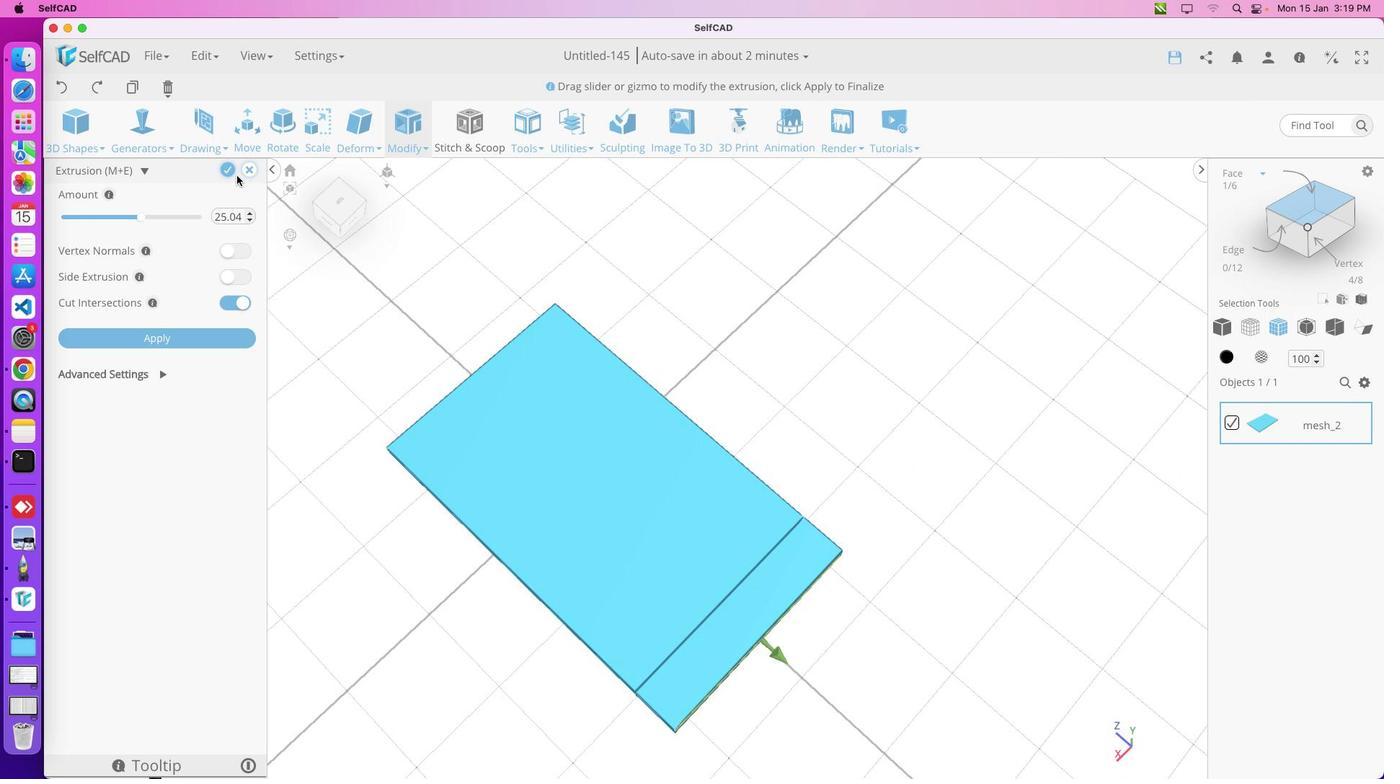 
Action: Mouse pressed left at (814, 684)
Screenshot: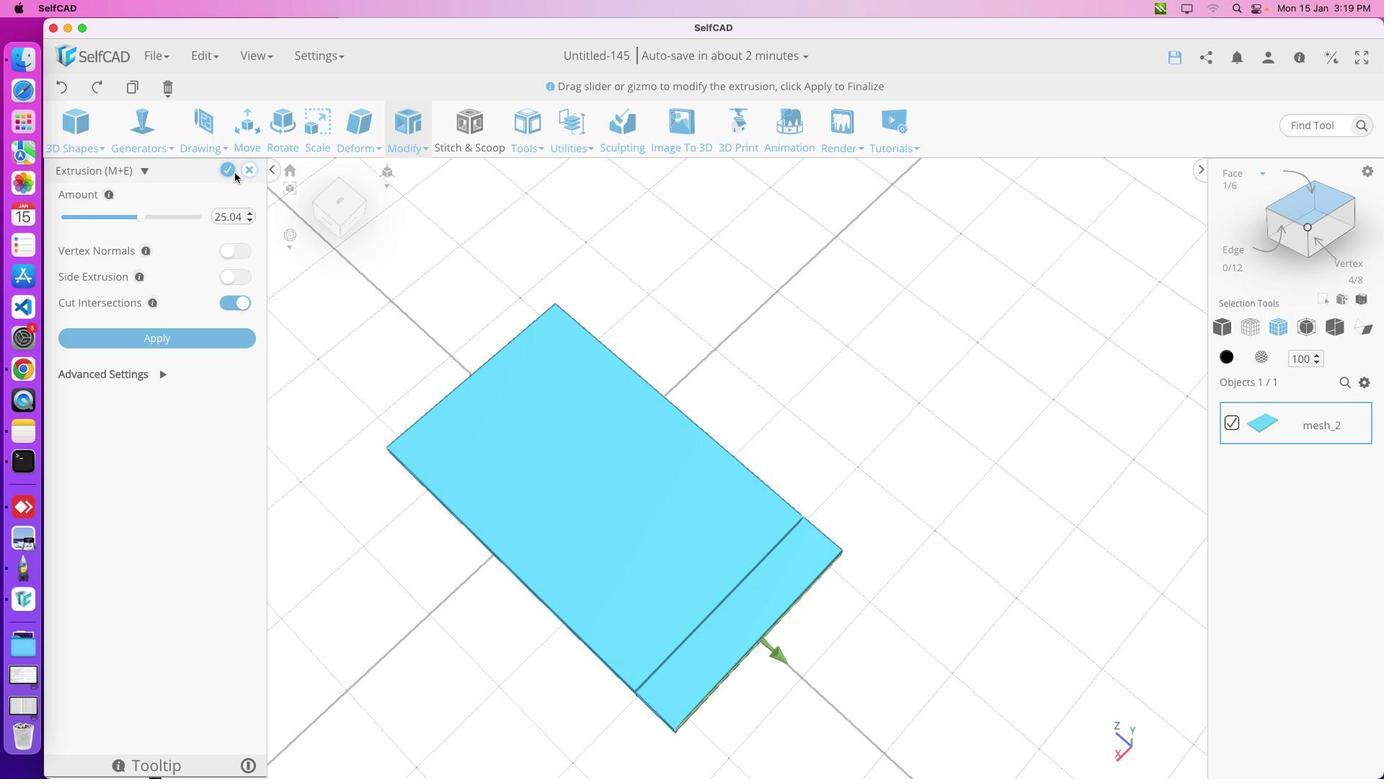 
Action: Mouse moved to (1135, 581)
Screenshot: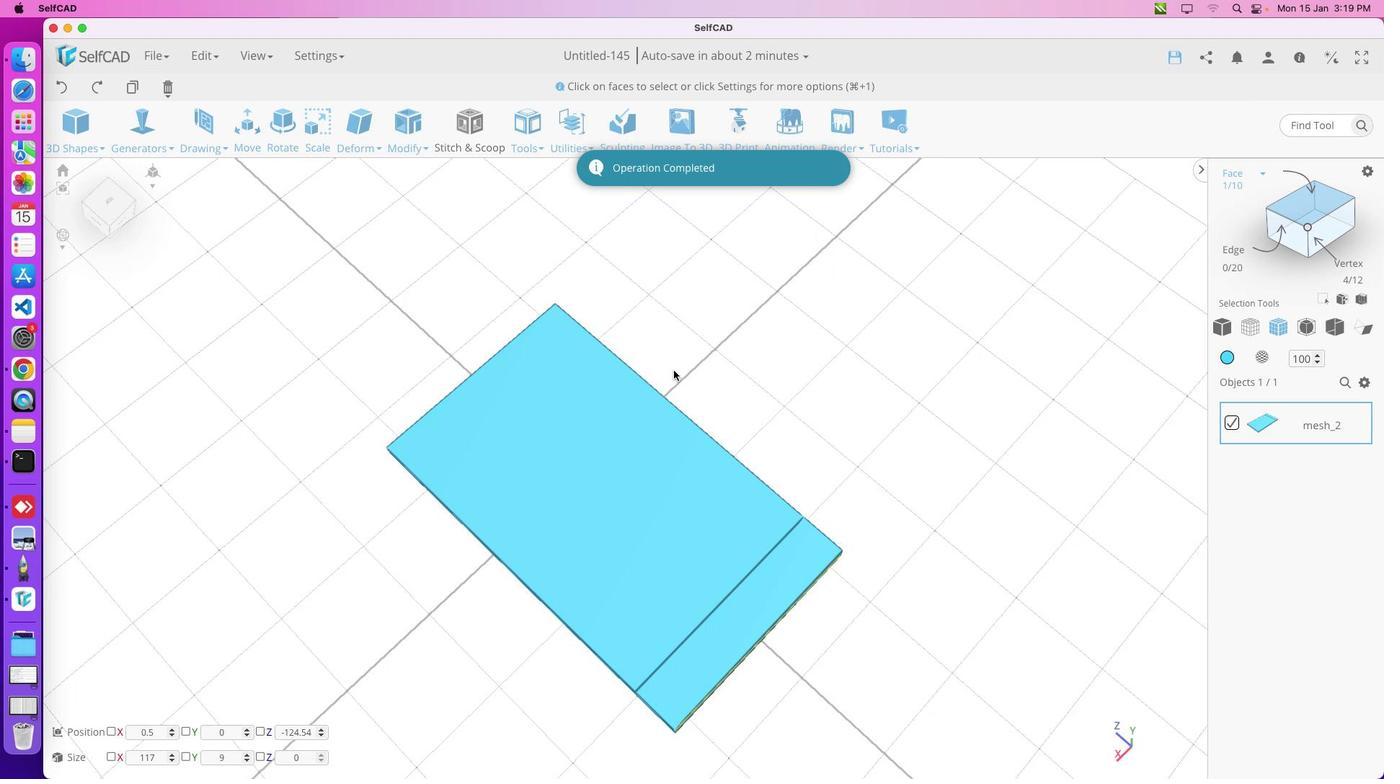 
Action: Mouse pressed left at (1135, 581)
Screenshot: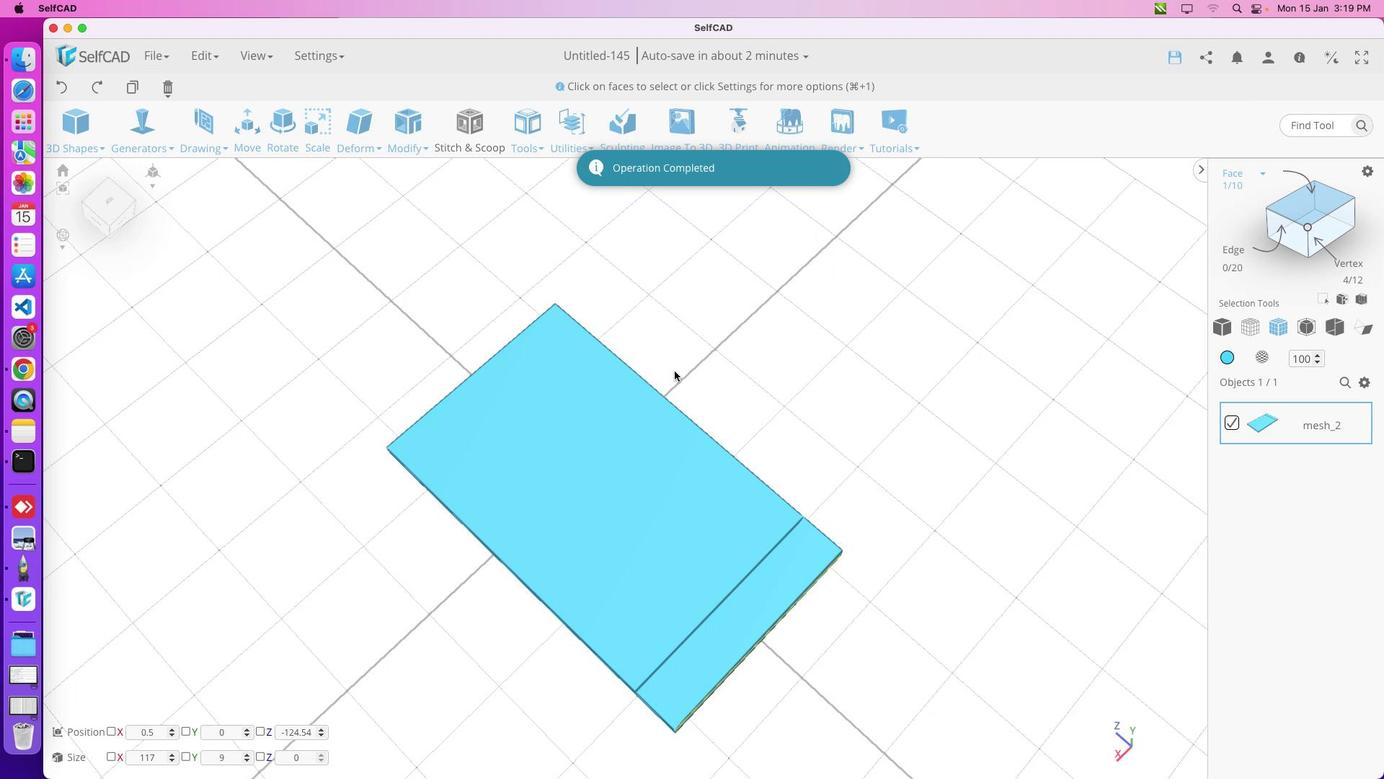 
Action: Mouse moved to (825, 651)
Screenshot: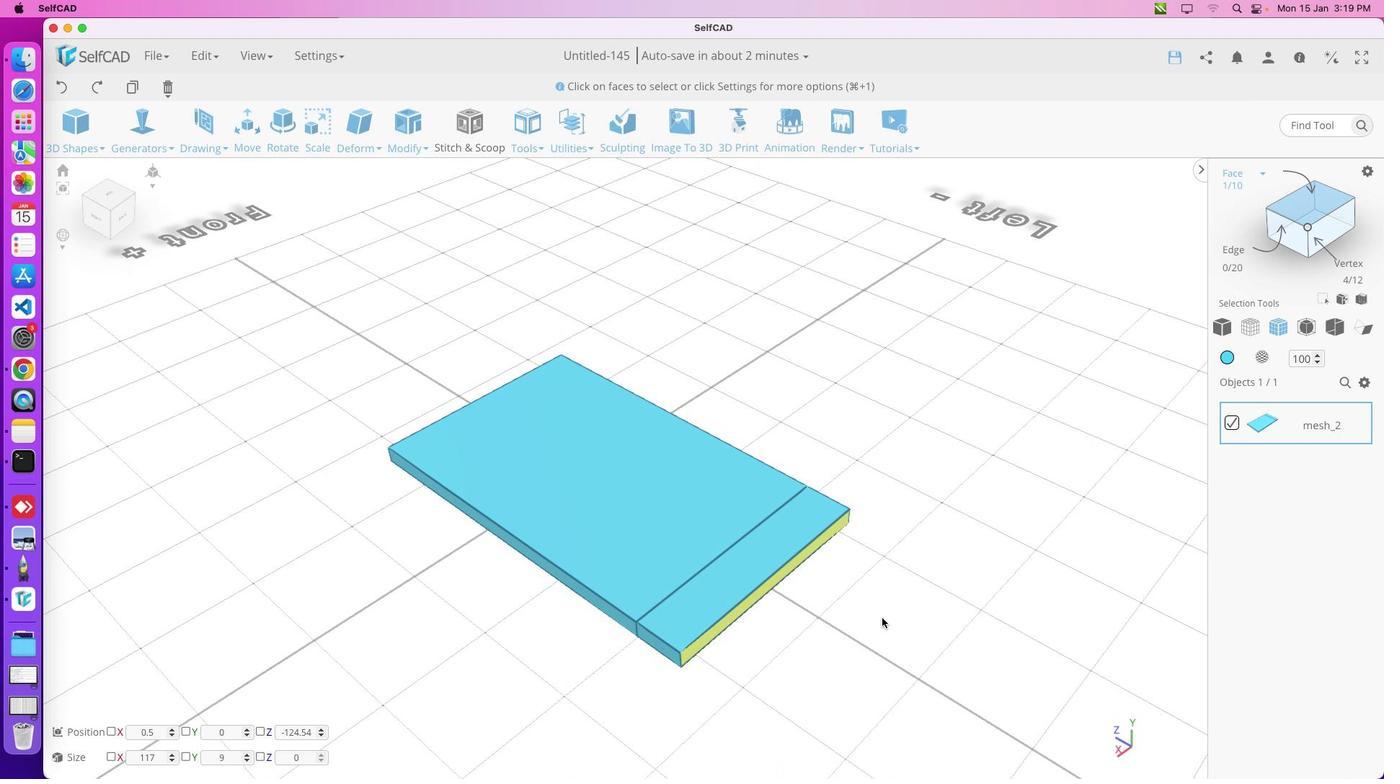 
Action: Mouse pressed left at (825, 651)
Screenshot: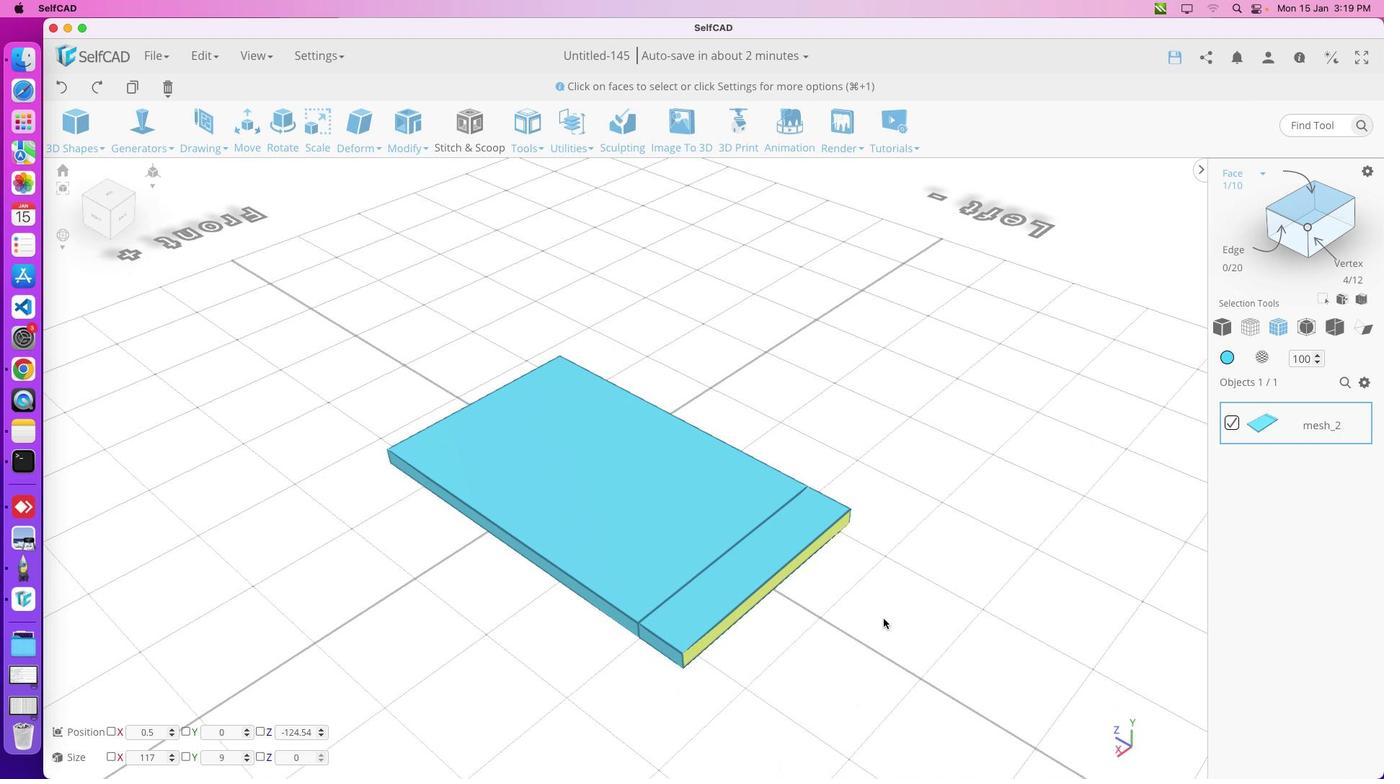 
Action: Mouse moved to (850, 688)
Screenshot: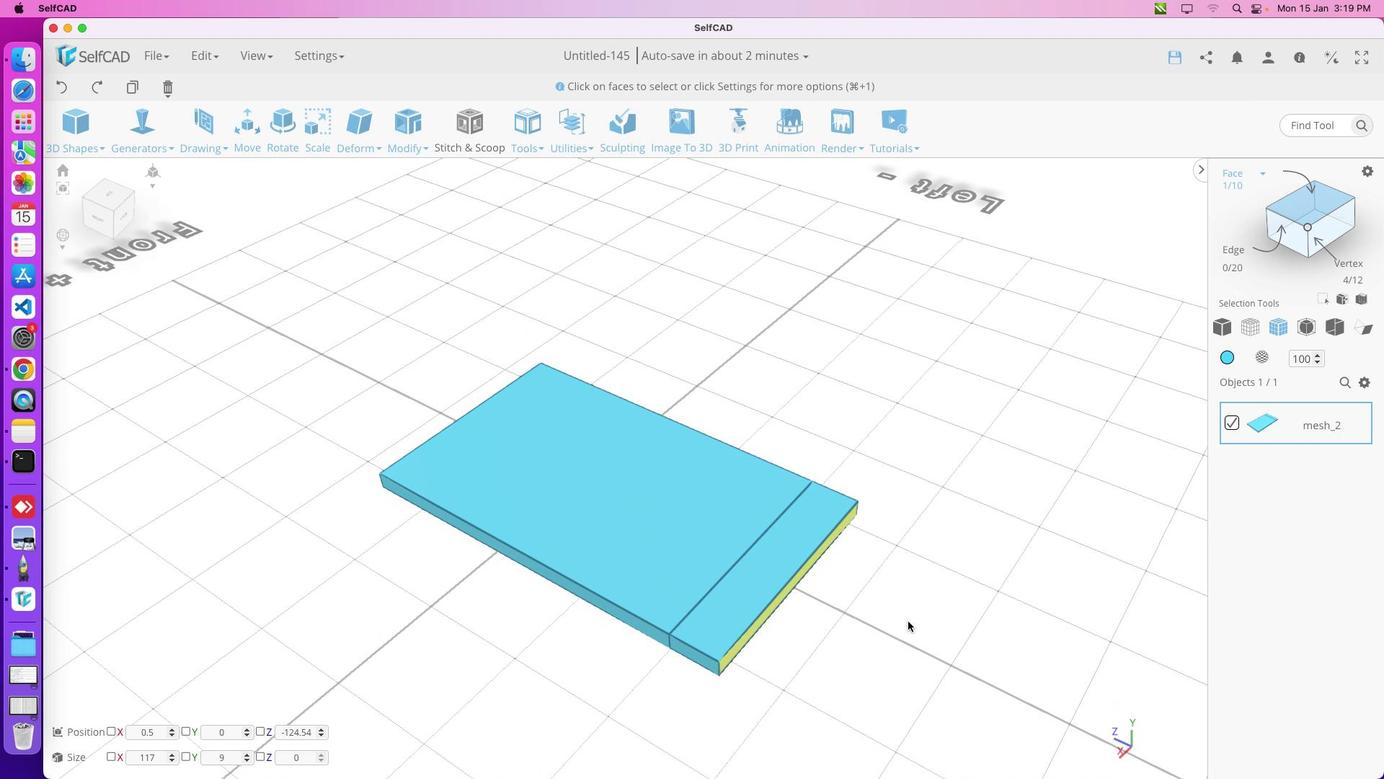
Action: Mouse pressed left at (850, 688)
Screenshot: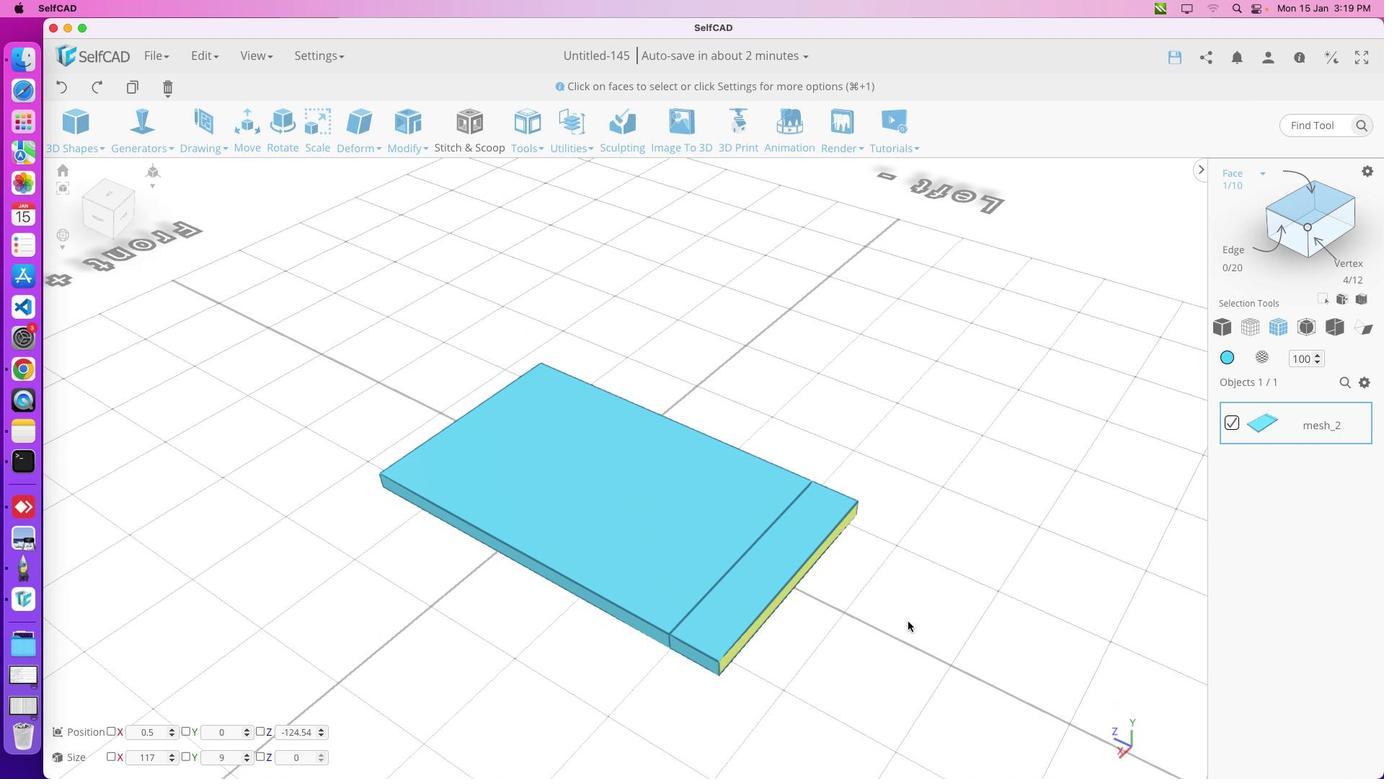 
Action: Mouse moved to (803, 679)
Screenshot: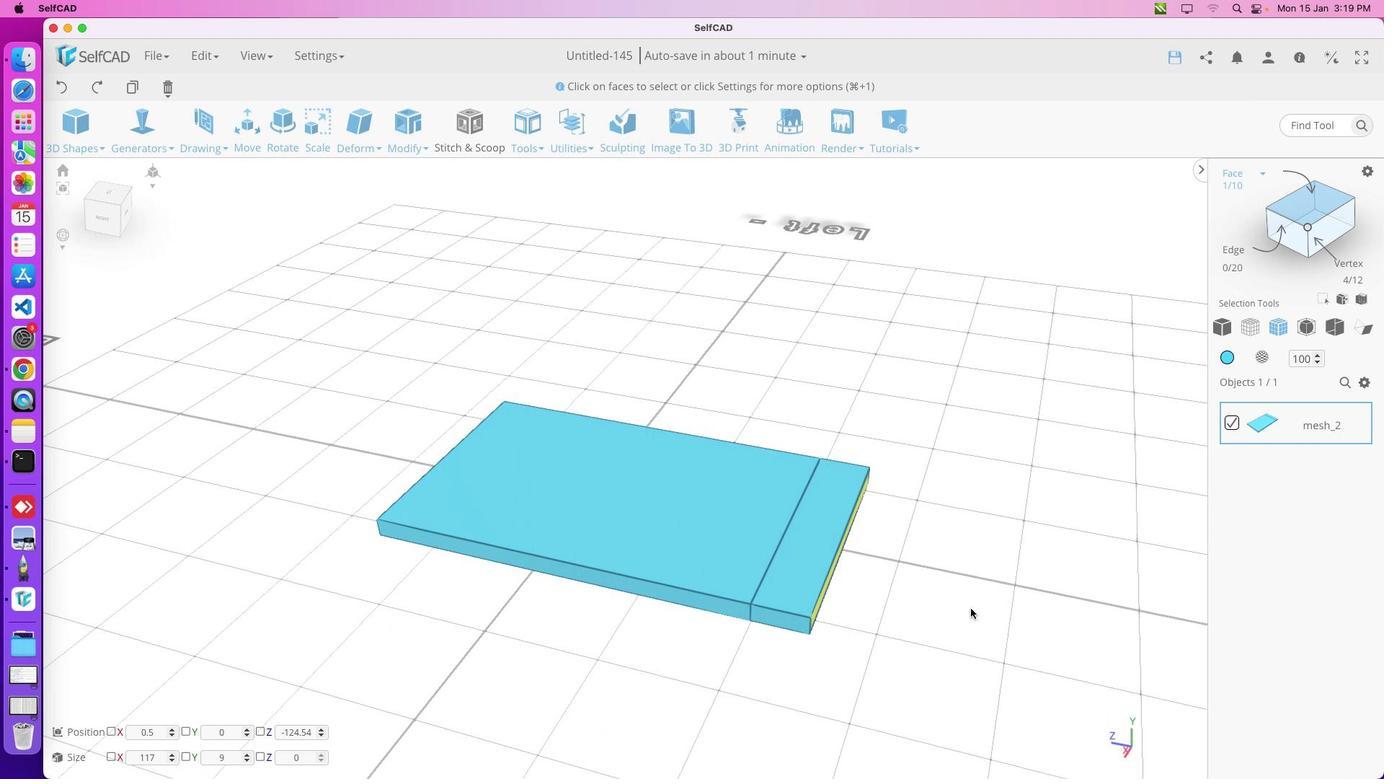 
Action: Key pressed 's'
Screenshot: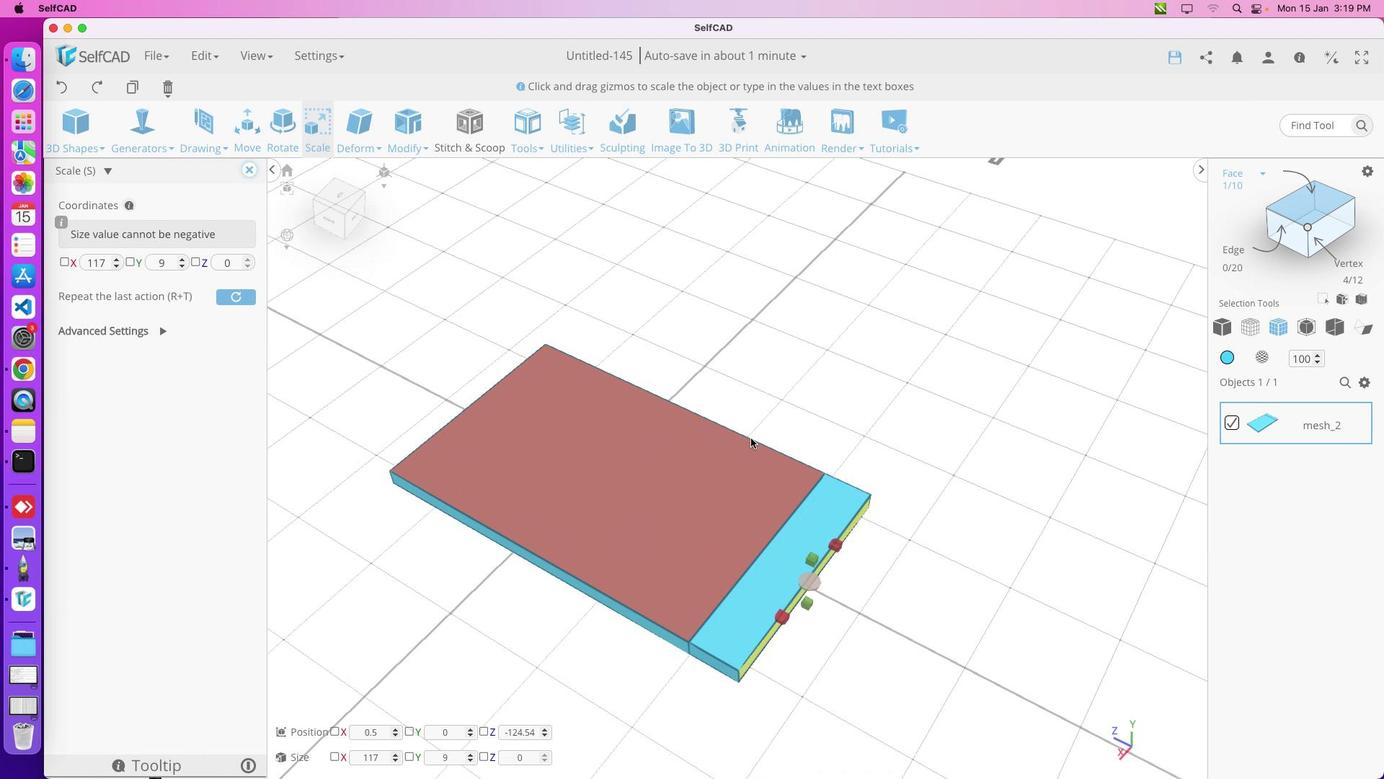 
Action: Mouse moved to (802, 679)
Screenshot: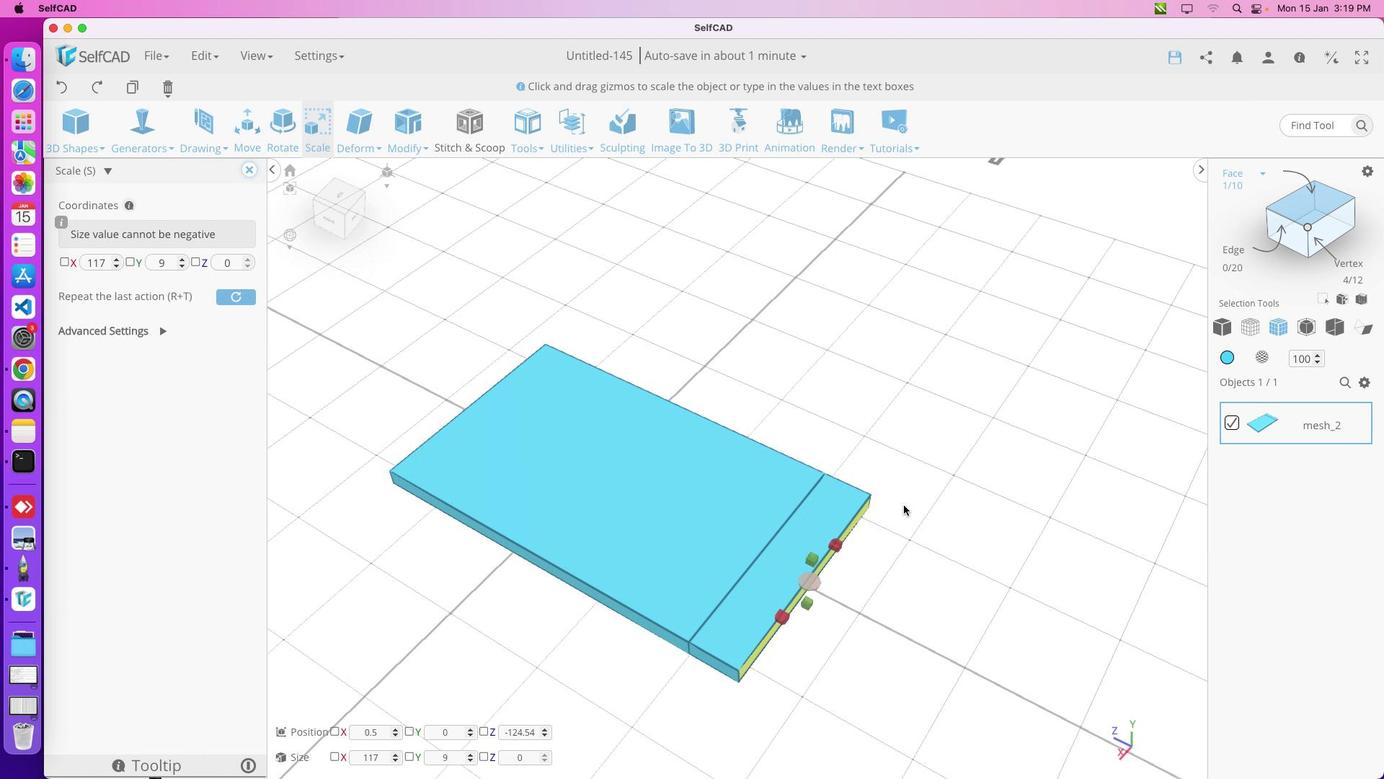 
Action: Mouse pressed left at (802, 679)
Screenshot: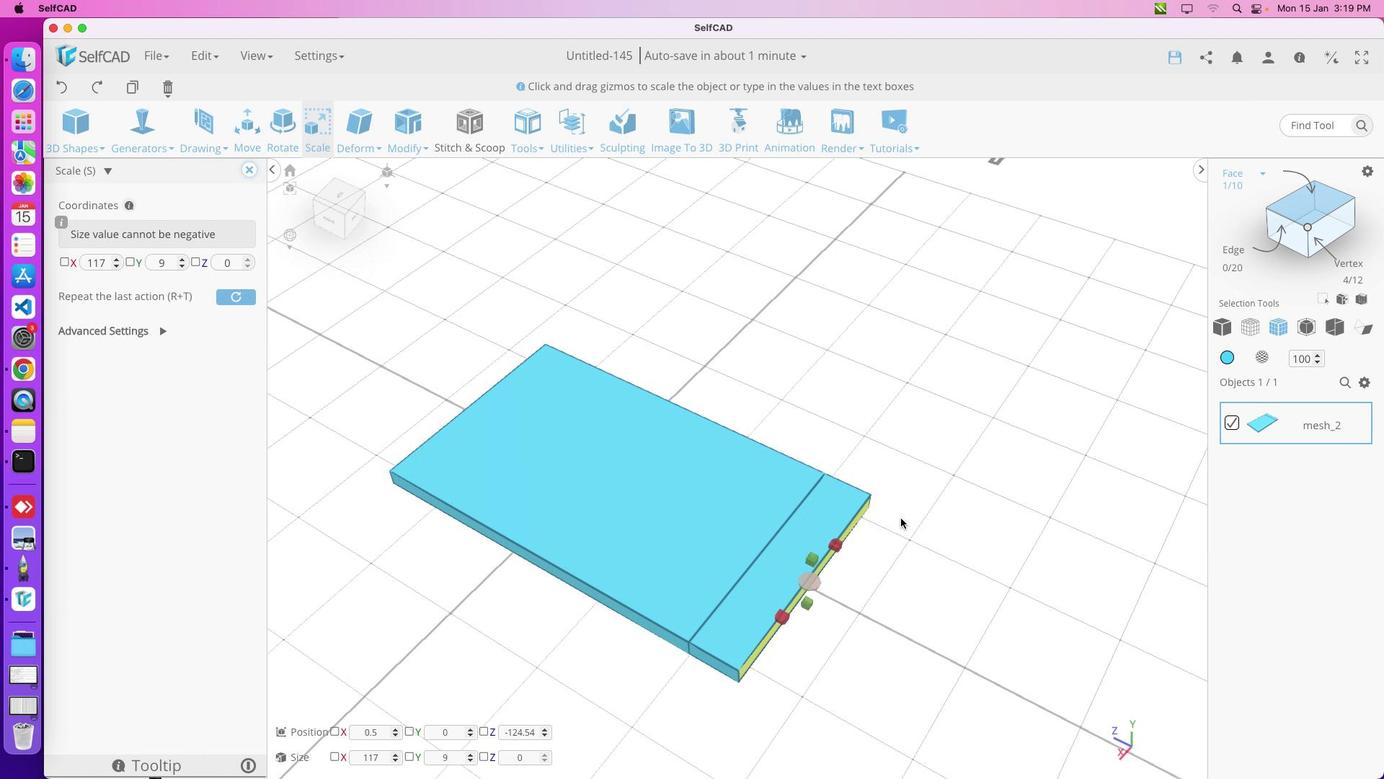 
Action: Mouse moved to (851, 674)
Screenshot: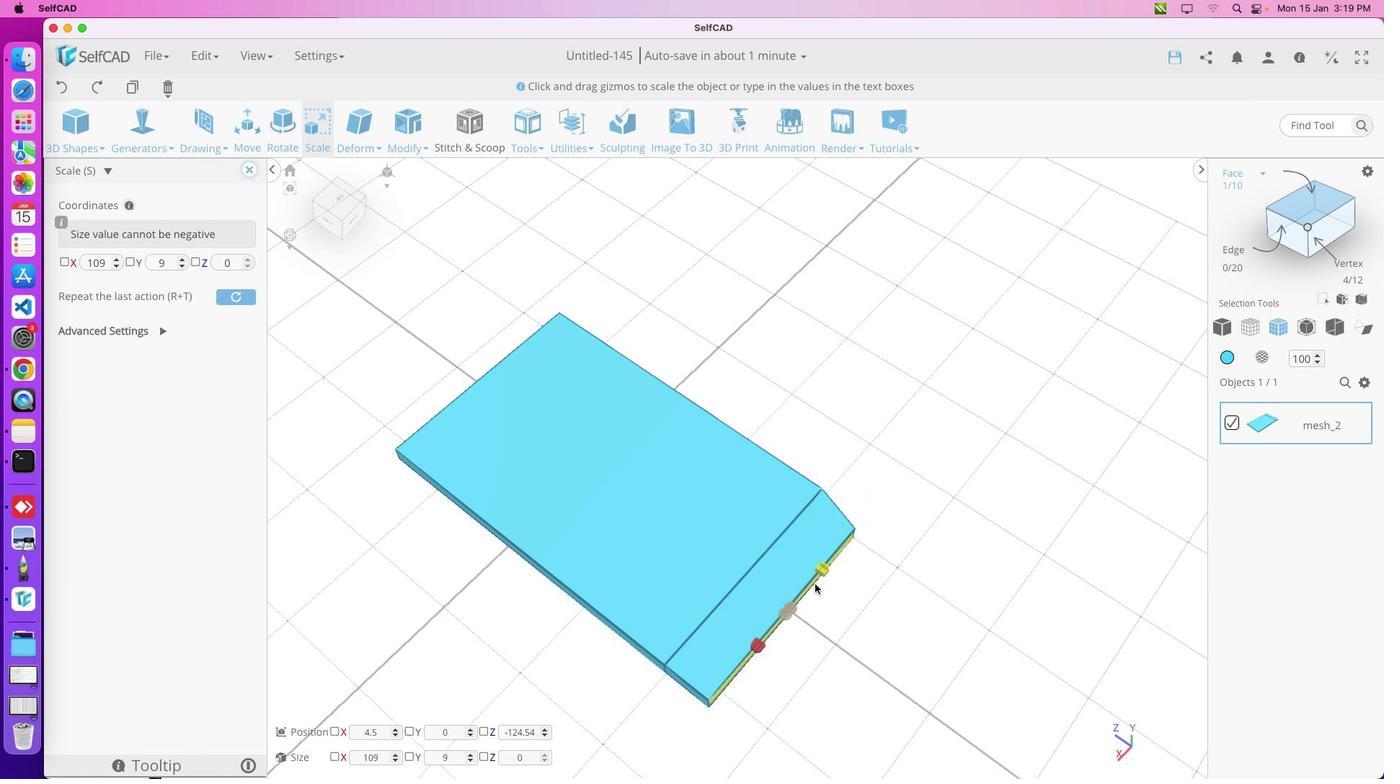 
Action: Mouse pressed left at (851, 674)
Screenshot: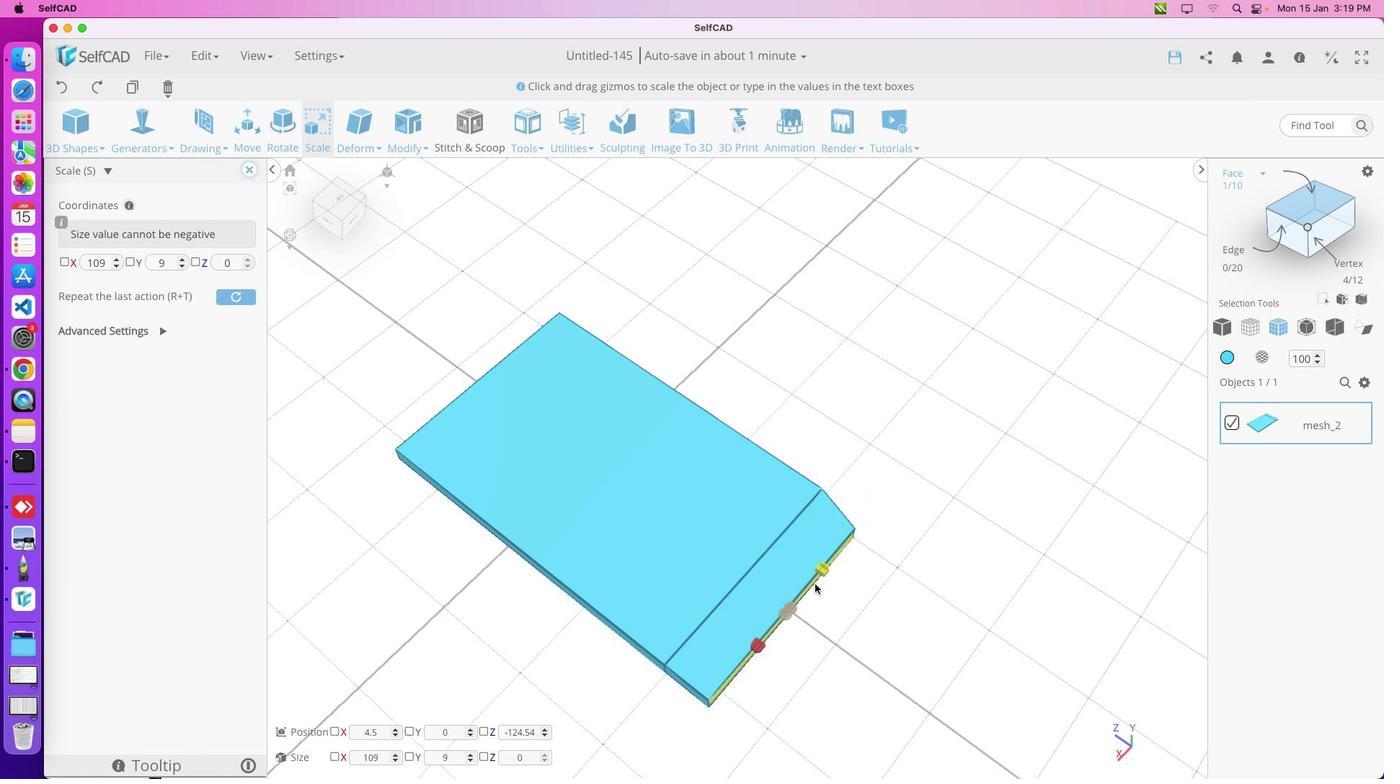 
Action: Mouse moved to (868, 671)
Screenshot: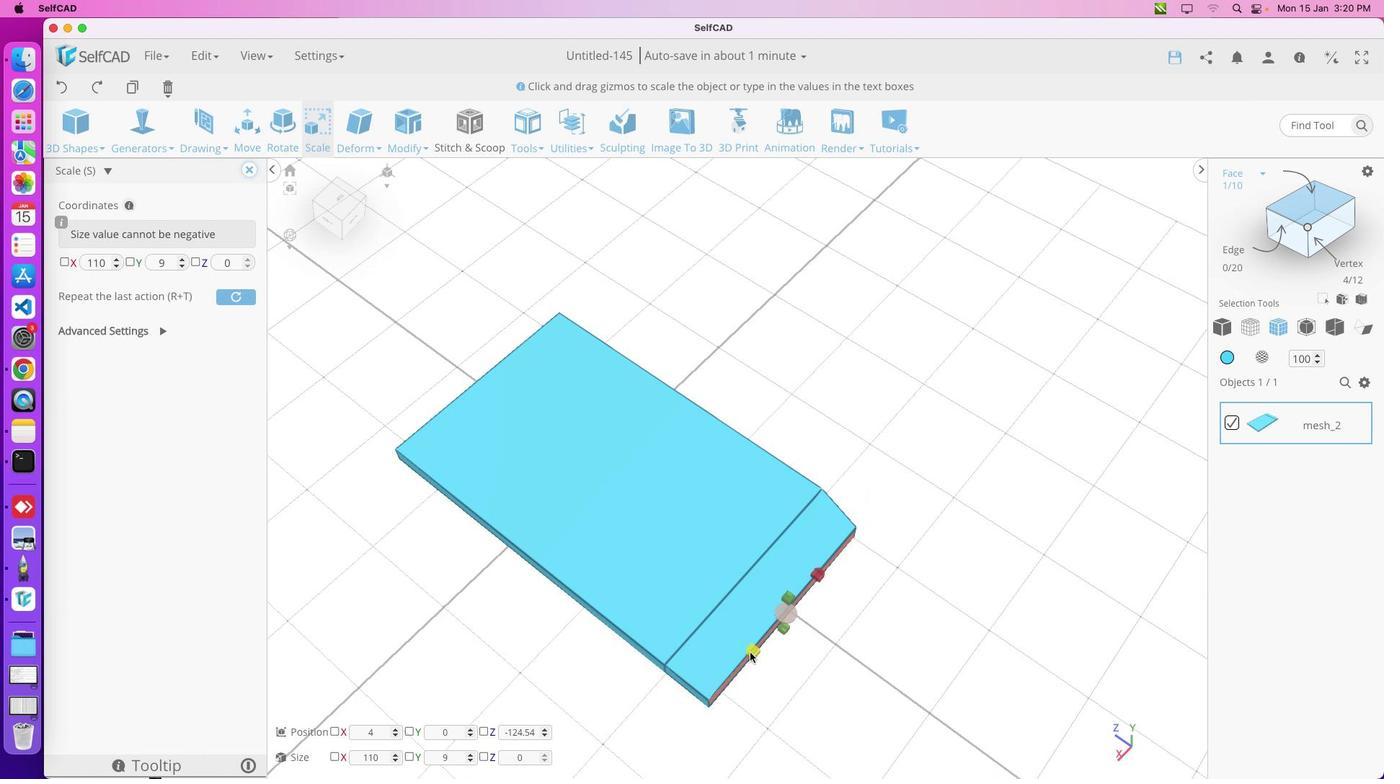 
Action: Mouse pressed left at (868, 671)
Screenshot: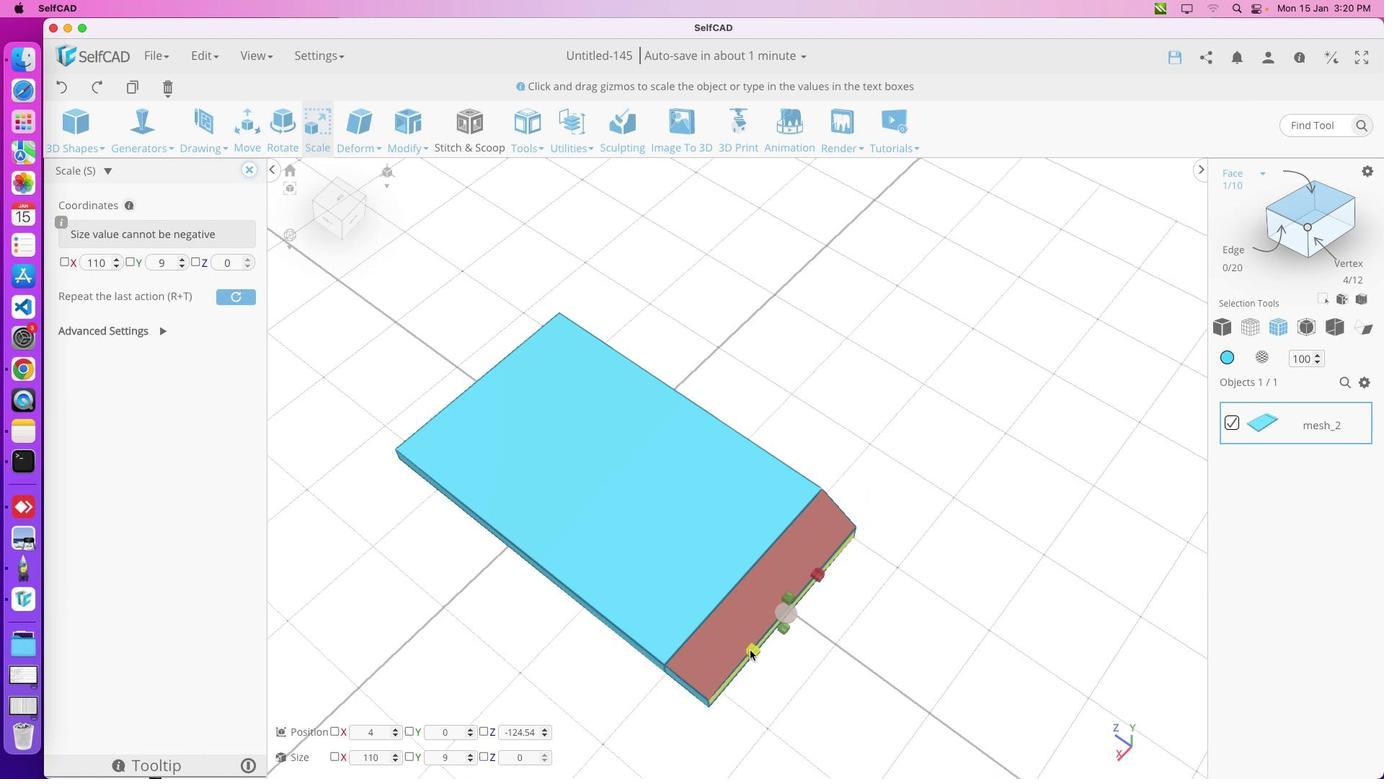 
Action: Mouse moved to (901, 688)
Screenshot: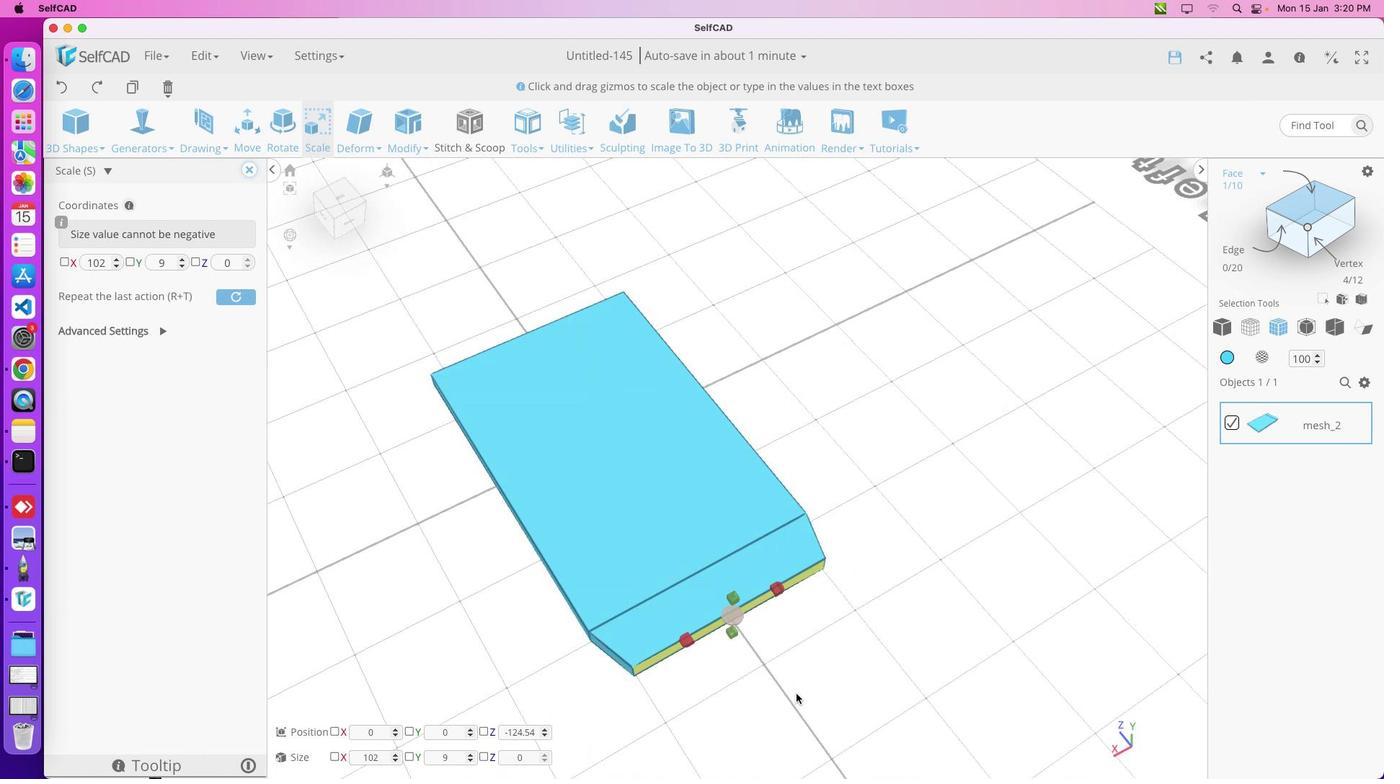 
Action: Mouse pressed left at (901, 688)
Screenshot: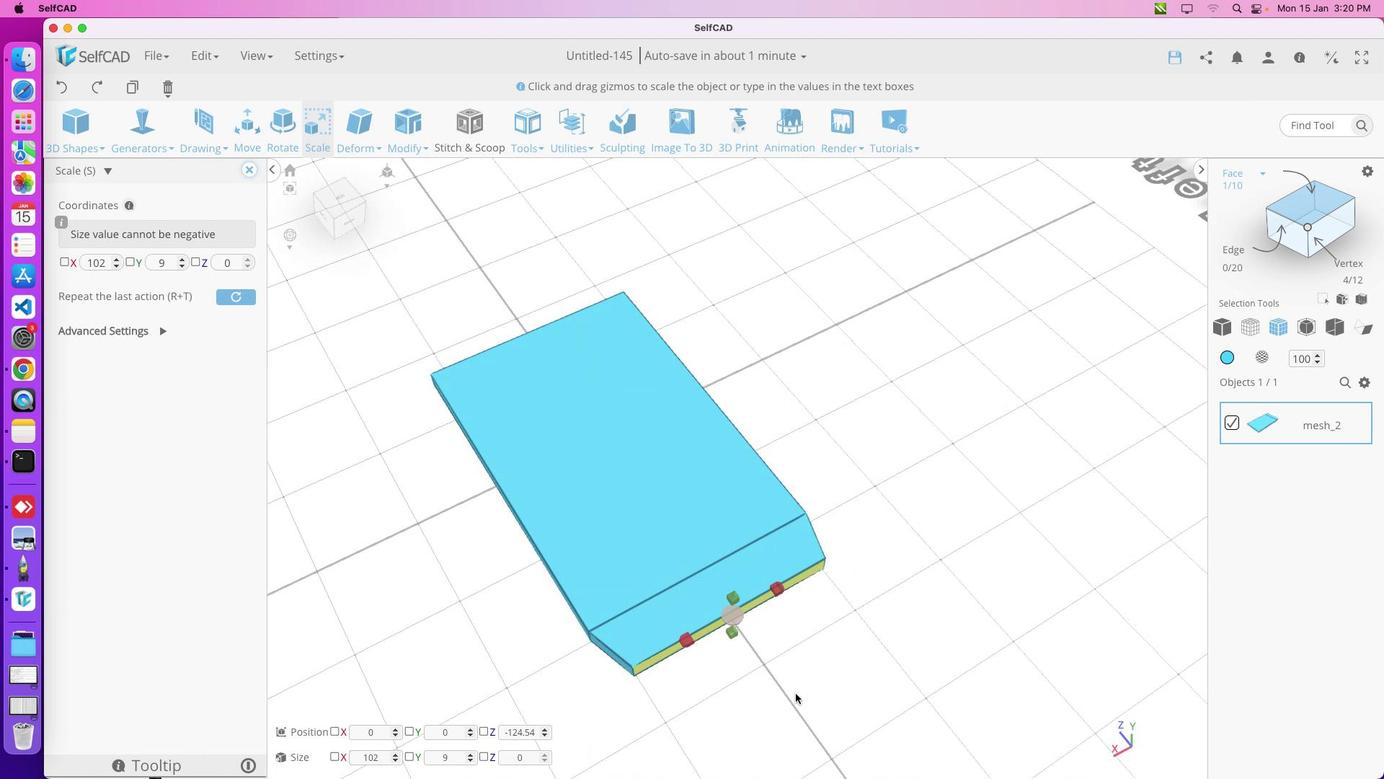 
Action: Mouse moved to (839, 700)
Screenshot: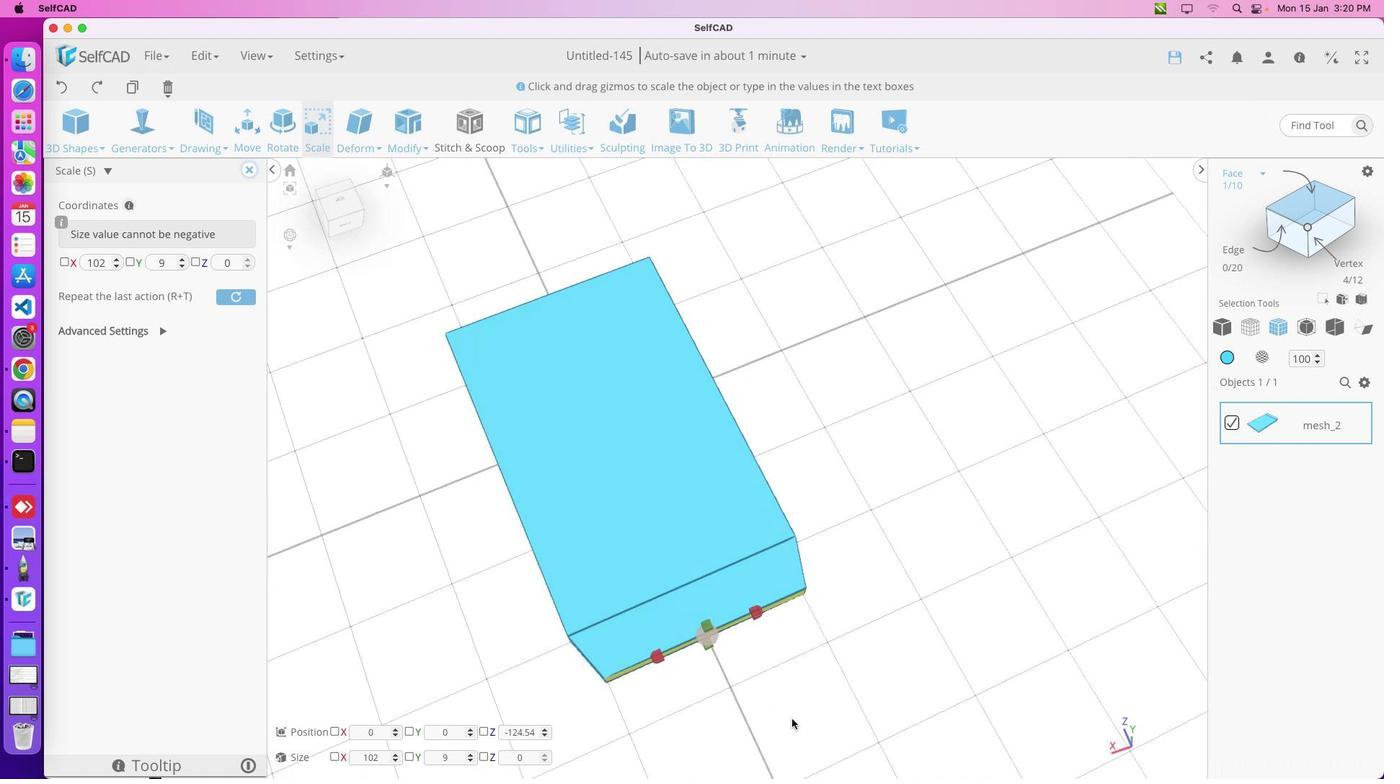 
Action: Mouse pressed left at (839, 700)
Screenshot: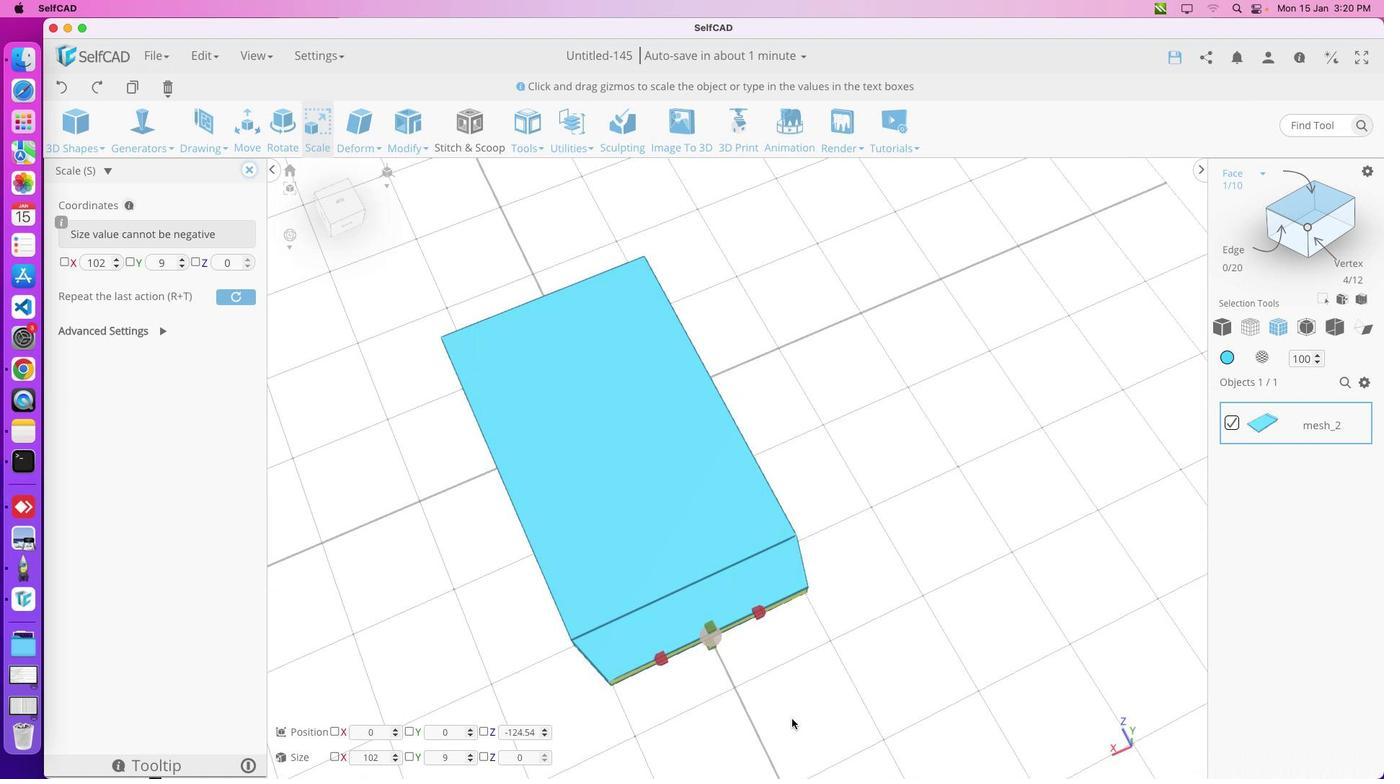 
Action: Mouse moved to (899, 681)
Screenshot: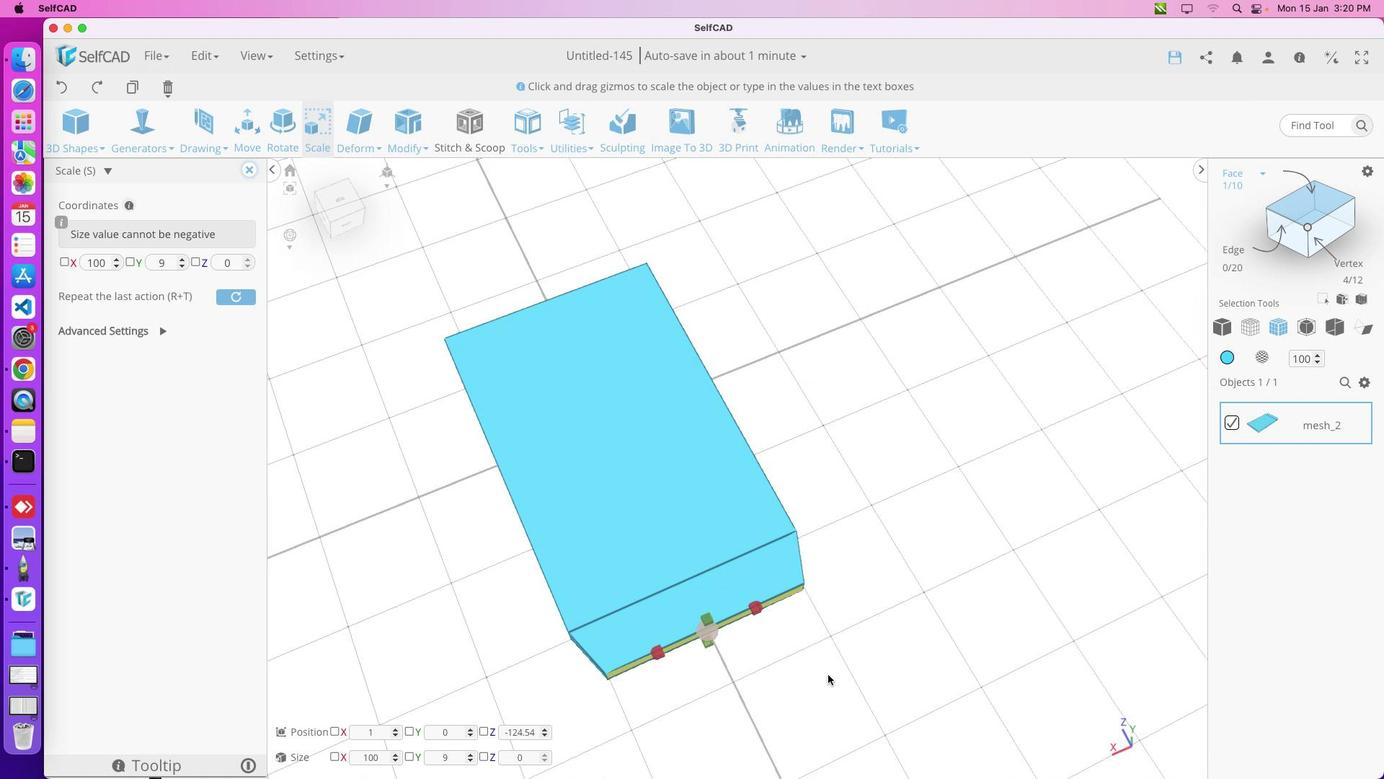 
Action: Mouse pressed left at (899, 681)
Screenshot: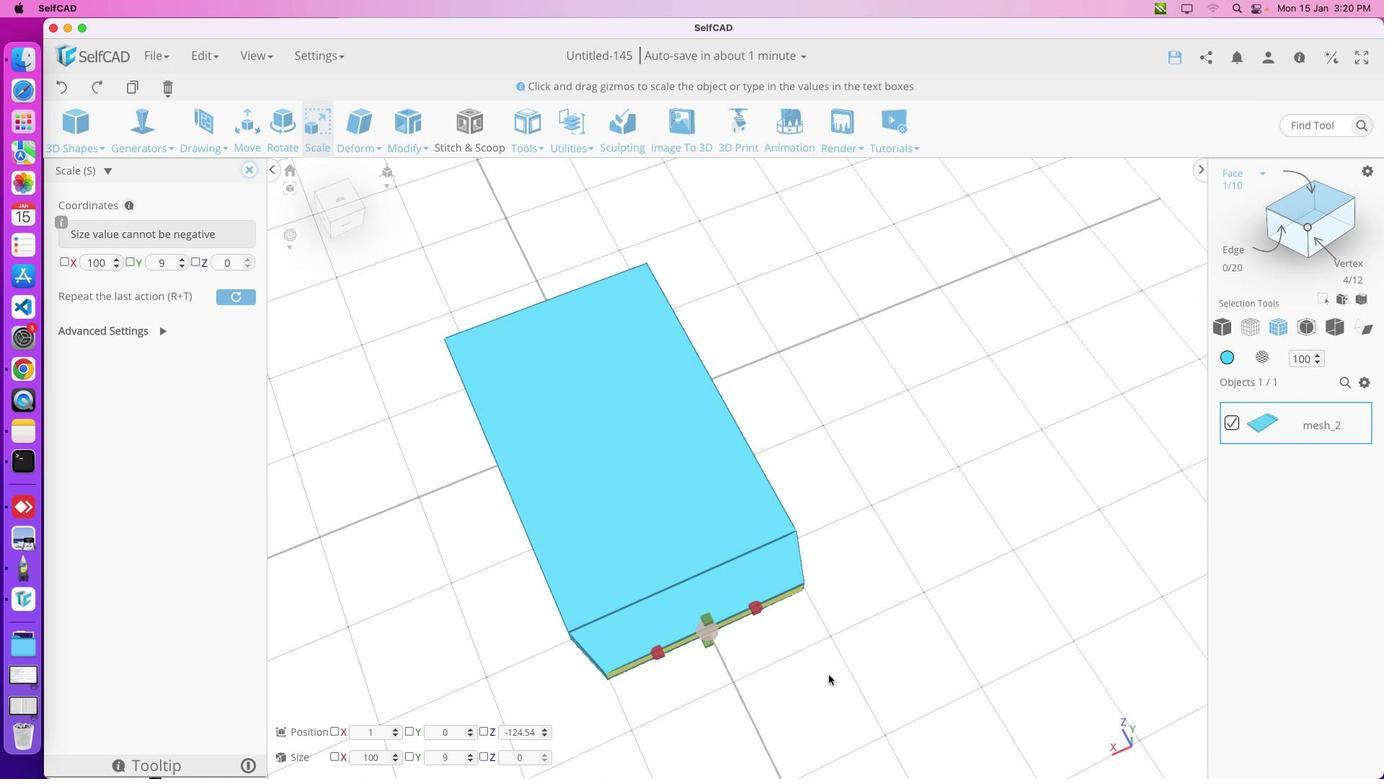 
Action: Mouse moved to (873, 696)
Screenshot: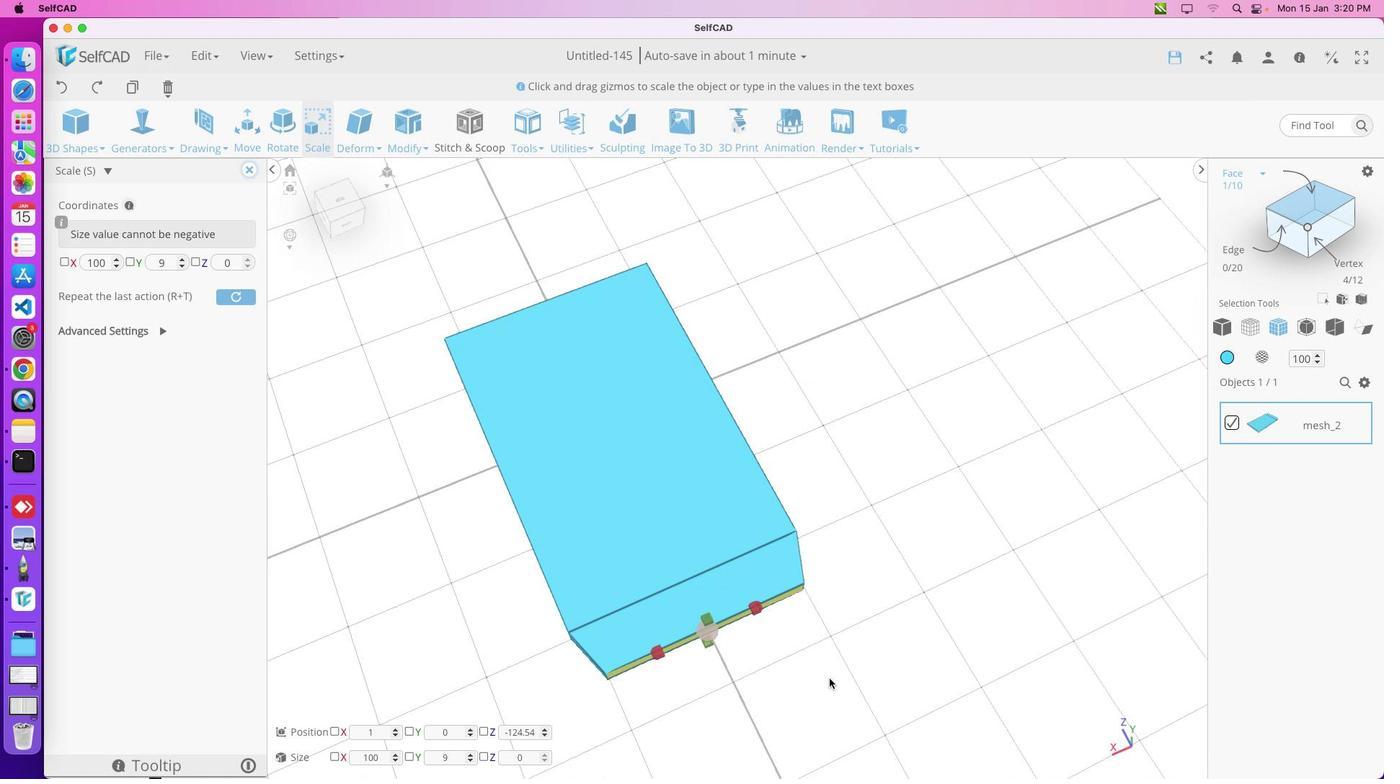 
Action: Mouse pressed left at (873, 696)
Screenshot: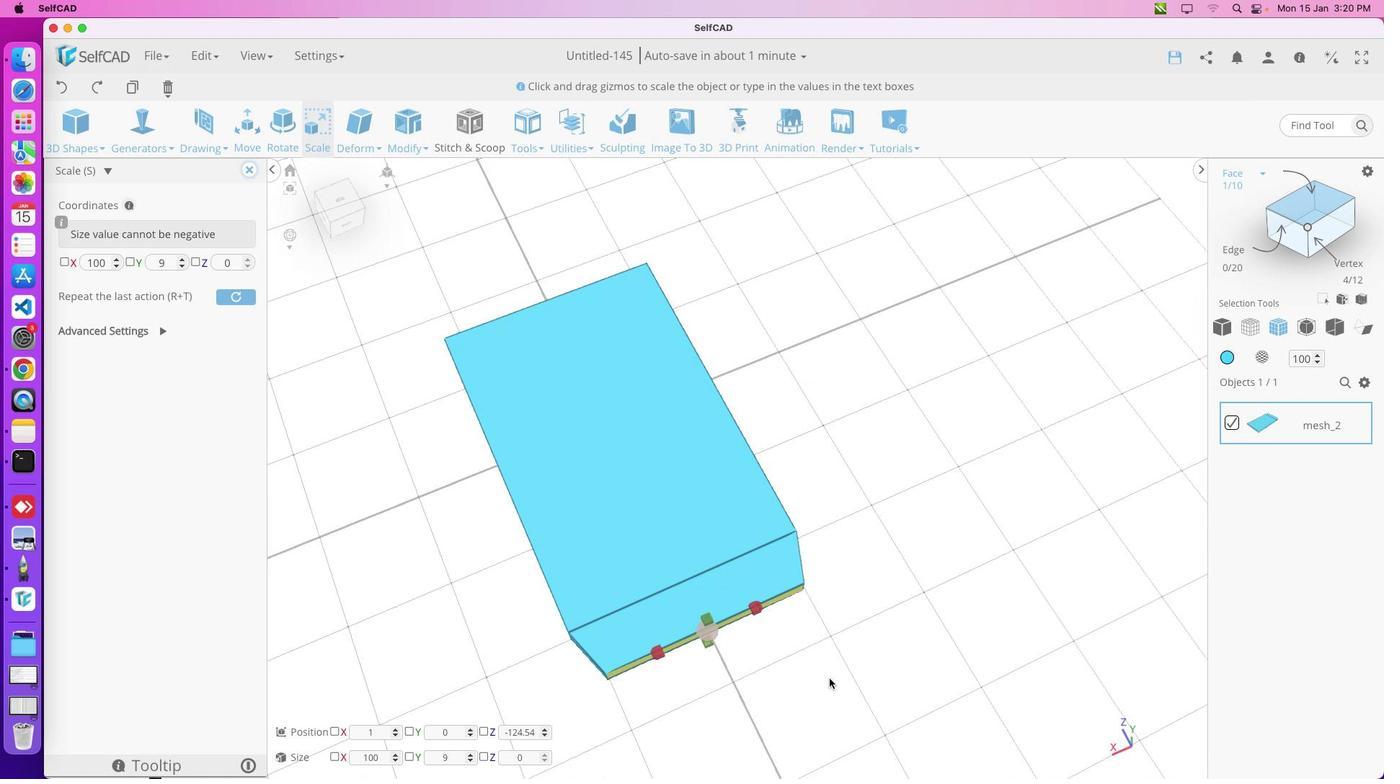 
Action: Mouse moved to (867, 694)
Screenshot: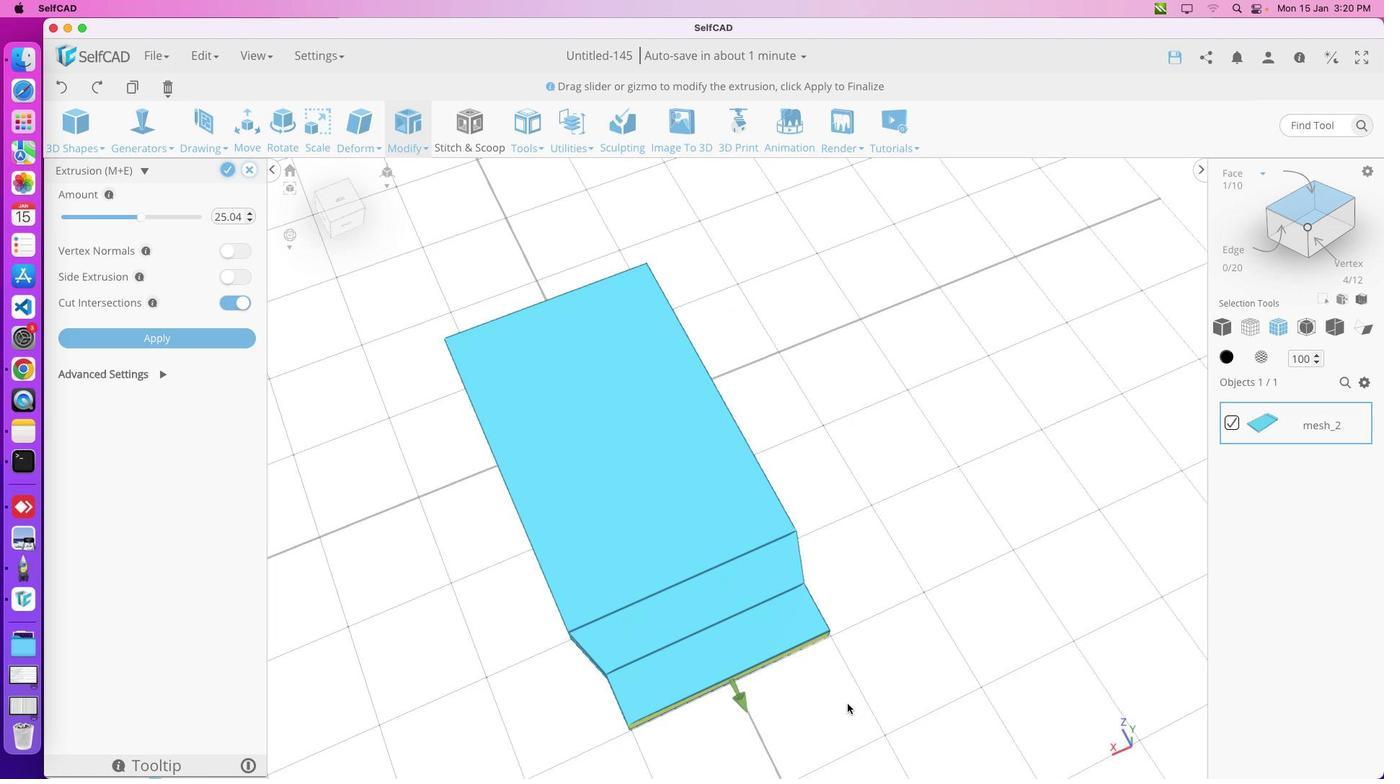 
Action: Key pressed 'm'
Screenshot: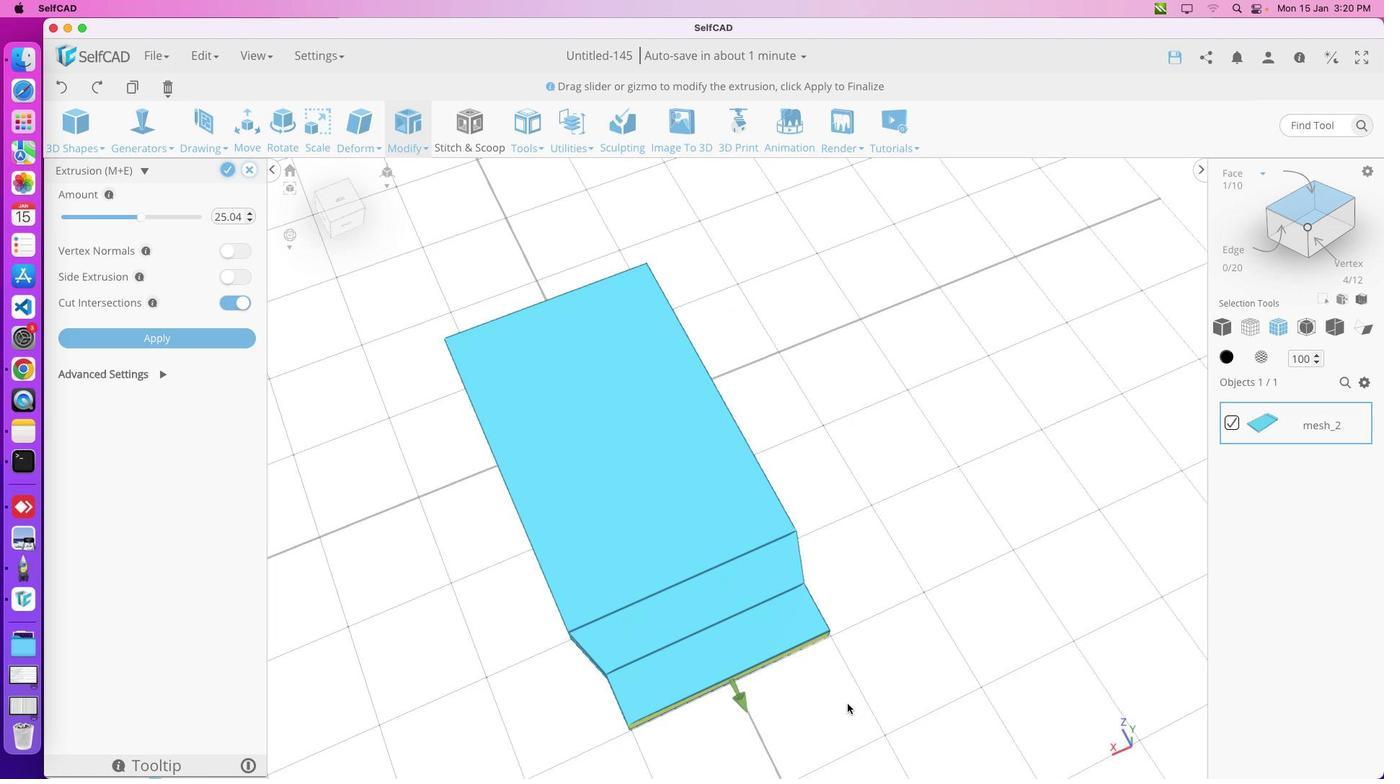 
Action: Mouse moved to (867, 694)
Screenshot: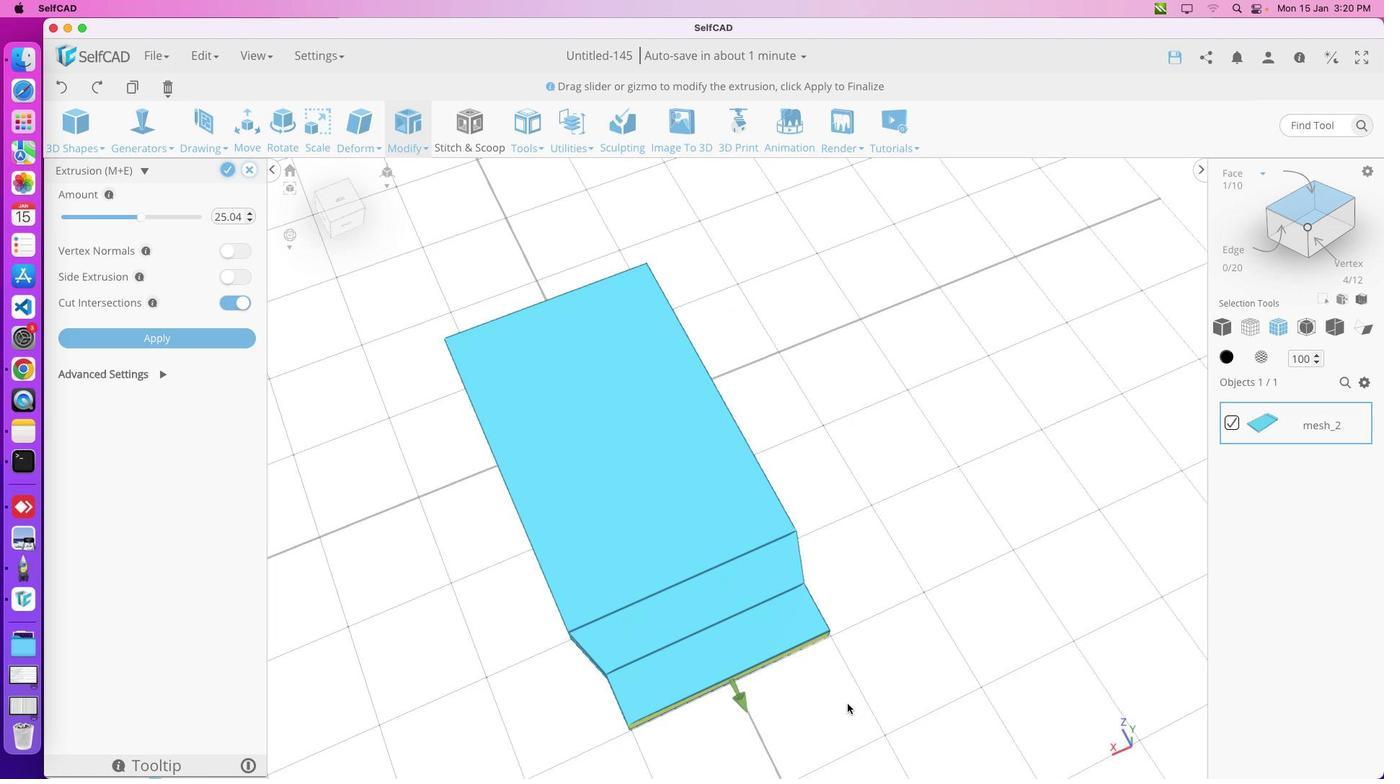 
Action: Key pressed 'm'
Screenshot: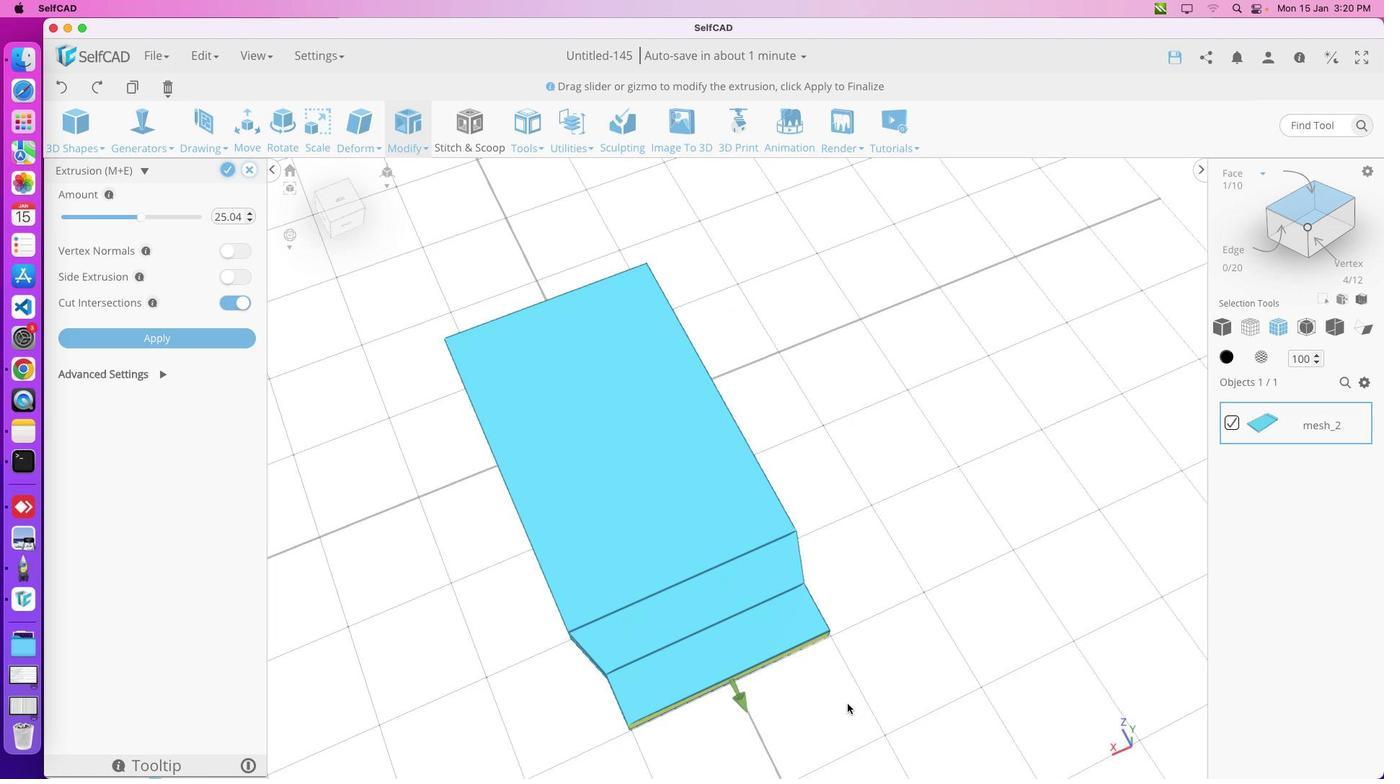 
Action: Mouse moved to (867, 694)
Screenshot: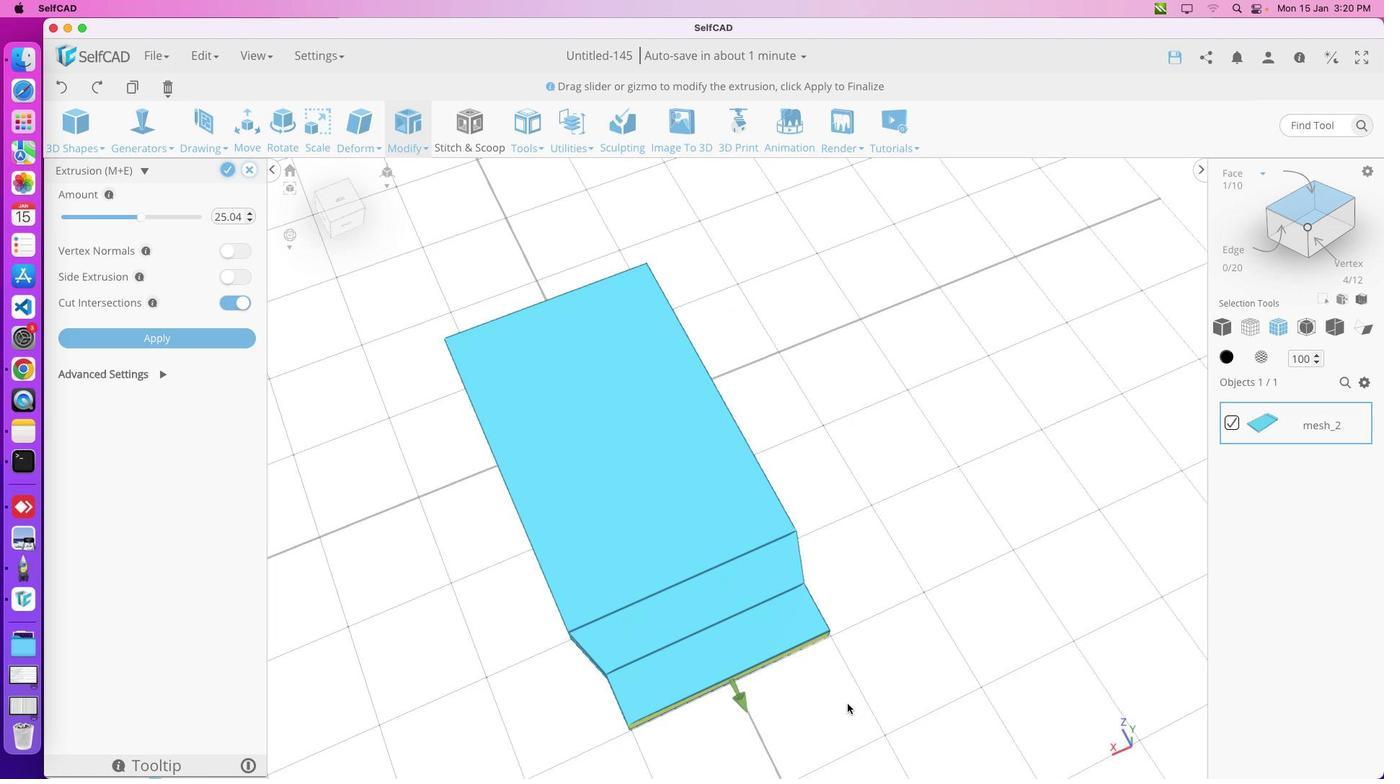 
Action: Key pressed 'm''e'
Screenshot: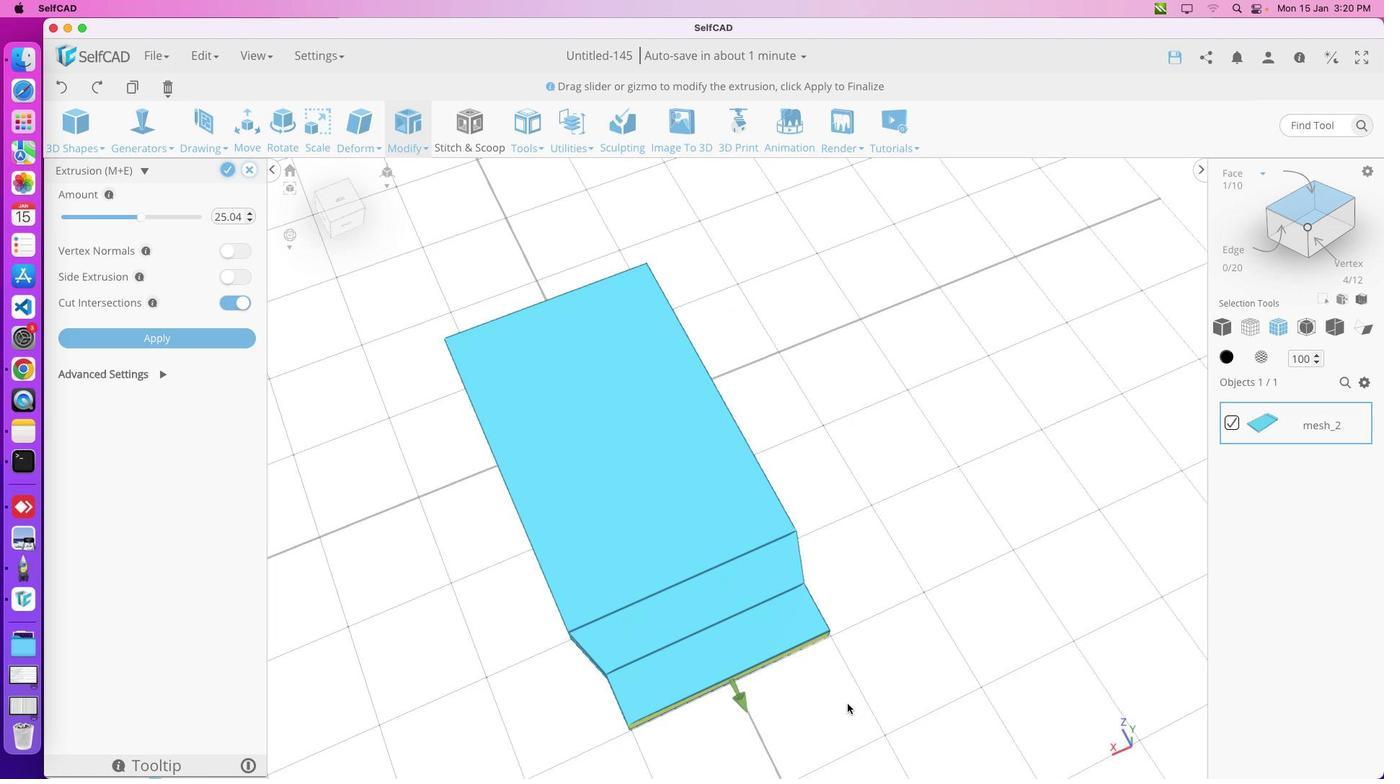 
Action: Mouse moved to (858, 701)
Screenshot: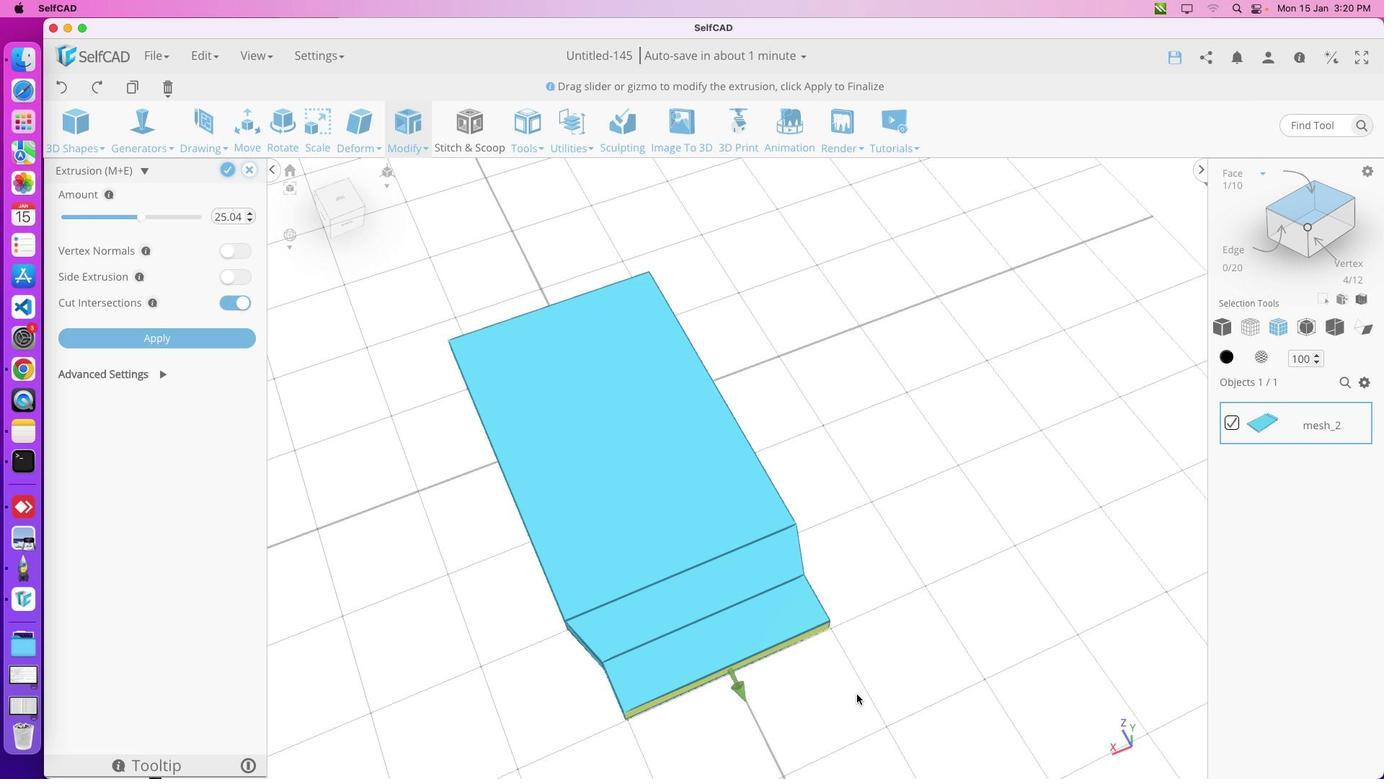 
Action: Mouse pressed left at (858, 701)
Screenshot: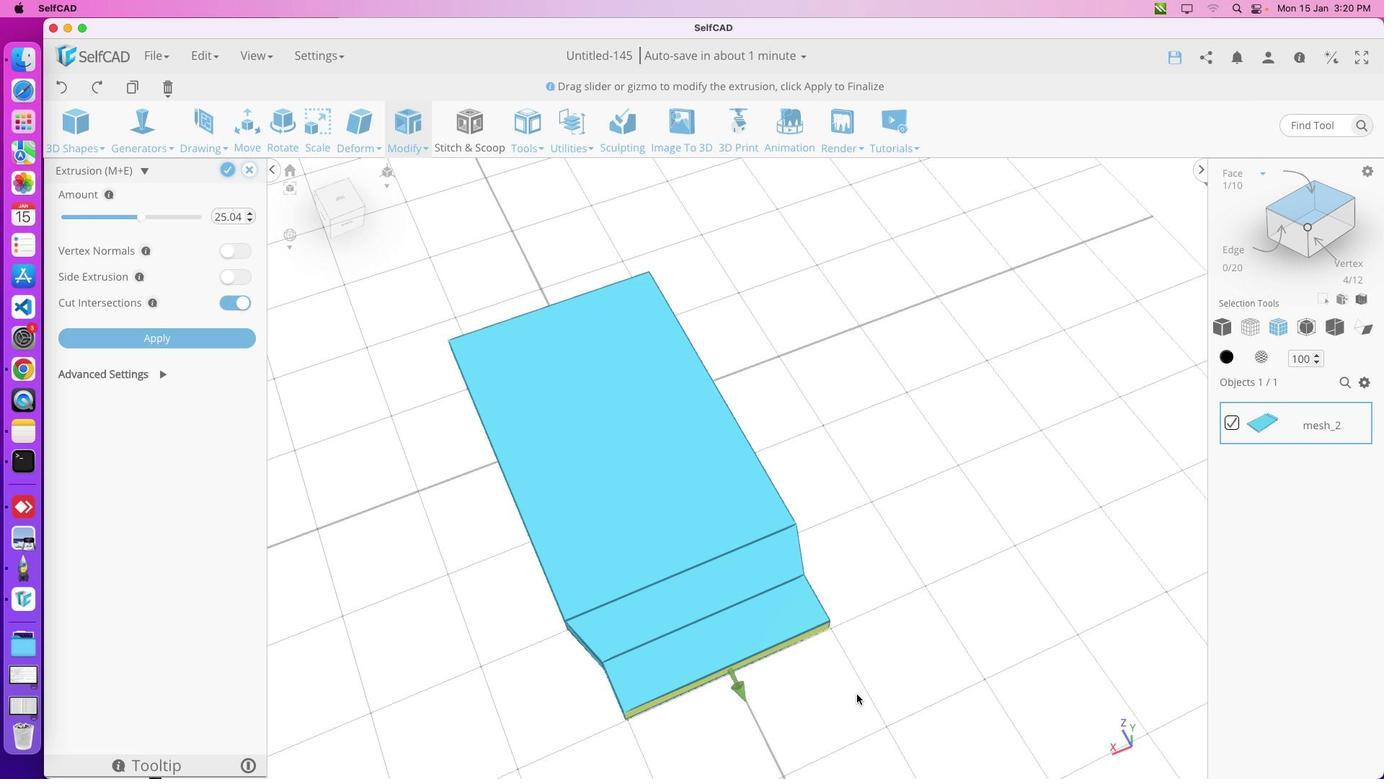 
Action: Mouse moved to (854, 698)
Screenshot: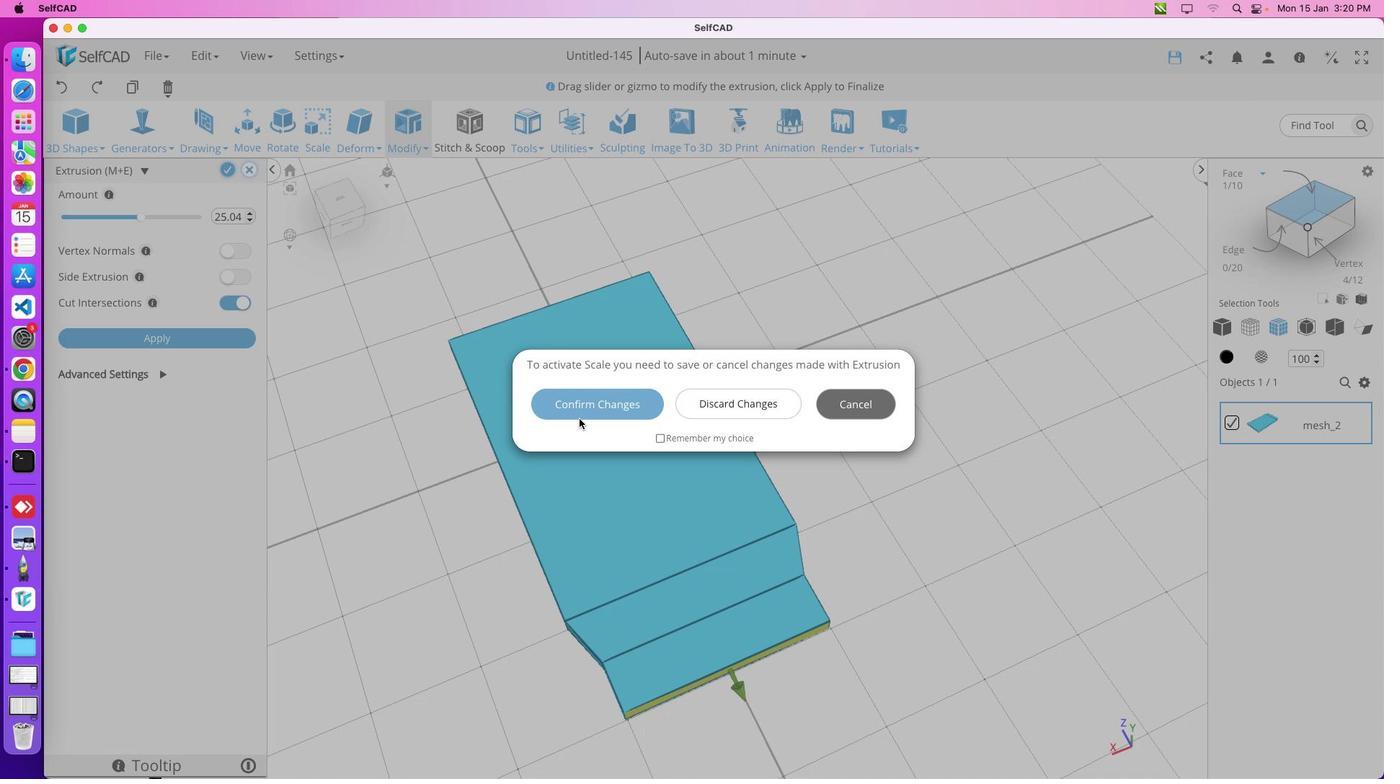 
Action: Key pressed 's'
Screenshot: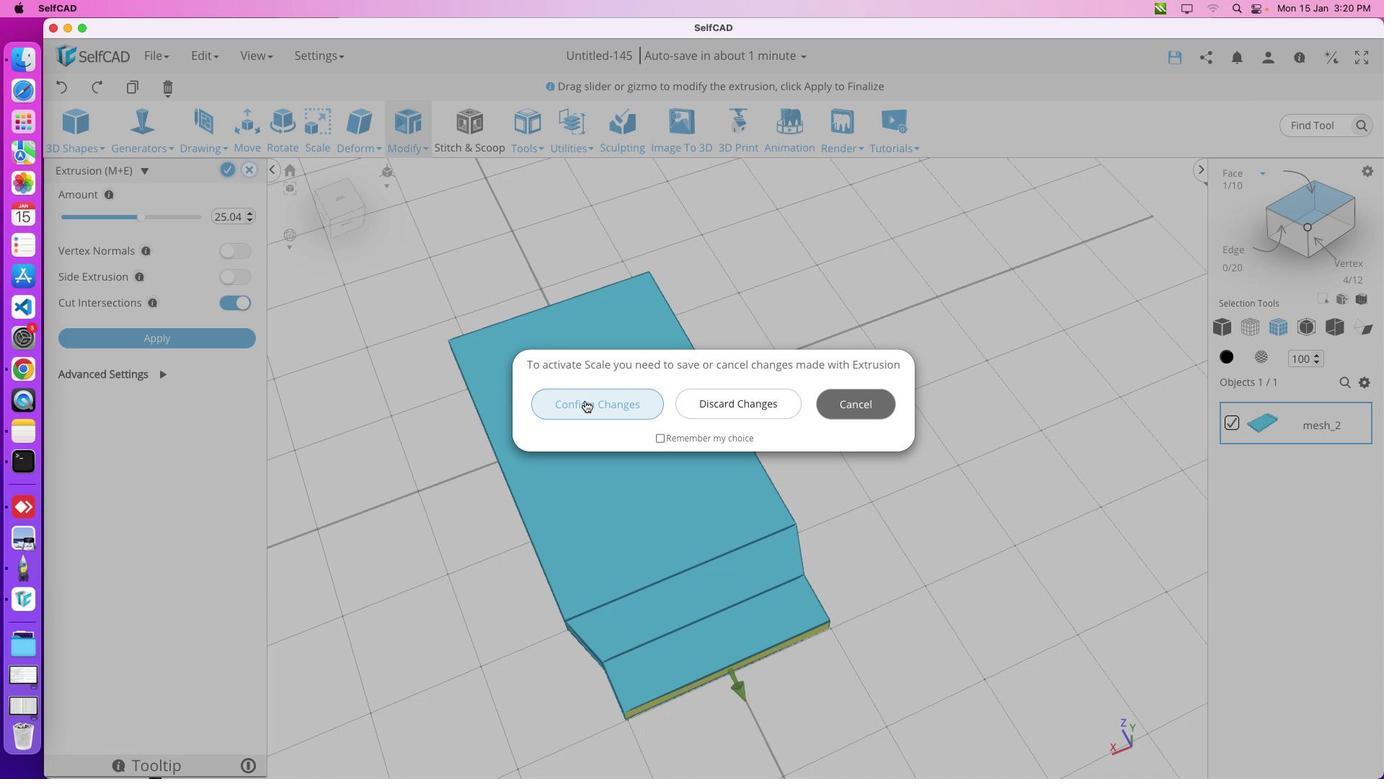 
Action: Mouse moved to (975, 633)
Screenshot: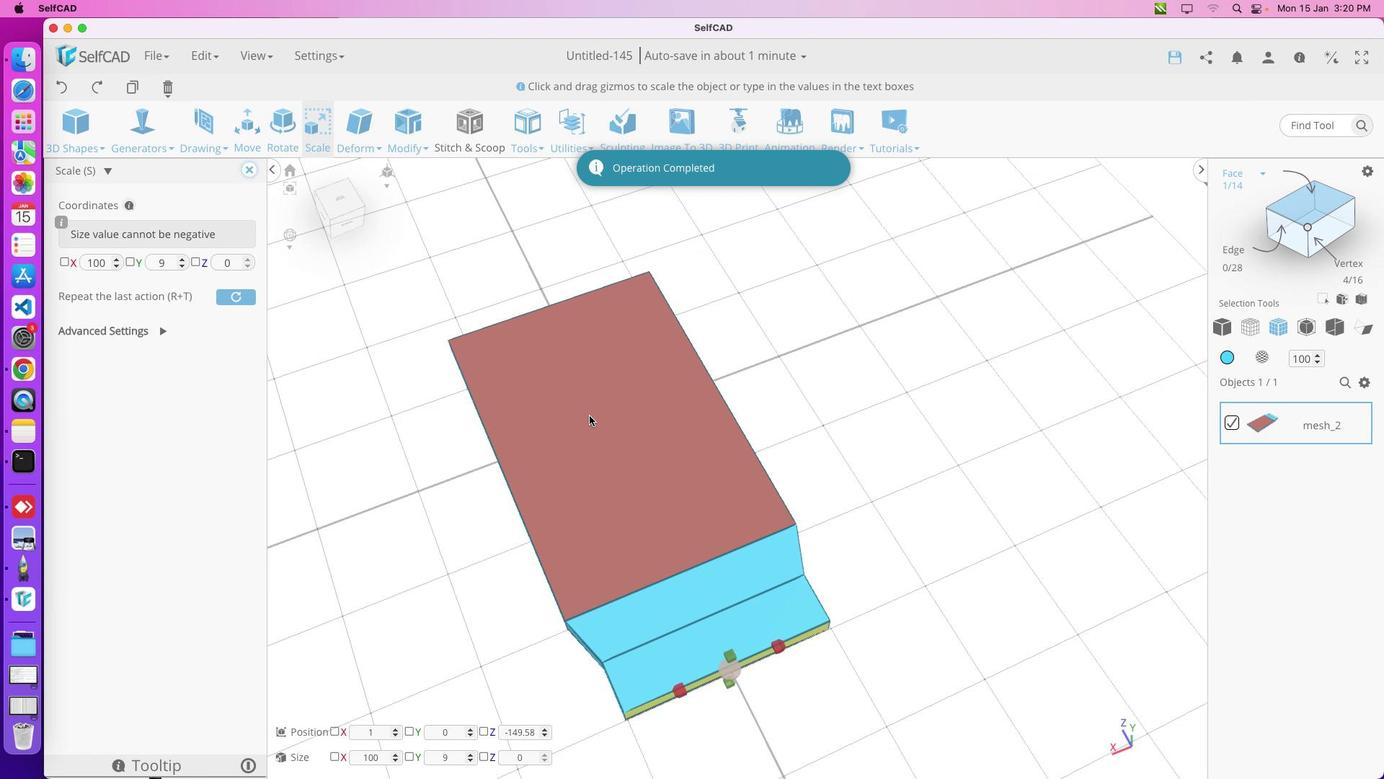 
Action: Mouse pressed left at (975, 633)
Screenshot: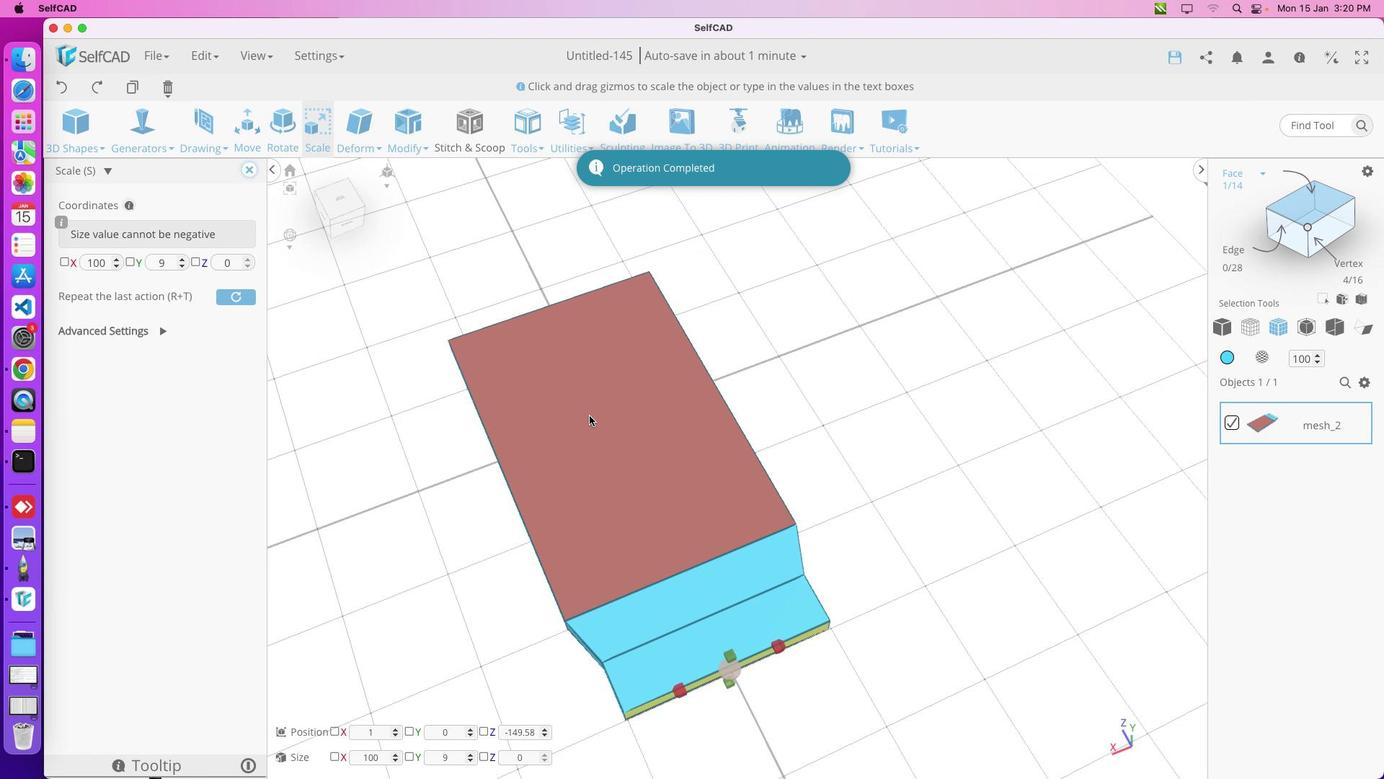 
Action: Mouse moved to (887, 687)
Screenshot: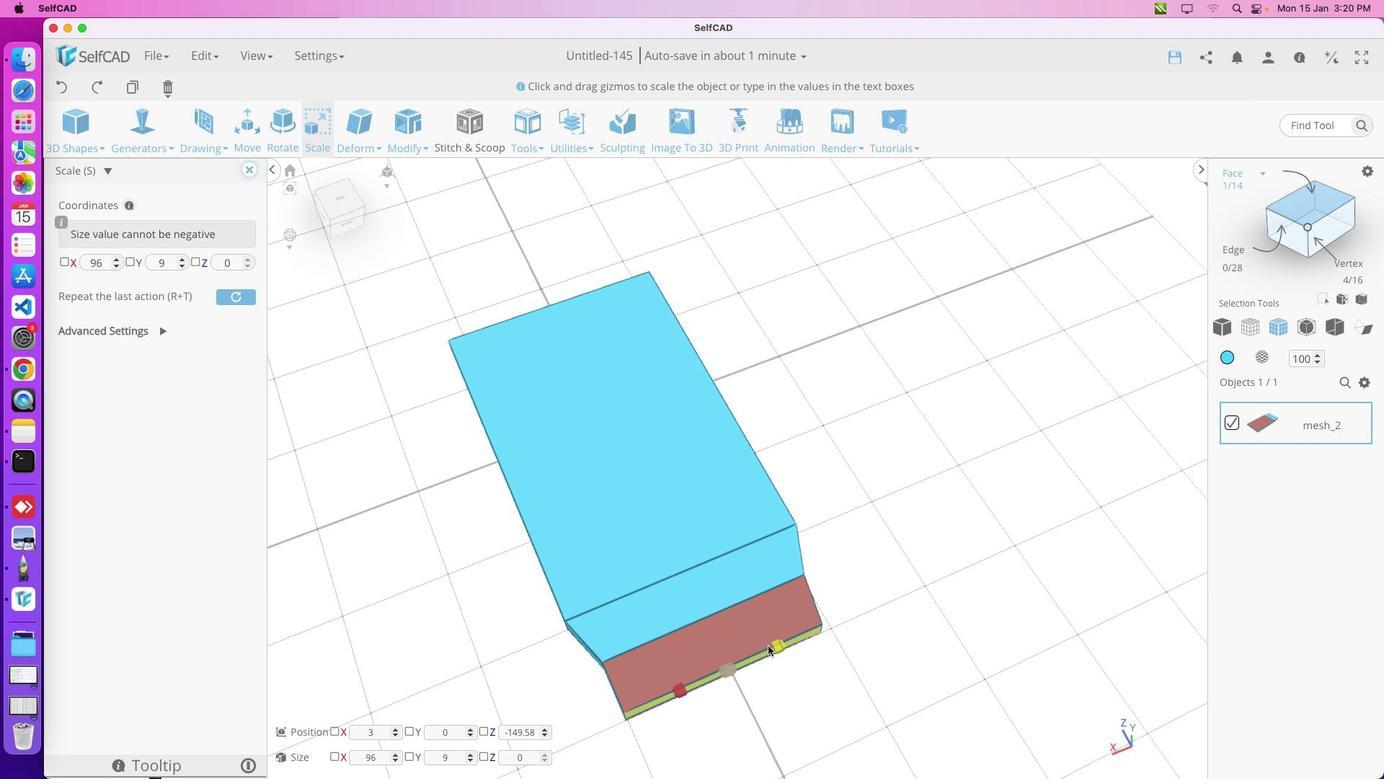
Action: Mouse pressed left at (887, 687)
Screenshot: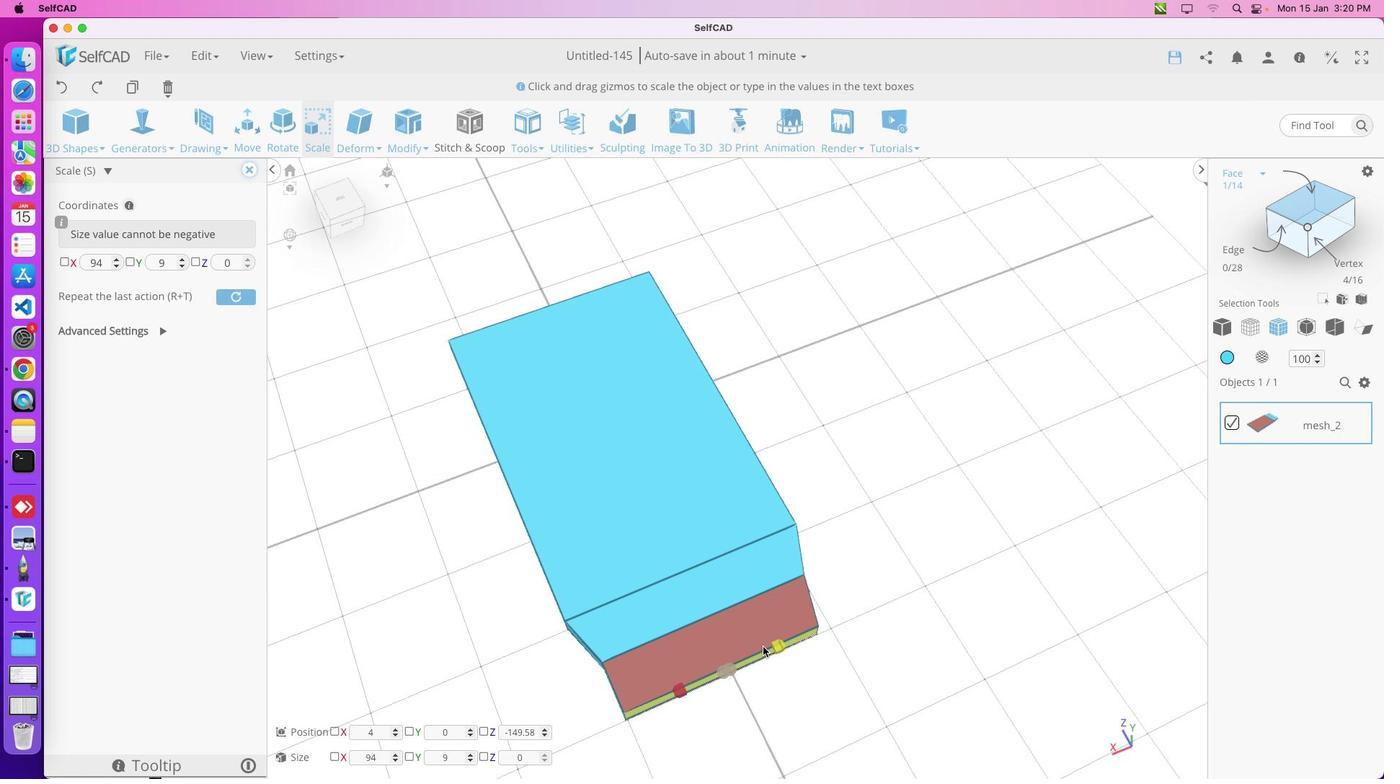 
Action: Mouse moved to (938, 699)
Screenshot: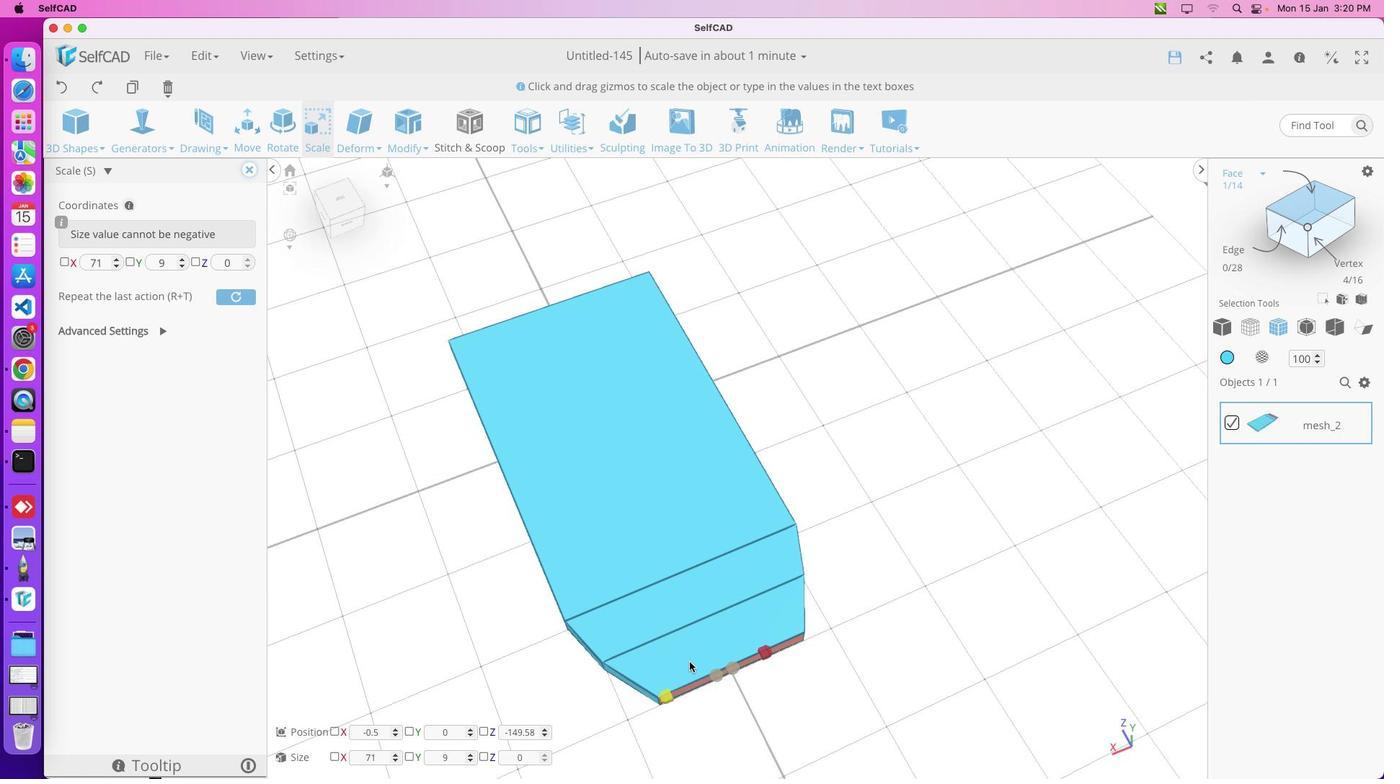 
Action: Mouse pressed left at (938, 699)
Screenshot: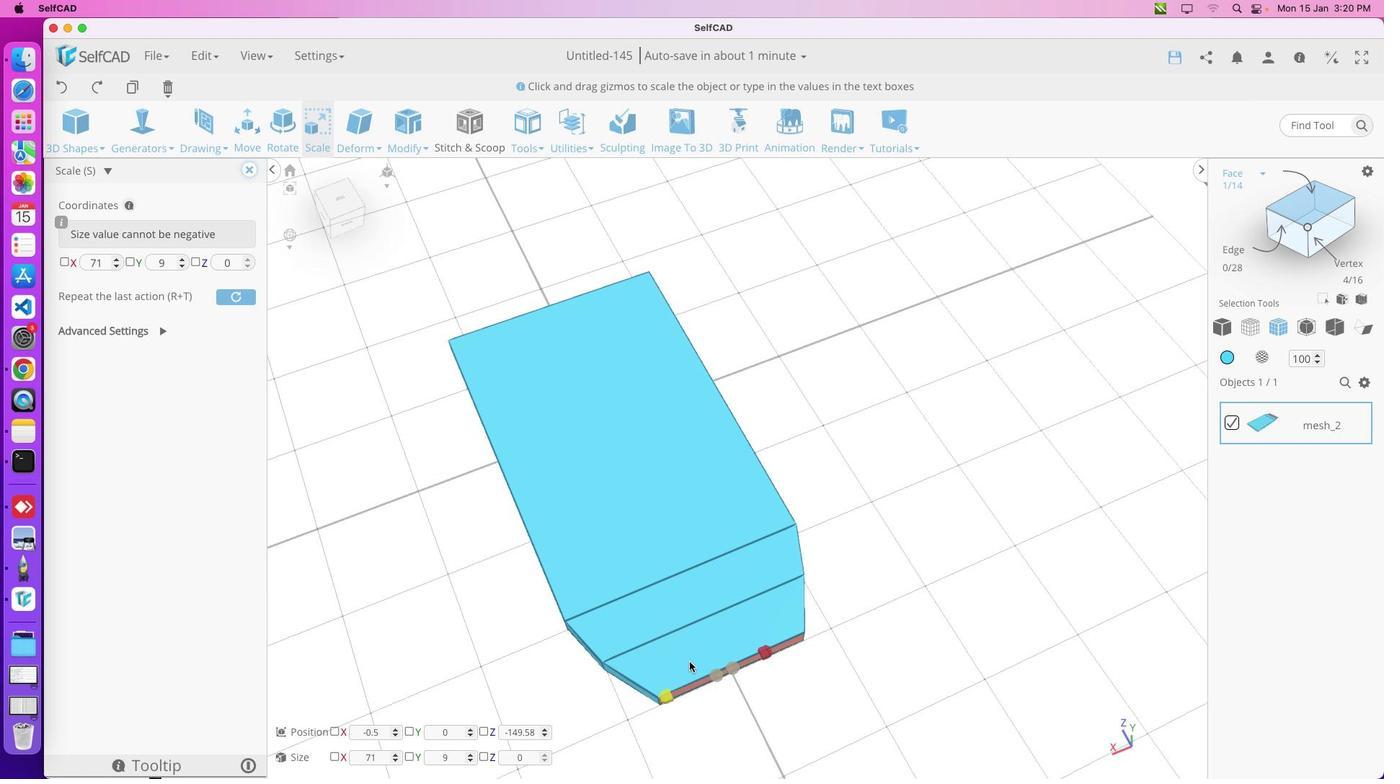 
Action: Mouse moved to (887, 688)
Screenshot: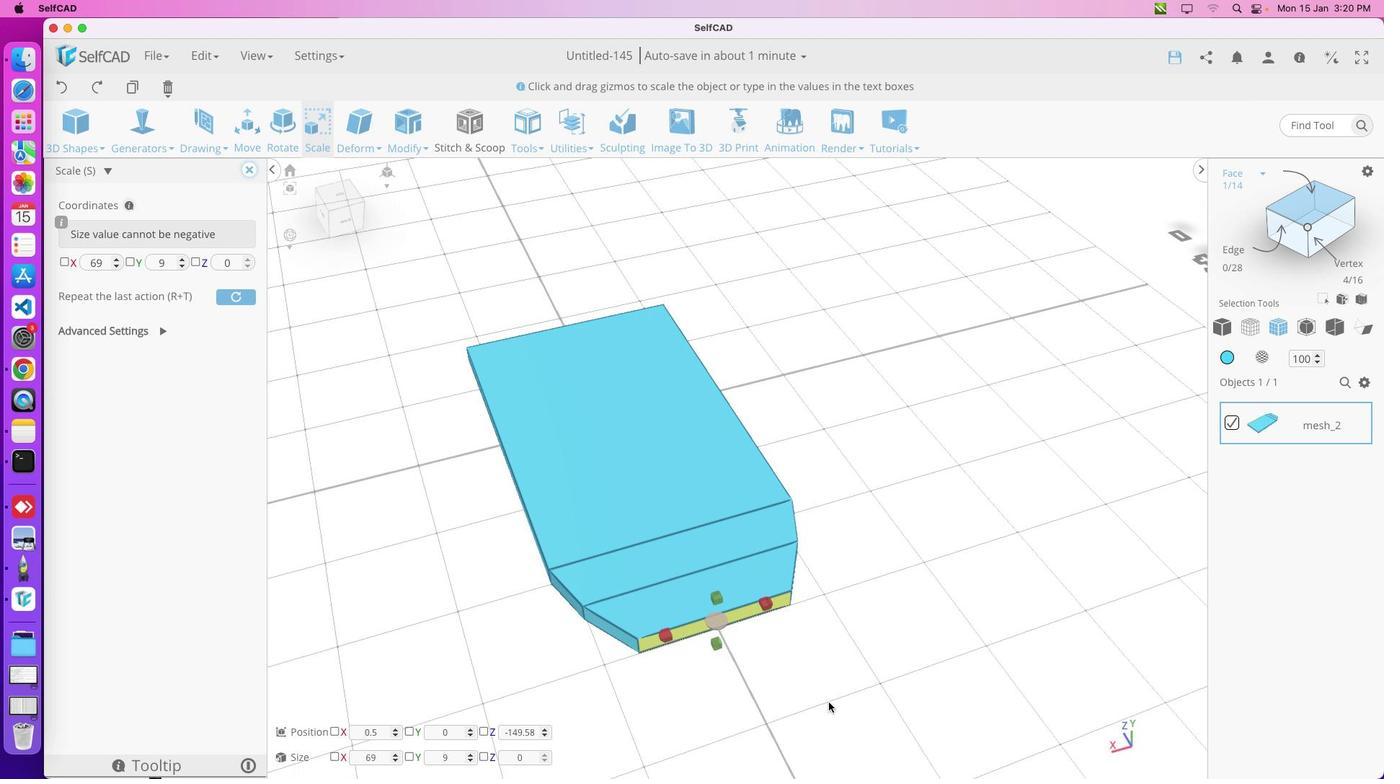 
Action: Mouse pressed left at (887, 688)
Screenshot: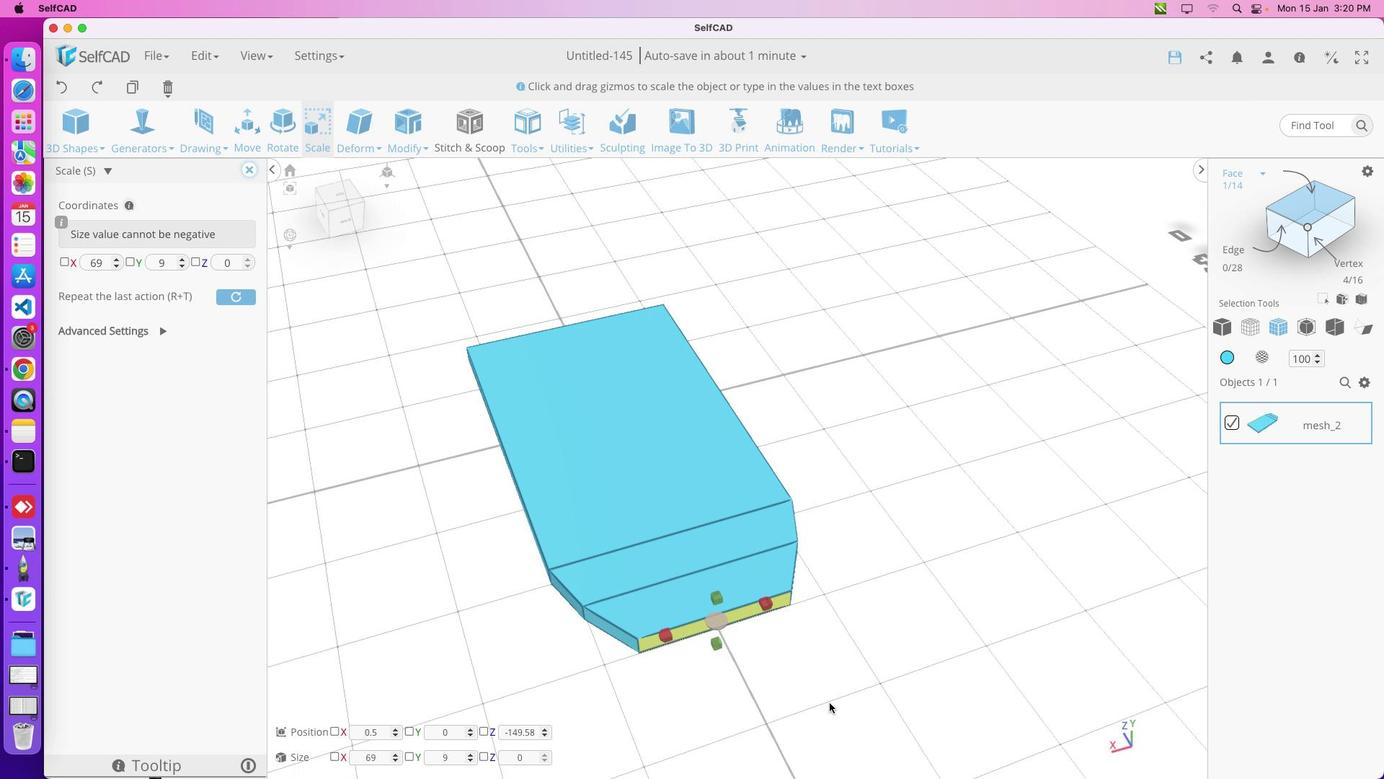 
Action: Mouse moved to (863, 704)
Screenshot: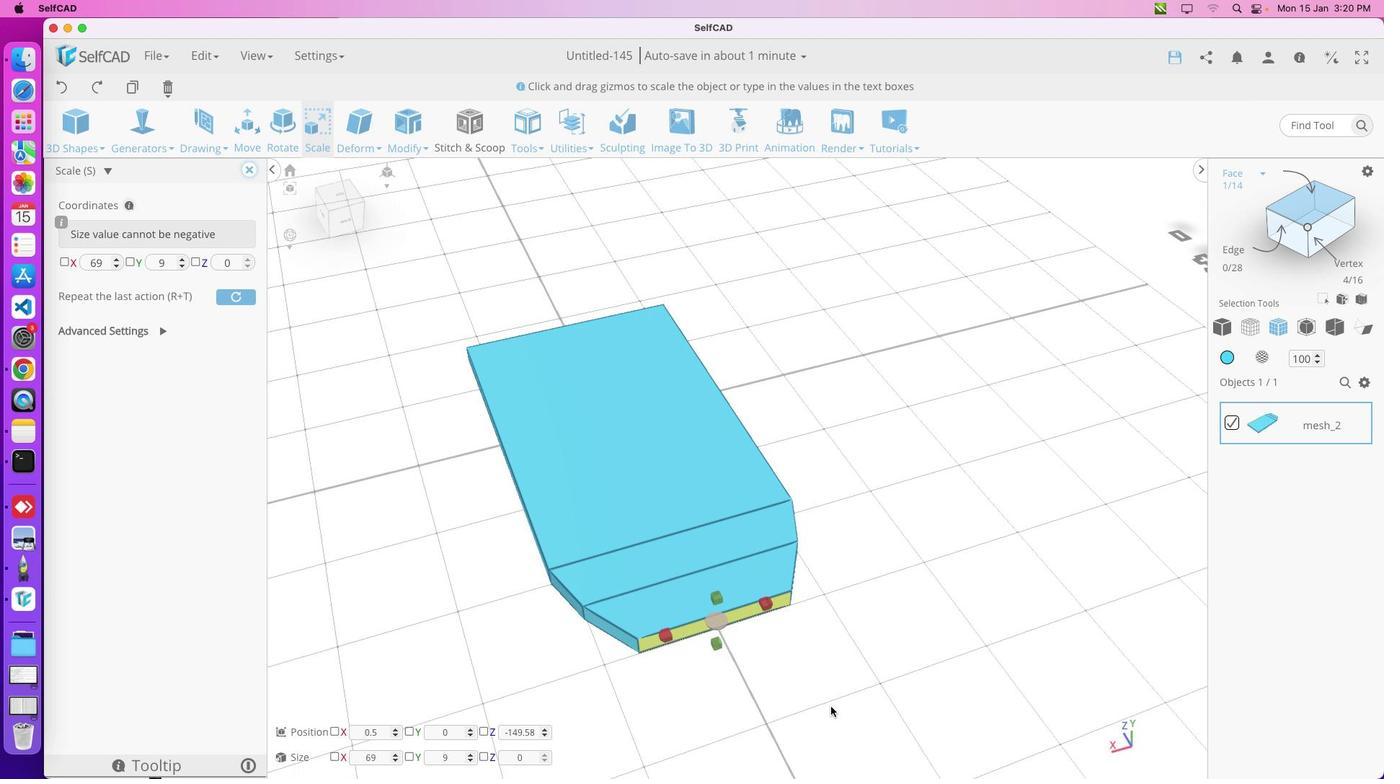 
Action: Mouse pressed left at (863, 704)
Screenshot: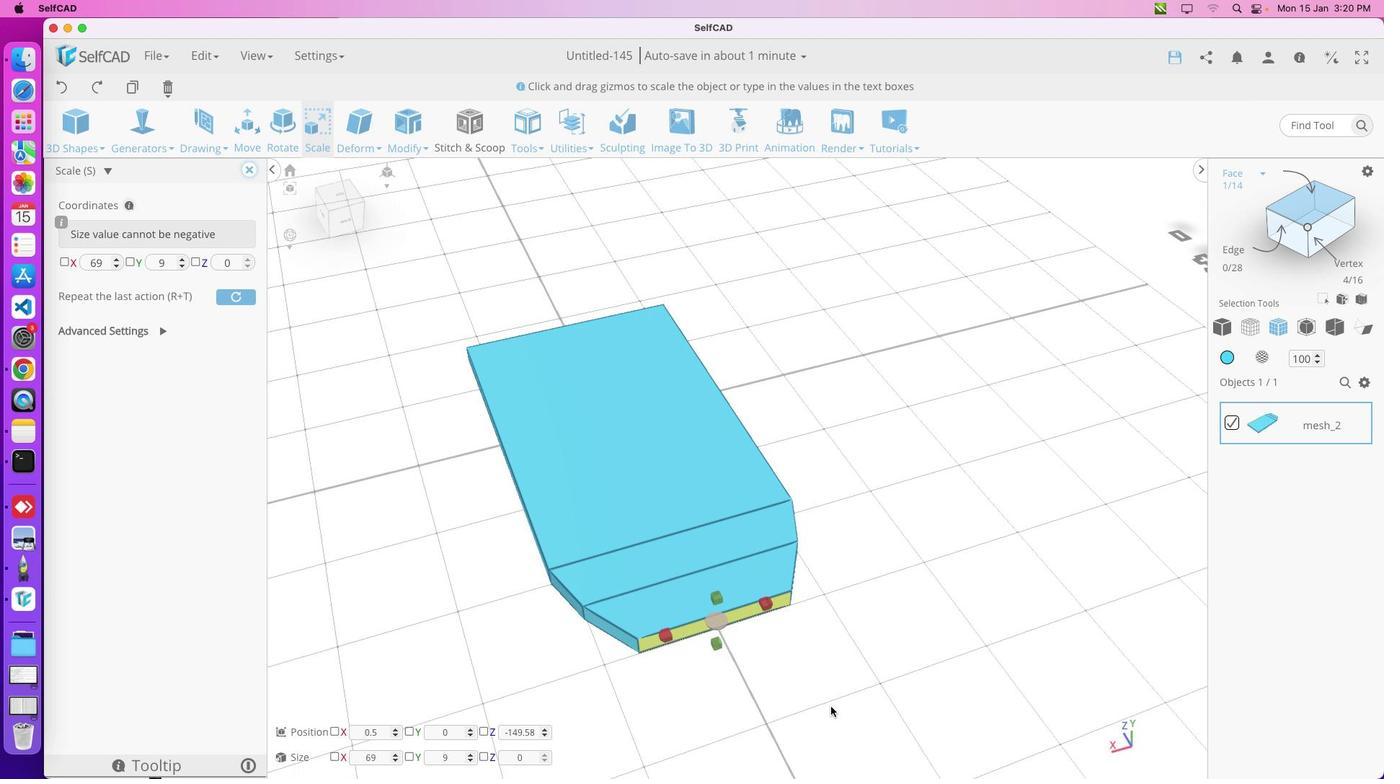 
Action: Mouse moved to (866, 701)
Screenshot: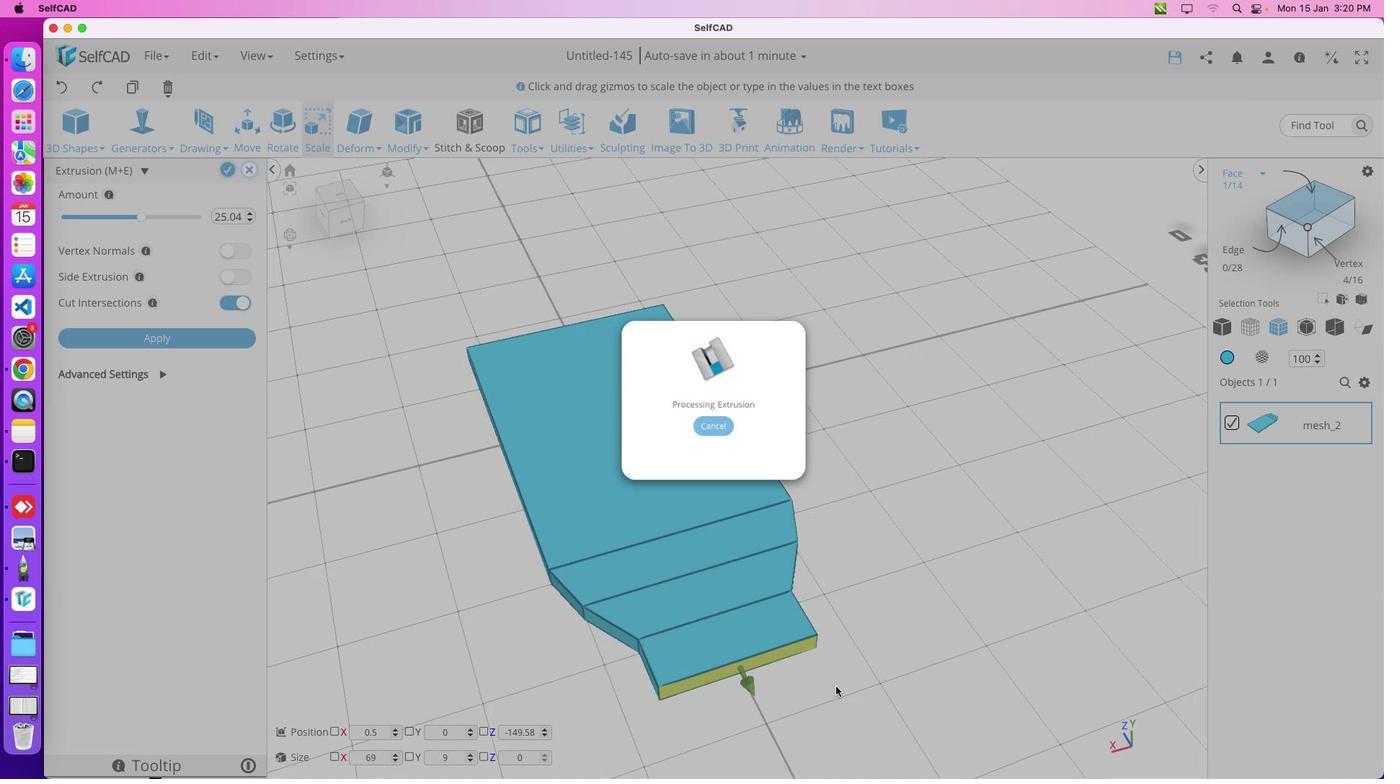 
Action: Key pressed 'm''m''m''m'
Screenshot: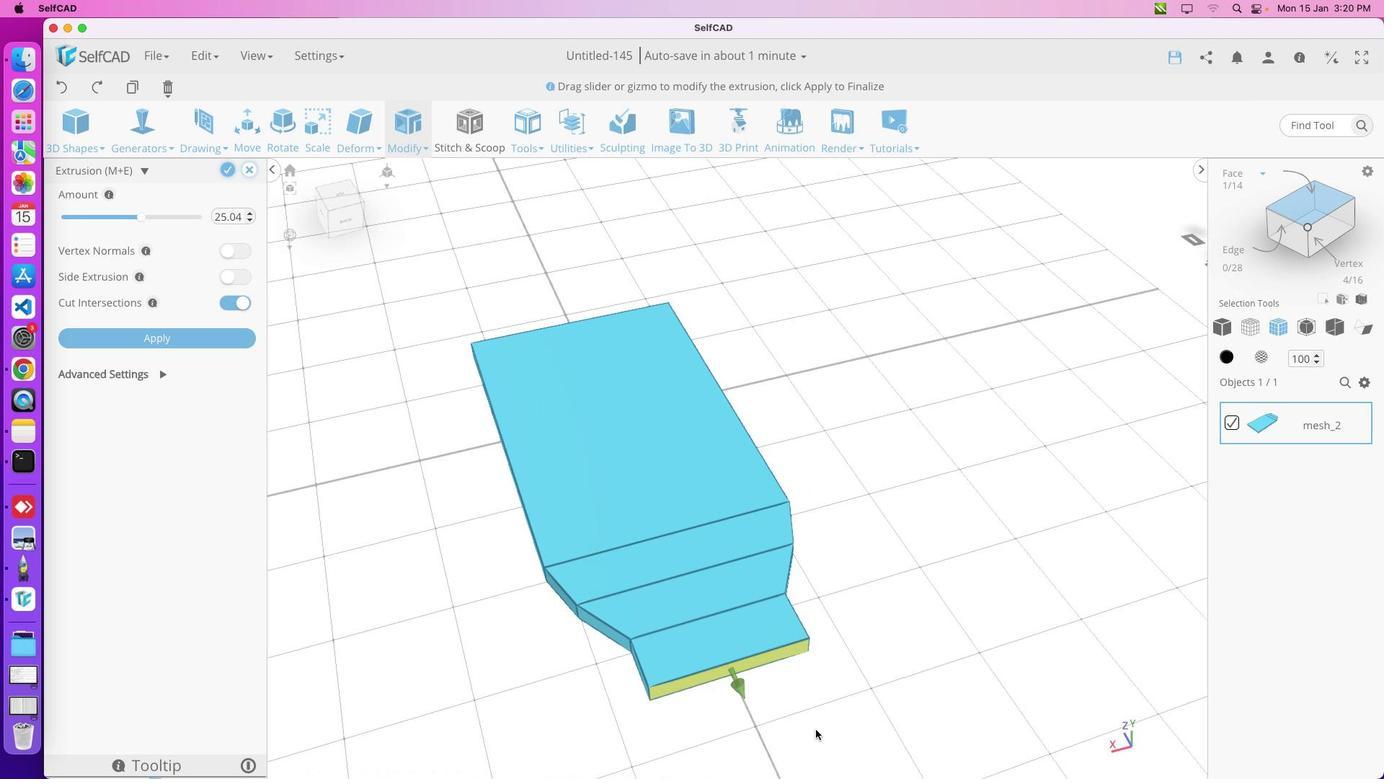 
Action: Mouse moved to (865, 701)
Screenshot: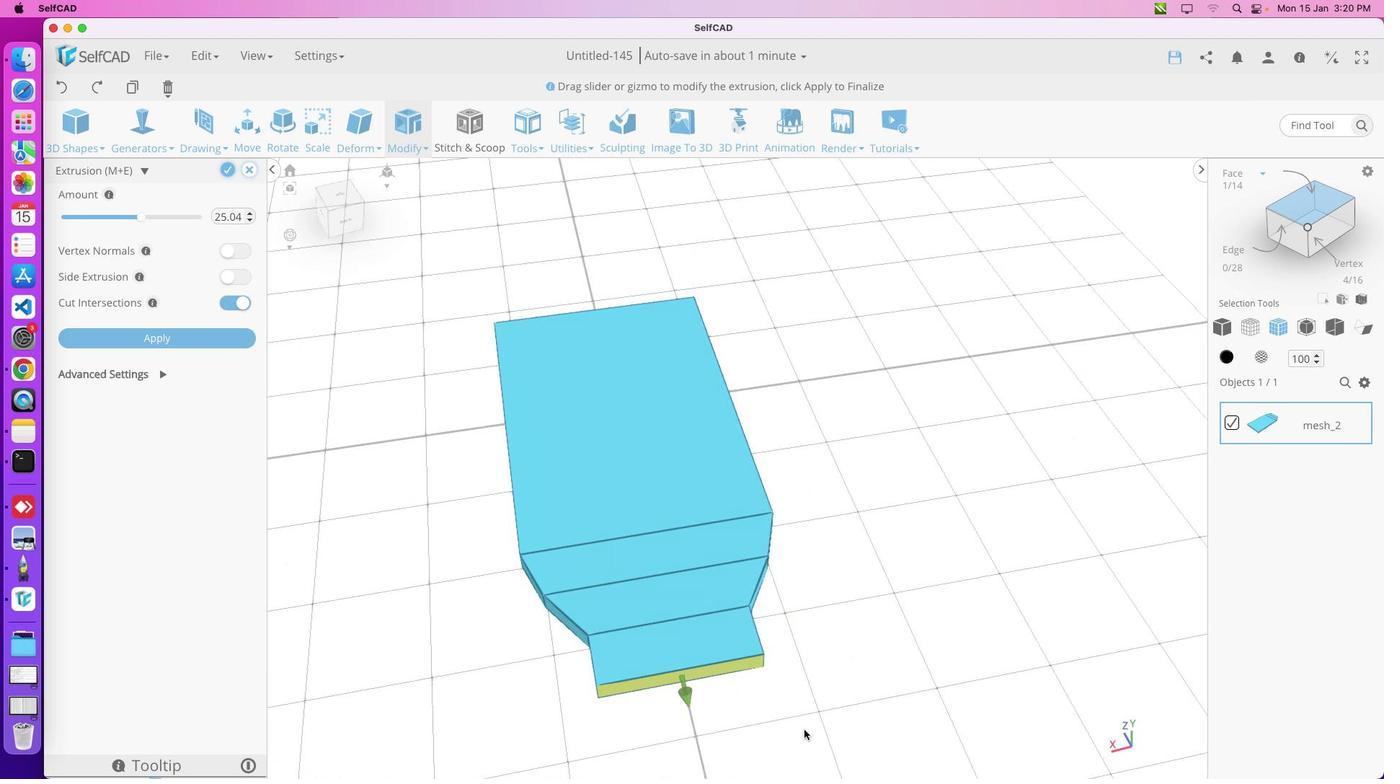 
Action: Key pressed 'm'
Screenshot: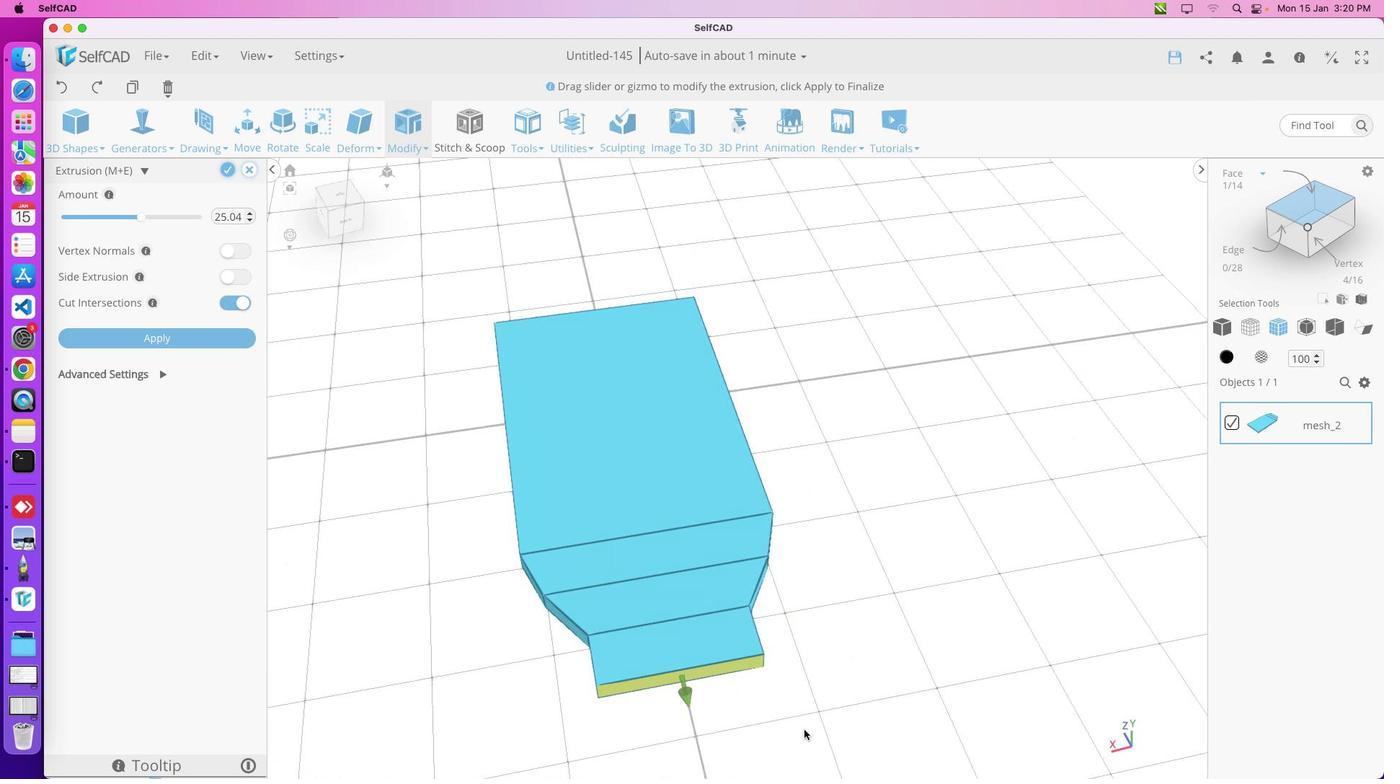 
Action: Mouse moved to (865, 701)
Screenshot: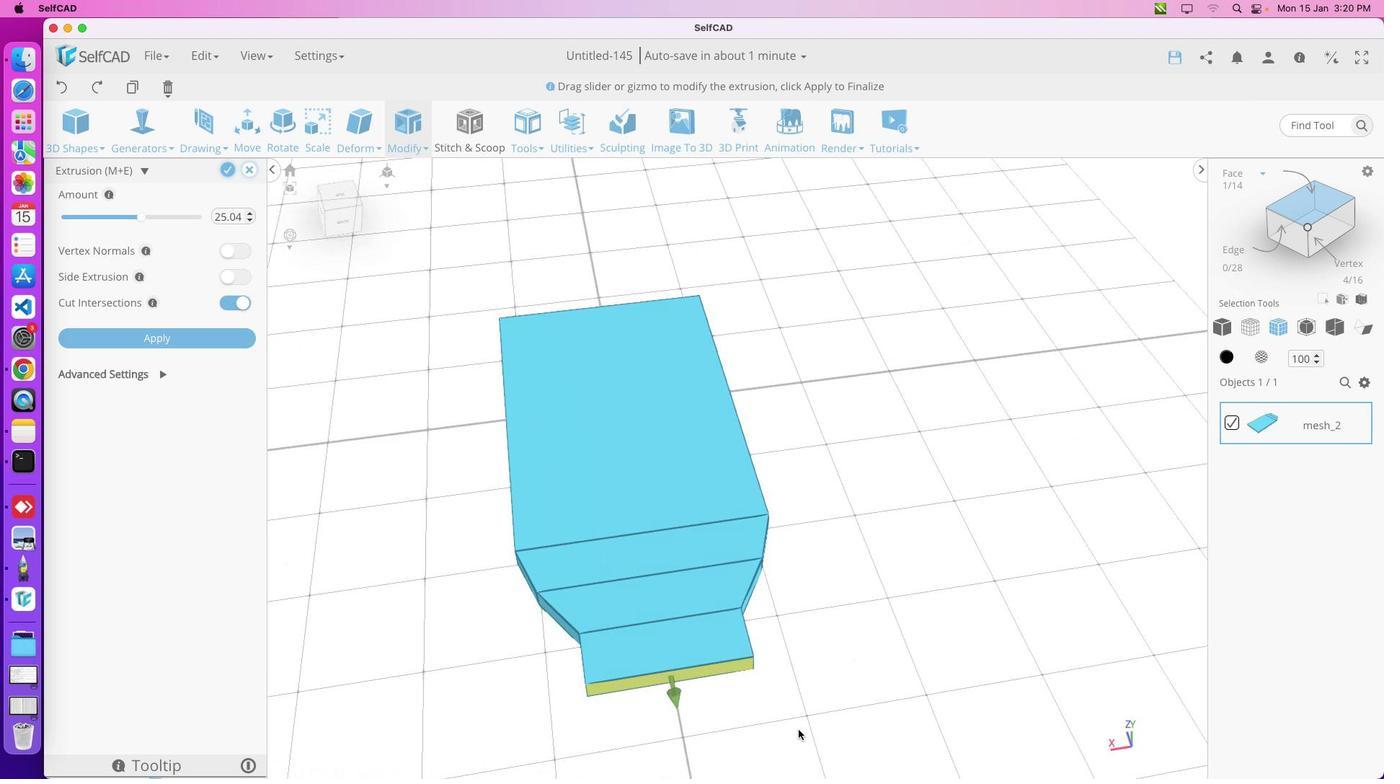 
Action: Key pressed 'm''m'
Screenshot: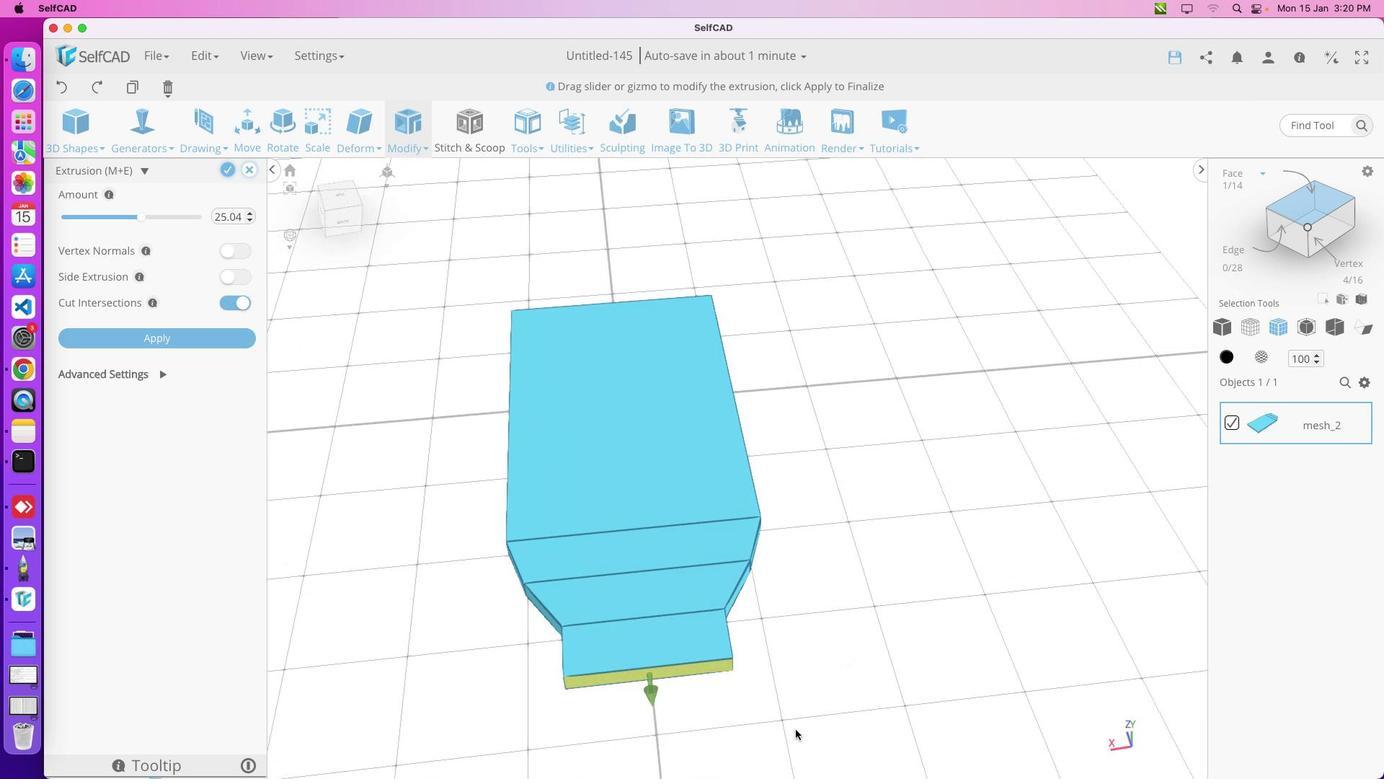 
Action: Mouse moved to (865, 701)
Screenshot: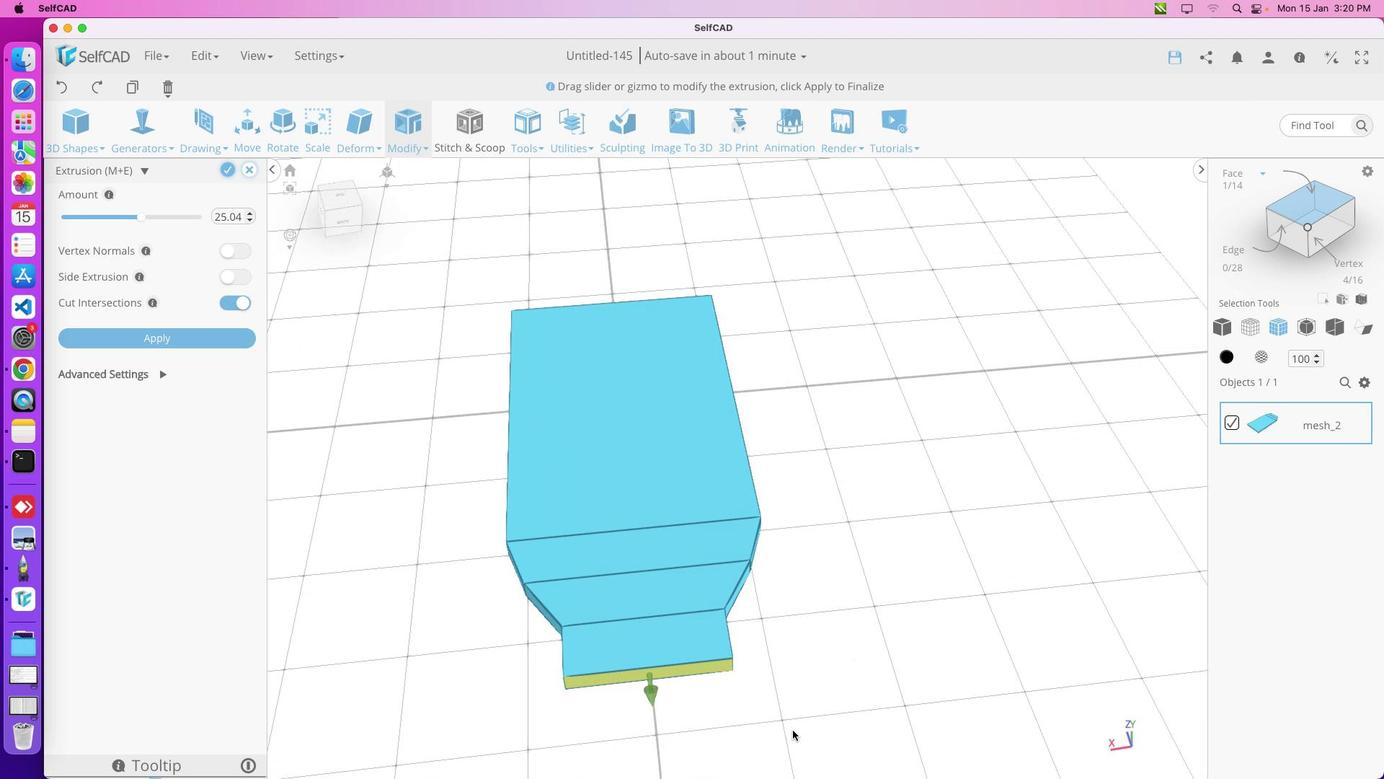 
Action: Key pressed 'm''e'
Screenshot: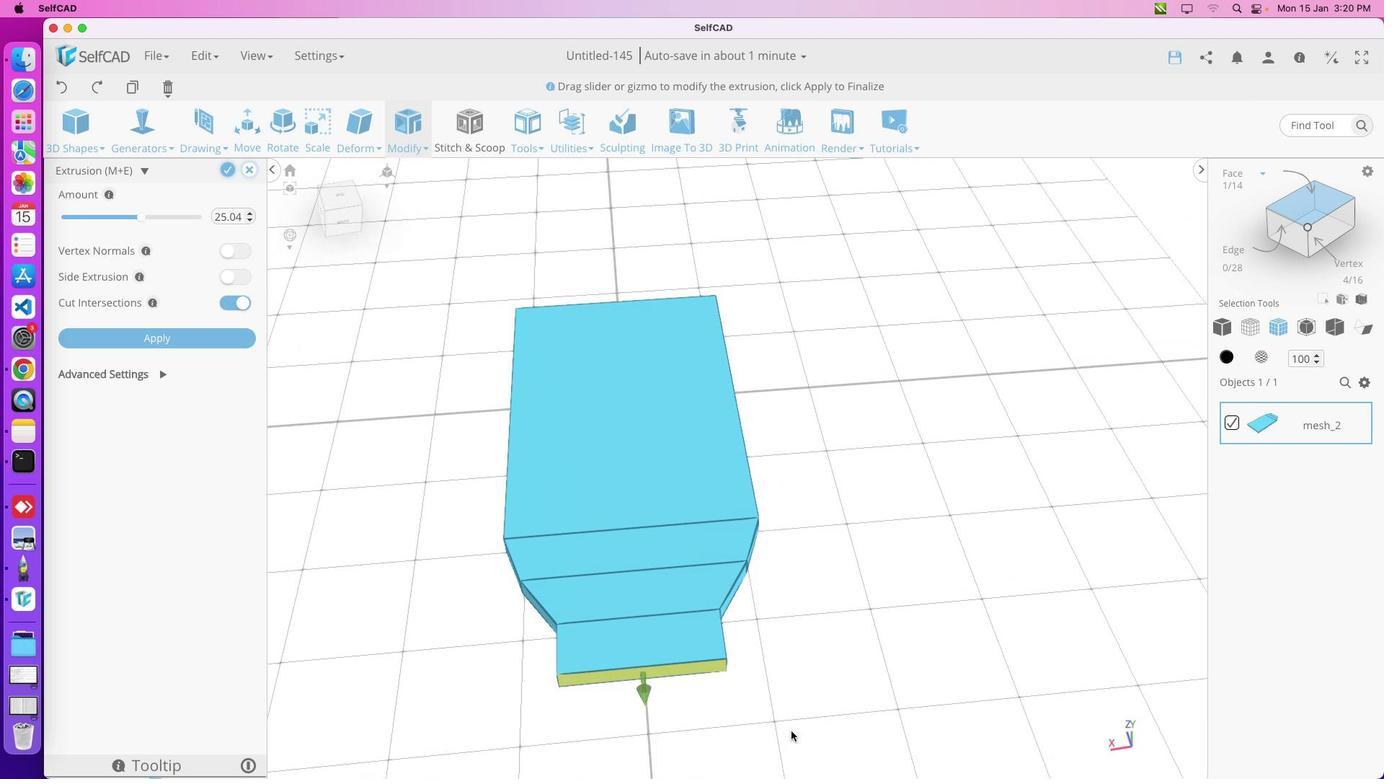 
Action: Mouse moved to (854, 706)
Screenshot: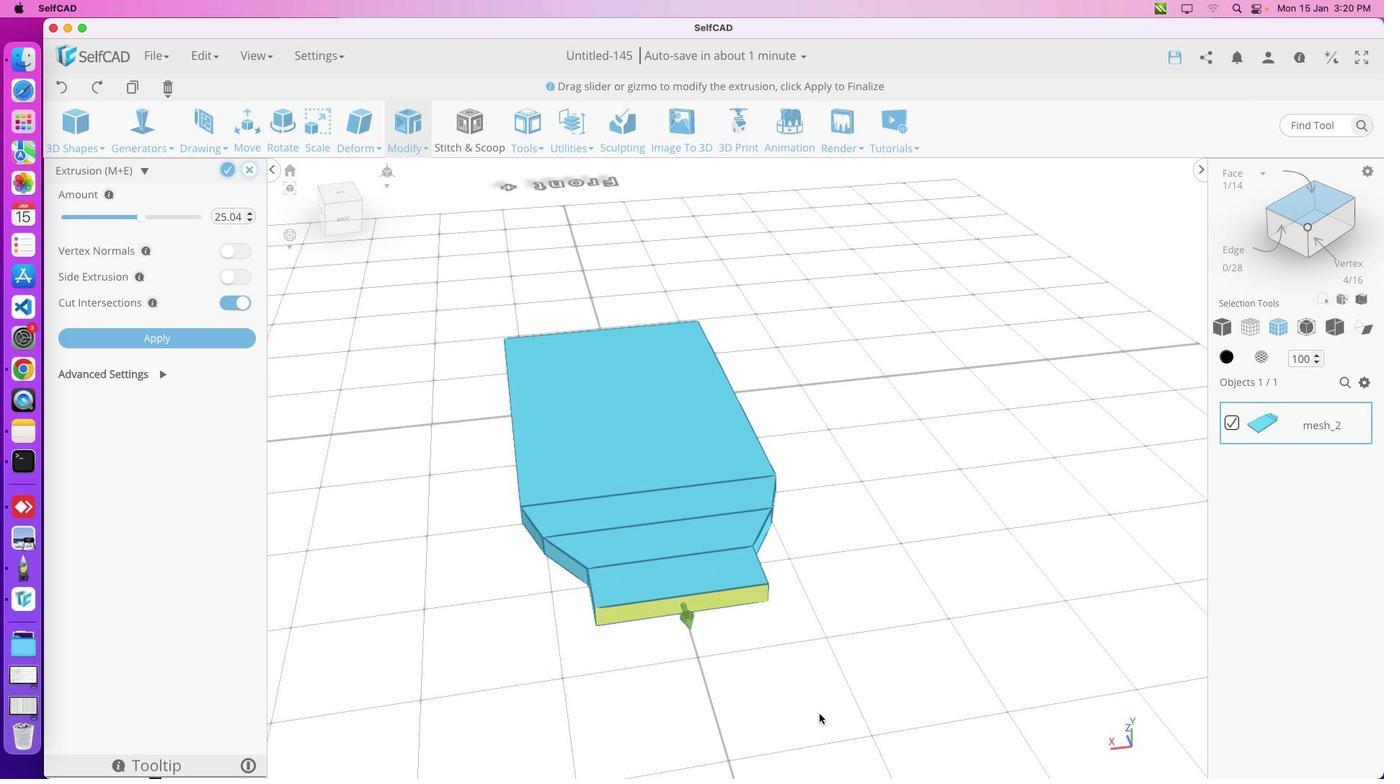 
Action: Mouse pressed left at (854, 706)
Screenshot: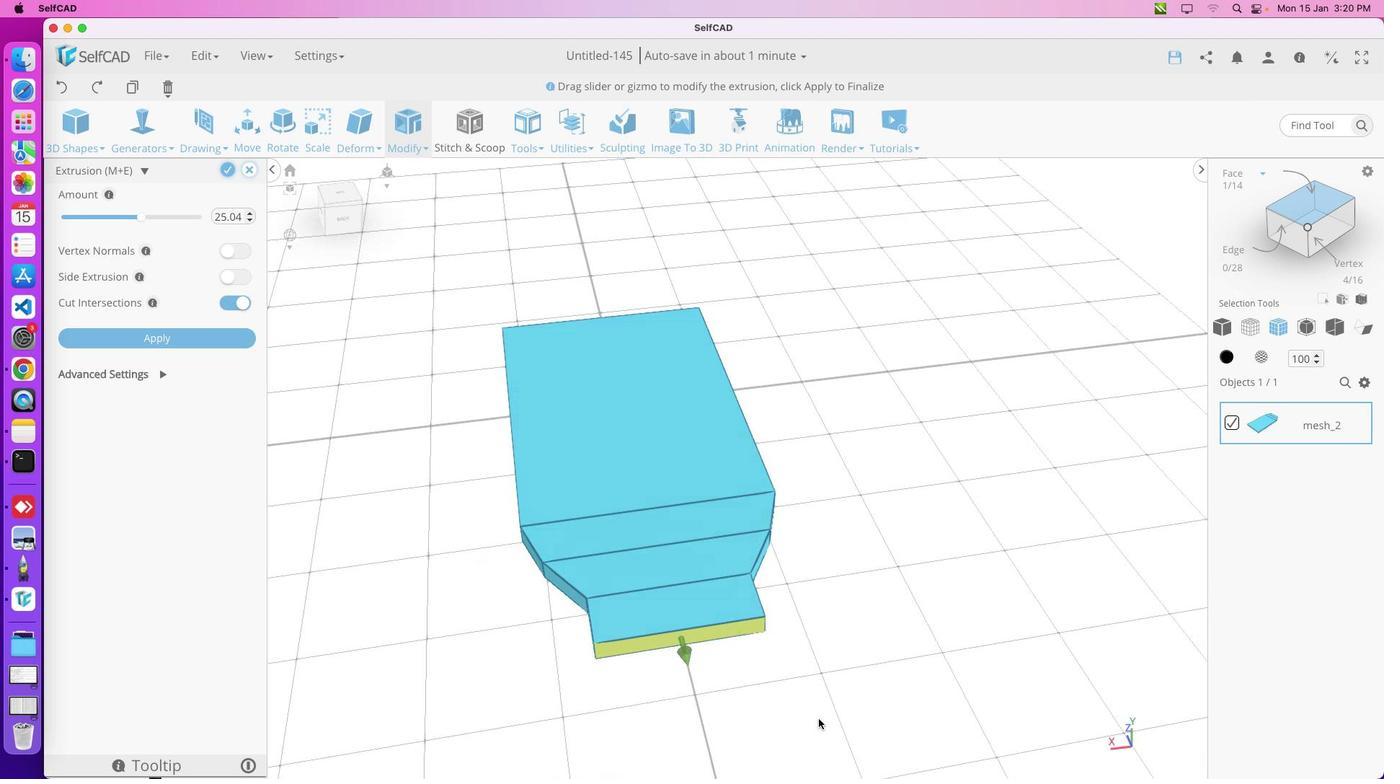 
Action: Mouse moved to (900, 709)
Screenshot: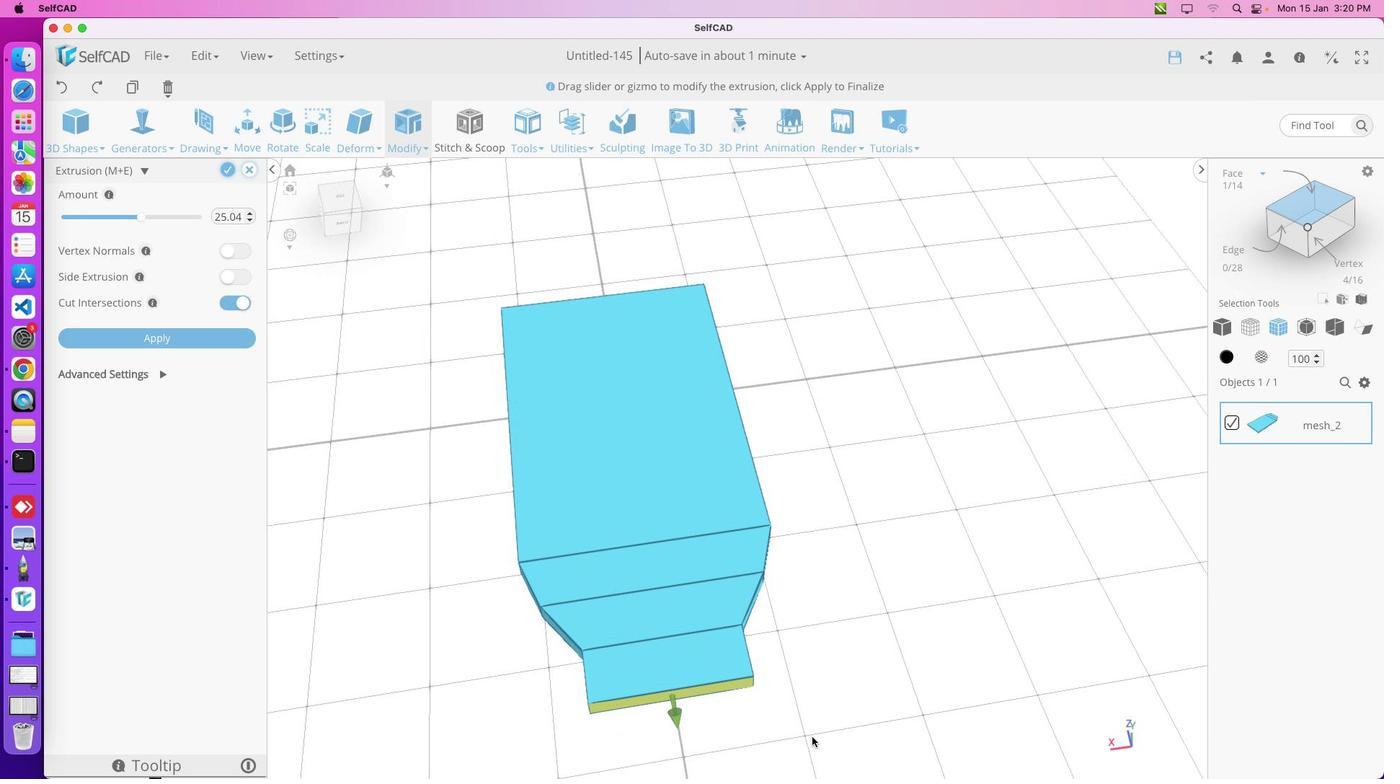 
Action: Mouse pressed left at (900, 709)
Screenshot: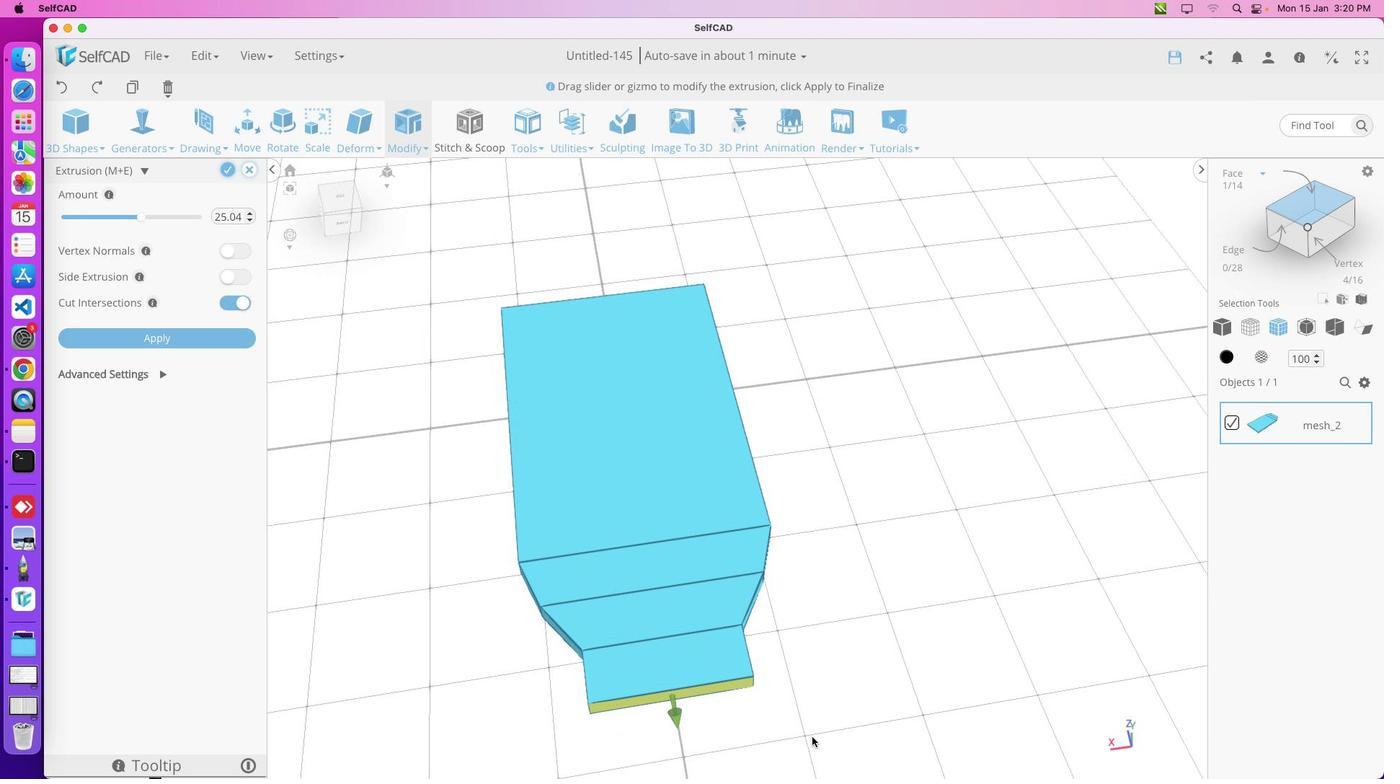 
Action: Mouse moved to (874, 708)
Screenshot: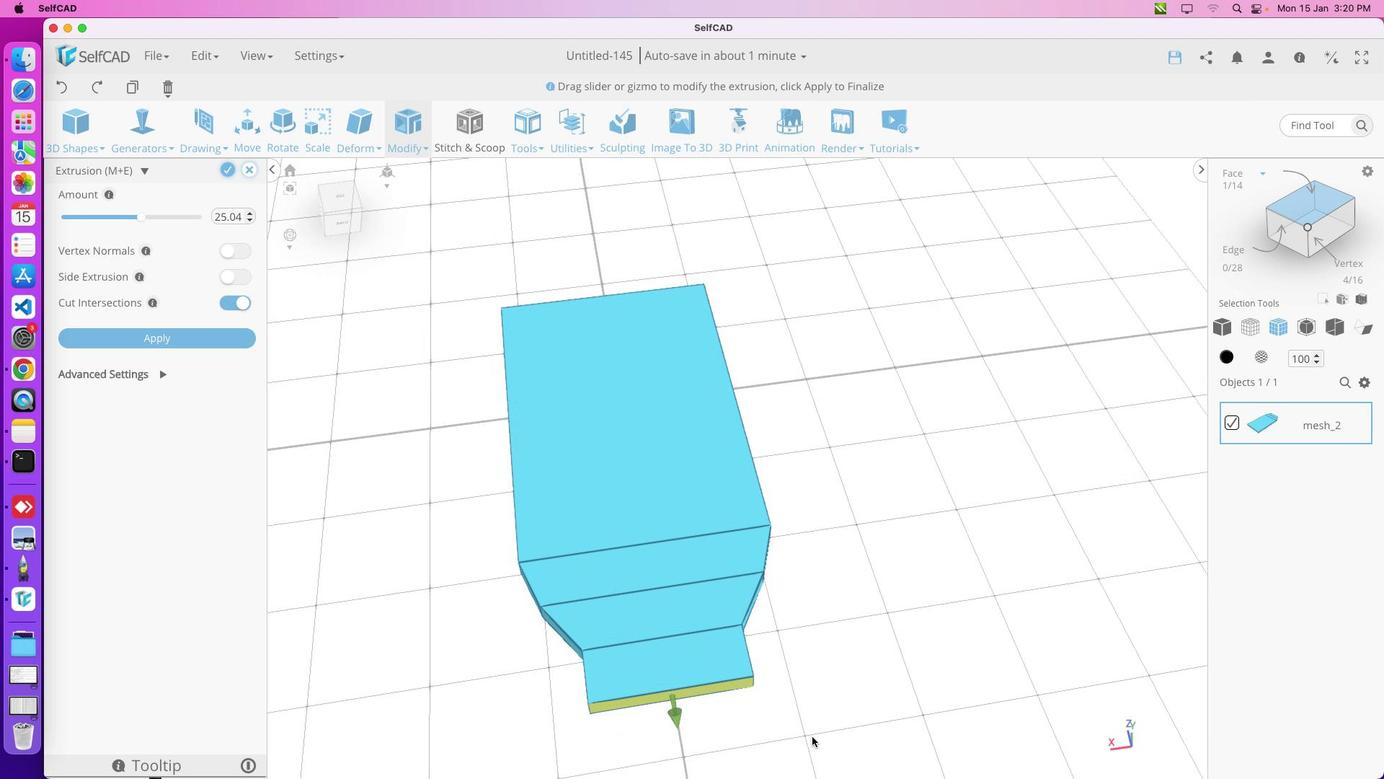 
Action: Key pressed 's'Key.enter
Screenshot: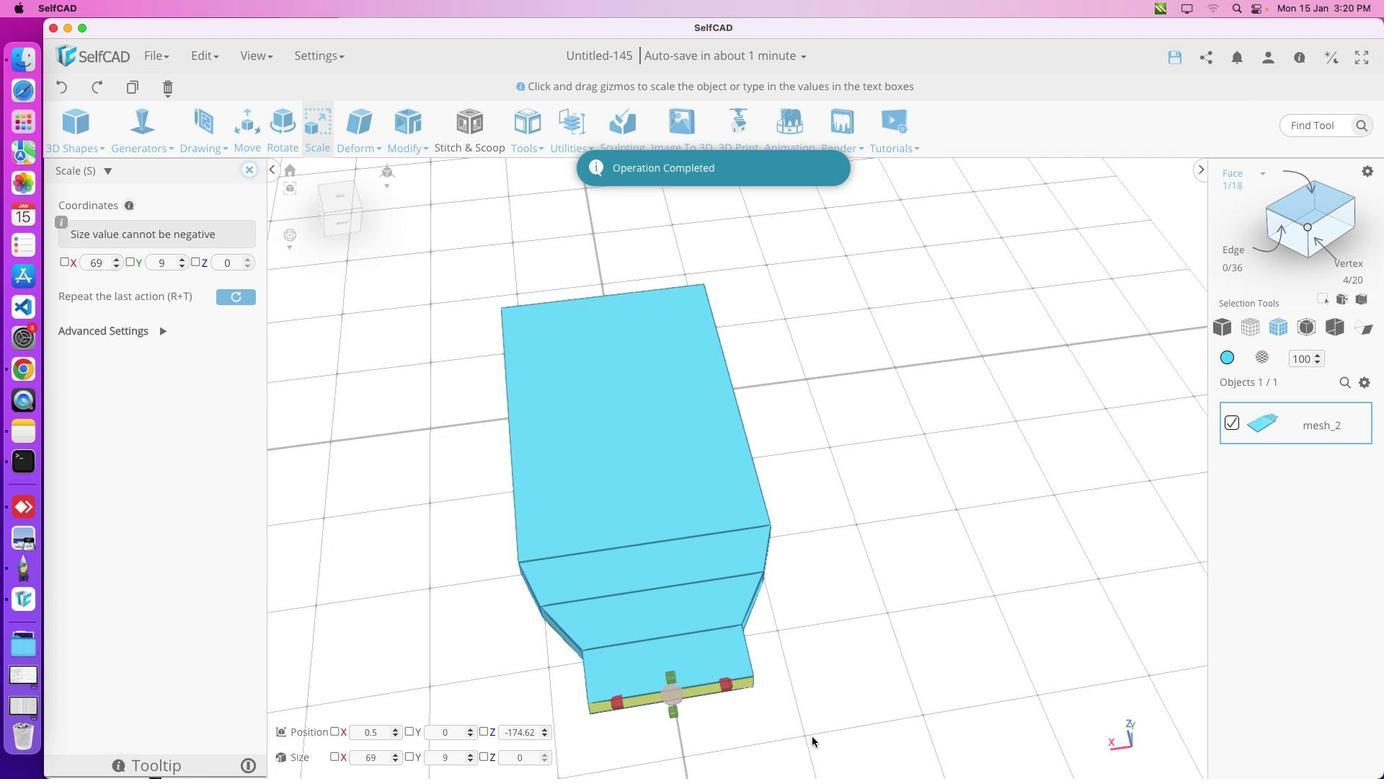 
Action: Mouse moved to (913, 696)
Screenshot: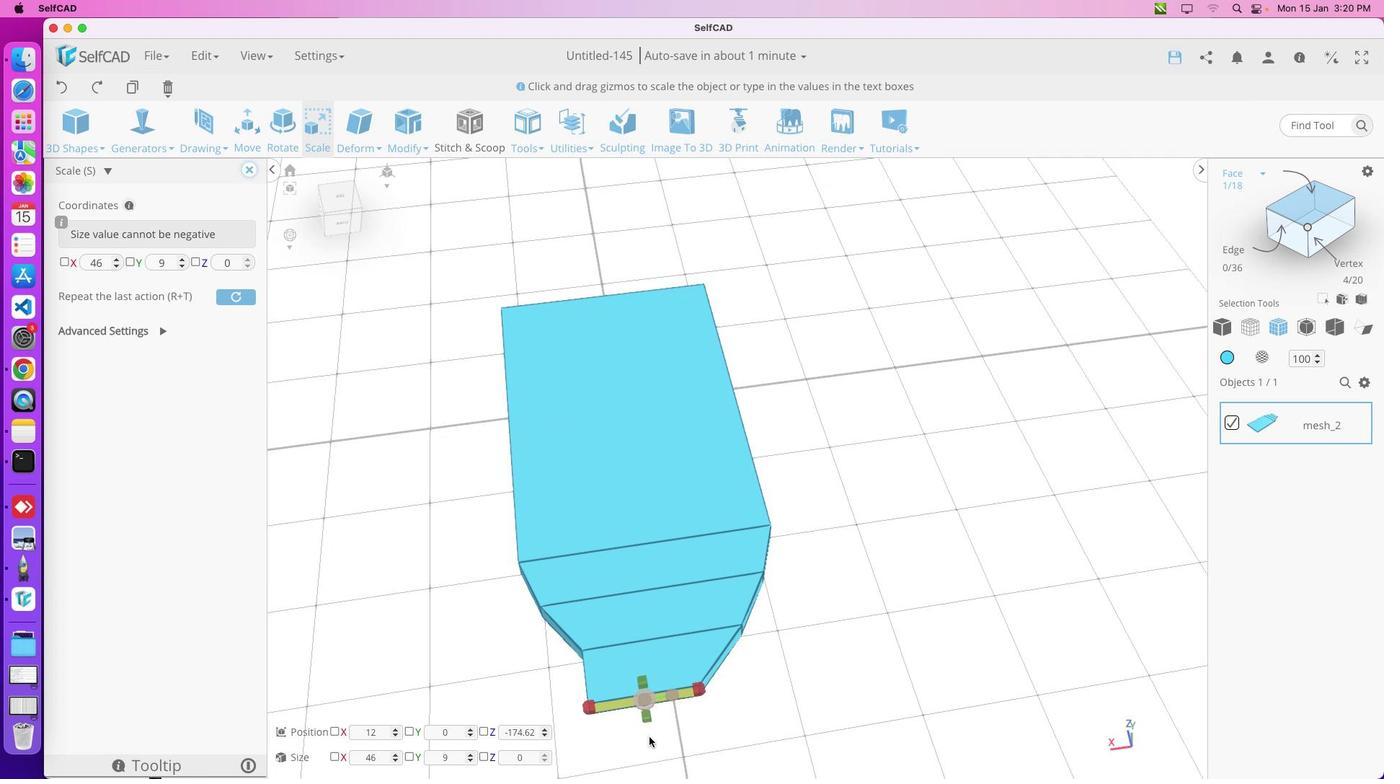
Action: Mouse pressed left at (913, 696)
Screenshot: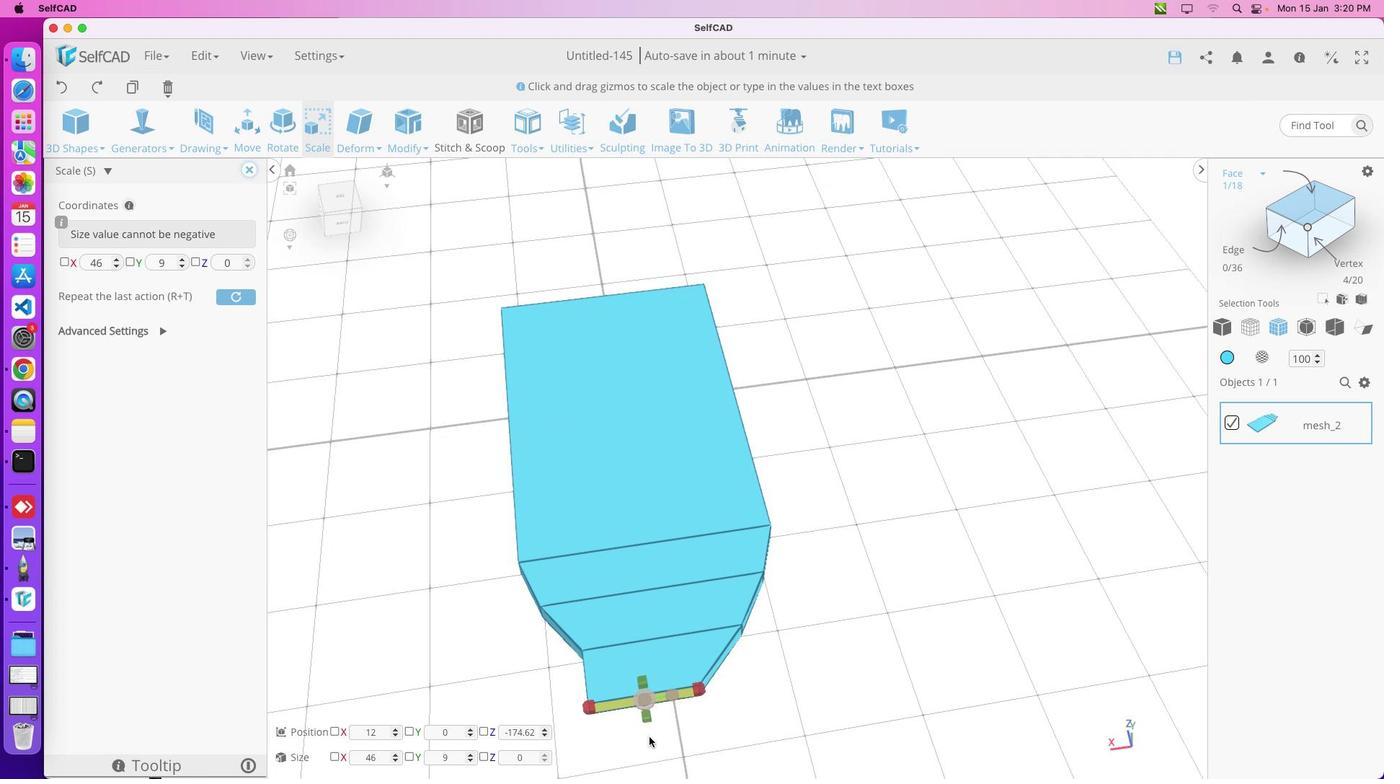
Action: Mouse moved to (975, 701)
Screenshot: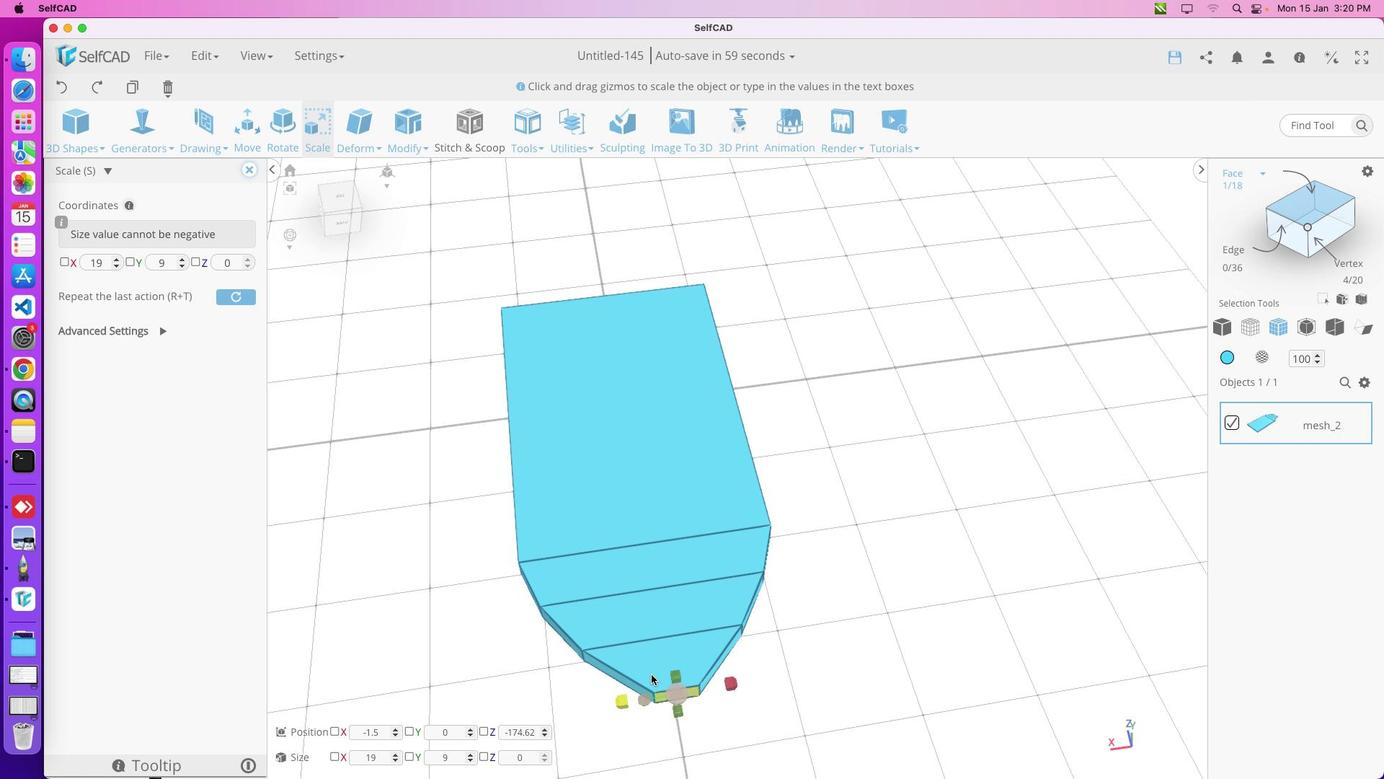 
Action: Mouse pressed left at (975, 701)
Screenshot: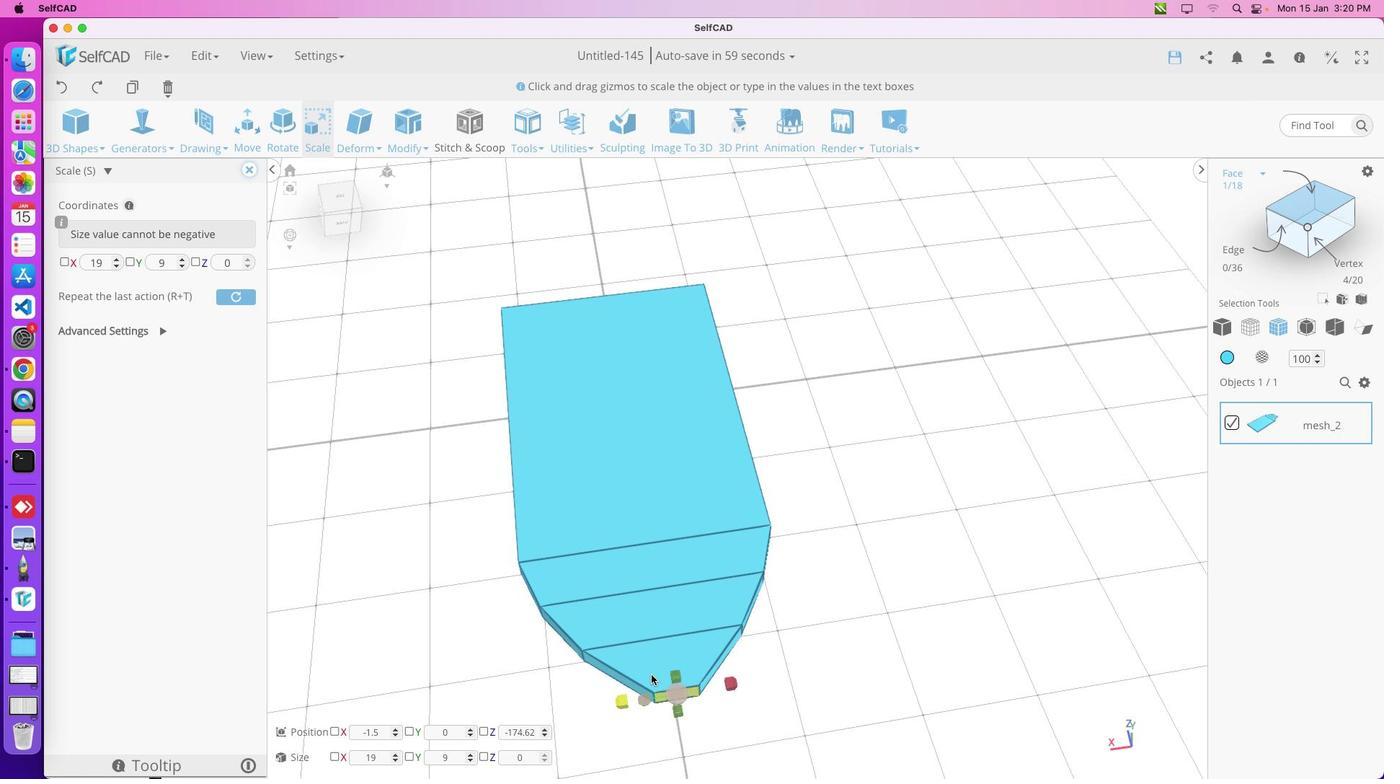 
Action: Mouse moved to (946, 694)
Screenshot: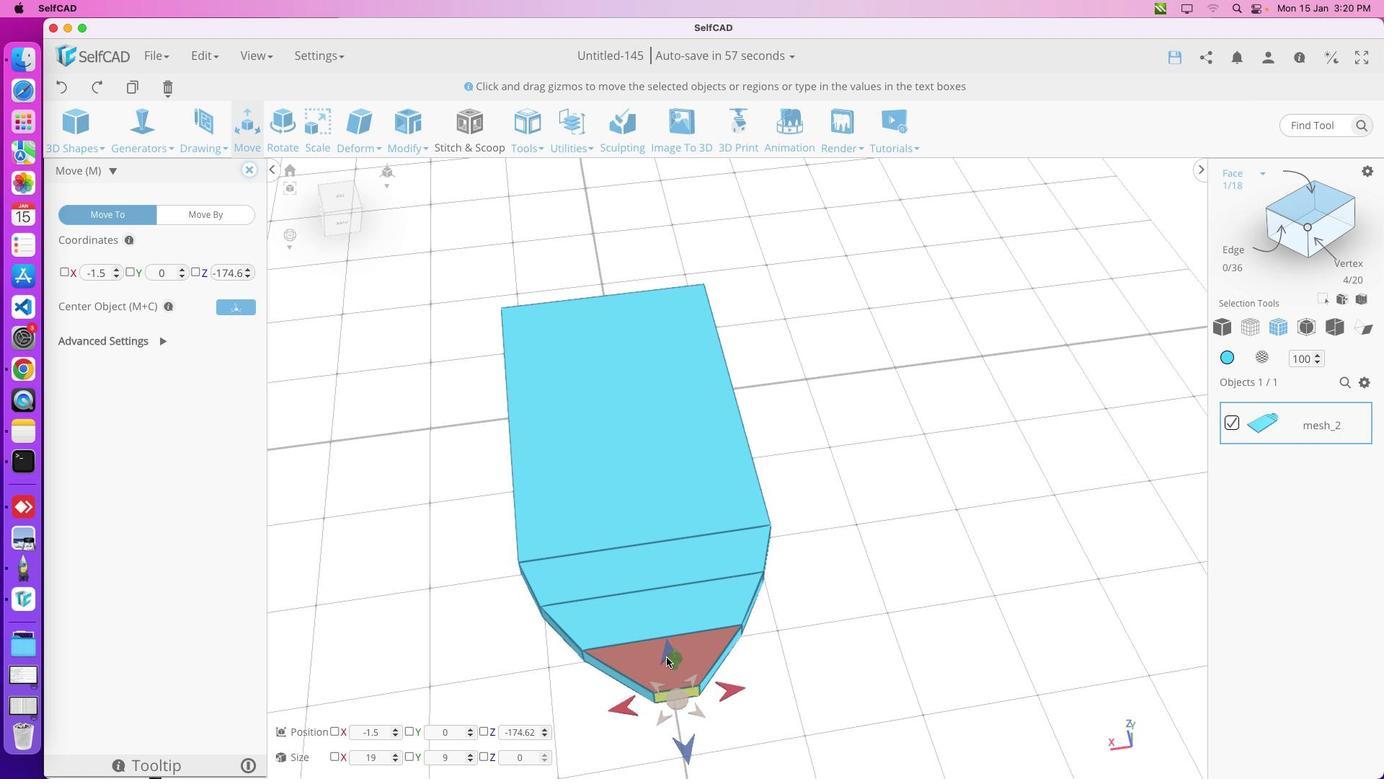 
Action: Key pressed 'm'
Screenshot: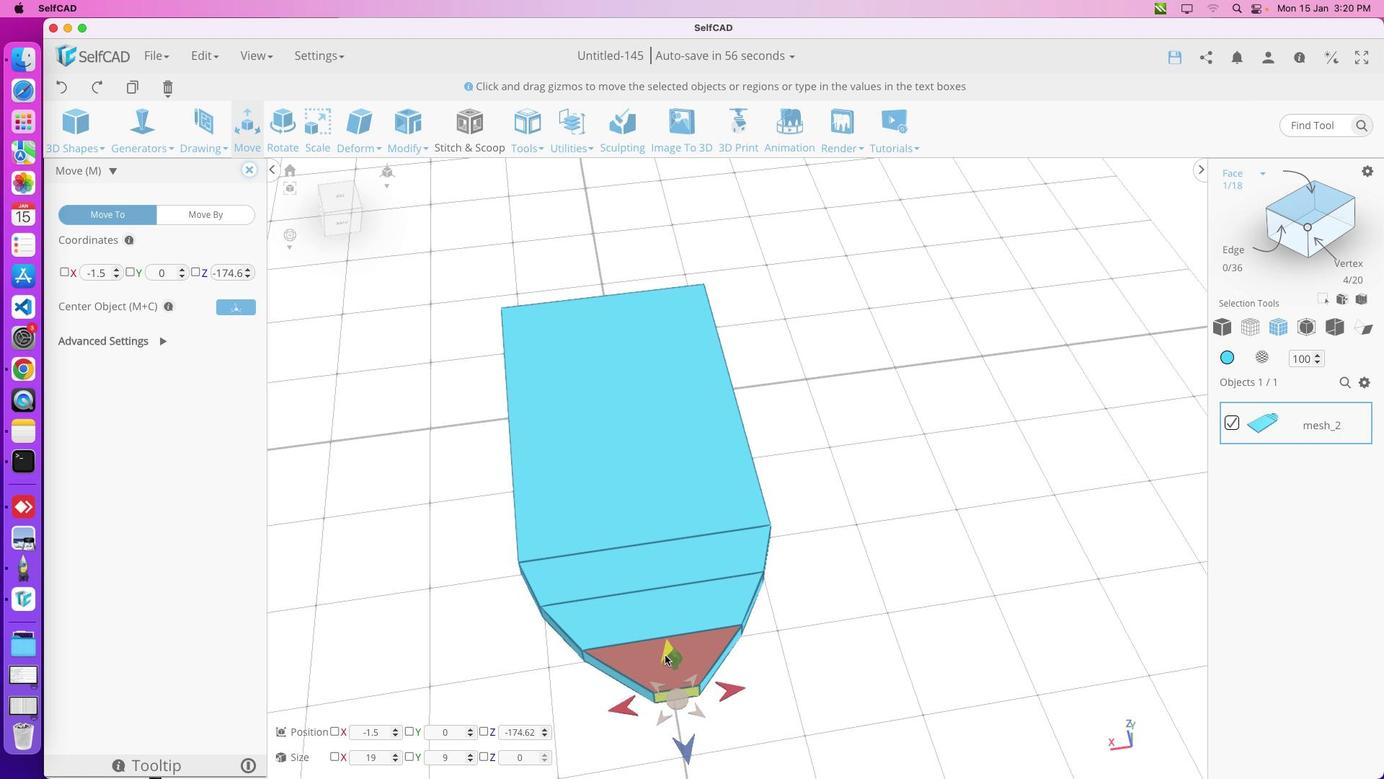 
Action: Mouse moved to (940, 690)
Screenshot: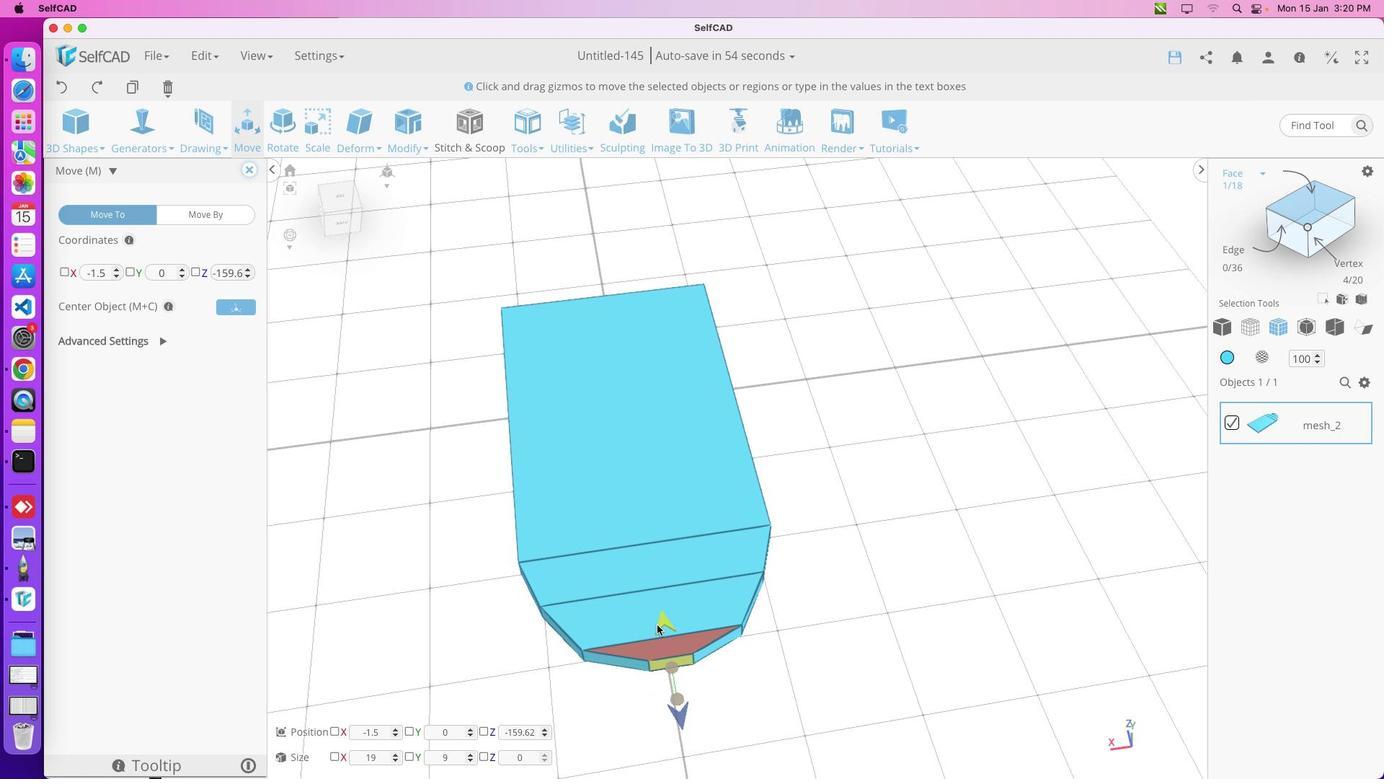 
Action: Mouse pressed left at (940, 690)
Screenshot: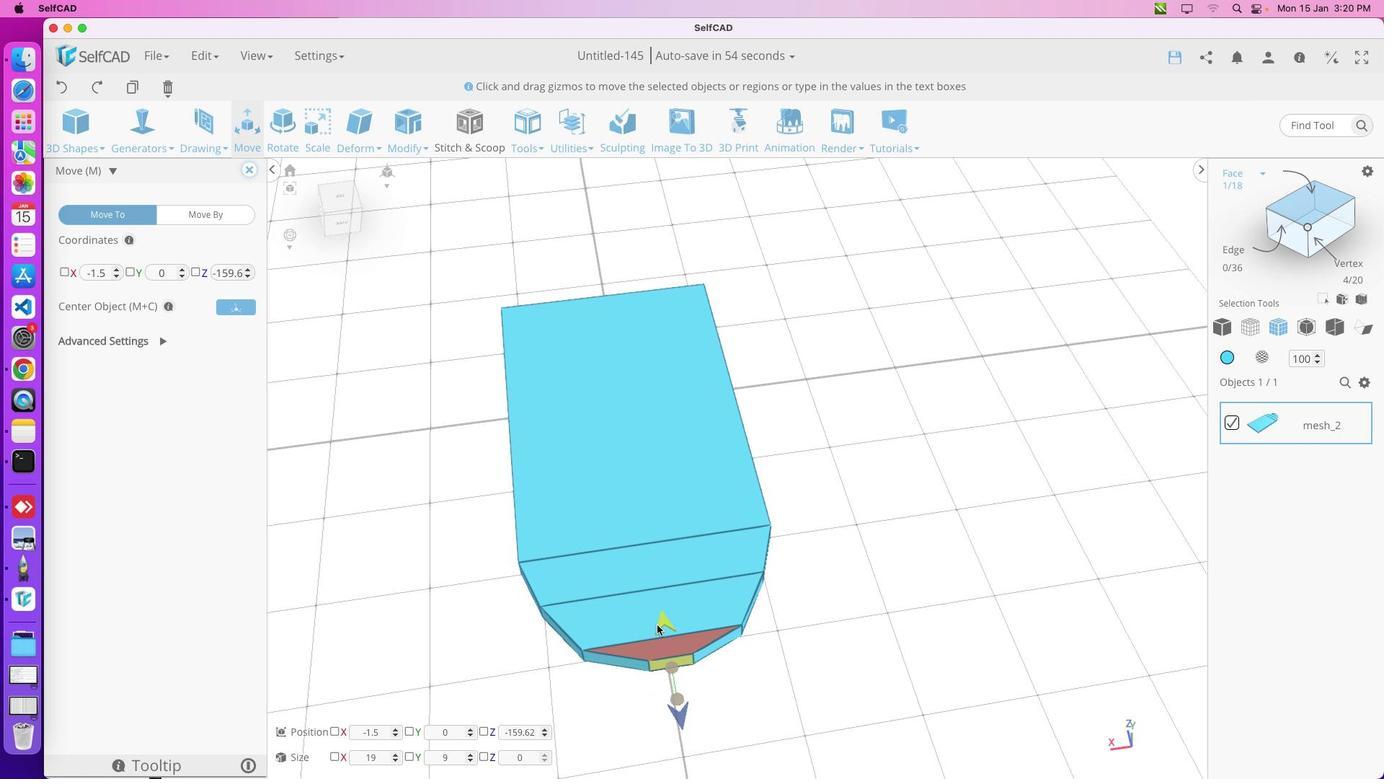 
Action: Mouse moved to (841, 714)
Screenshot: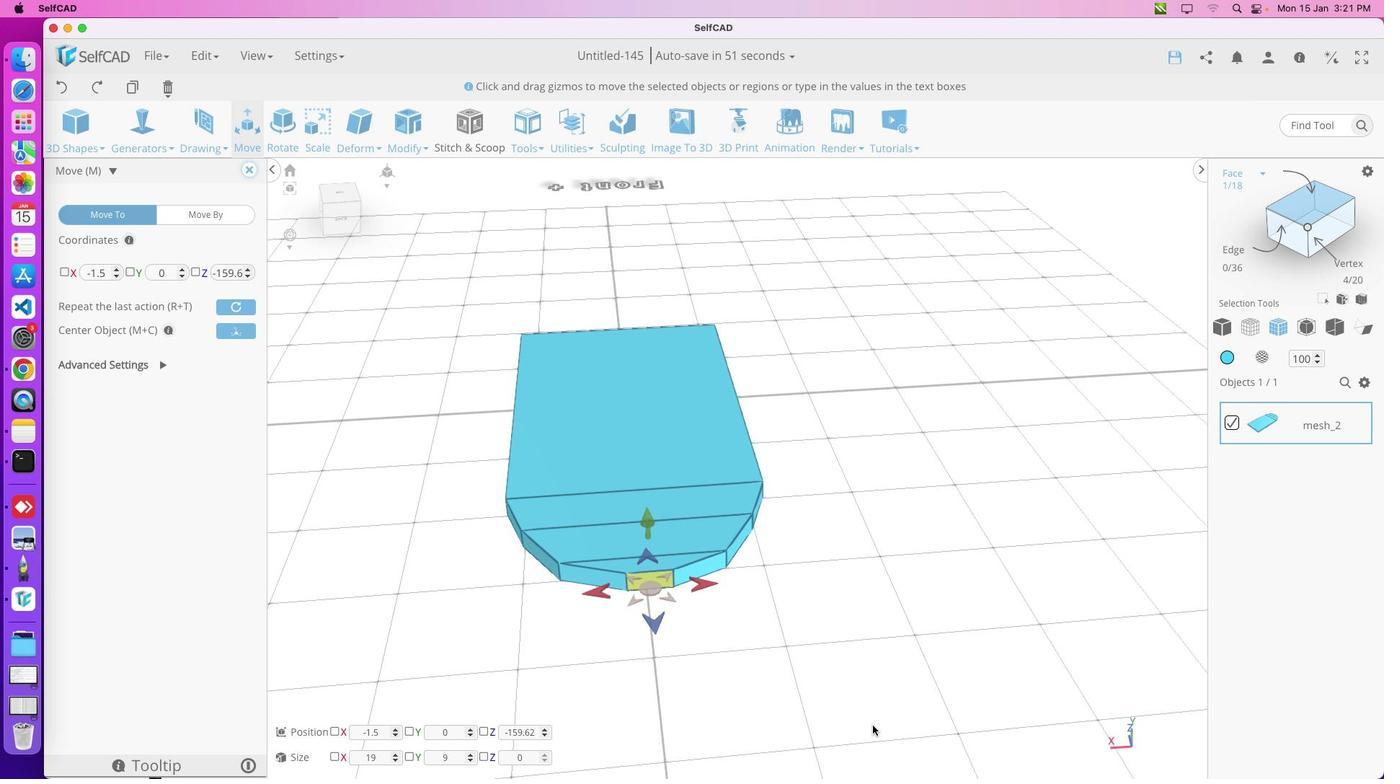 
Action: Mouse pressed left at (841, 714)
Screenshot: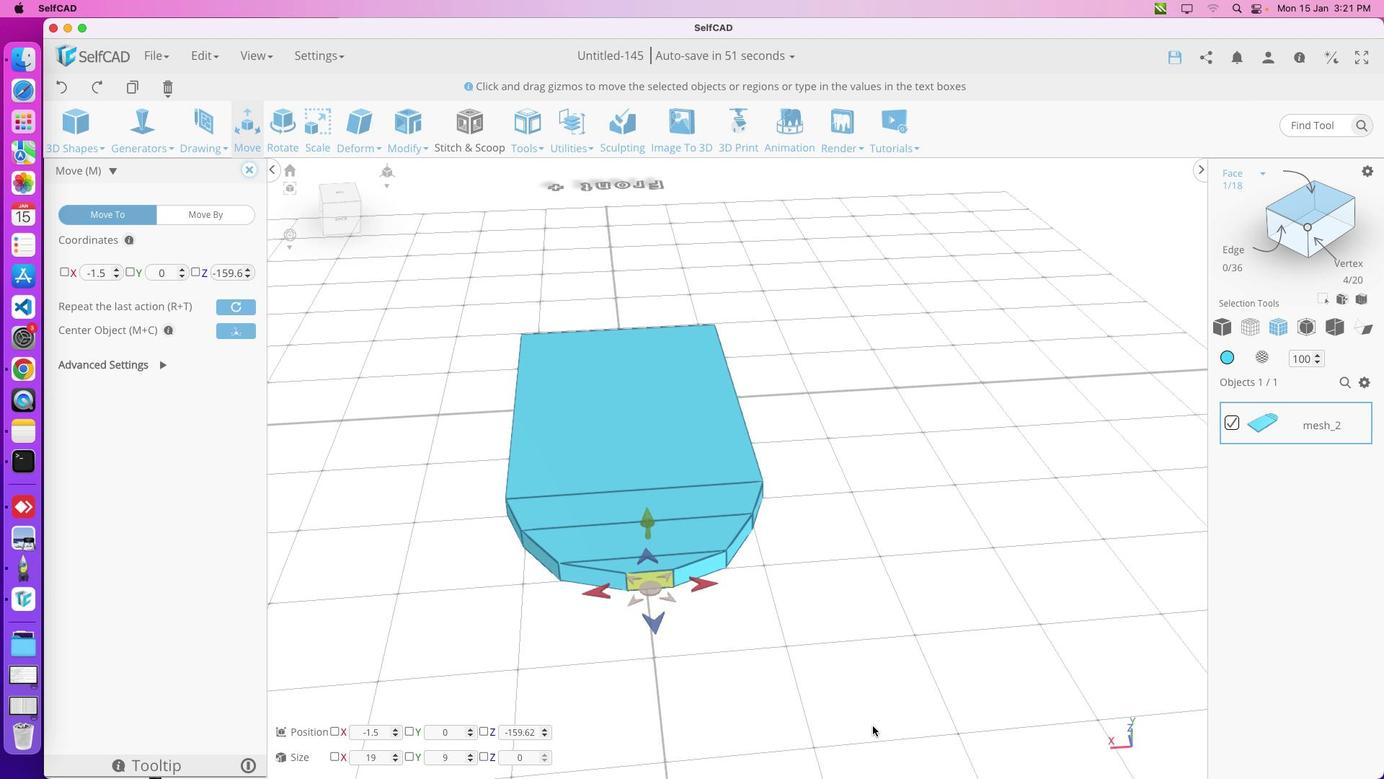 
Action: Mouse moved to (833, 710)
Screenshot: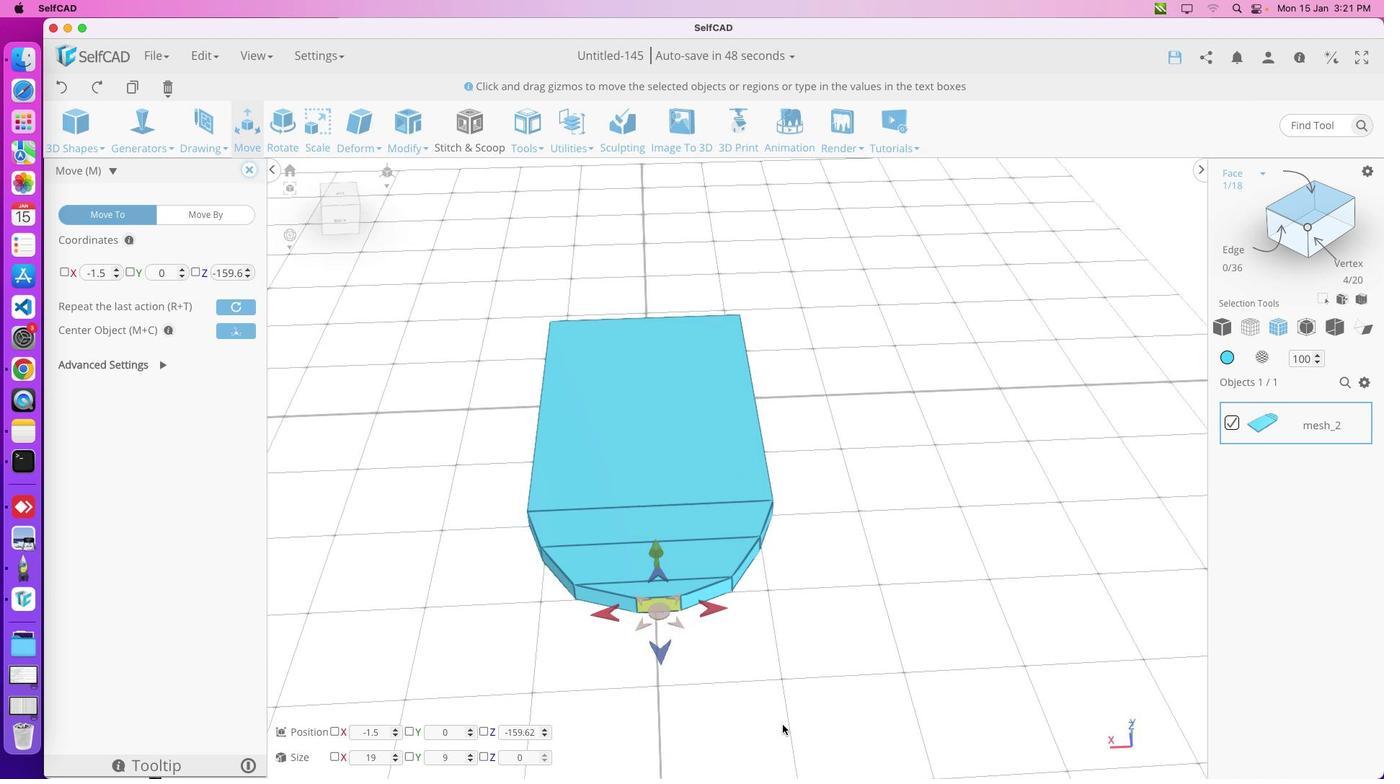 
Action: Mouse pressed left at (833, 710)
Screenshot: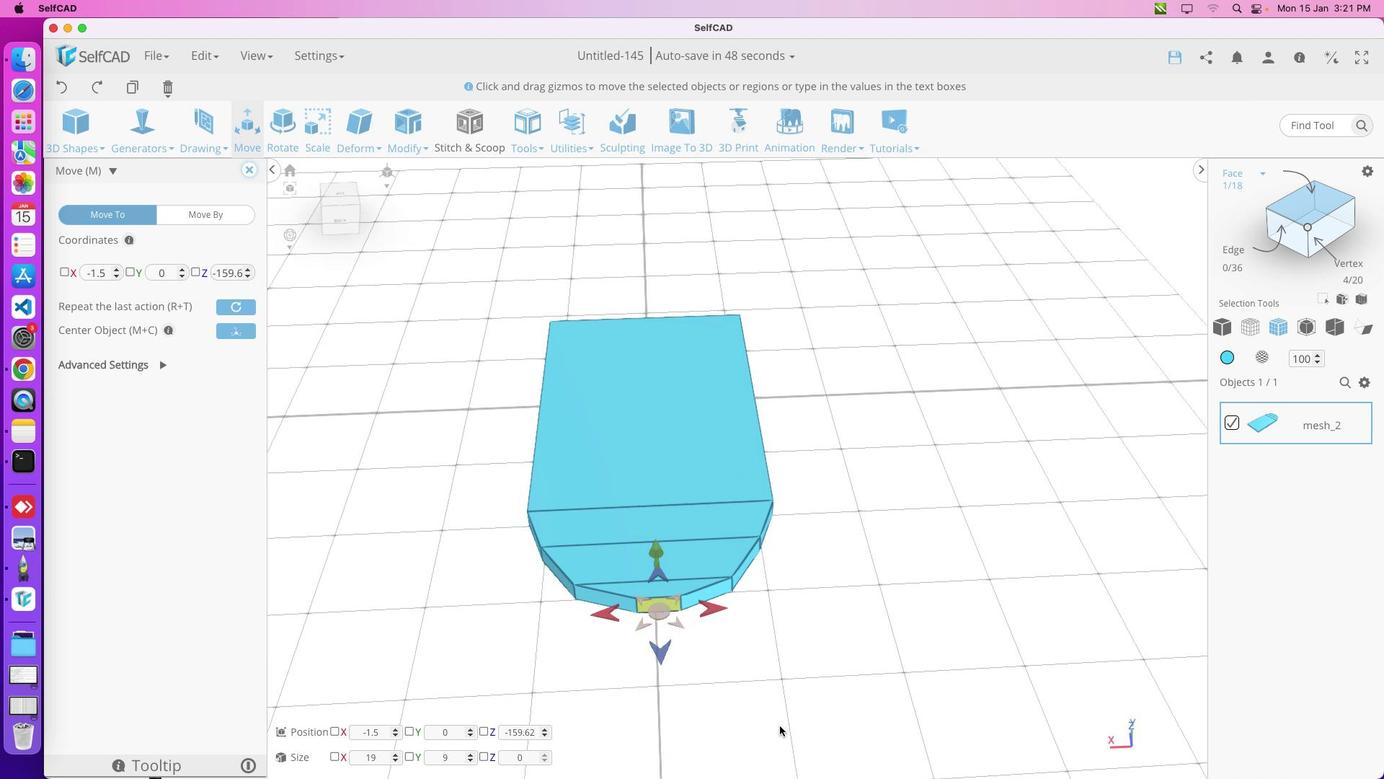 
Action: Mouse moved to (896, 706)
Screenshot: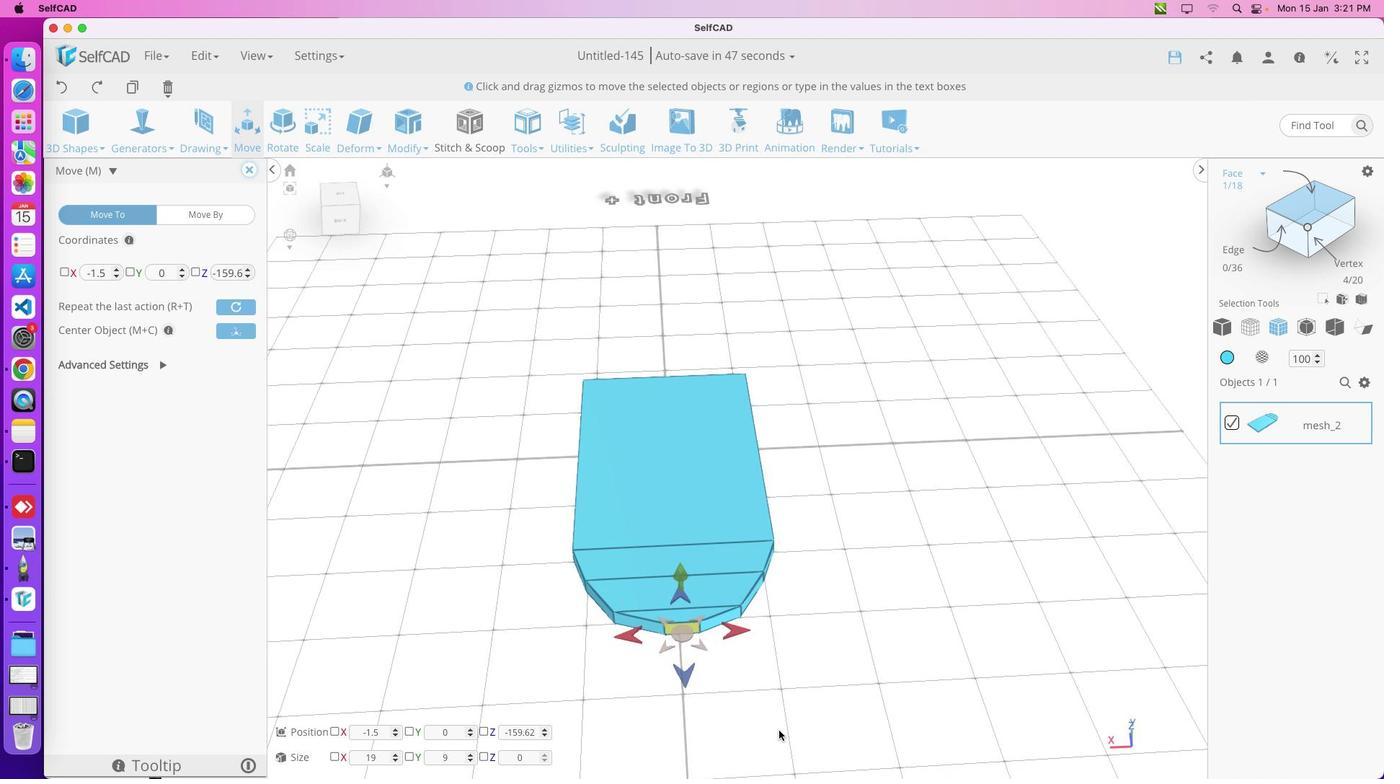 
Action: Mouse pressed middle at (896, 706)
Screenshot: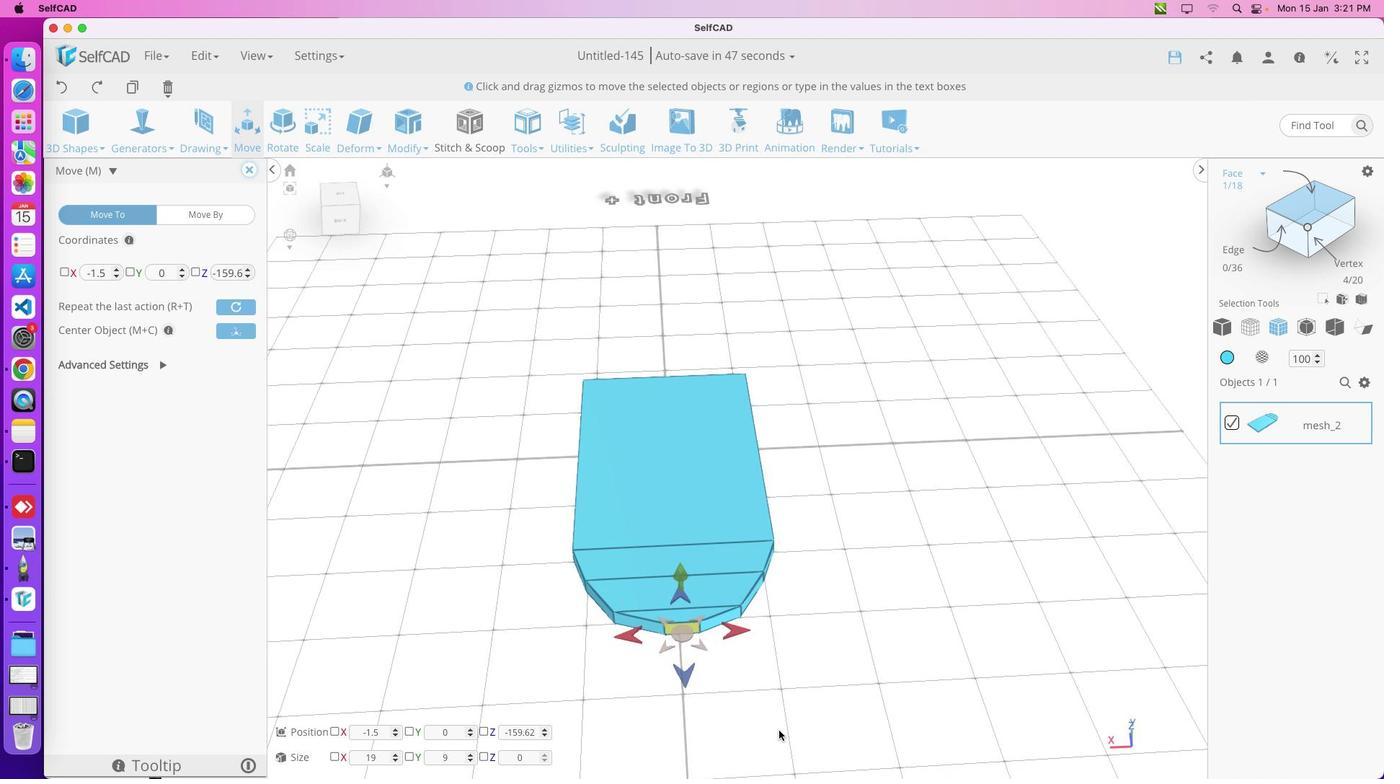 
Action: Mouse moved to (887, 705)
Screenshot: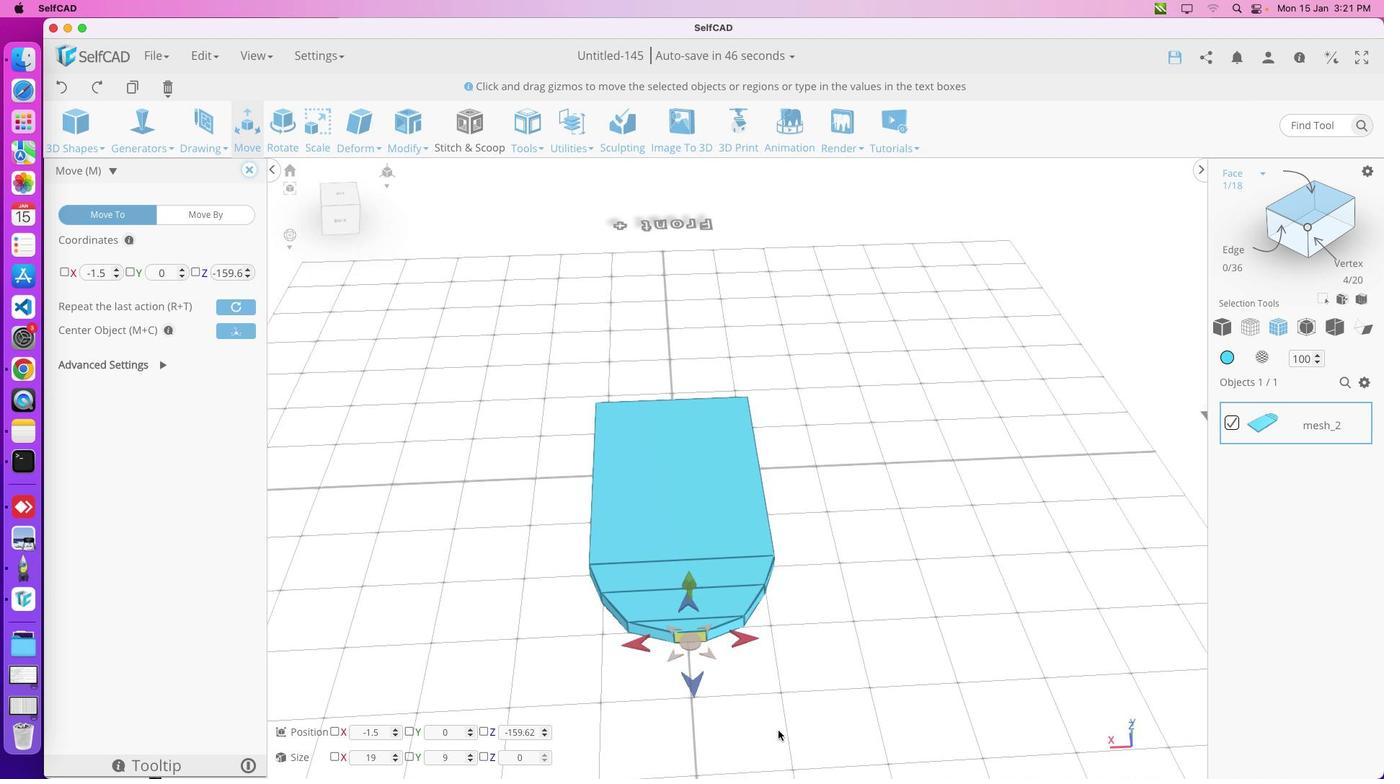 
Action: Mouse scrolled (887, 705) with delta (1238, 543)
Screenshot: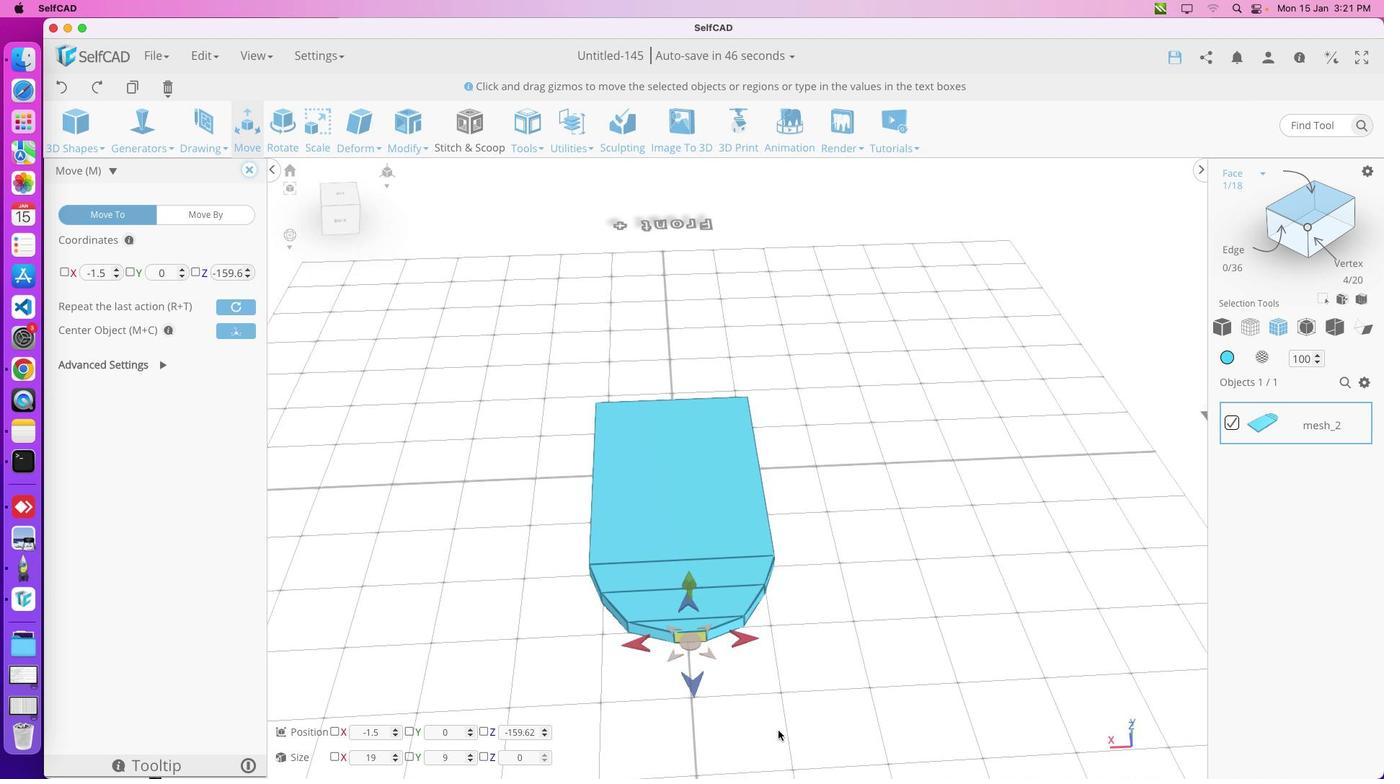 
Action: Mouse moved to (888, 706)
Screenshot: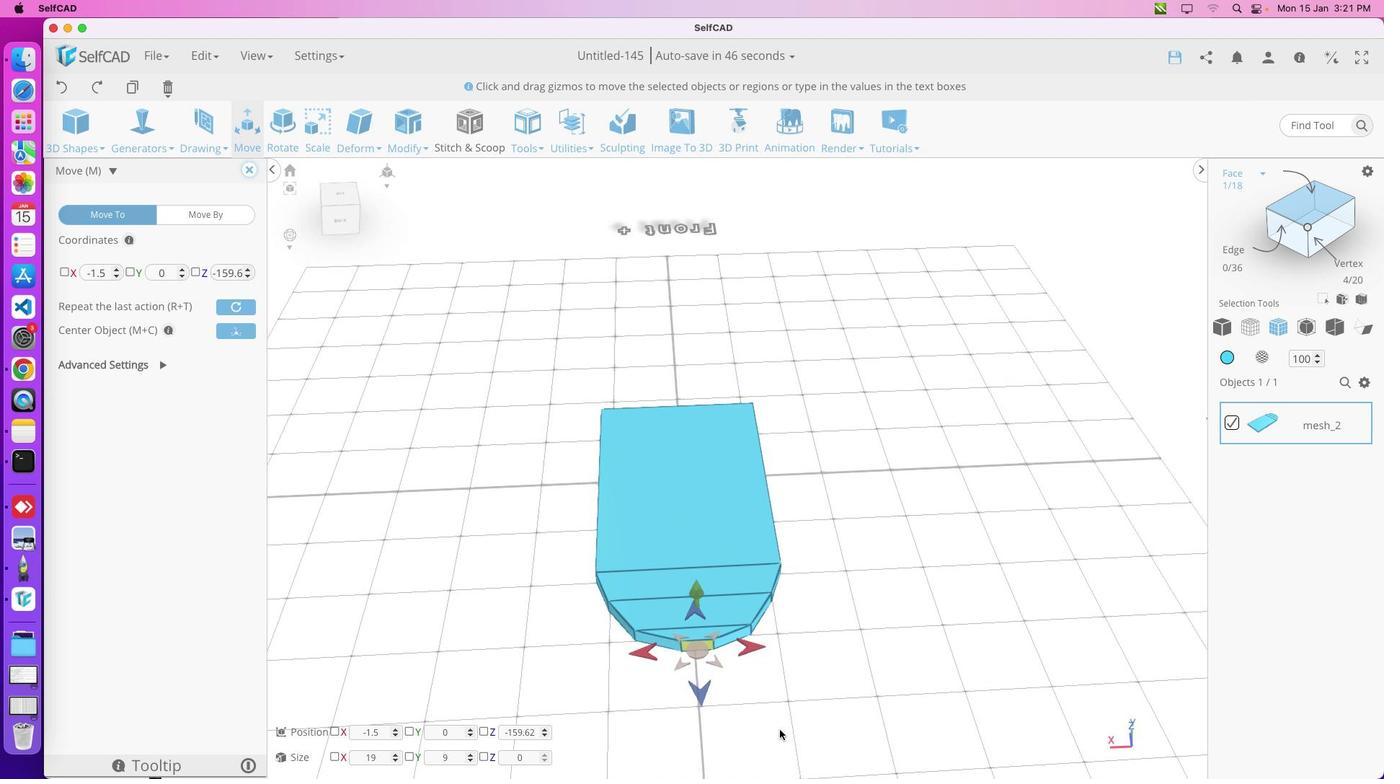 
Action: Mouse scrolled (888, 706) with delta (1238, 543)
Screenshot: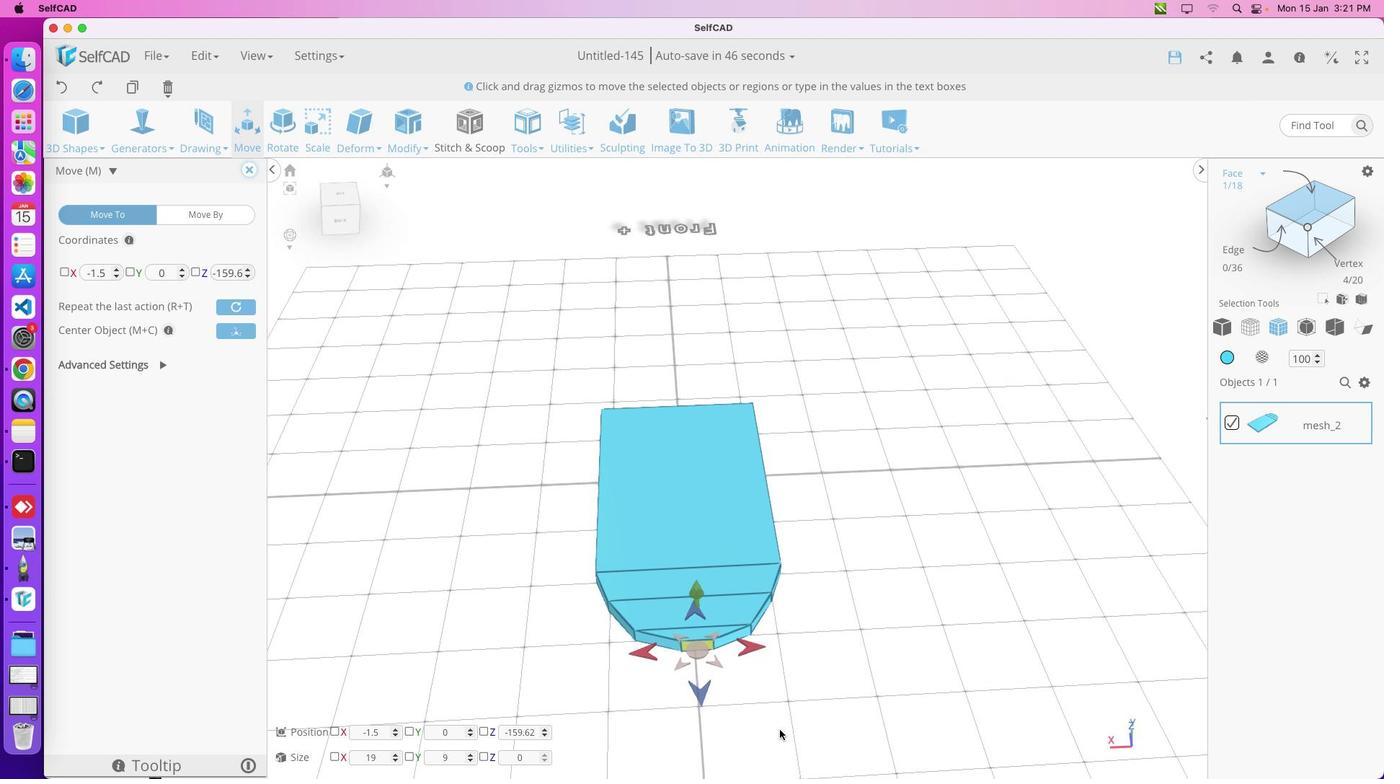 
Action: Mouse scrolled (888, 706) with delta (1238, 543)
Screenshot: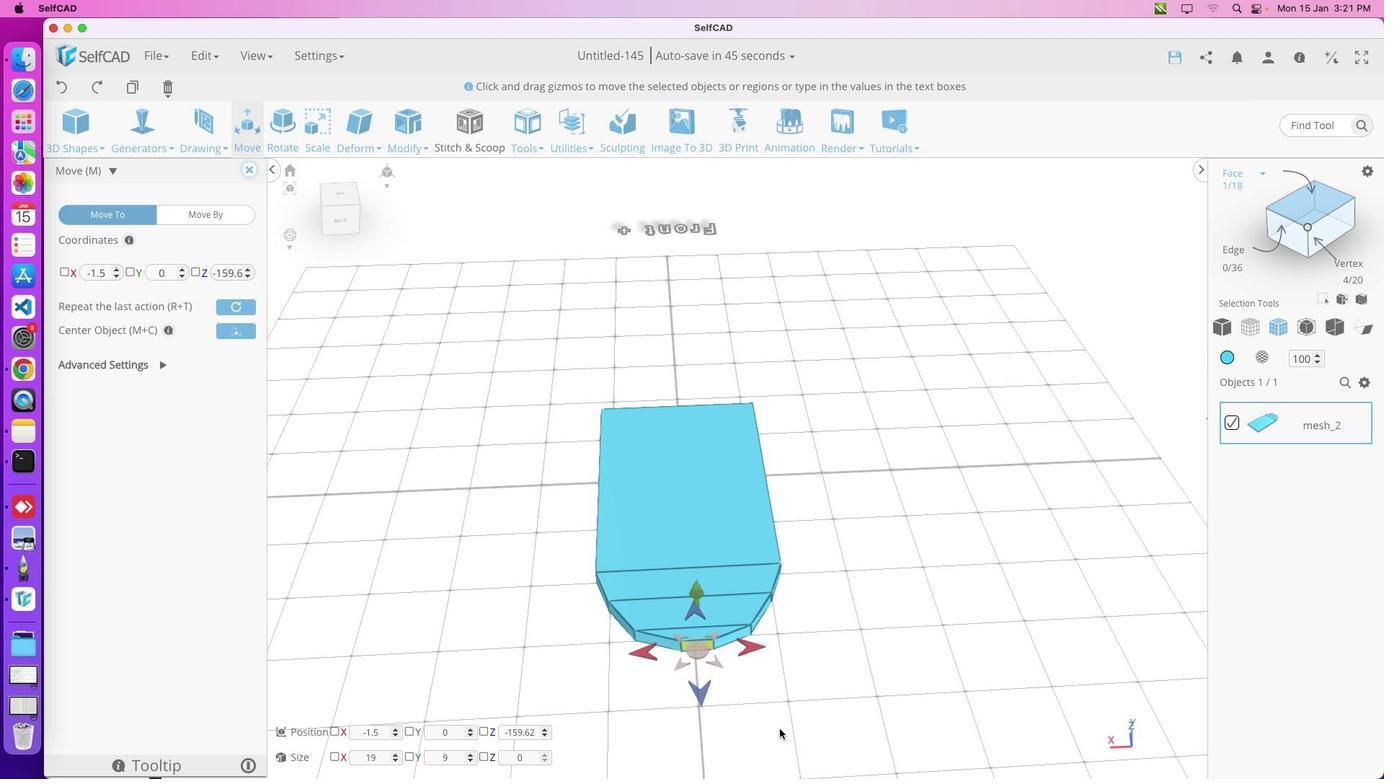 
Action: Mouse scrolled (888, 706) with delta (1238, 543)
Screenshot: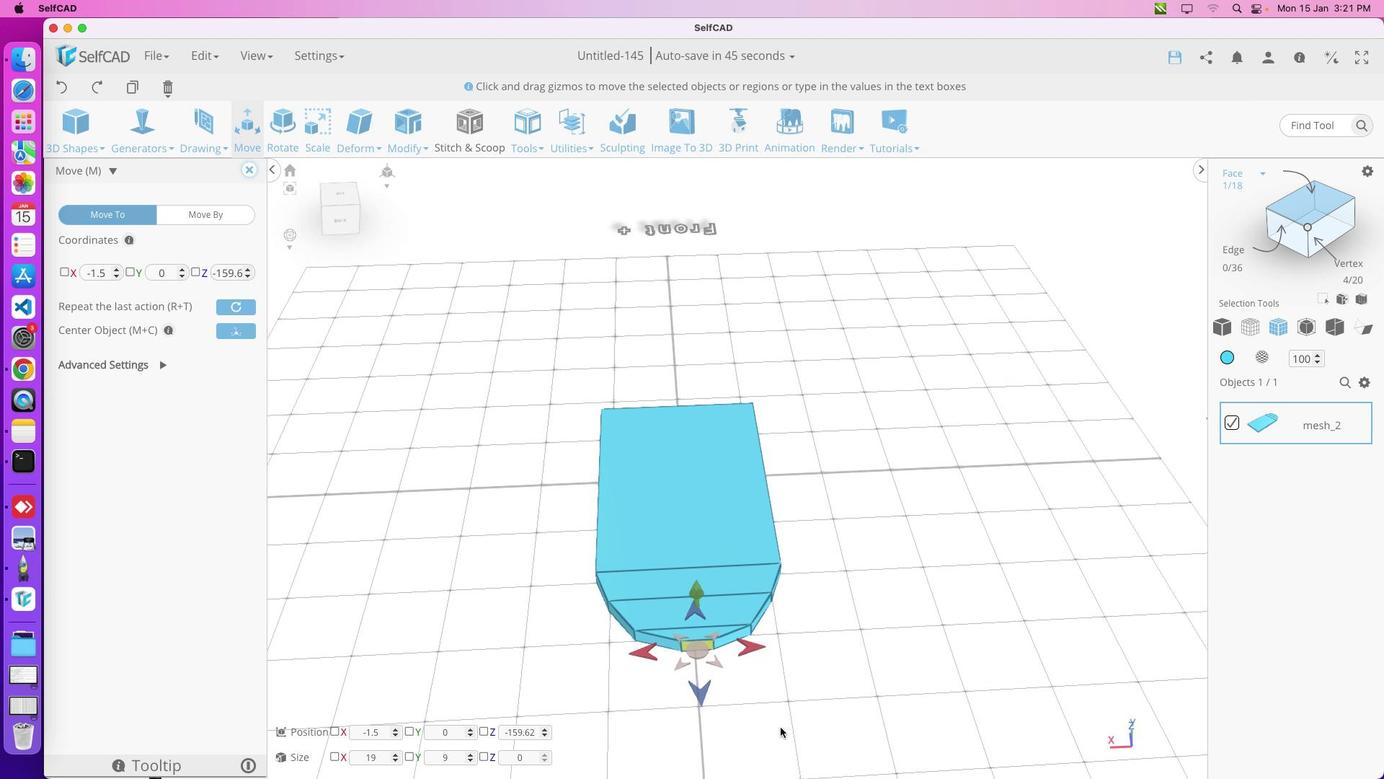 
Action: Mouse moved to (889, 706)
Screenshot: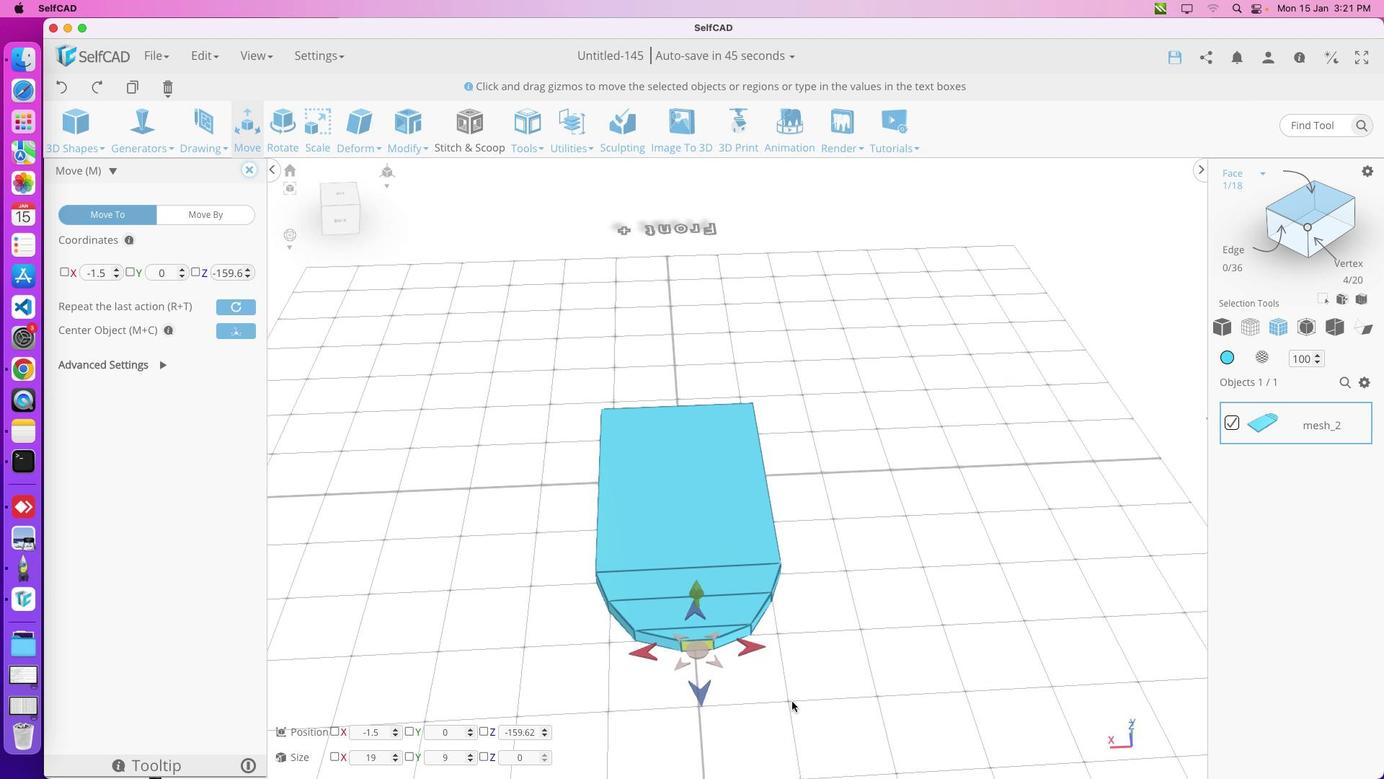 
Action: Mouse scrolled (889, 706) with delta (1238, 543)
Screenshot: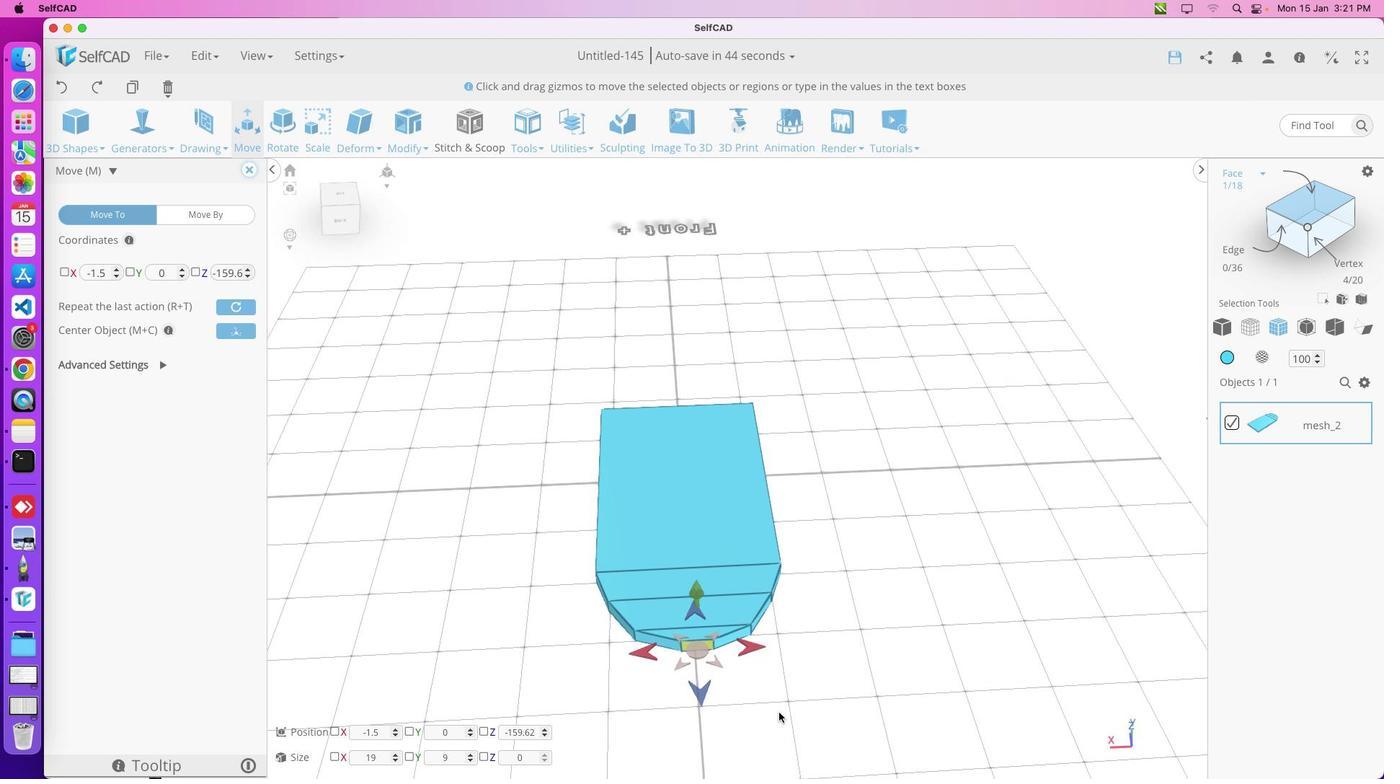 
Action: Mouse scrolled (889, 706) with delta (1238, 543)
Screenshot: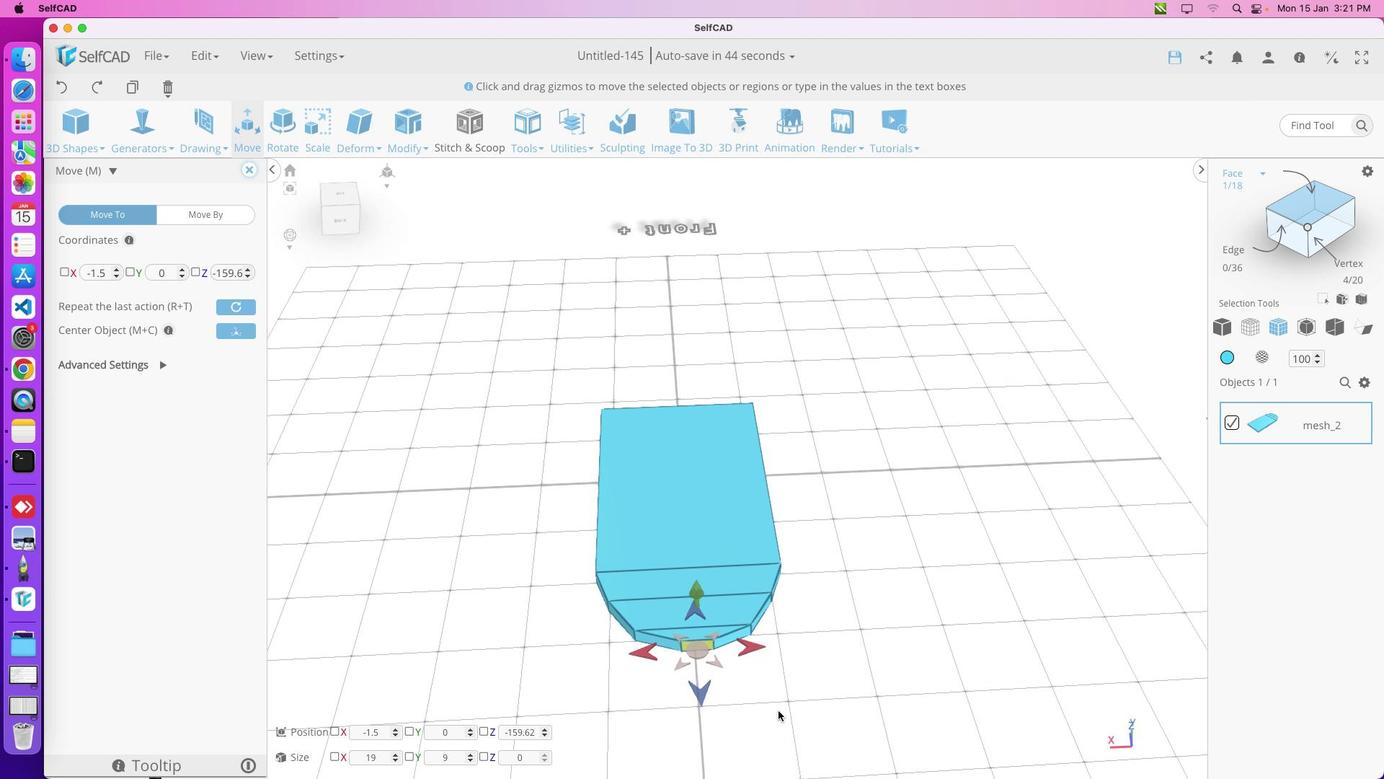 
Action: Mouse moved to (891, 706)
Screenshot: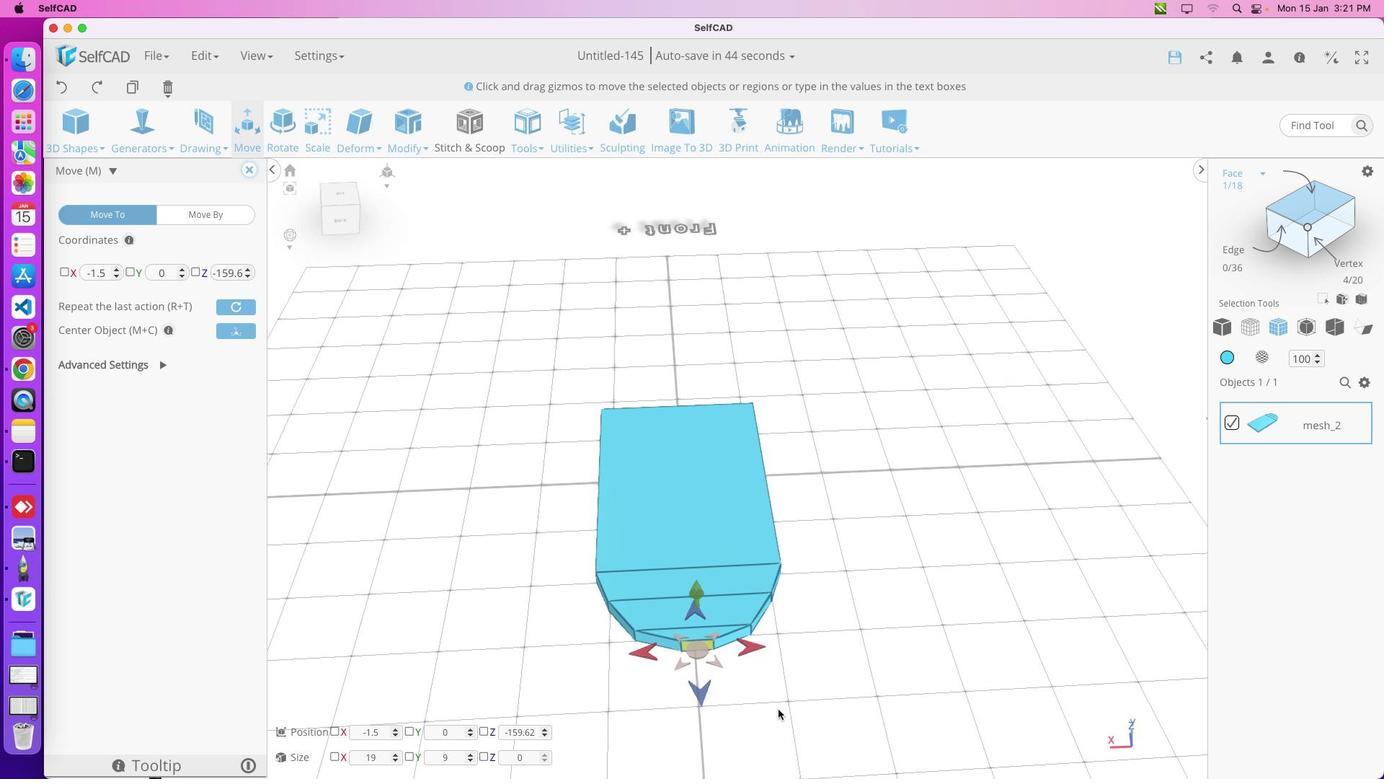 
Action: Mouse pressed middle at (891, 706)
Screenshot: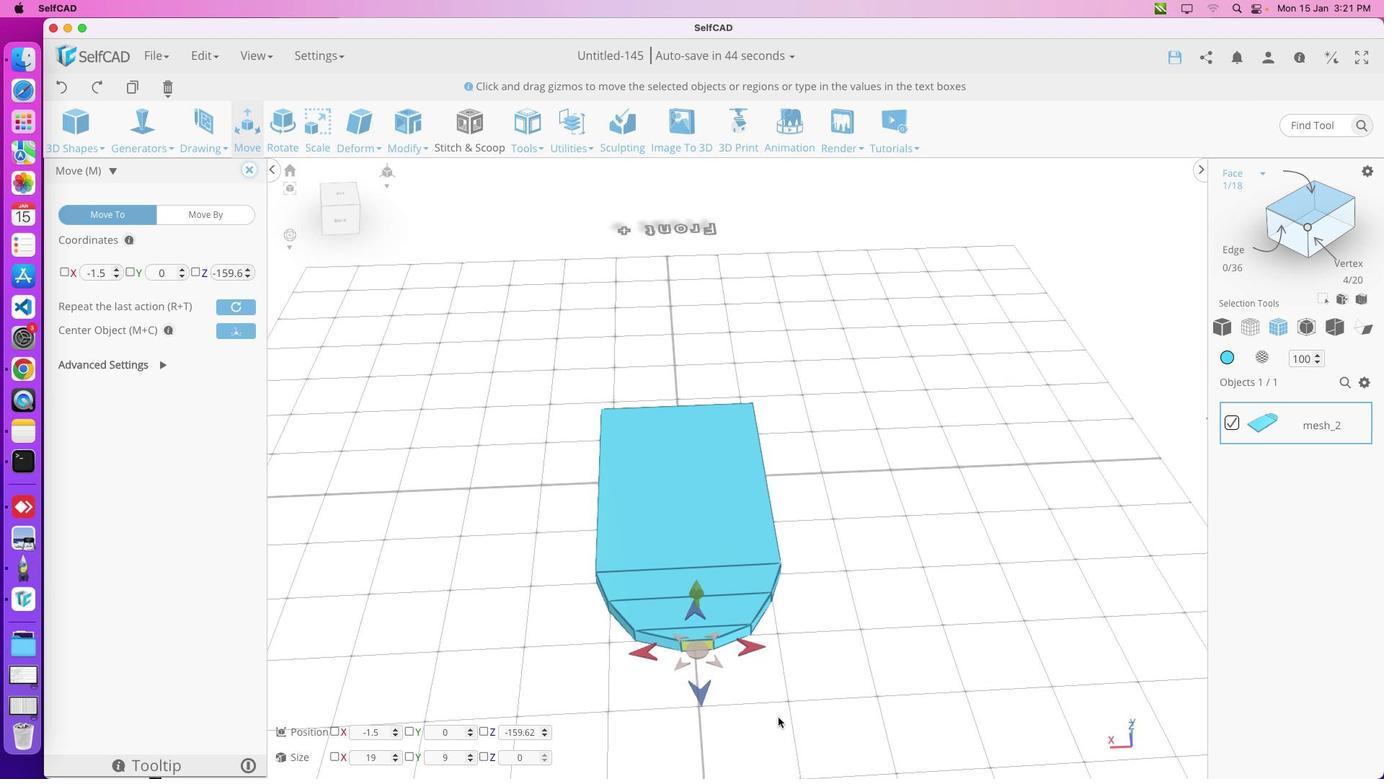 
Action: Mouse moved to (893, 695)
Screenshot: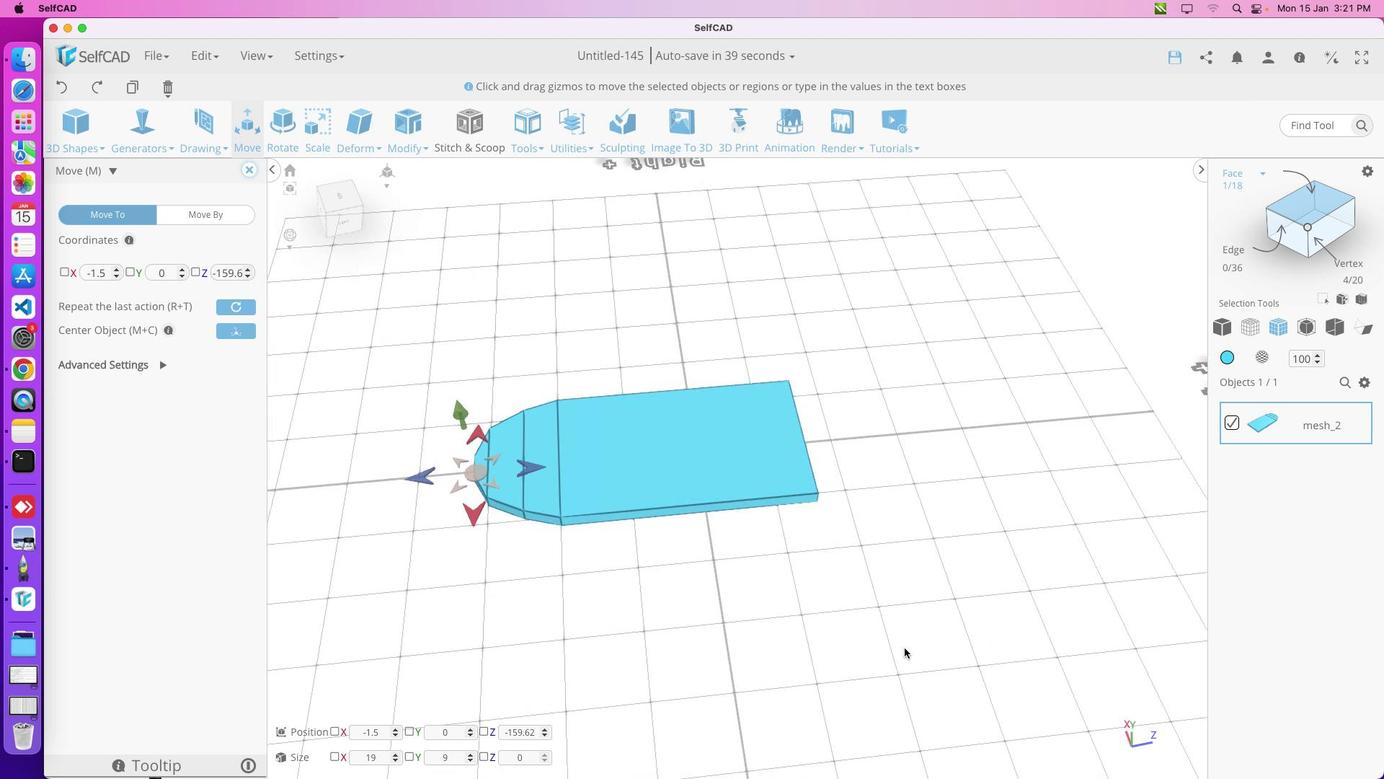 
Action: Mouse pressed left at (893, 695)
Screenshot: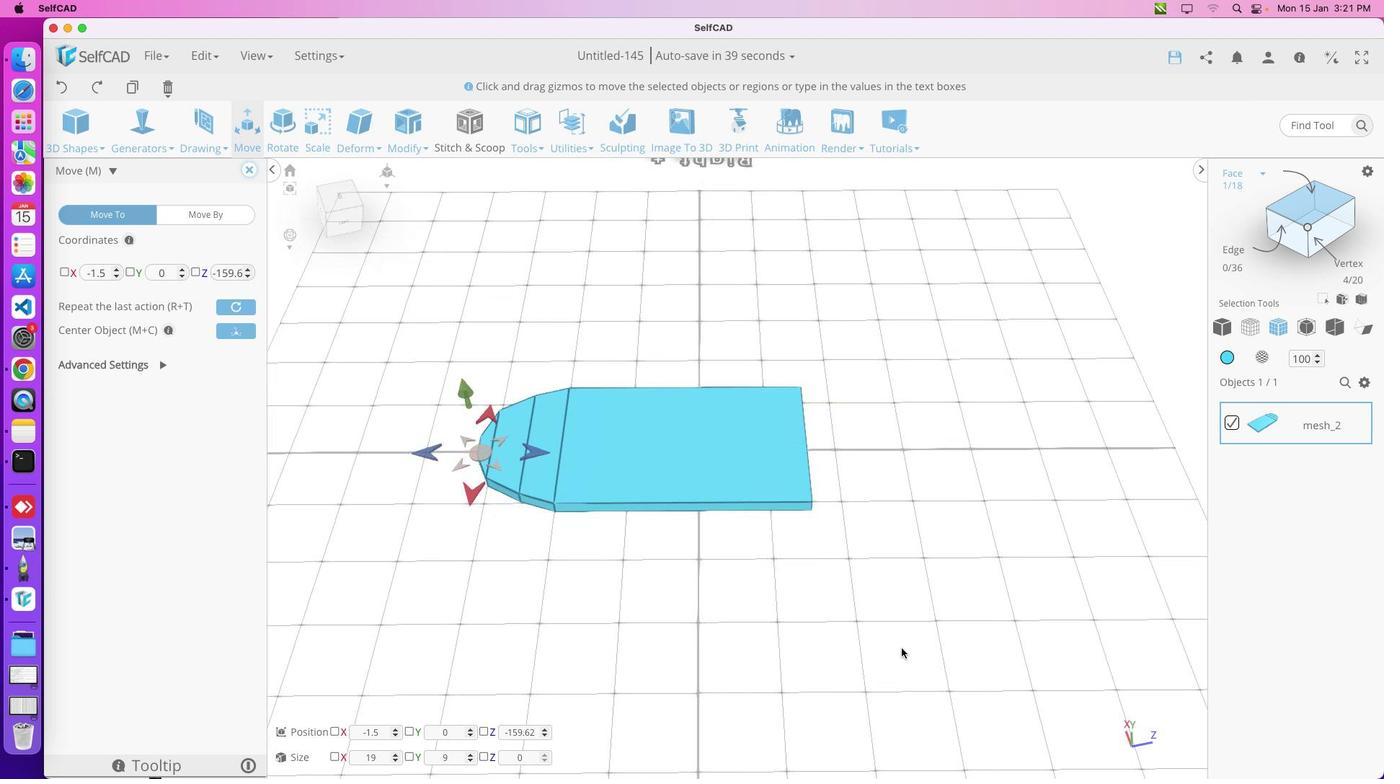 
Action: Mouse moved to (854, 687)
Screenshot: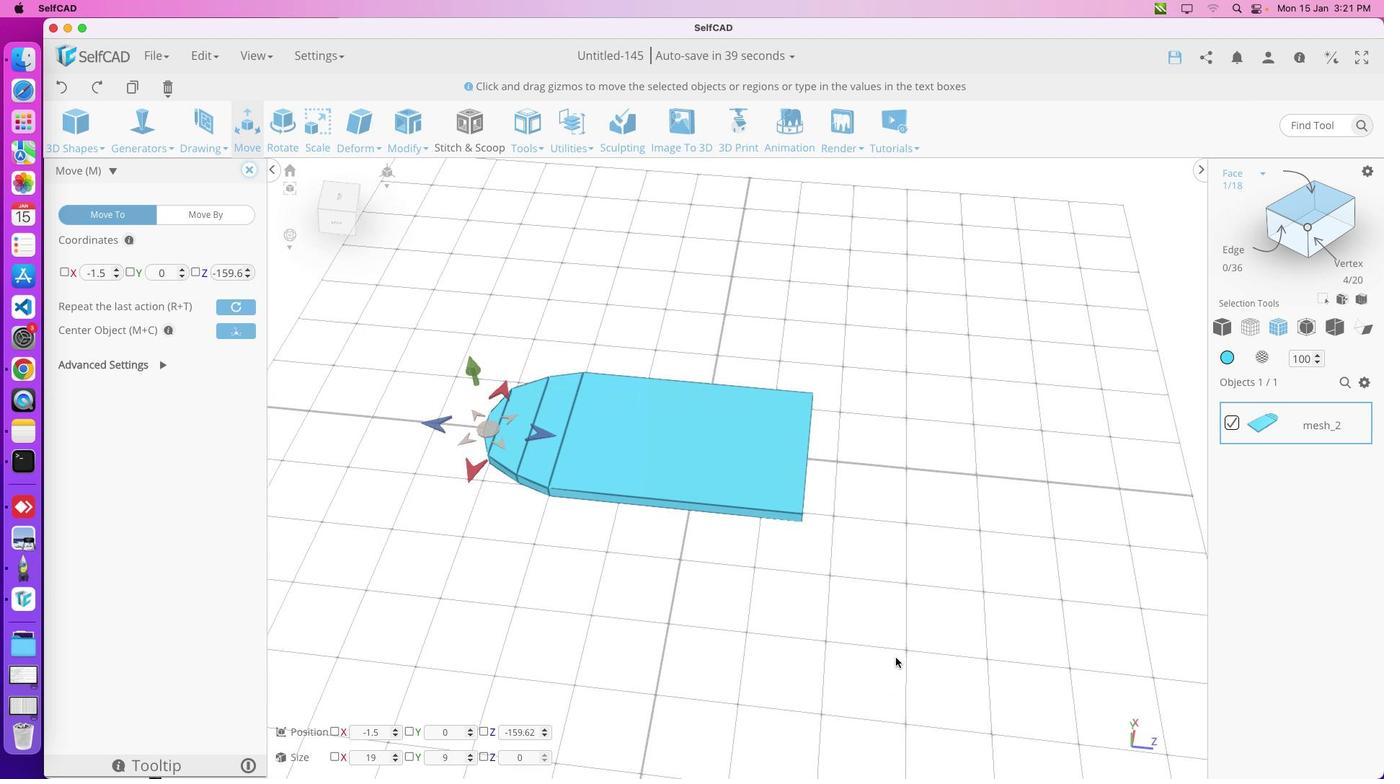 
Action: Mouse pressed left at (854, 687)
Screenshot: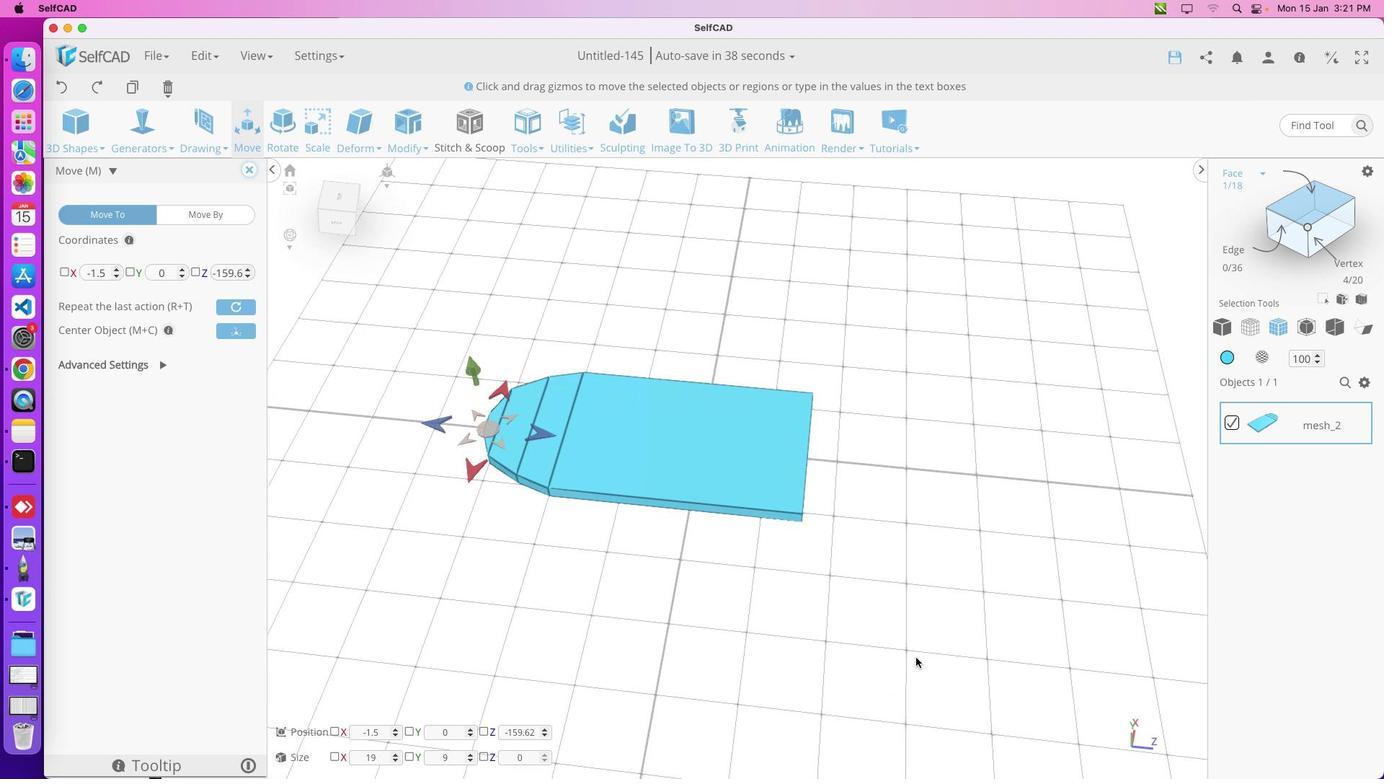
Action: Mouse moved to (807, 688)
Screenshot: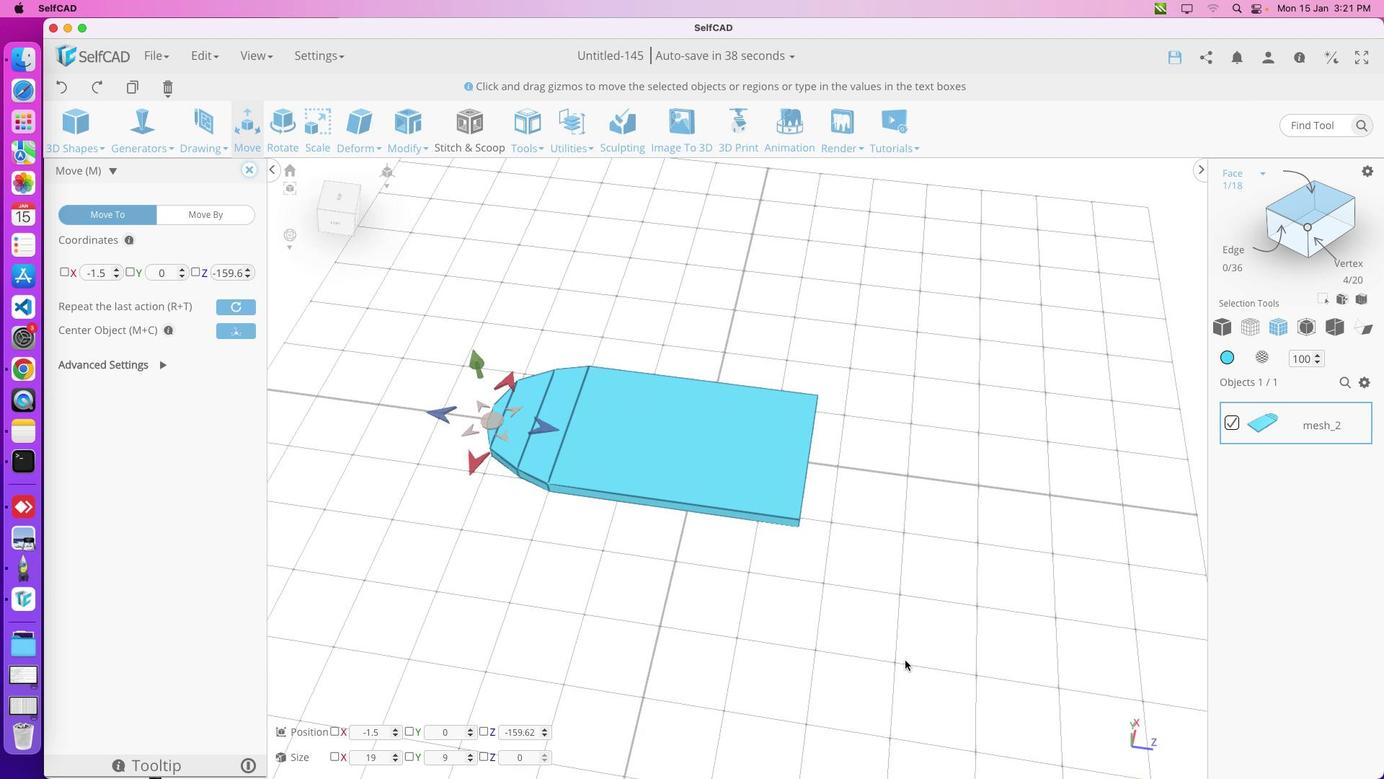 
Action: Mouse pressed left at (807, 688)
Screenshot: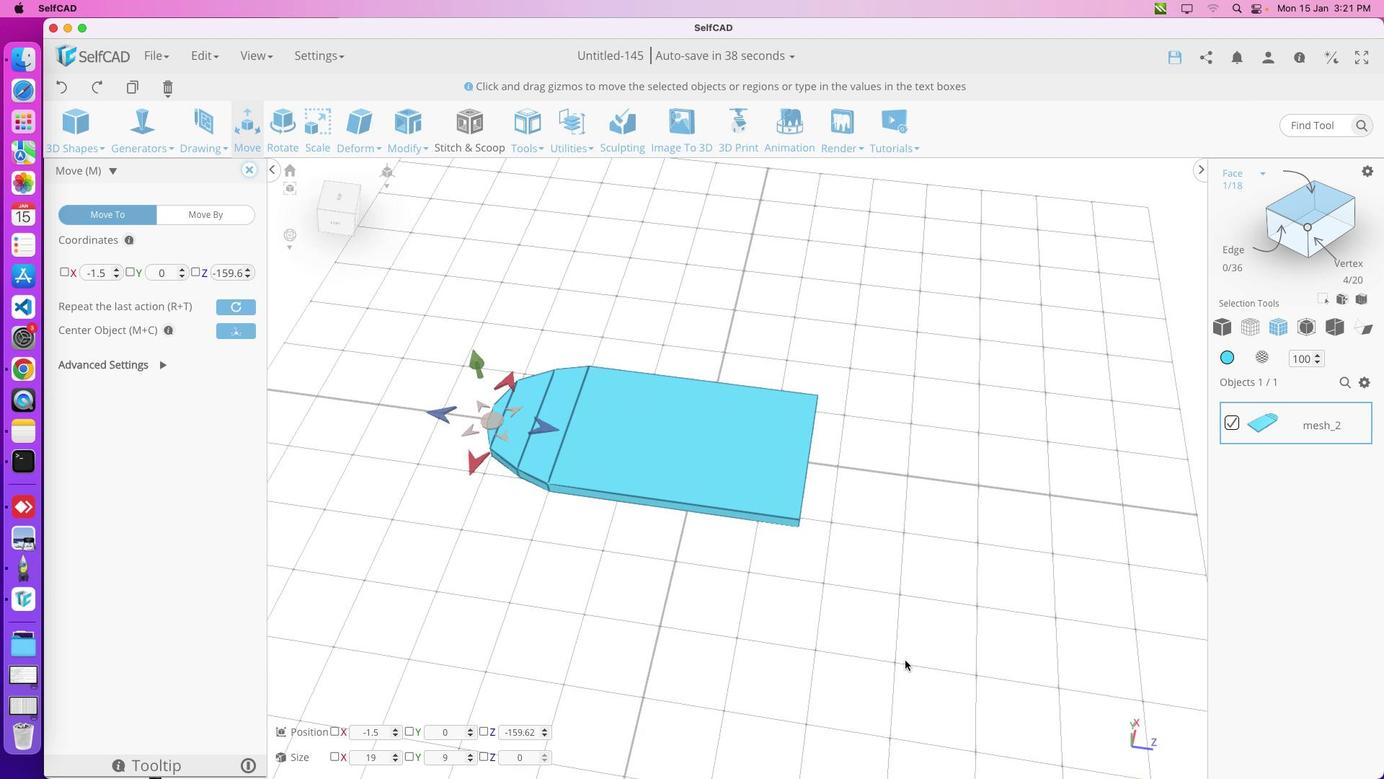 
Action: Mouse moved to (828, 690)
Screenshot: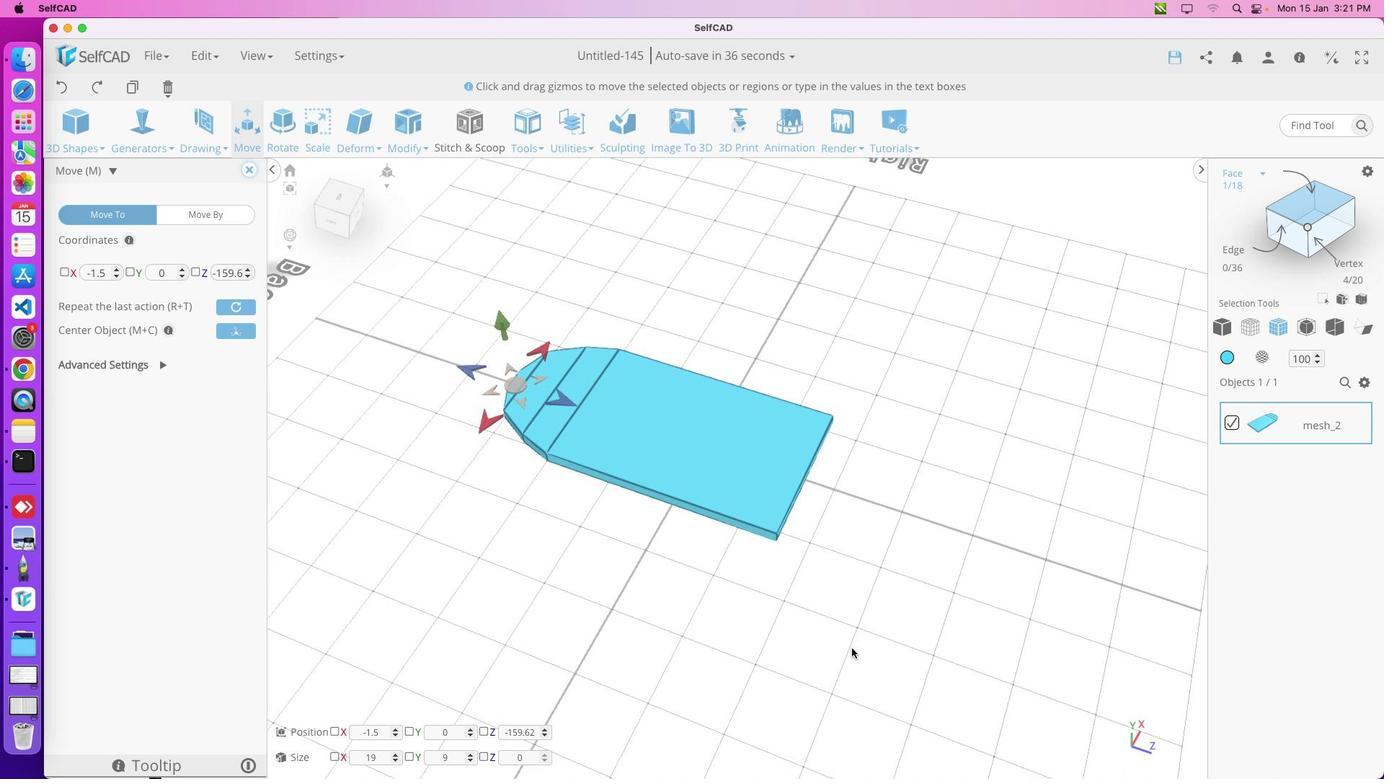 
Action: Mouse pressed left at (828, 690)
Screenshot: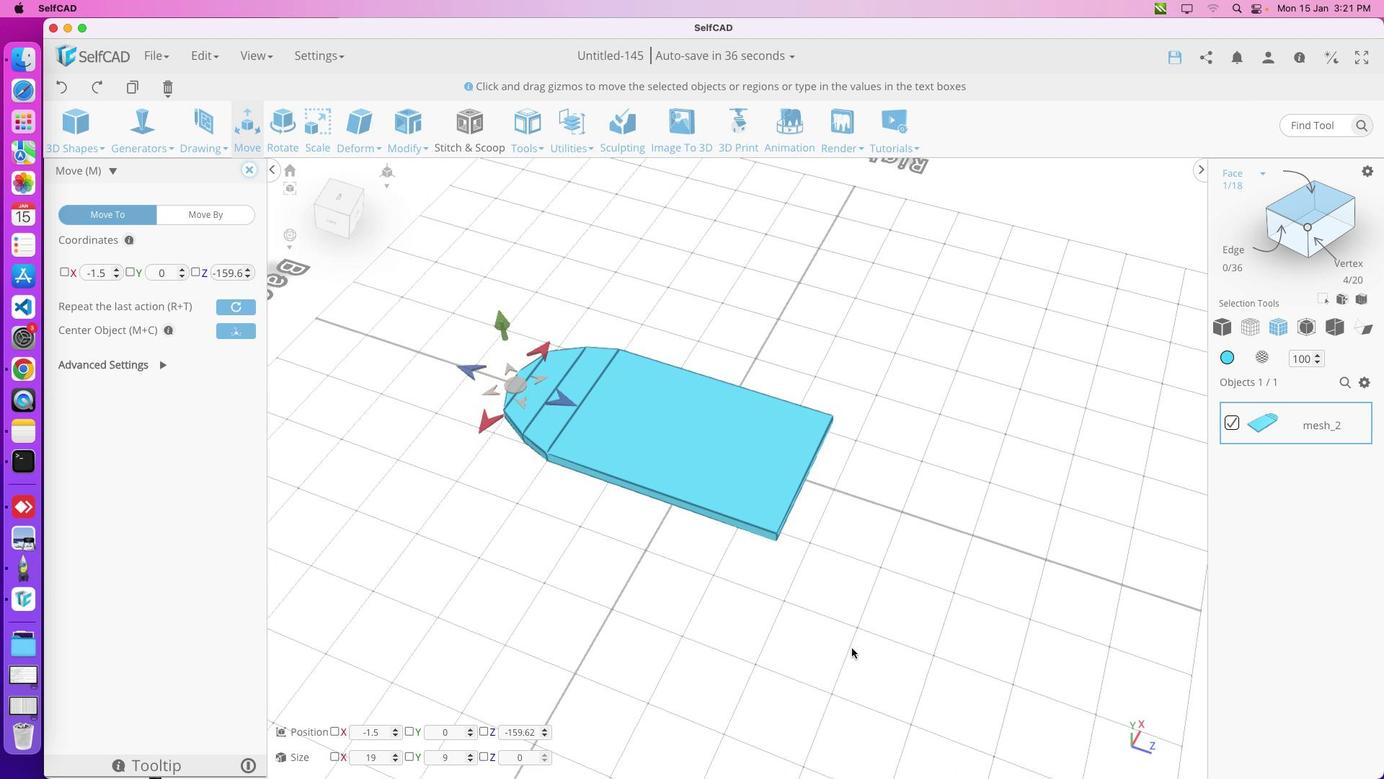 
Action: Mouse moved to (833, 688)
Screenshot: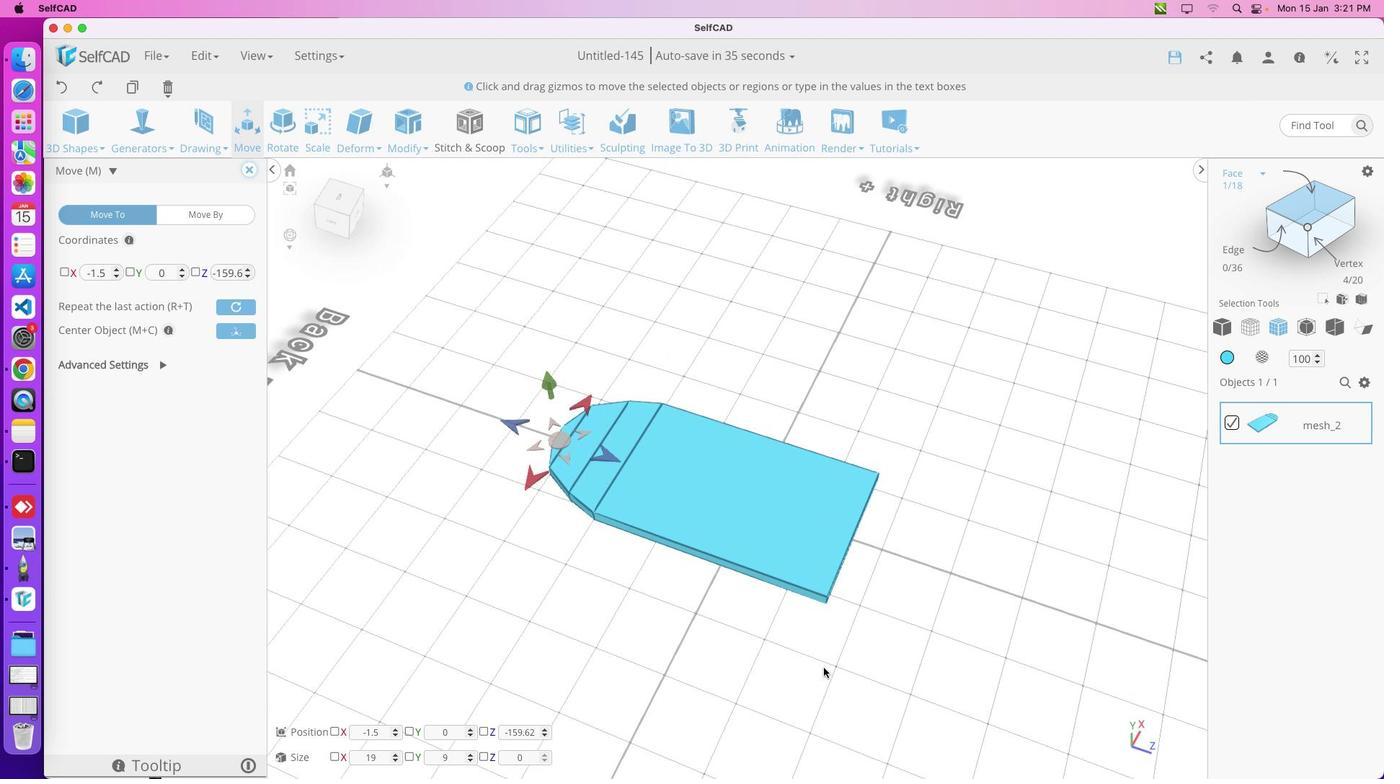 
Action: Mouse pressed left at (833, 688)
Screenshot: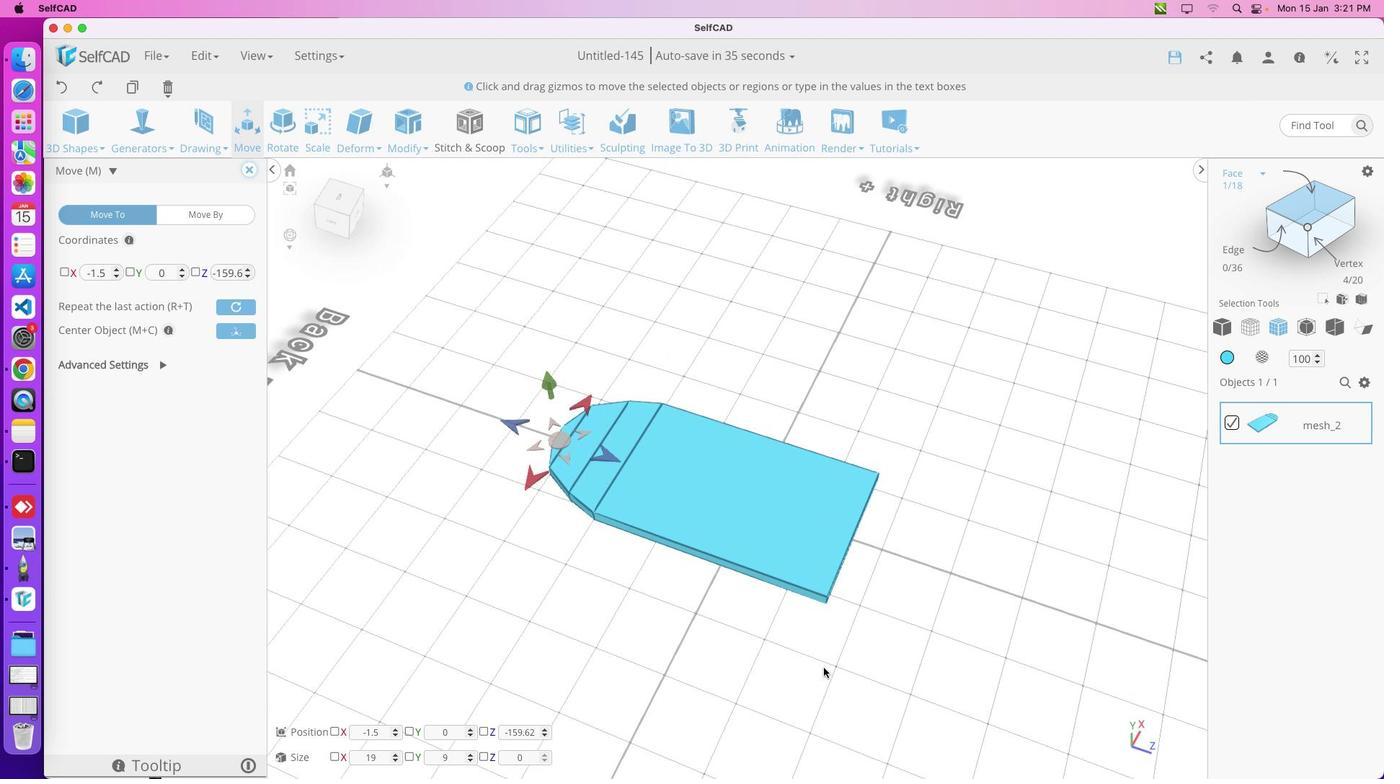 
Action: Mouse moved to (859, 683)
Screenshot: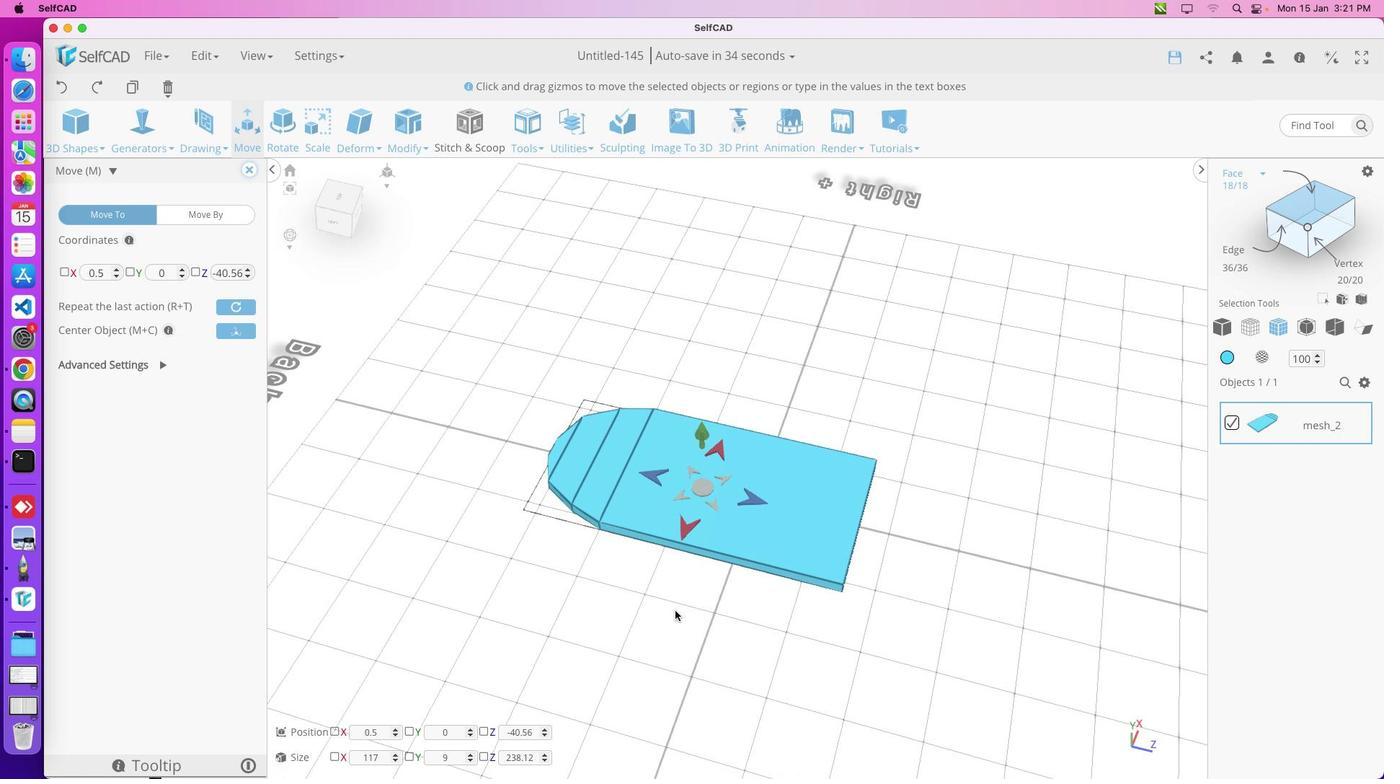 
Action: Mouse pressed middle at (859, 683)
Screenshot: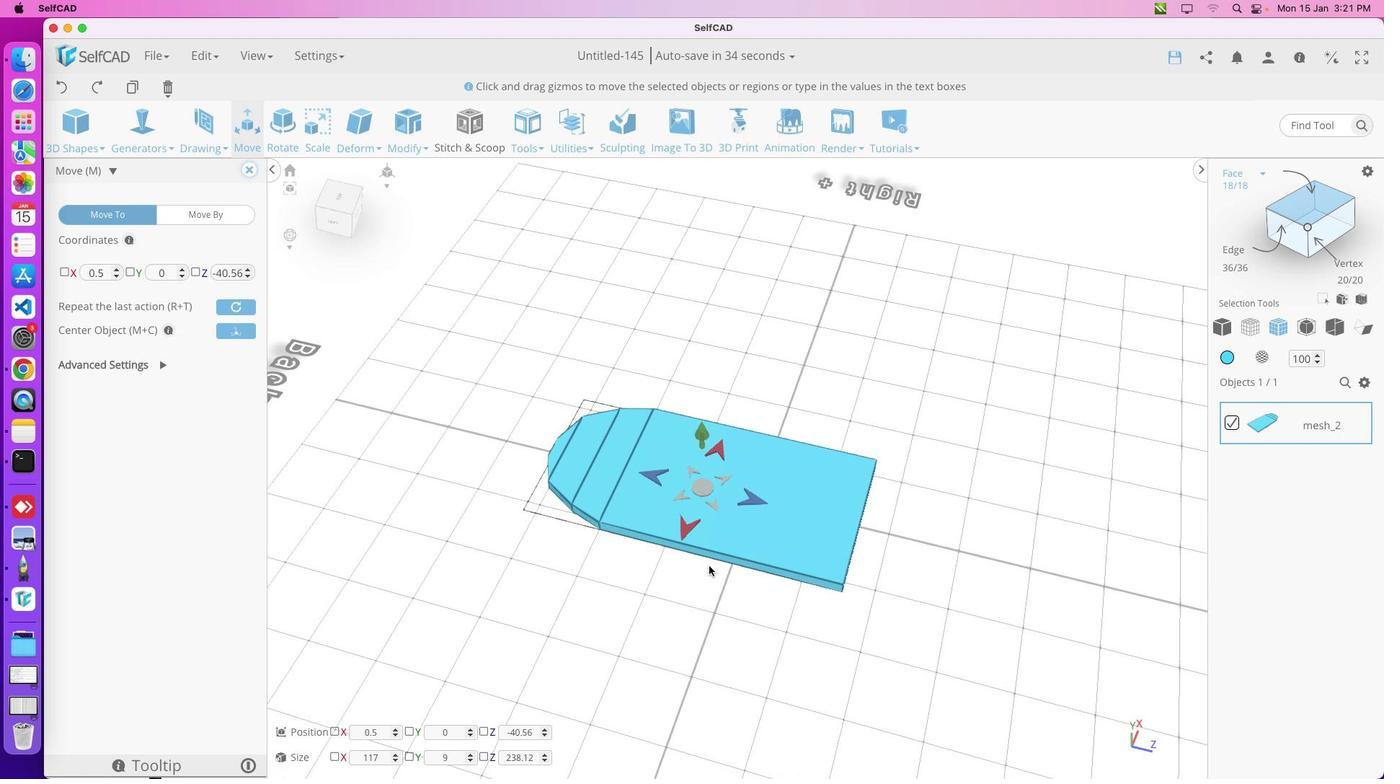
Action: Mouse moved to (869, 693)
Screenshot: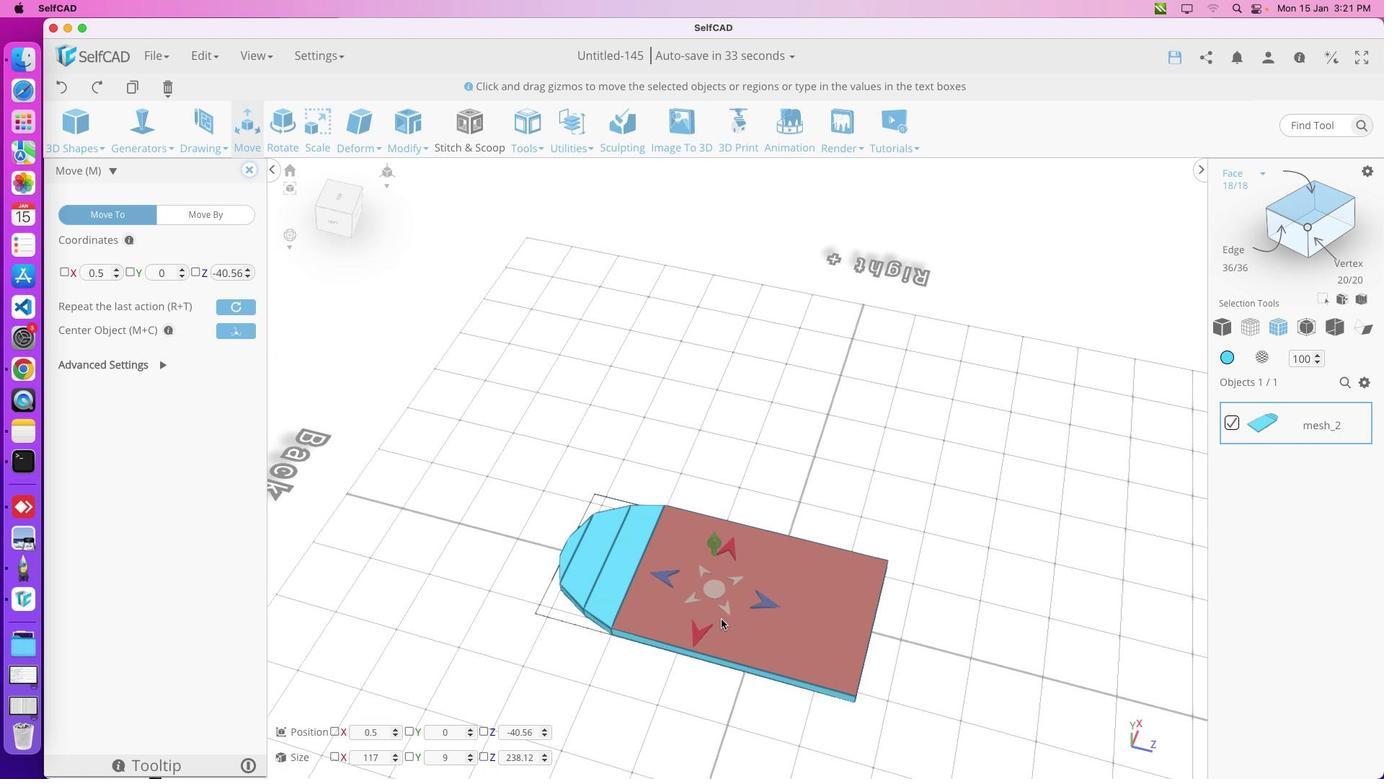 
Action: Mouse pressed left at (869, 693)
Screenshot: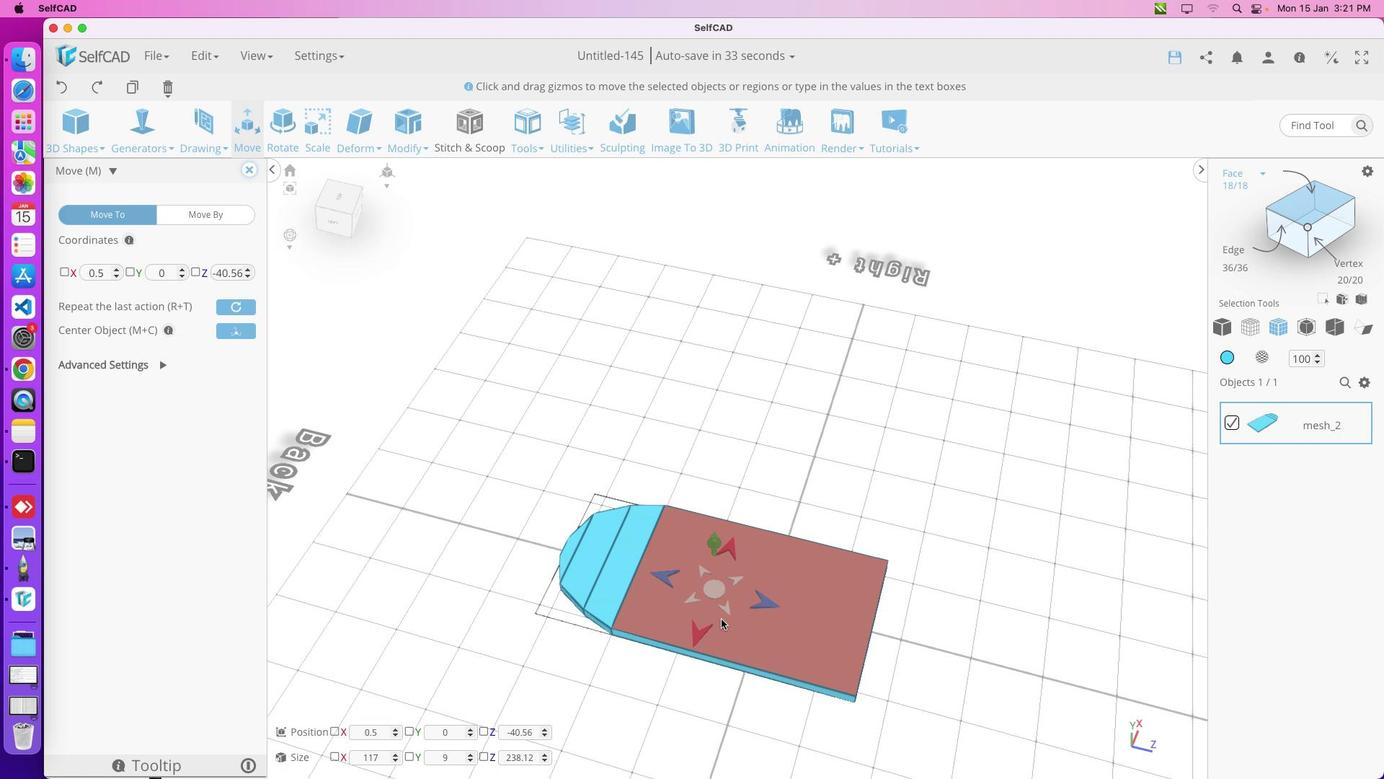 
Action: Mouse moved to (965, 696)
Screenshot: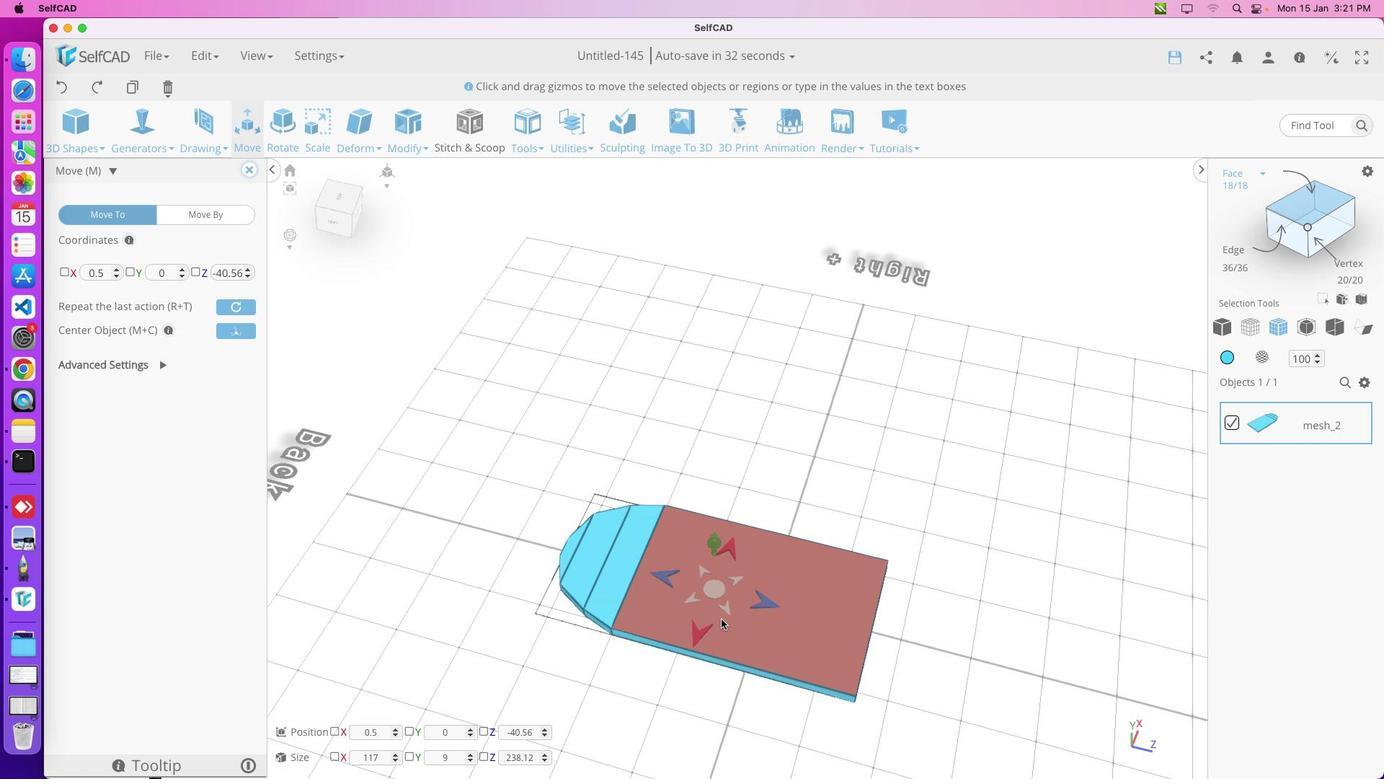 
Action: Mouse pressed left at (965, 696)
Screenshot: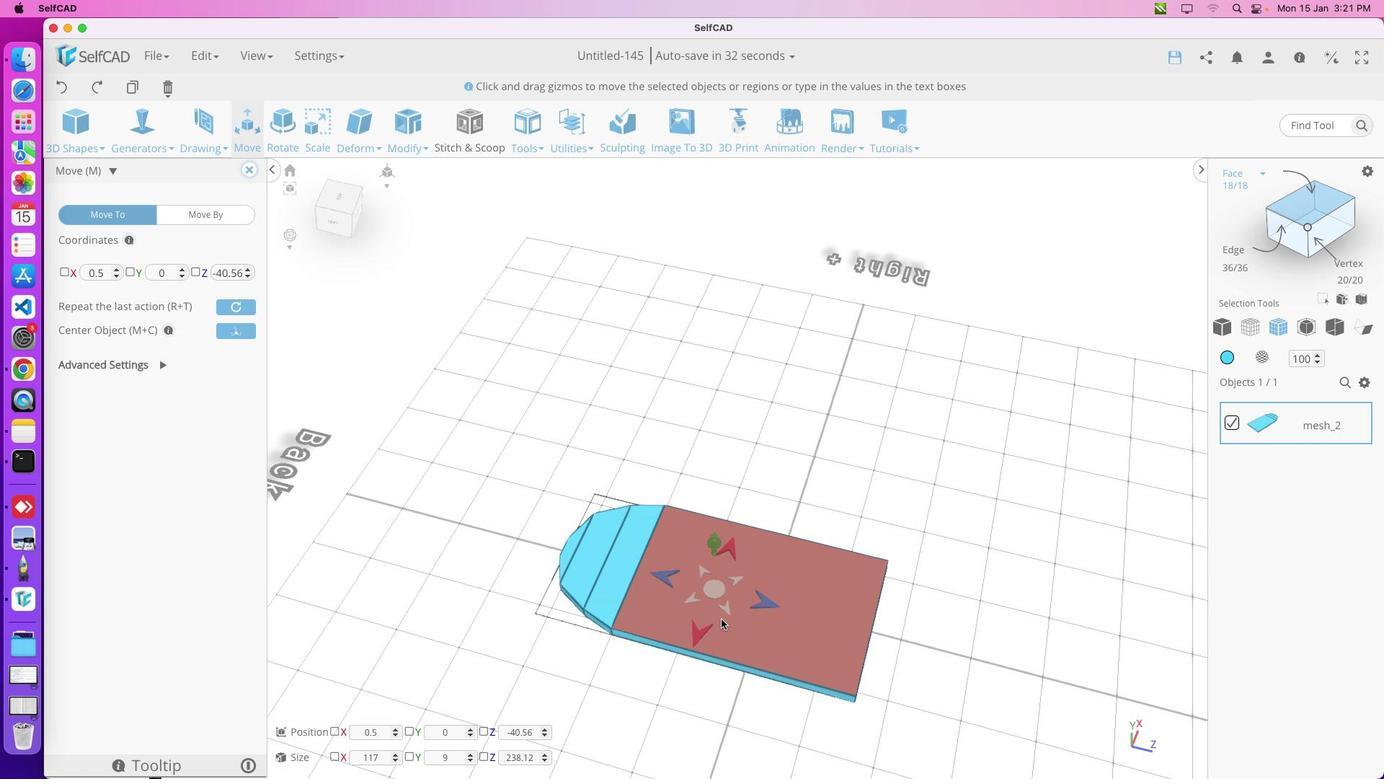 
Action: Mouse moved to (919, 670)
Screenshot: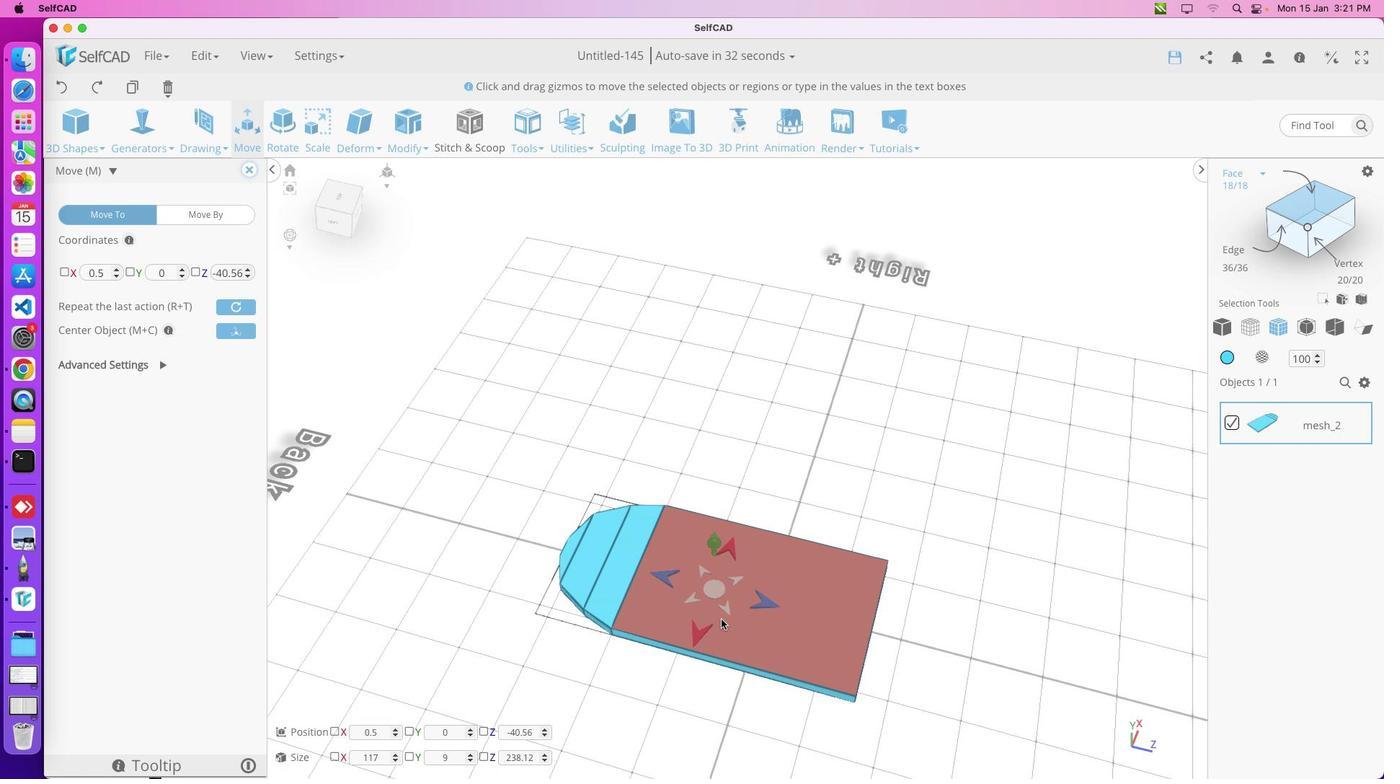 
Action: Mouse pressed middle at (919, 670)
Screenshot: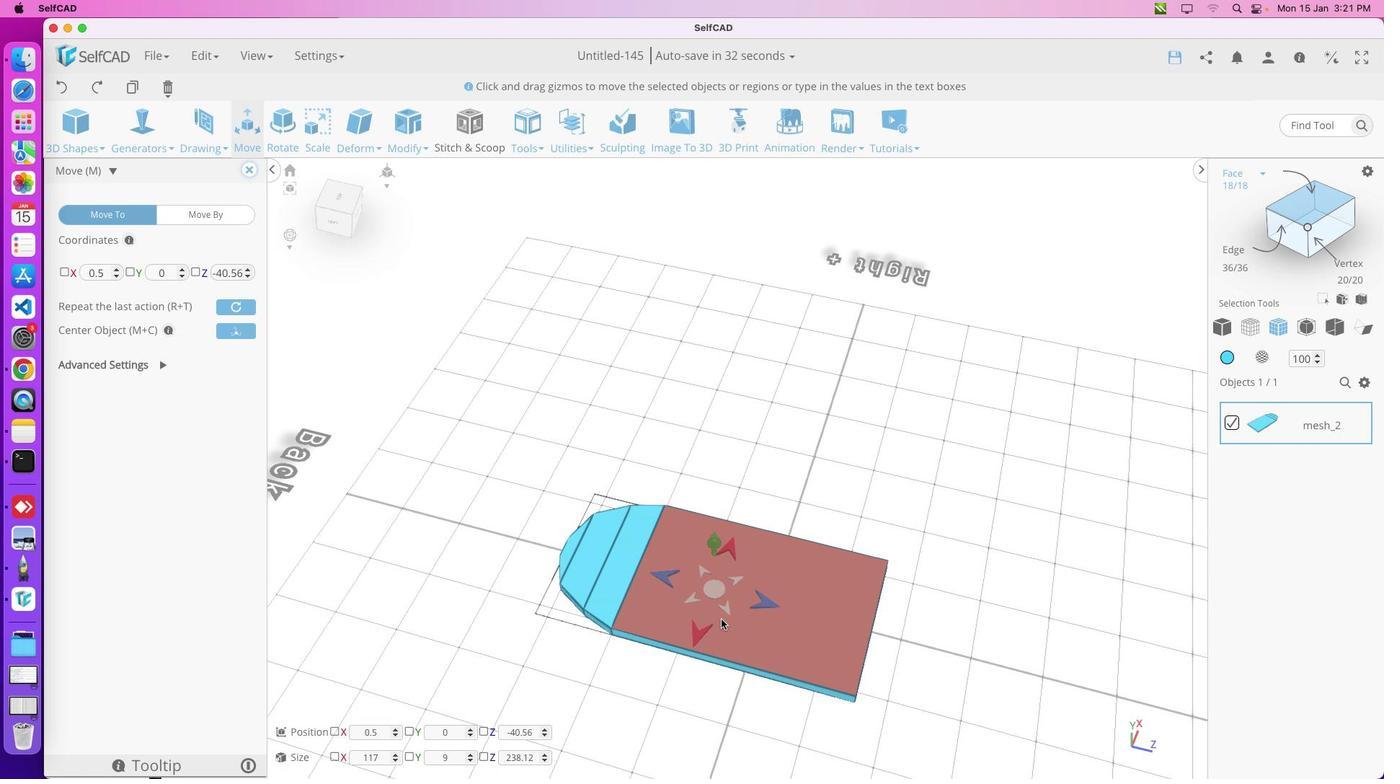 
Action: Mouse moved to (914, 682)
Screenshot: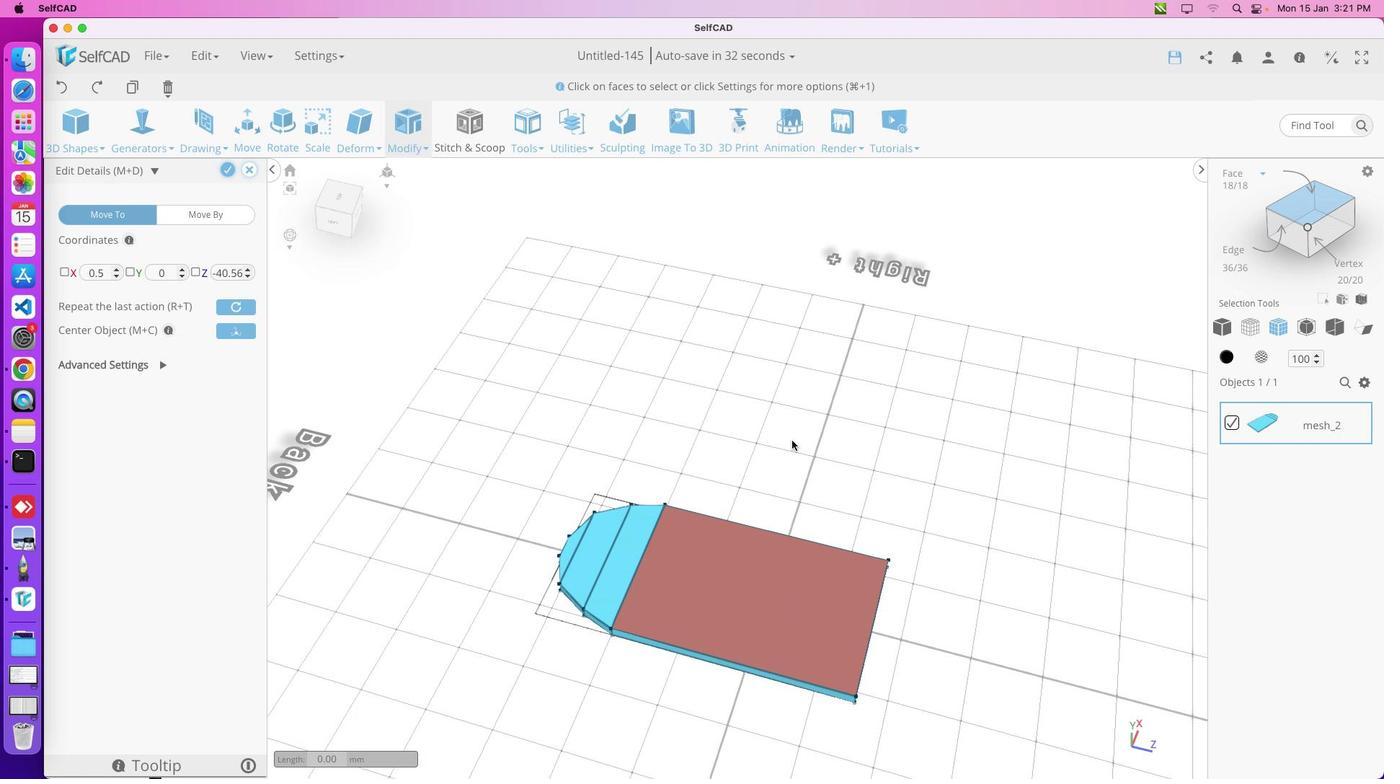 
Action: Key pressed 'm''m''m''m''m''m''d'
Screenshot: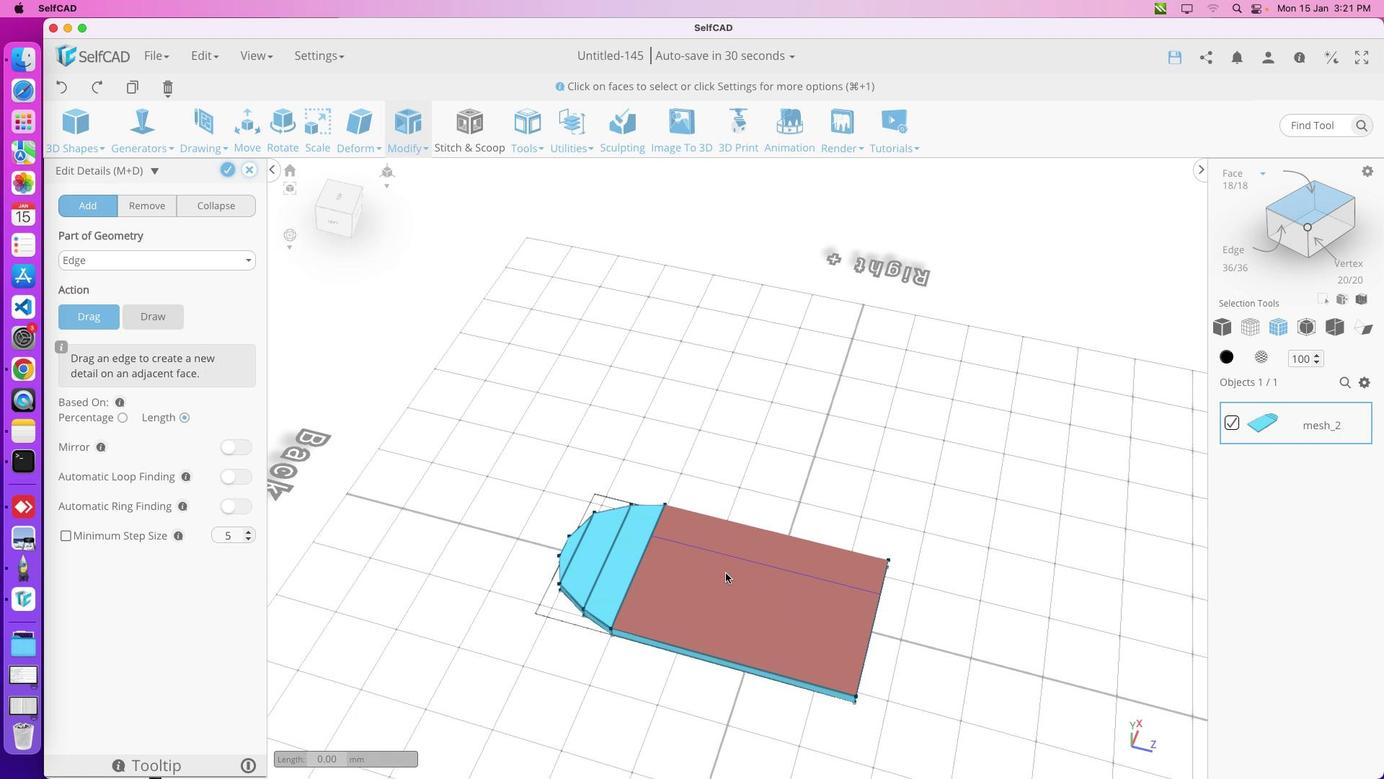 
Action: Mouse moved to (910, 674)
Screenshot: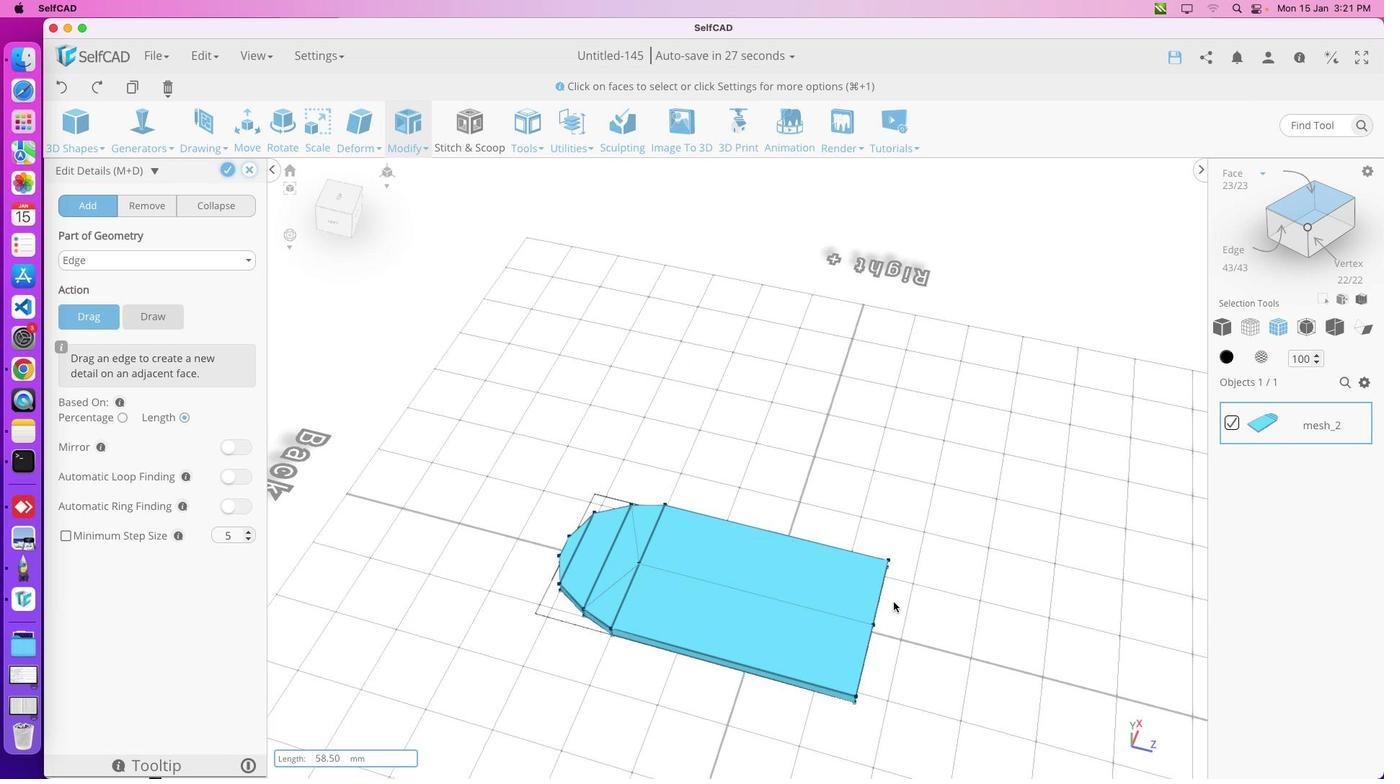 
Action: Mouse pressed left at (910, 674)
Screenshot: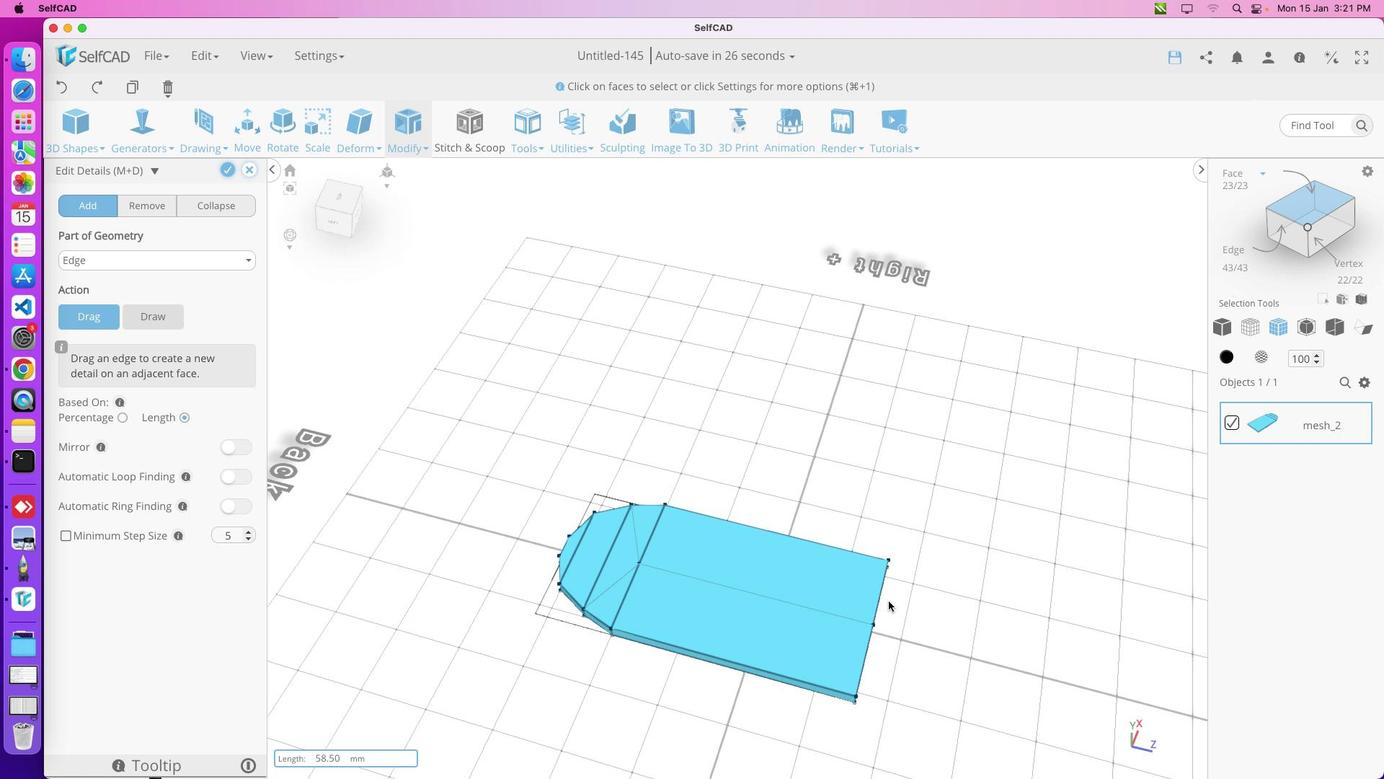 
Action: Mouse moved to (1175, 614)
Screenshot: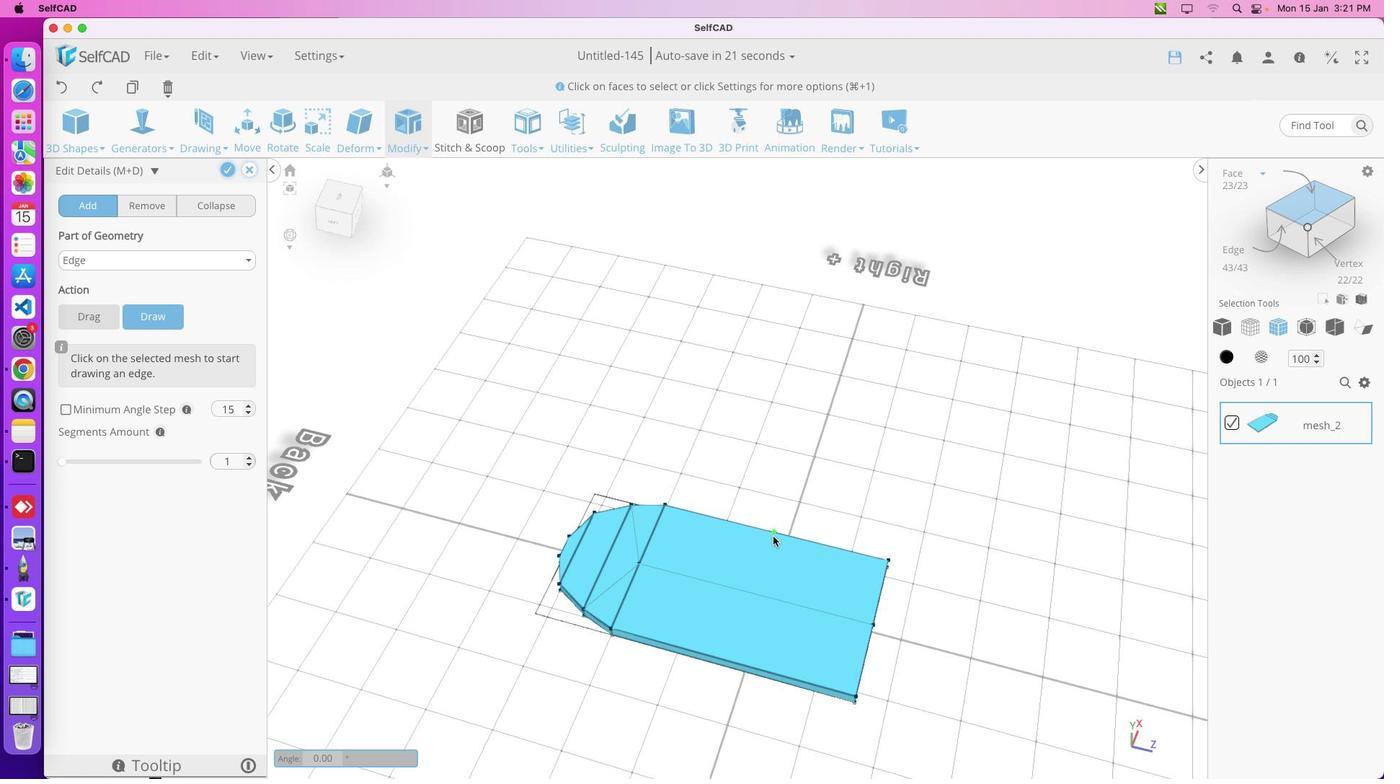 
Action: Mouse pressed left at (1175, 614)
Screenshot: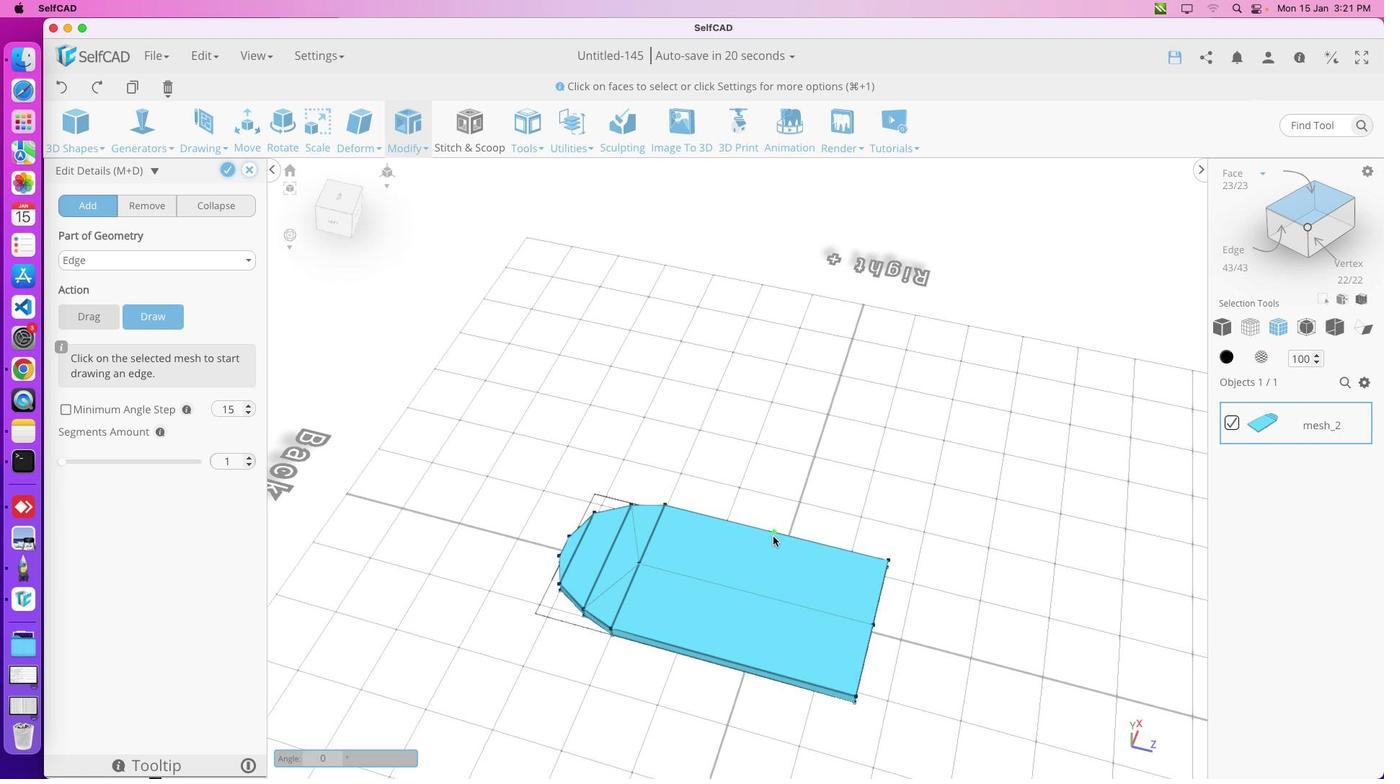 
Action: Mouse moved to (891, 663)
Screenshot: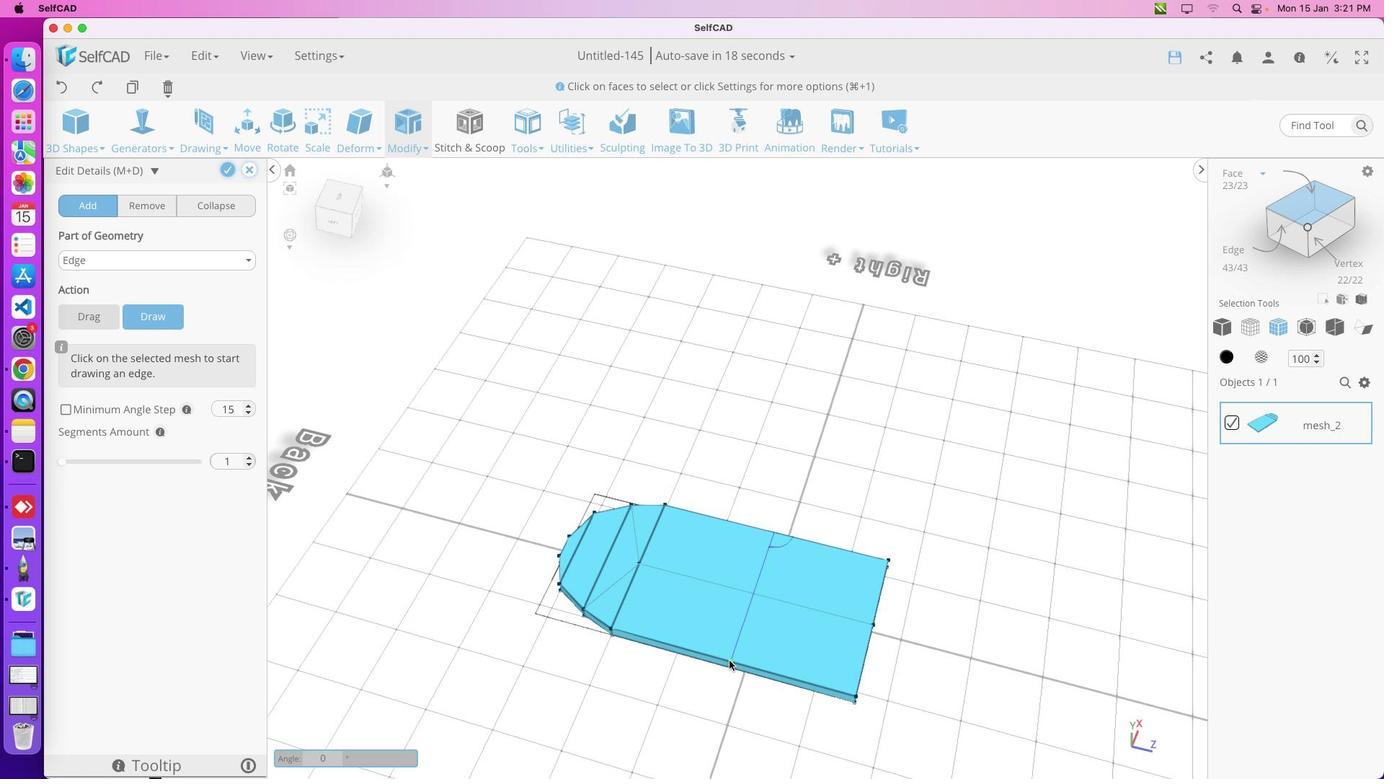 
Action: Mouse pressed left at (891, 663)
Screenshot: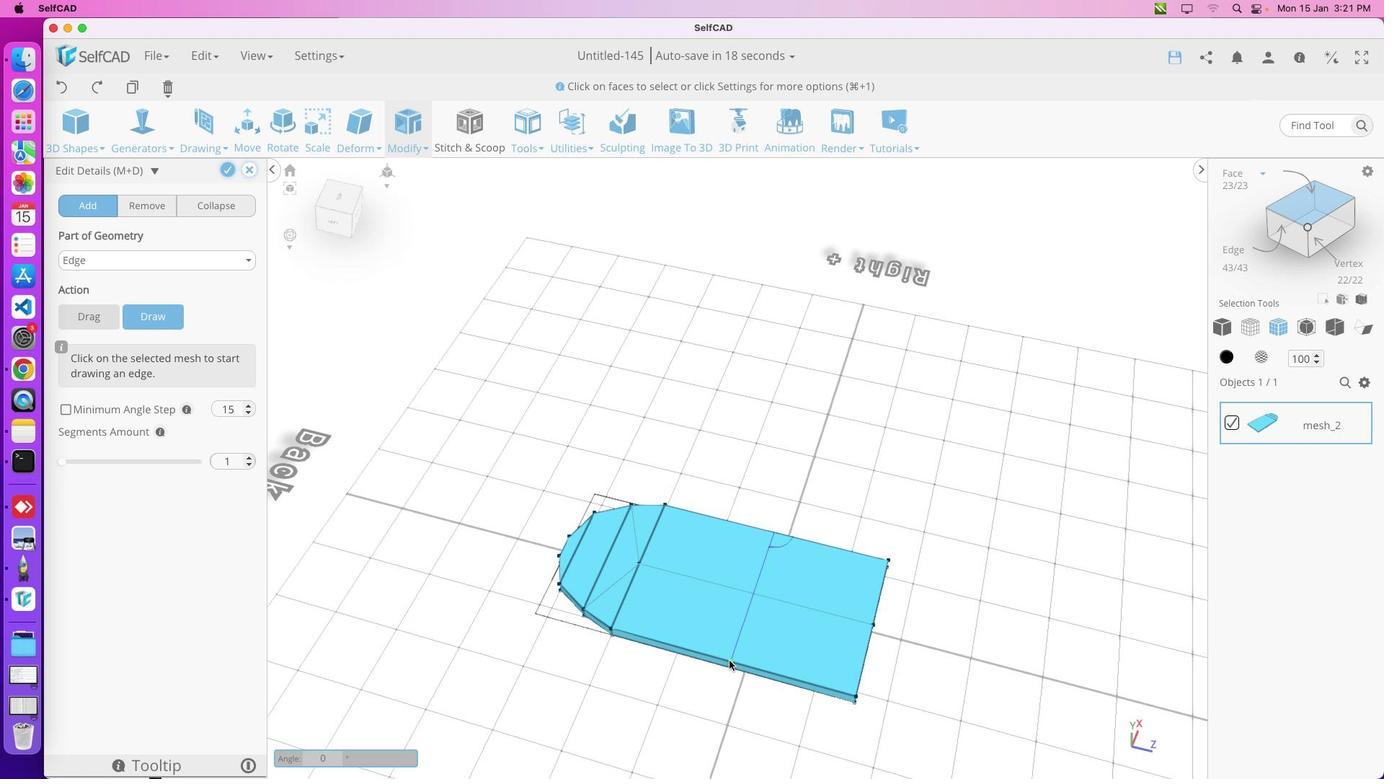 
Action: Mouse moved to (911, 691)
Screenshot: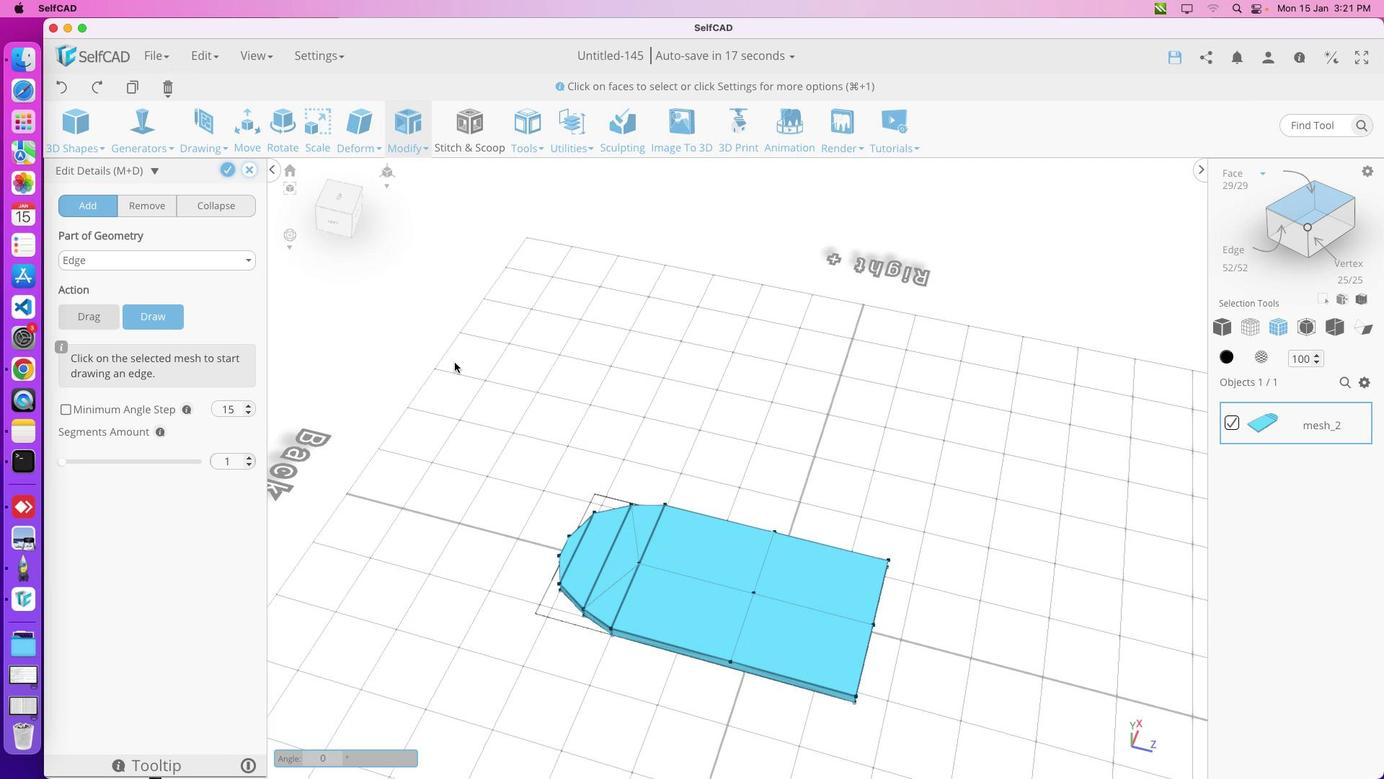 
Action: Mouse pressed left at (911, 691)
Screenshot: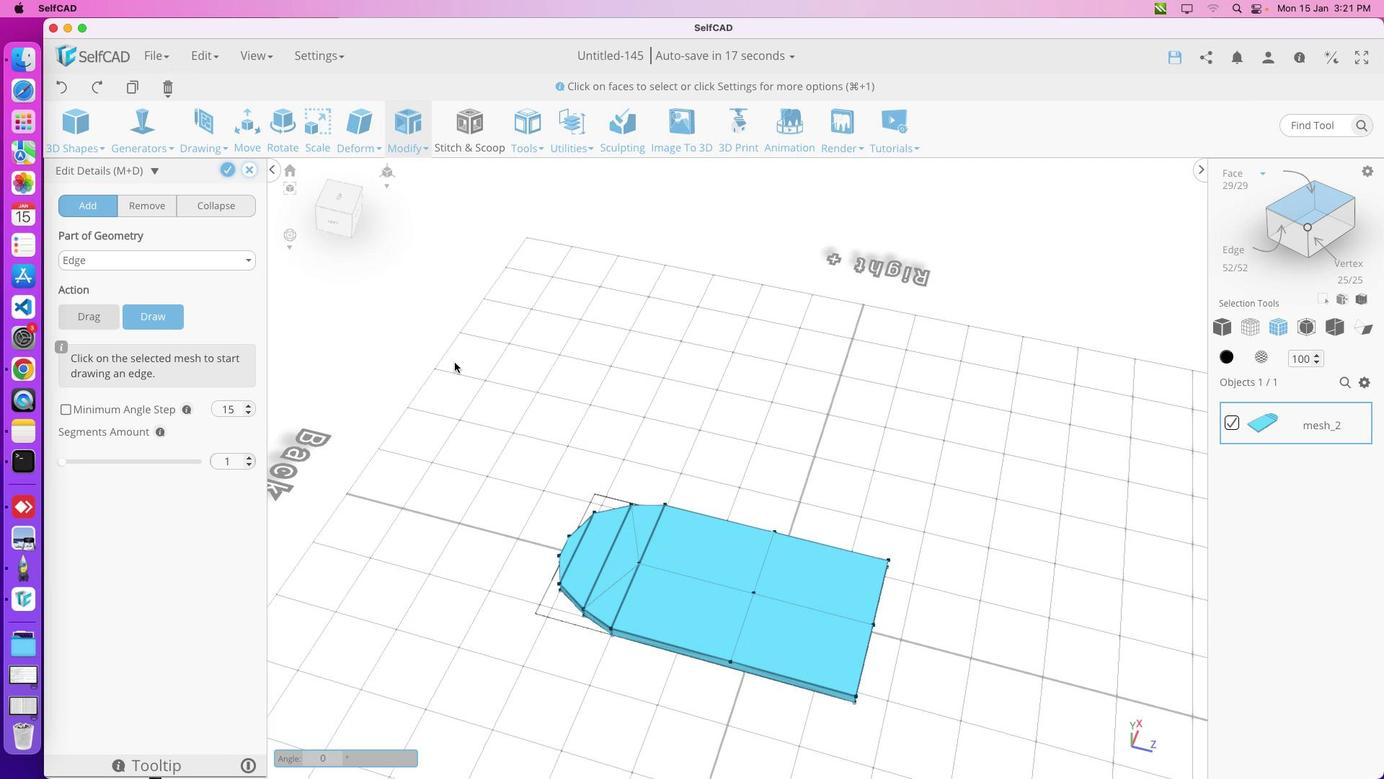 
Action: Mouse moved to (1136, 581)
Screenshot: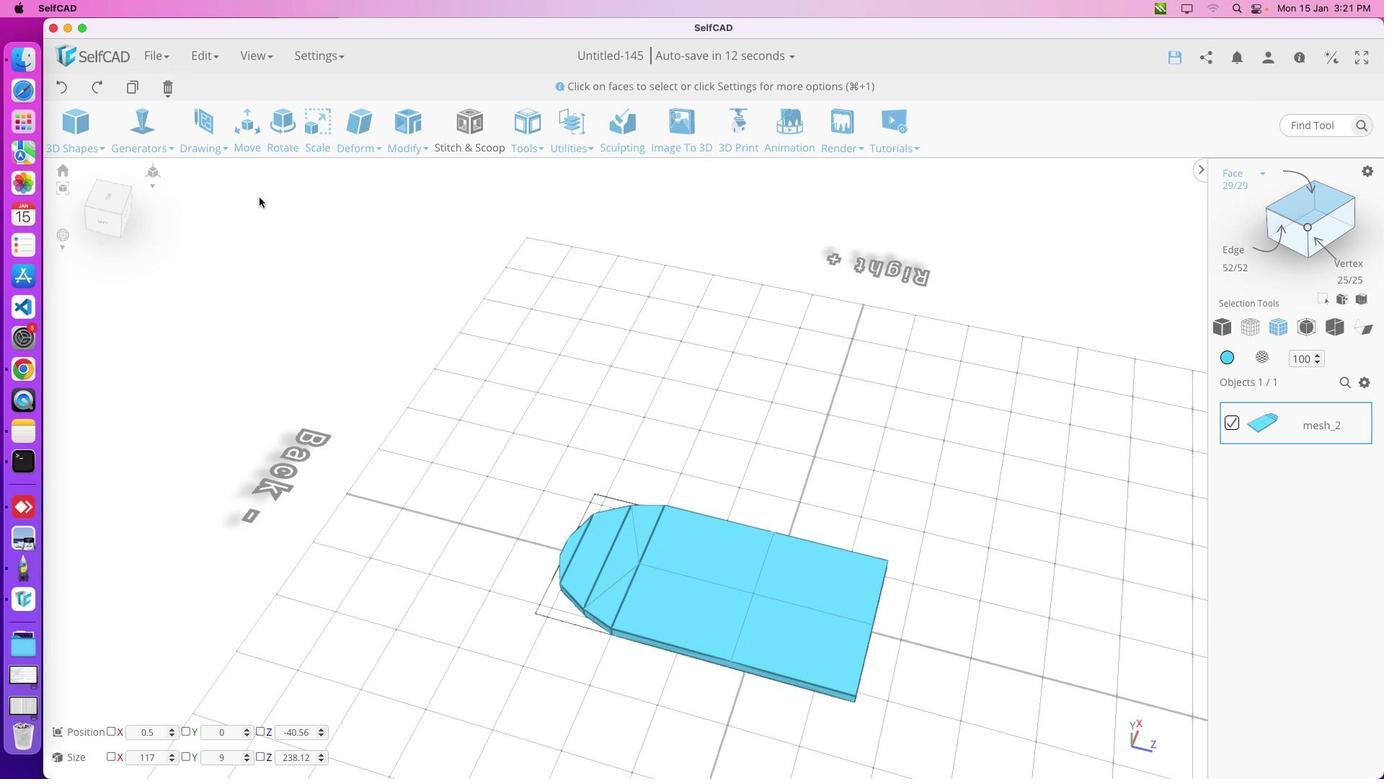 
Action: Mouse pressed left at (1136, 581)
Screenshot: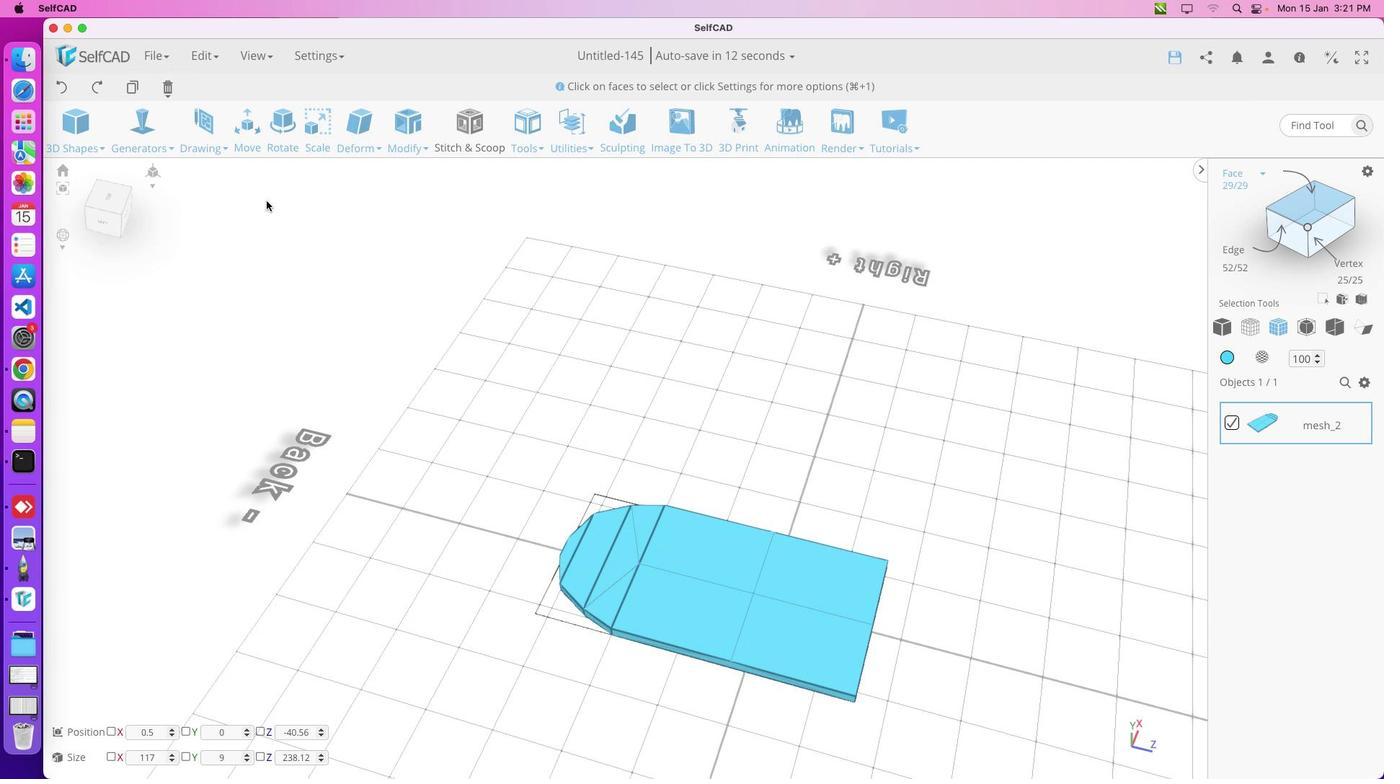 
Action: Mouse moved to (895, 647)
